 Task: Detailed project timeline brown modern simple.
Action: Mouse moved to (171, 227)
Screenshot: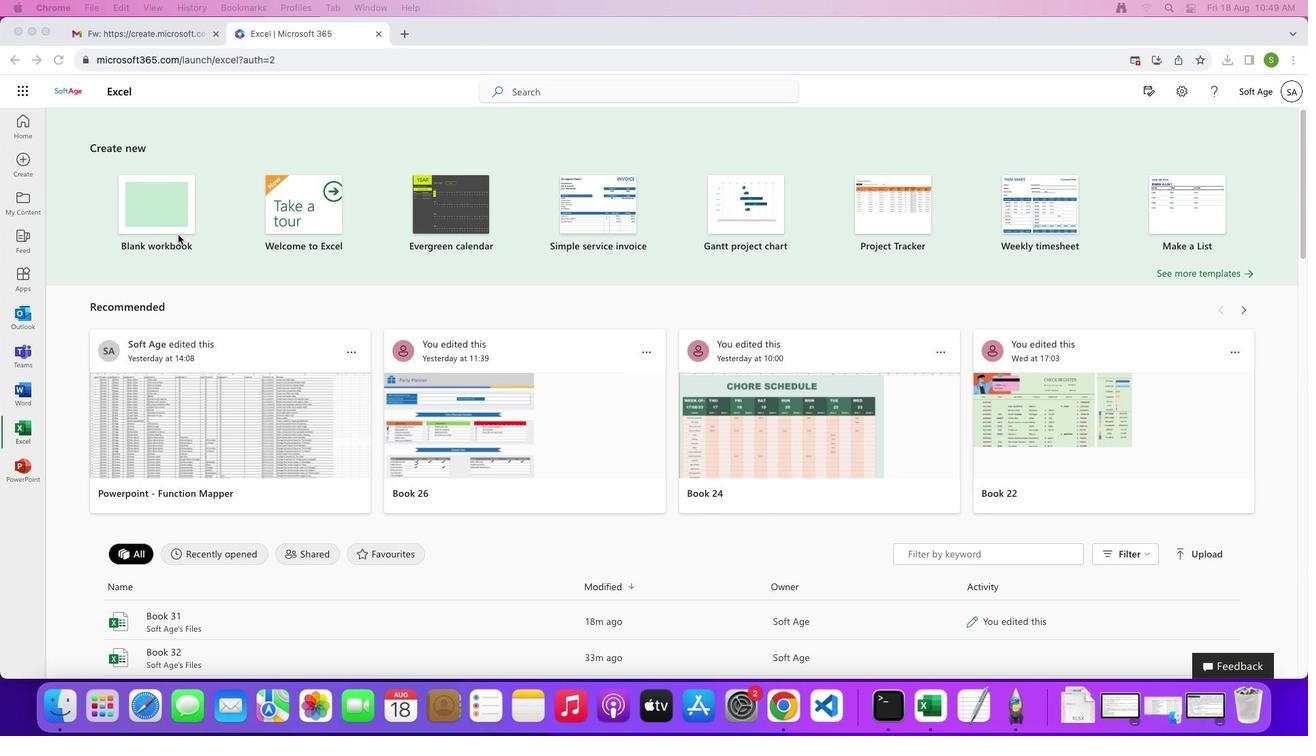 
Action: Mouse pressed left at (171, 227)
Screenshot: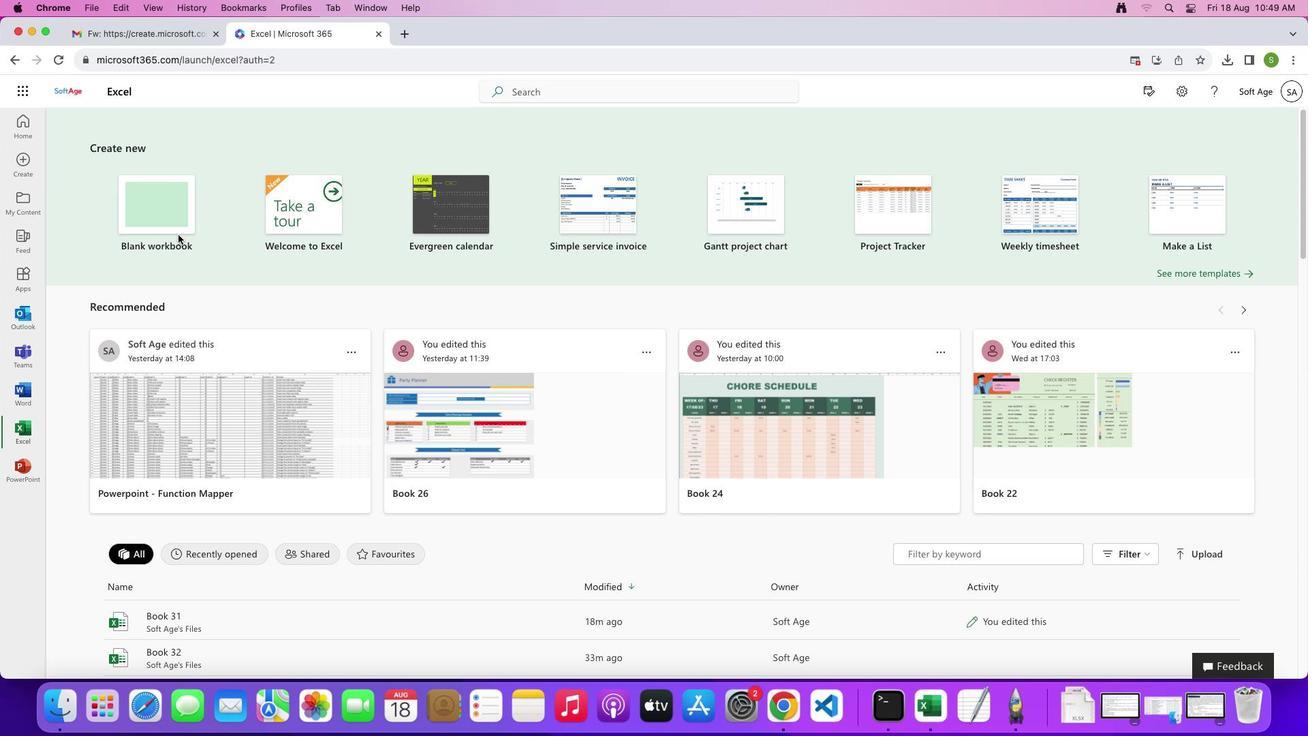 
Action: Mouse moved to (160, 218)
Screenshot: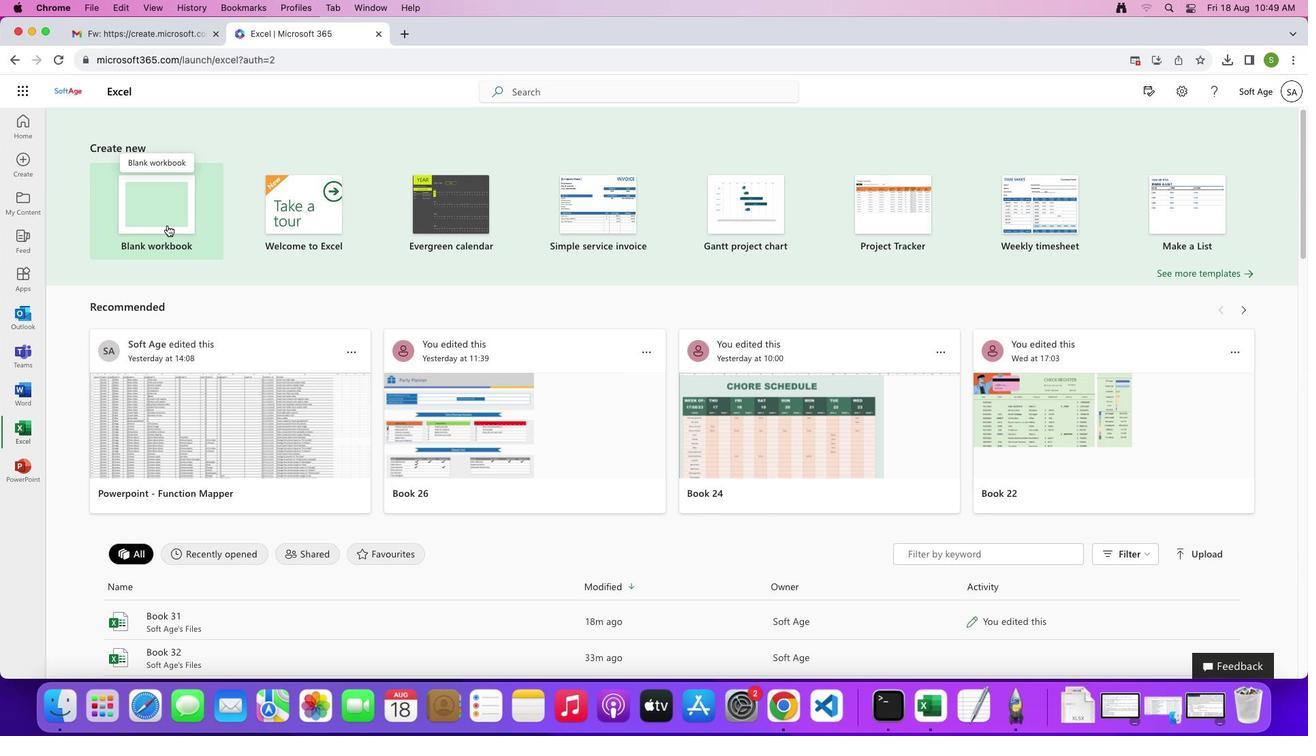 
Action: Mouse pressed left at (160, 218)
Screenshot: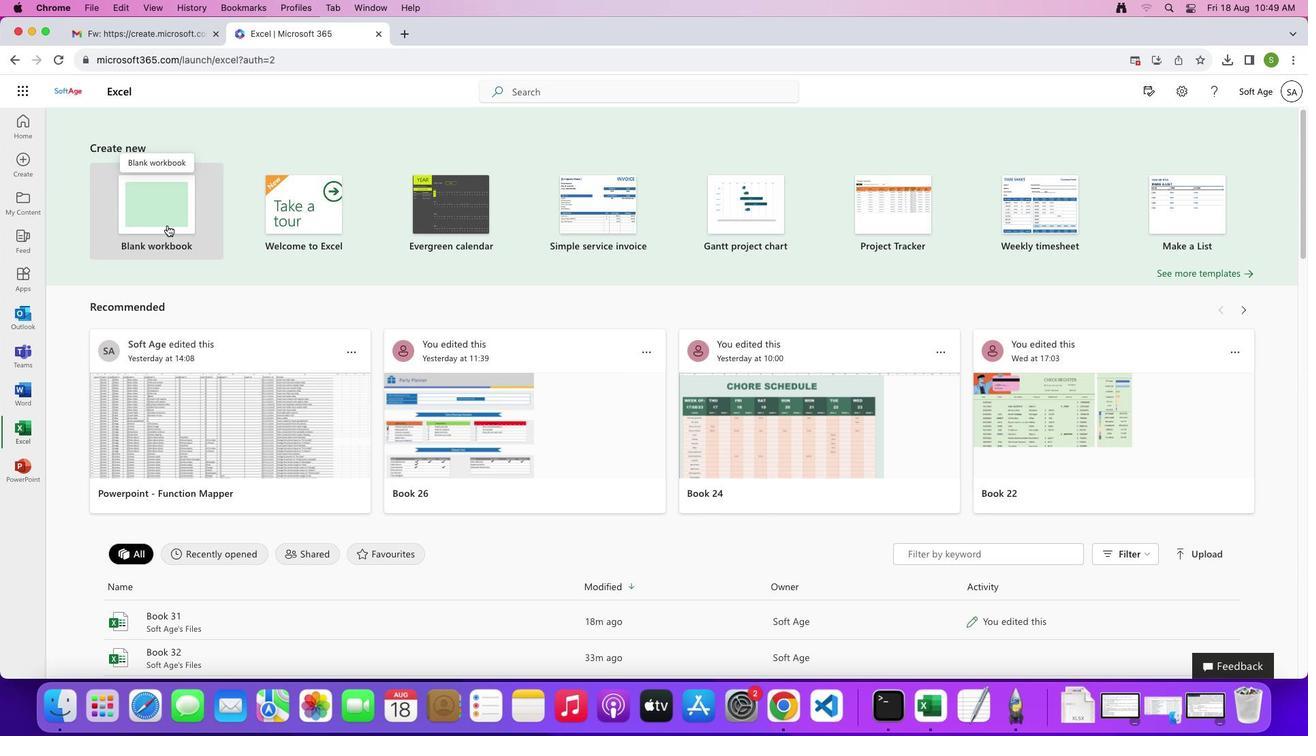 
Action: Mouse moved to (2, 217)
Screenshot: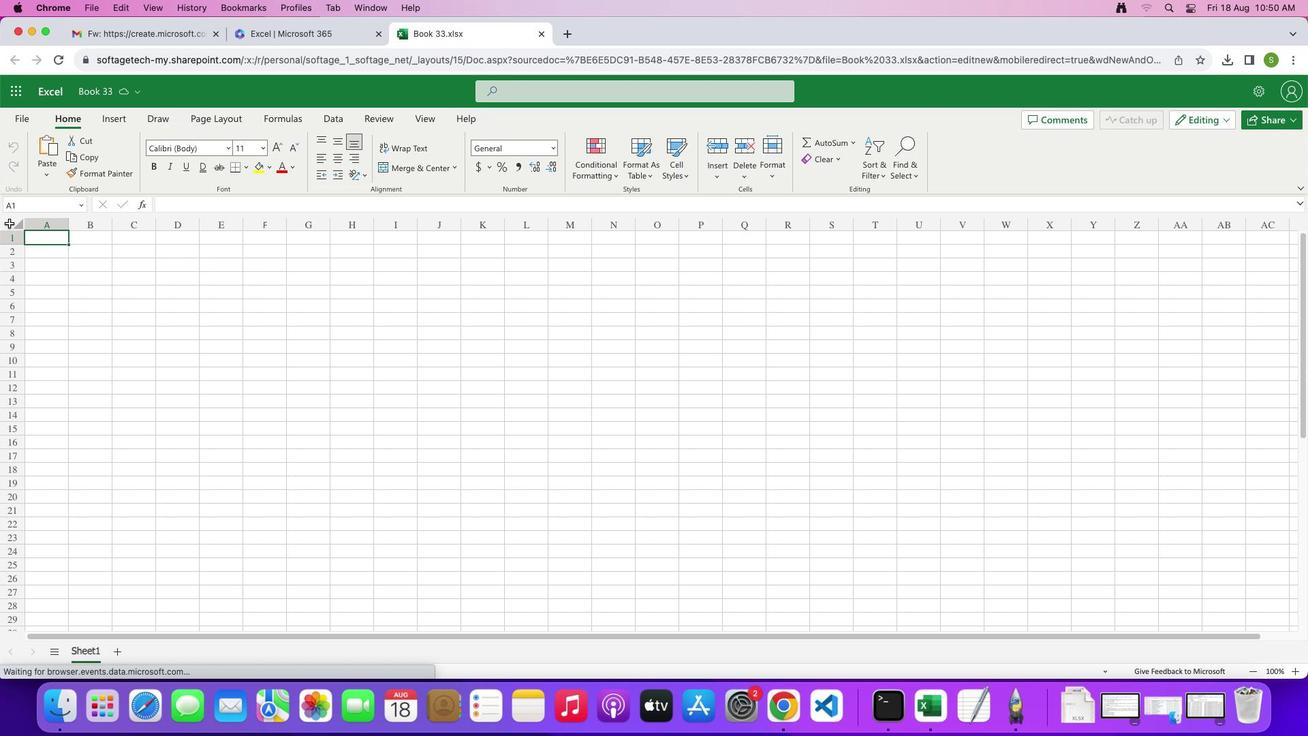 
Action: Mouse pressed left at (2, 217)
Screenshot: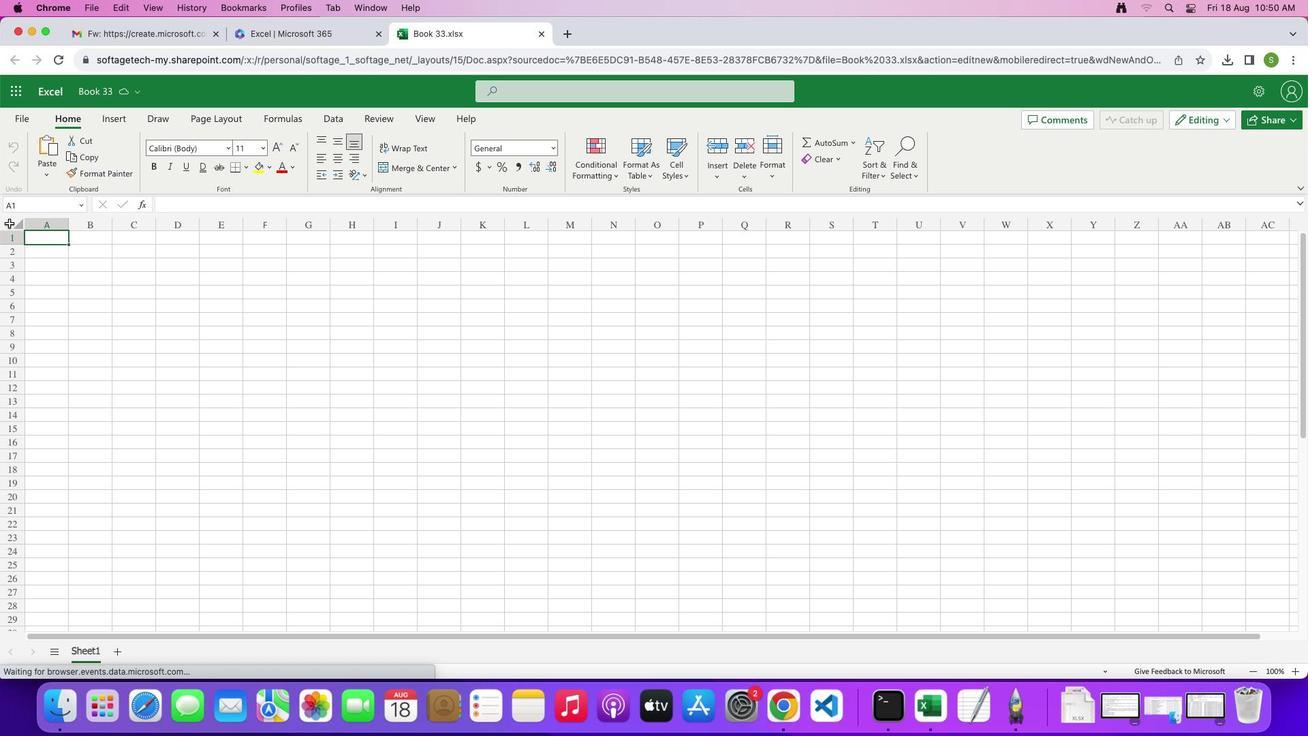 
Action: Mouse moved to (103, 248)
Screenshot: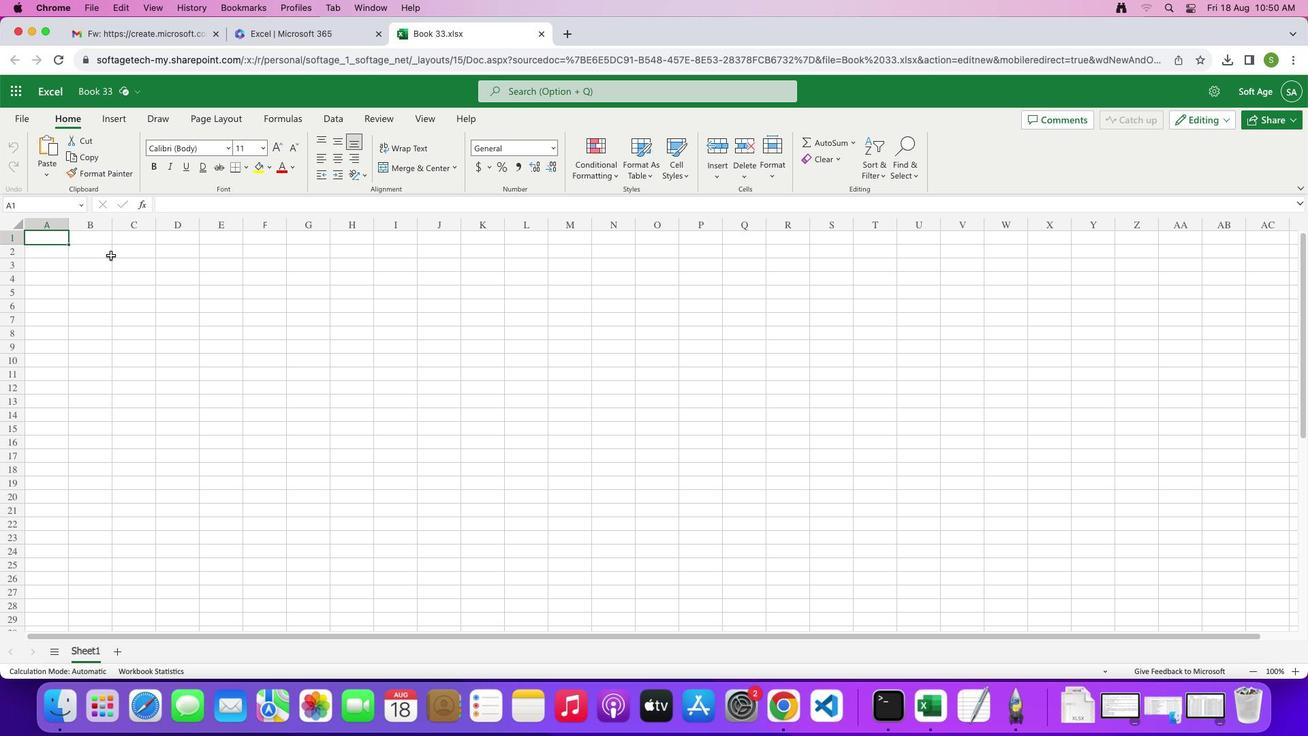 
Action: Mouse pressed left at (103, 248)
Screenshot: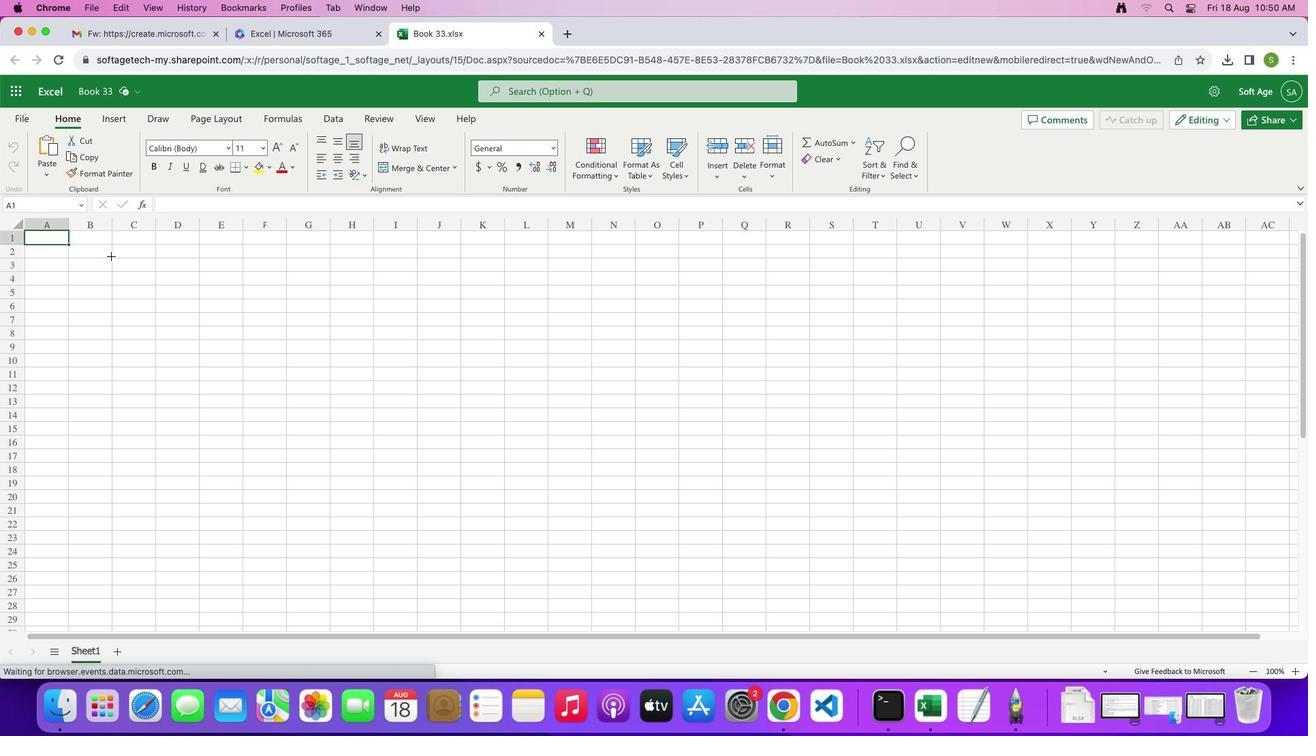 
Action: Mouse moved to (10, 218)
Screenshot: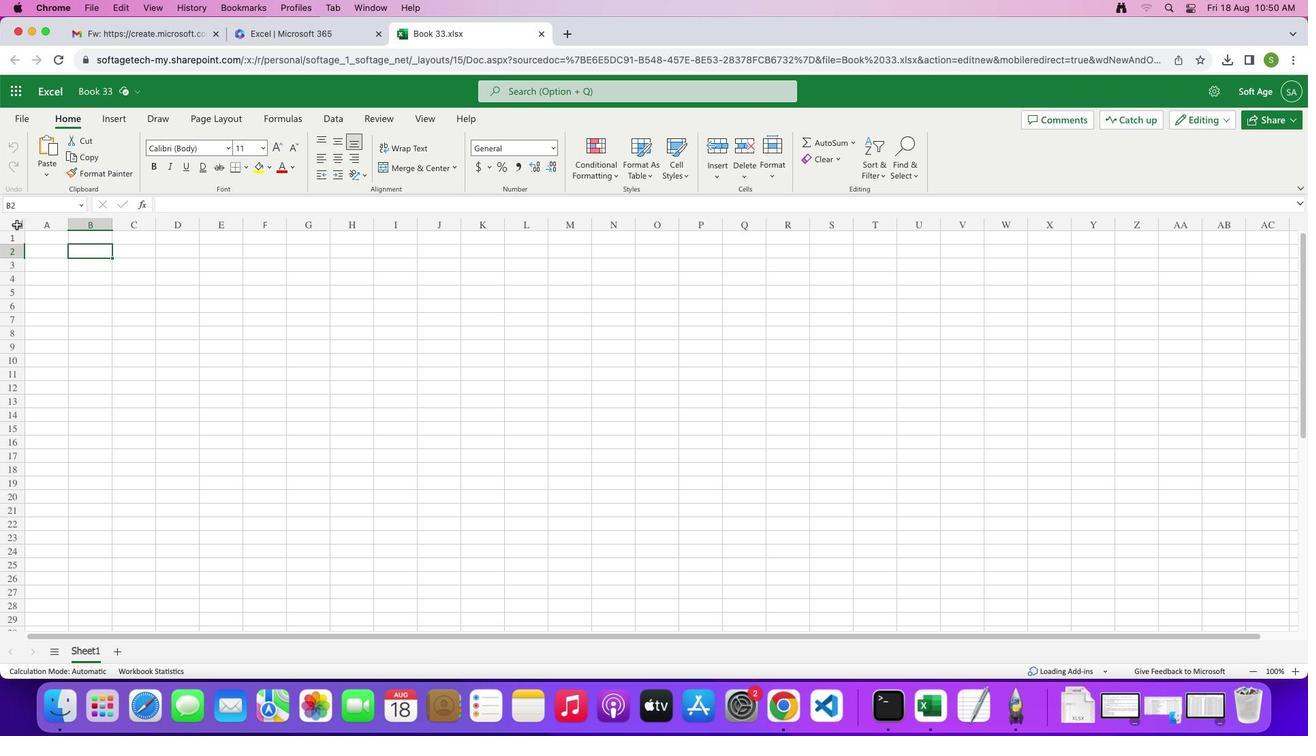
Action: Mouse pressed left at (10, 218)
Screenshot: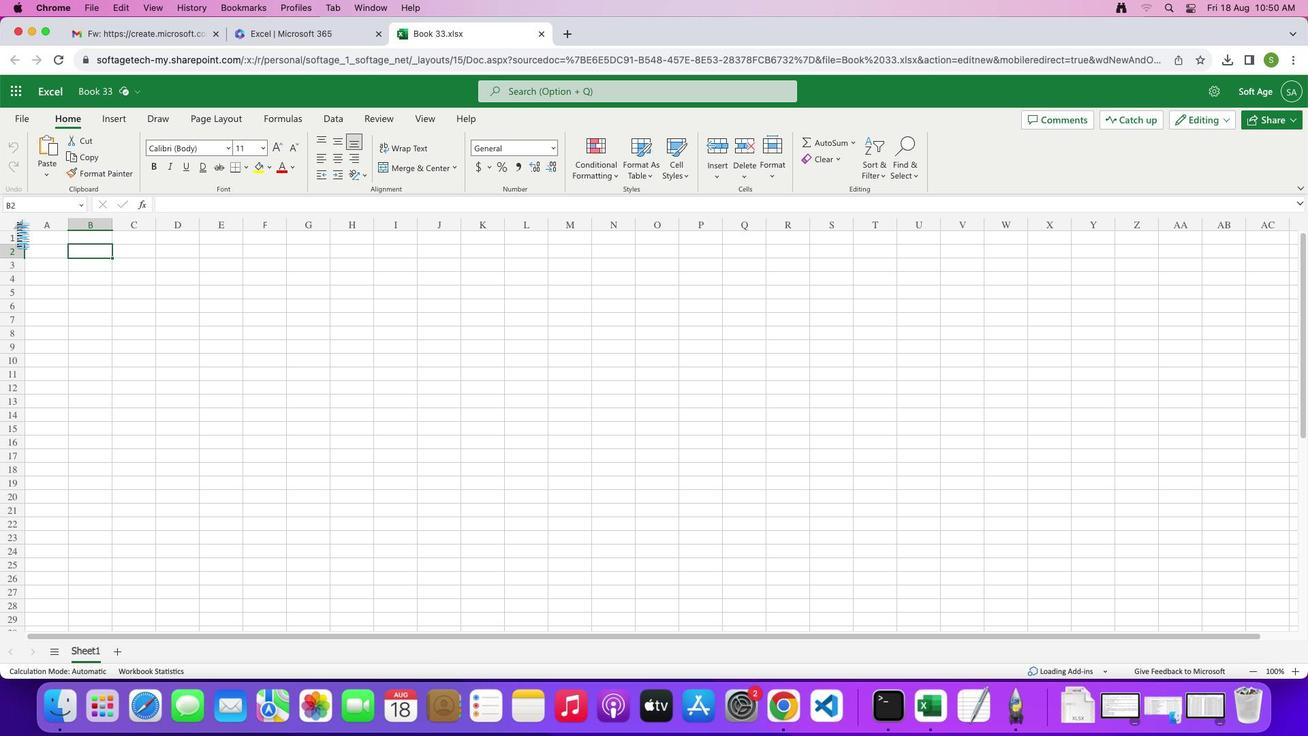 
Action: Mouse moved to (261, 159)
Screenshot: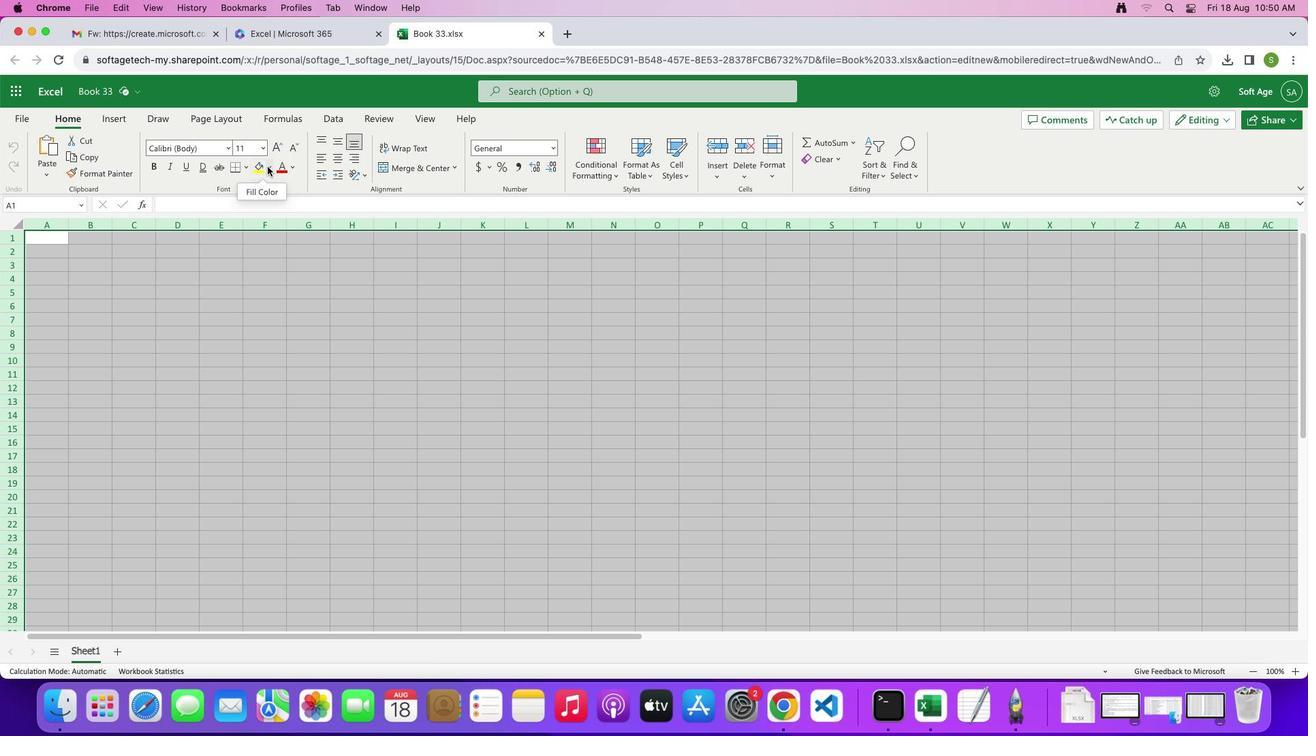 
Action: Mouse pressed left at (261, 159)
Screenshot: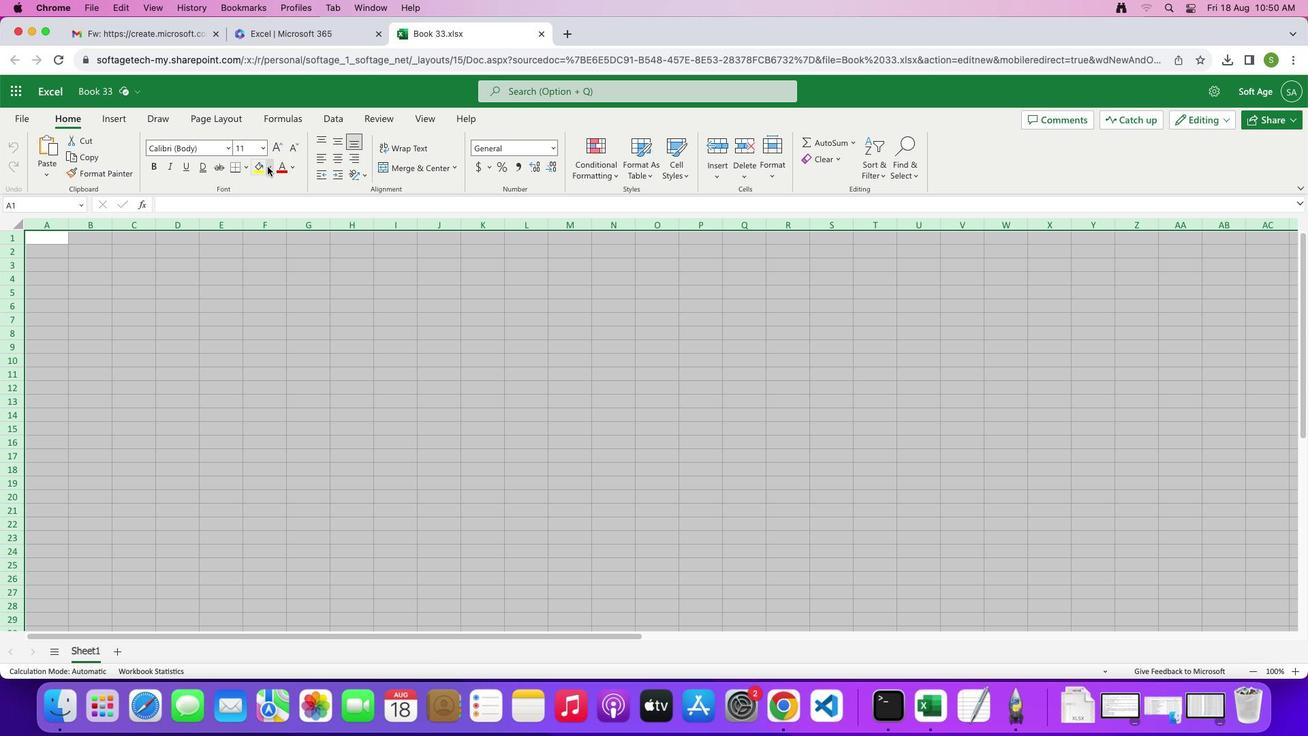 
Action: Mouse moved to (276, 369)
Screenshot: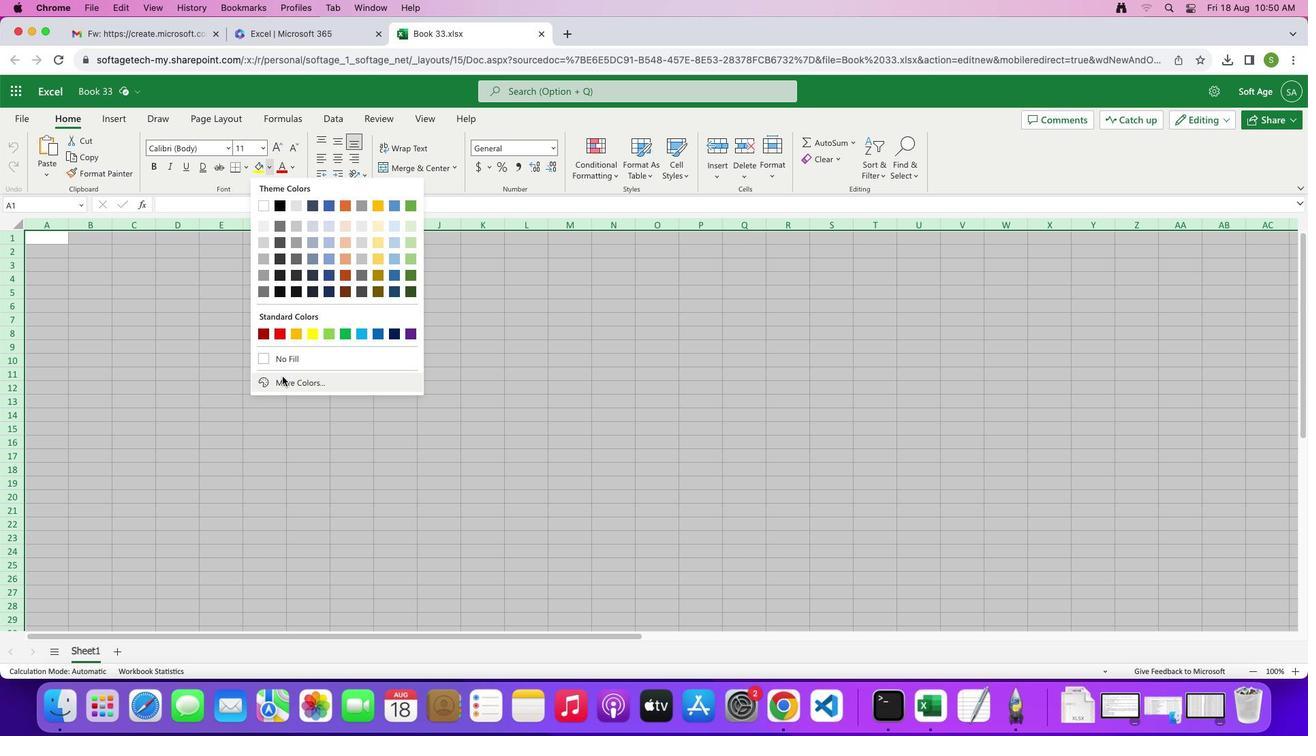 
Action: Mouse pressed left at (276, 369)
Screenshot: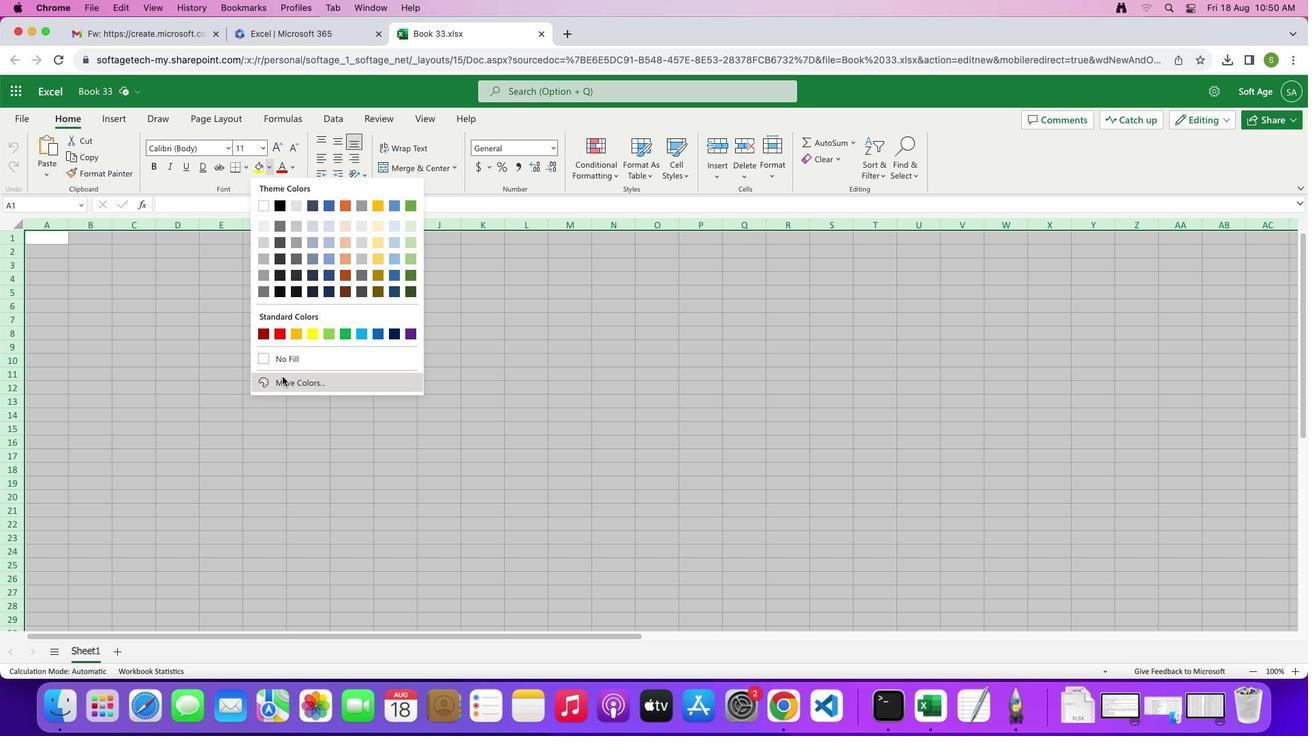 
Action: Mouse moved to (565, 434)
Screenshot: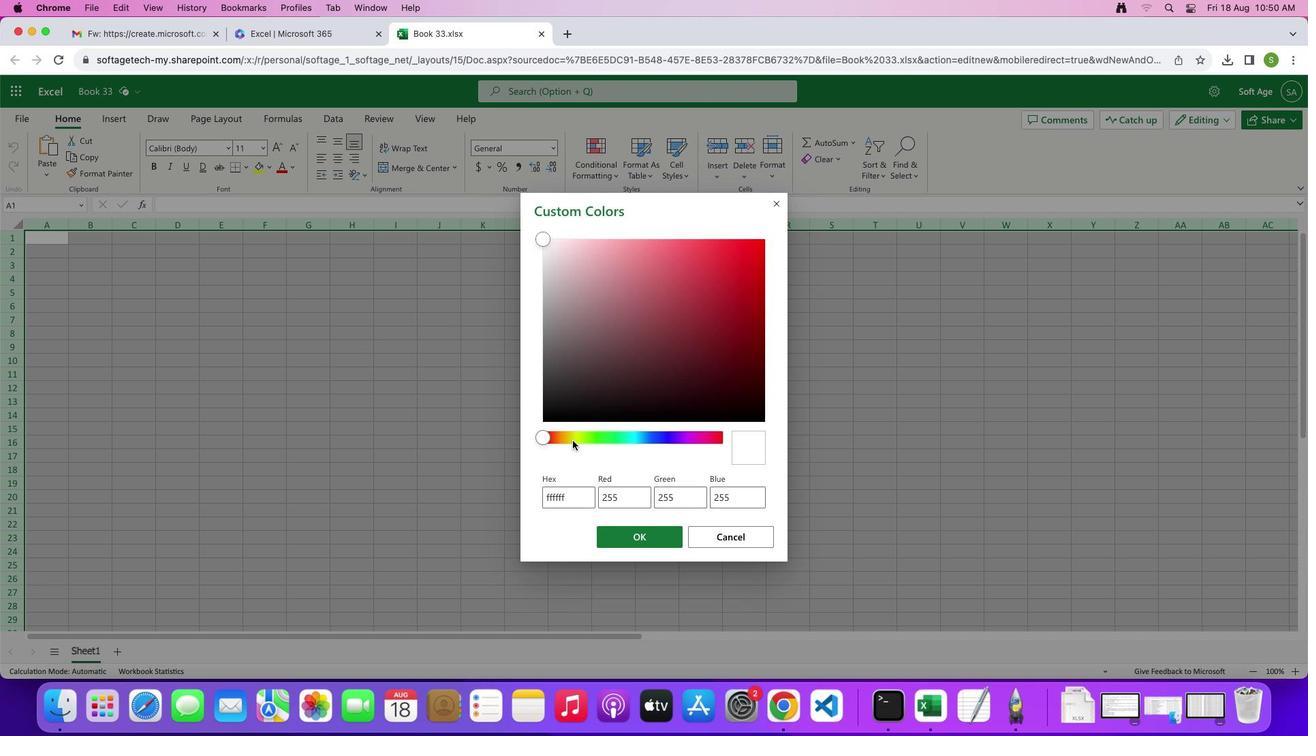 
Action: Mouse pressed left at (565, 434)
Screenshot: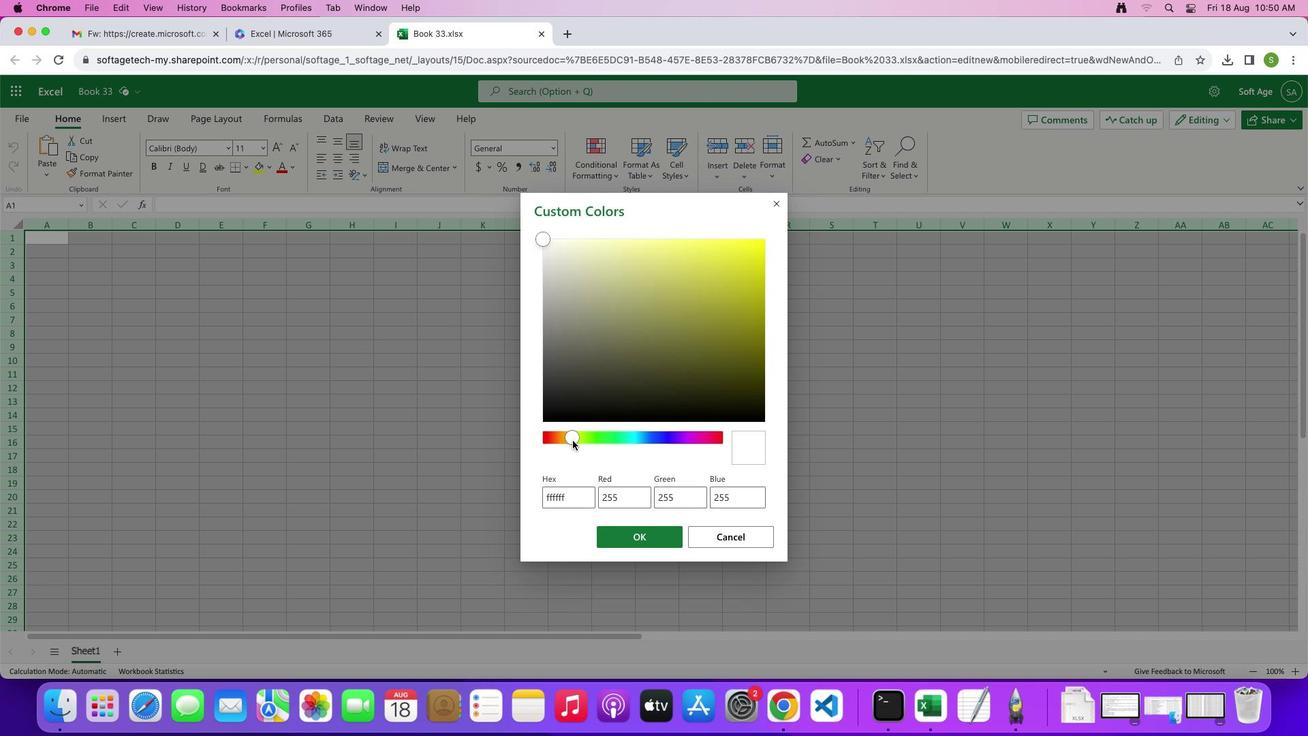 
Action: Mouse moved to (560, 432)
Screenshot: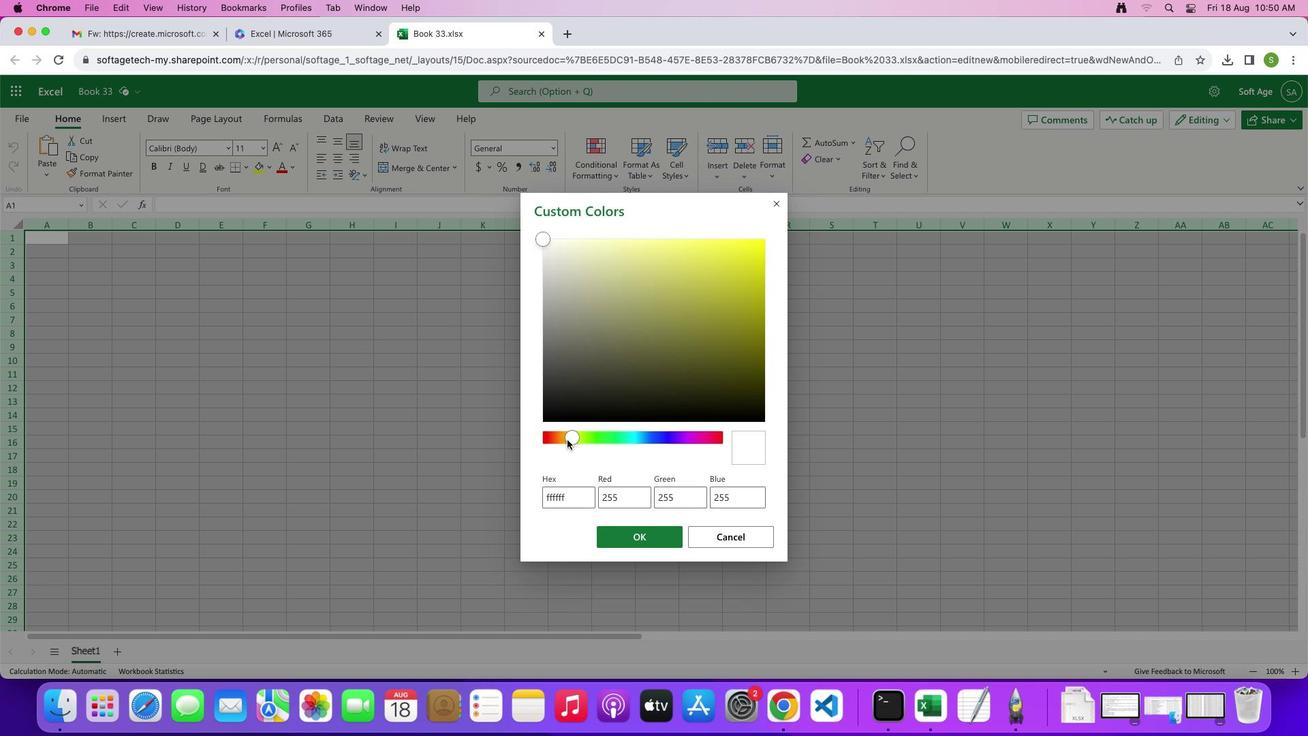 
Action: Mouse pressed left at (560, 432)
Screenshot: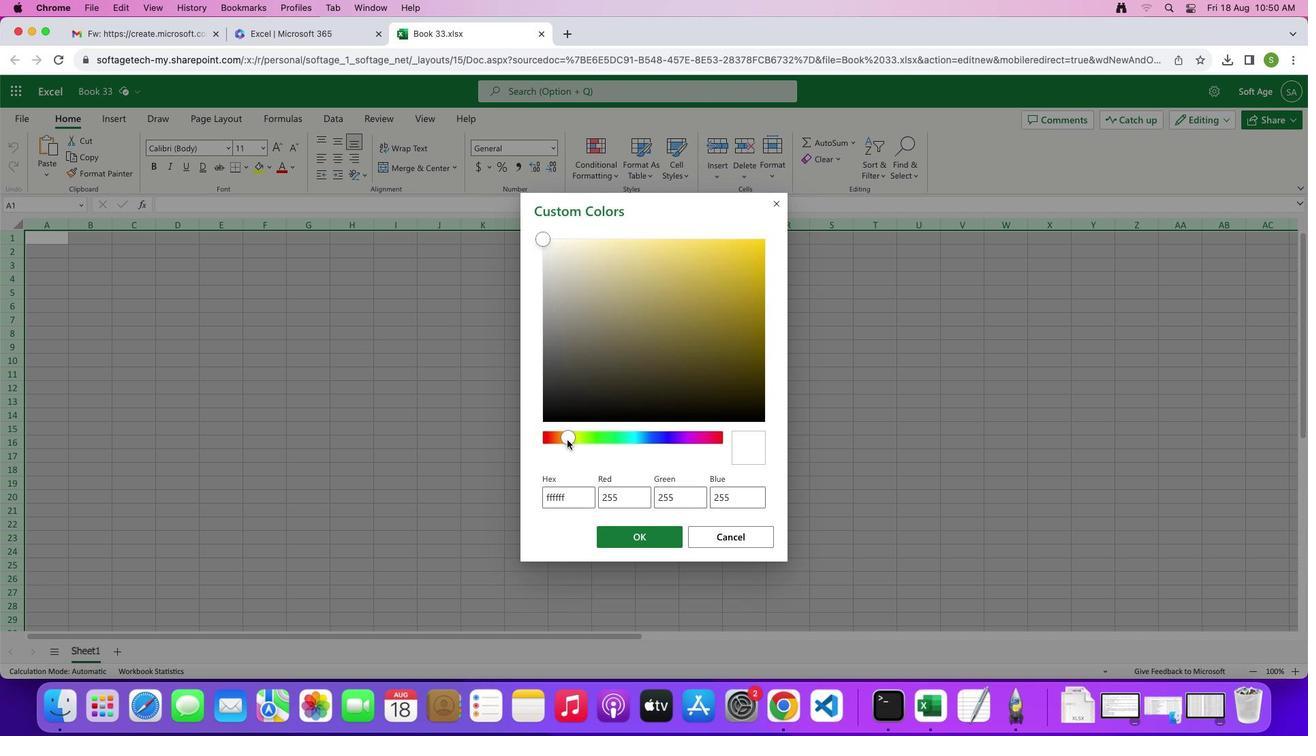 
Action: Mouse moved to (552, 434)
Screenshot: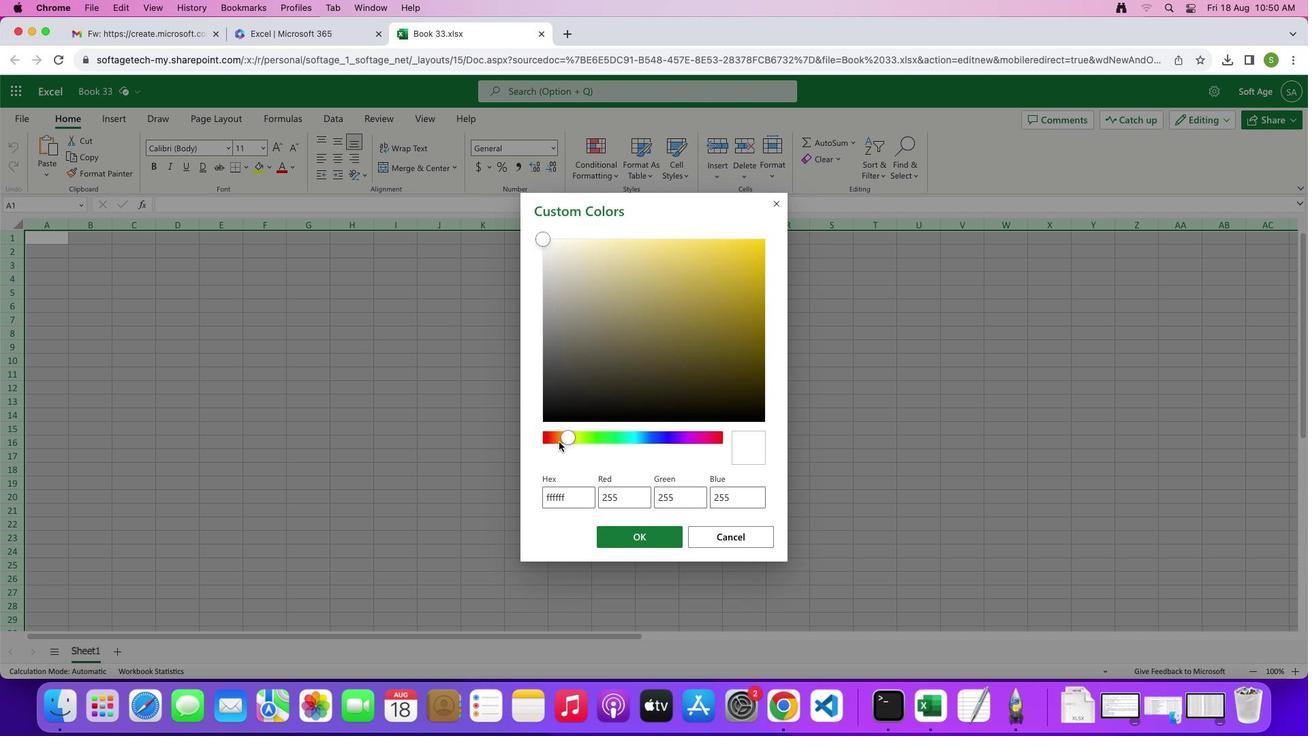 
Action: Mouse pressed left at (552, 434)
Screenshot: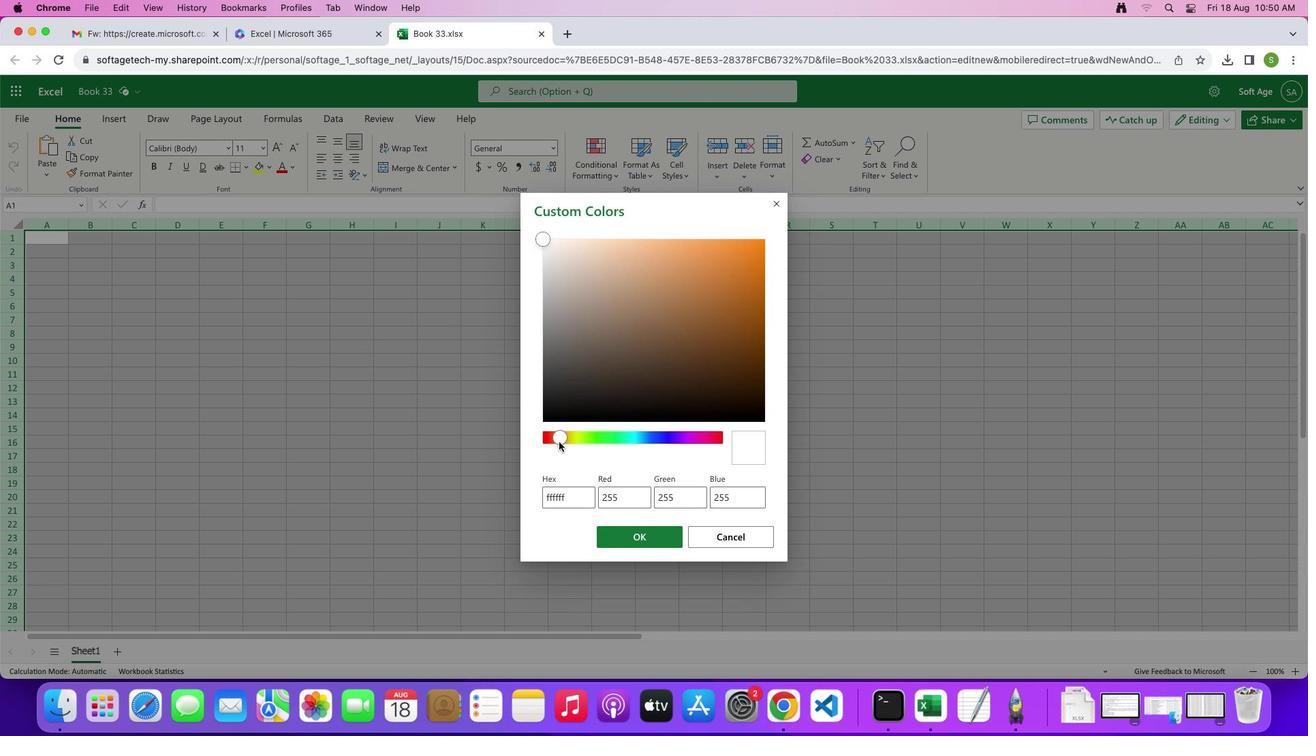 
Action: Mouse moved to (571, 243)
Screenshot: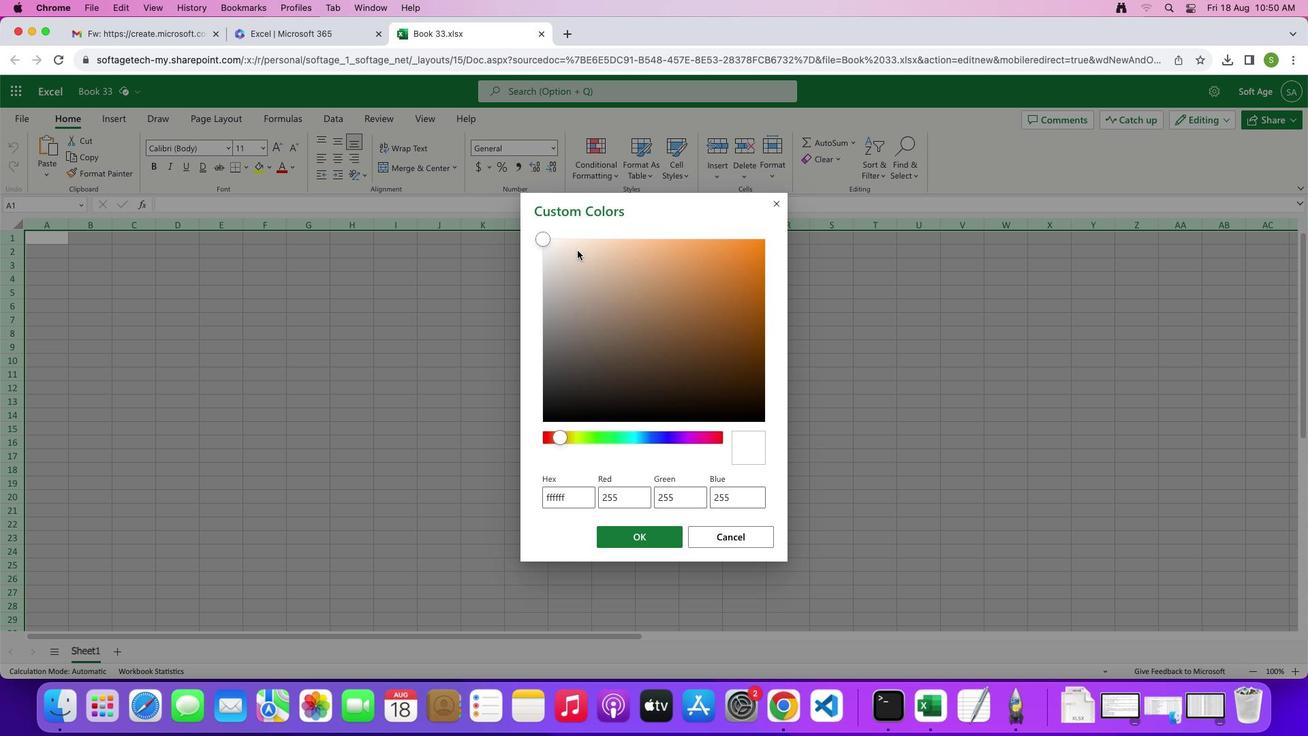 
Action: Mouse pressed left at (571, 243)
Screenshot: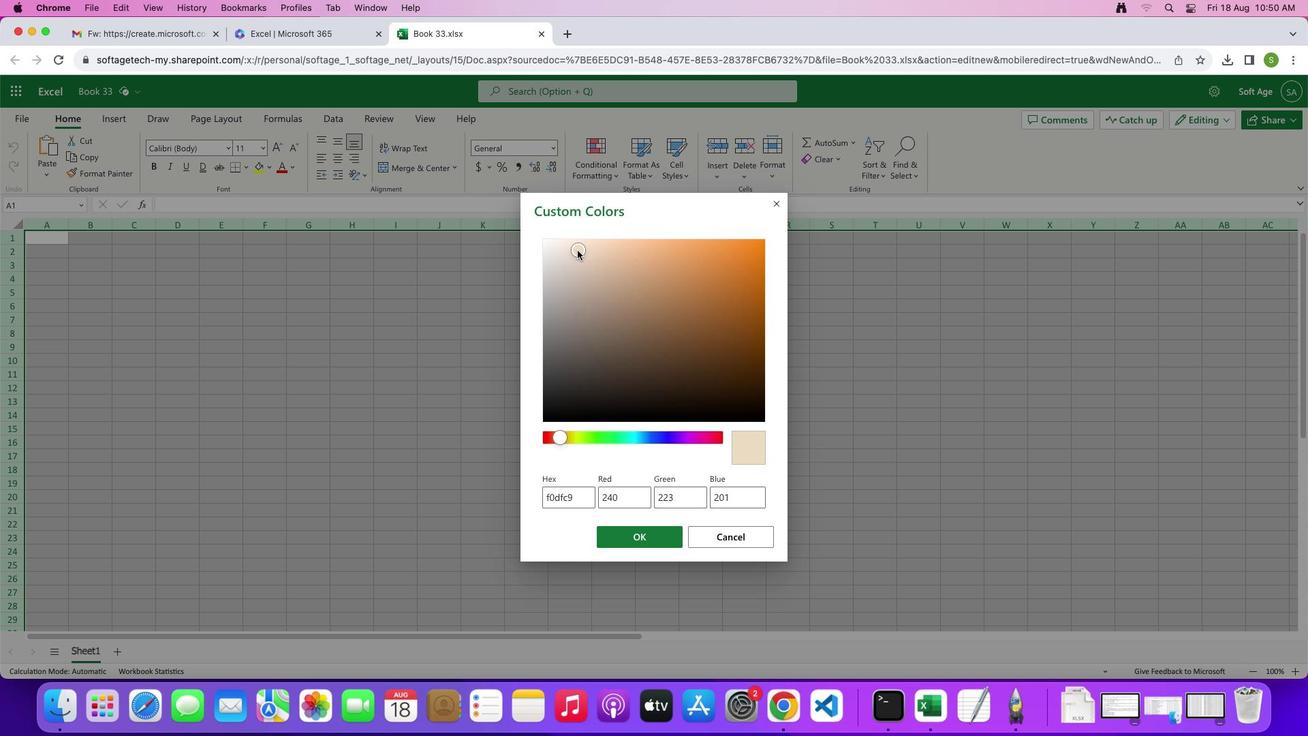 
Action: Mouse moved to (554, 233)
Screenshot: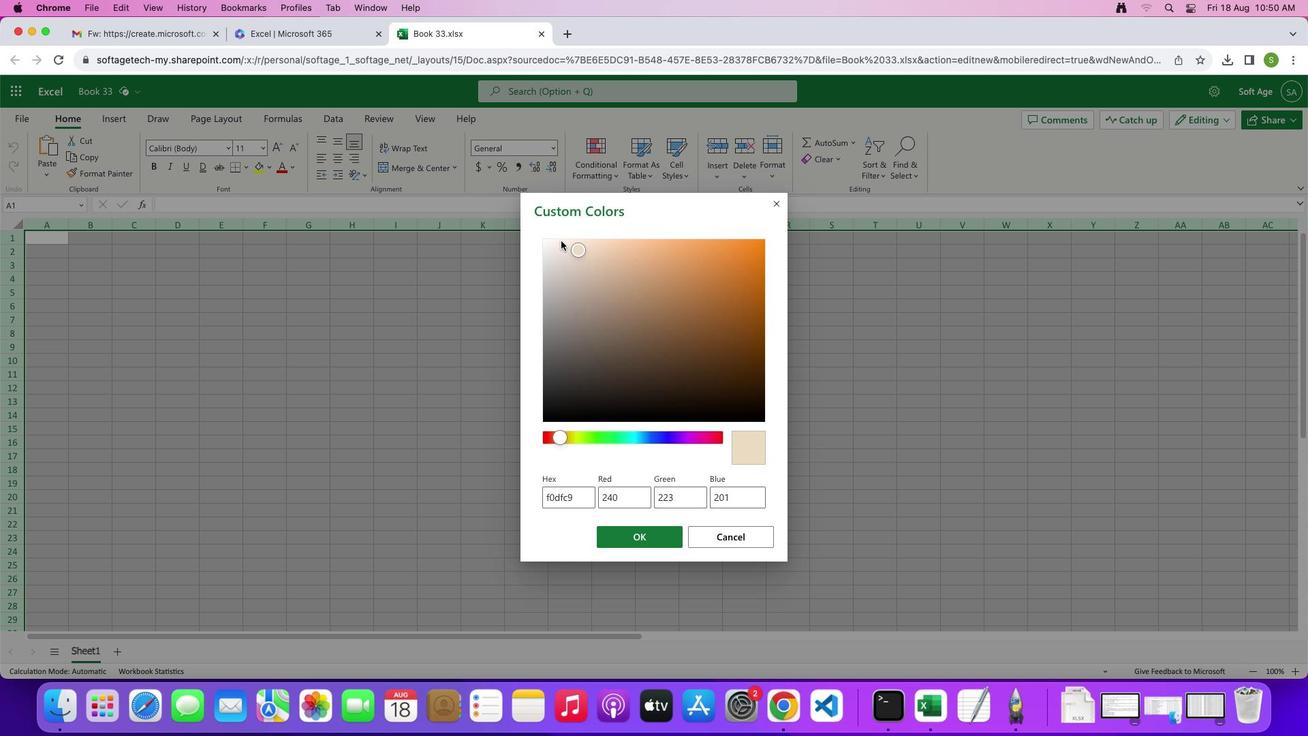 
Action: Mouse pressed left at (554, 233)
Screenshot: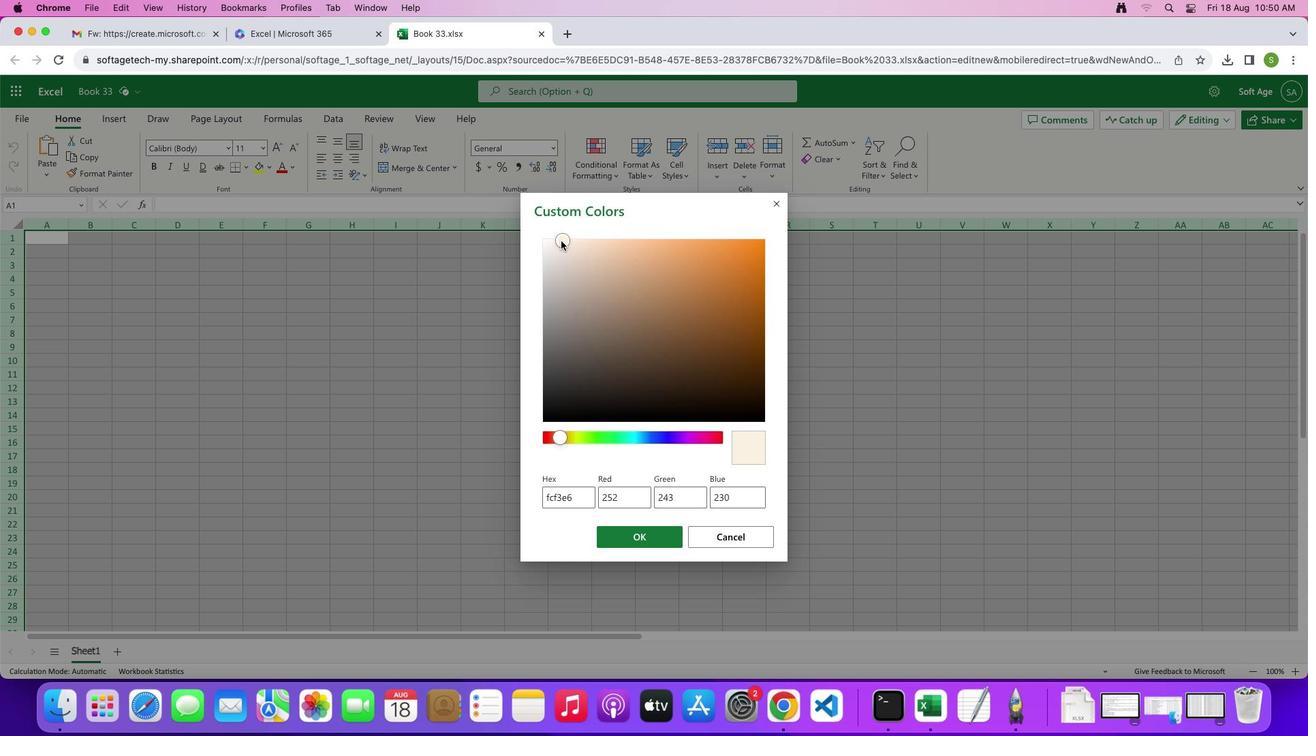 
Action: Mouse moved to (547, 237)
Screenshot: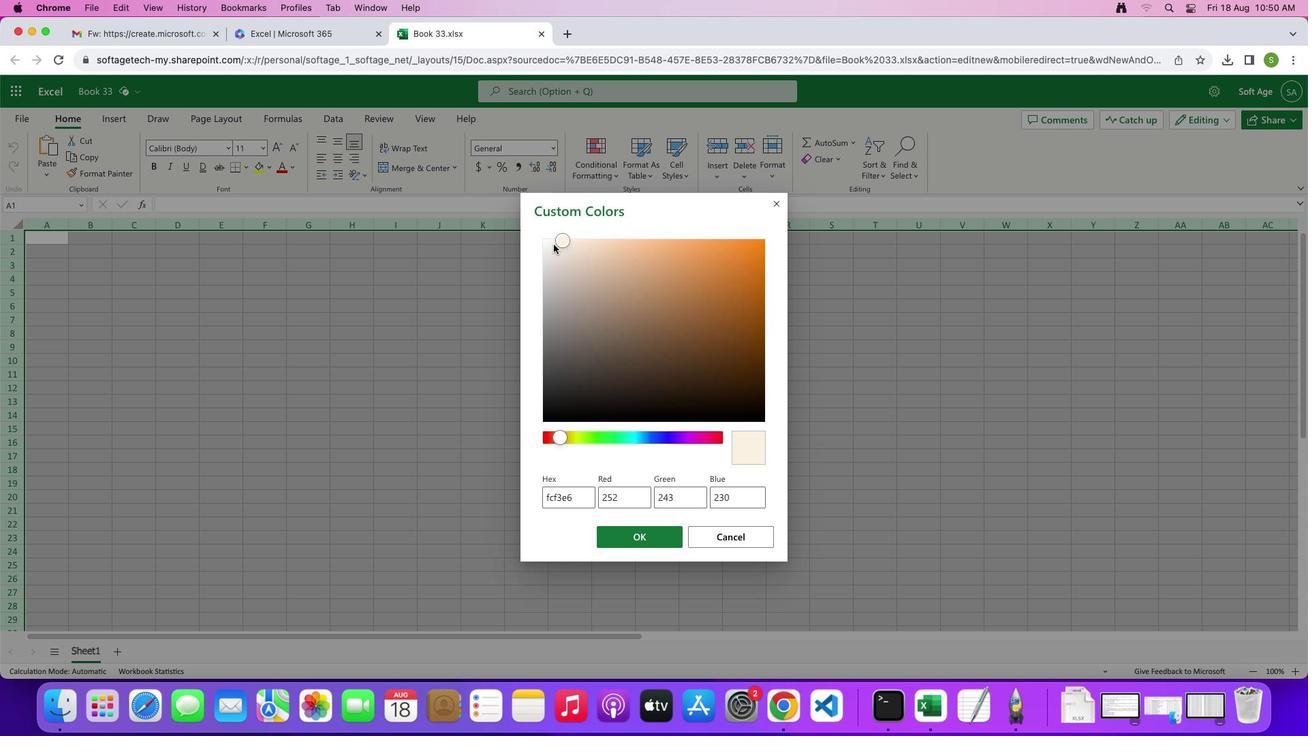 
Action: Mouse pressed left at (547, 237)
Screenshot: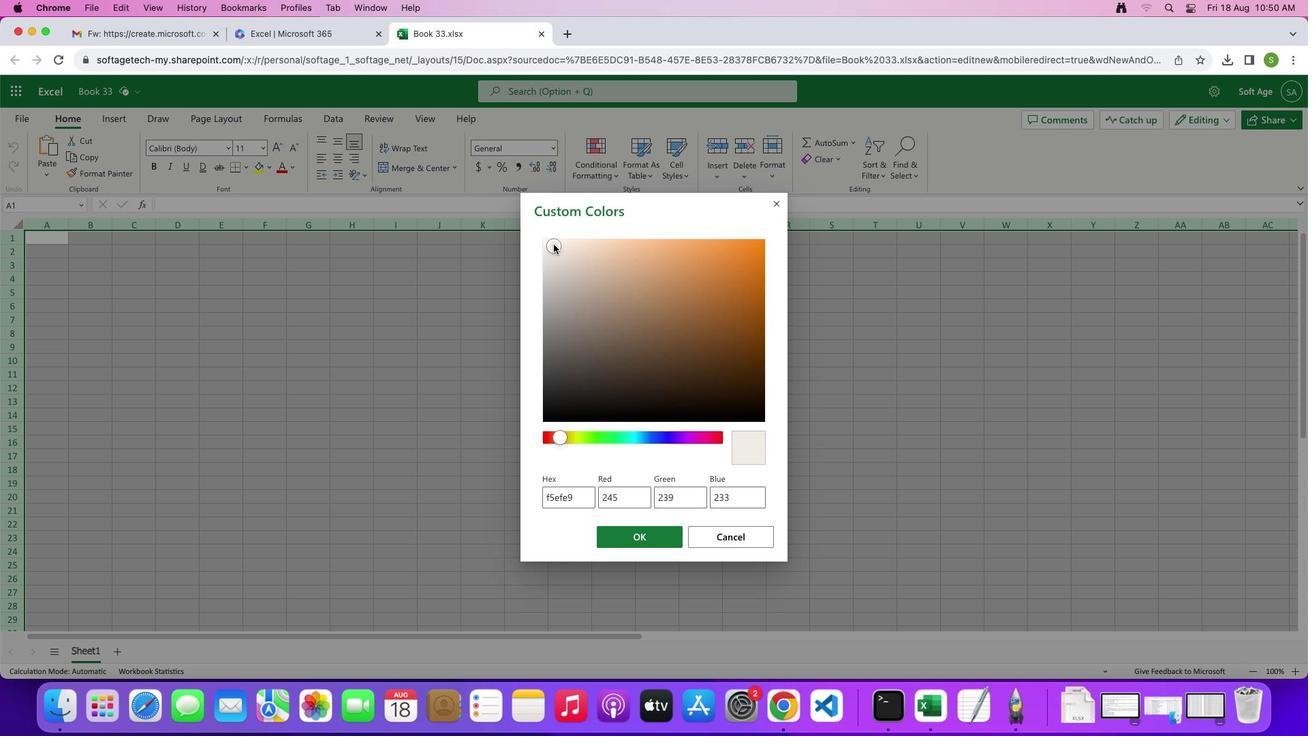 
Action: Mouse moved to (554, 233)
Screenshot: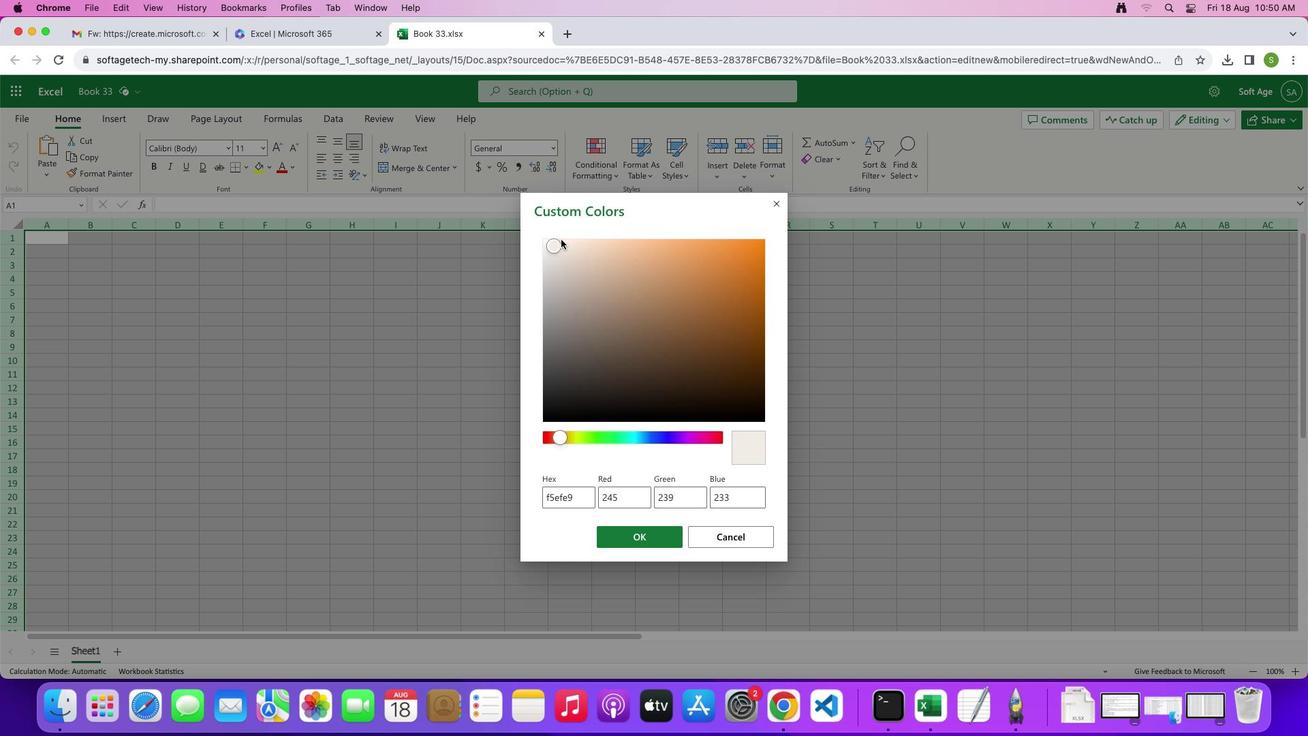 
Action: Mouse pressed left at (554, 233)
Screenshot: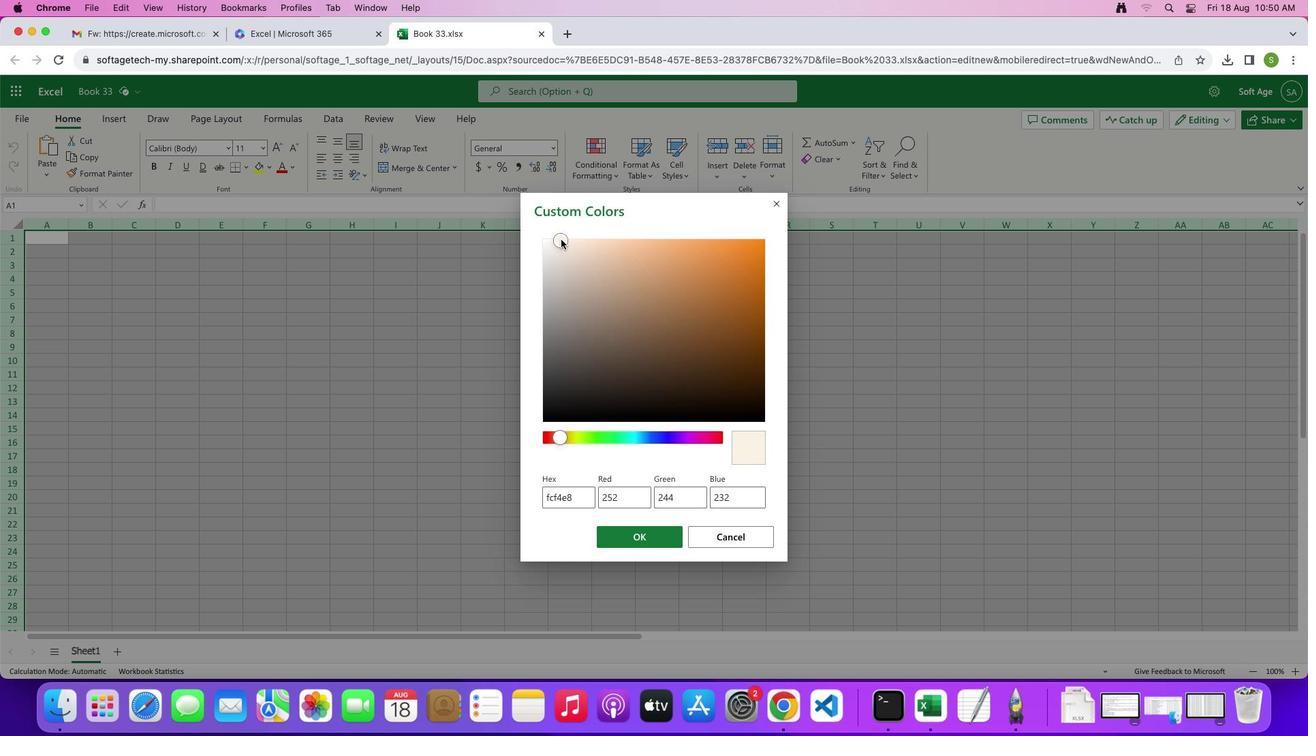 
Action: Mouse moved to (630, 528)
Screenshot: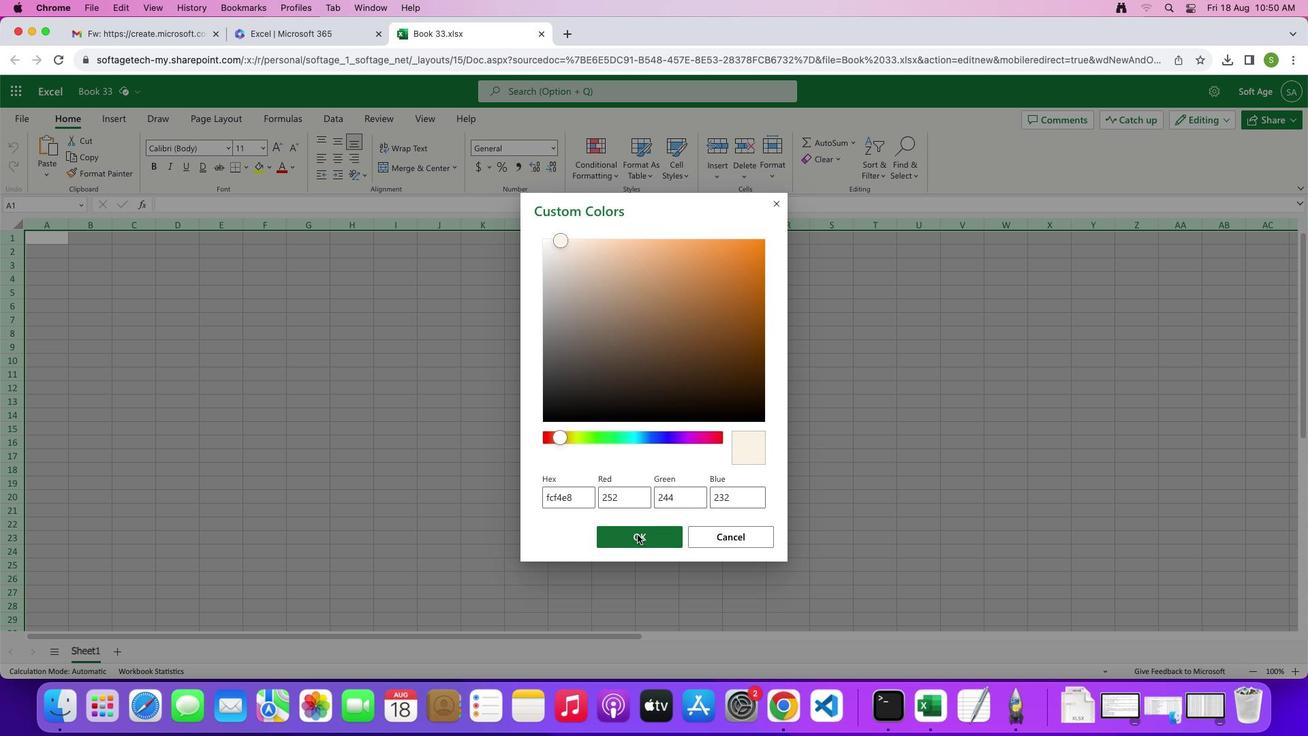
Action: Mouse pressed left at (630, 528)
Screenshot: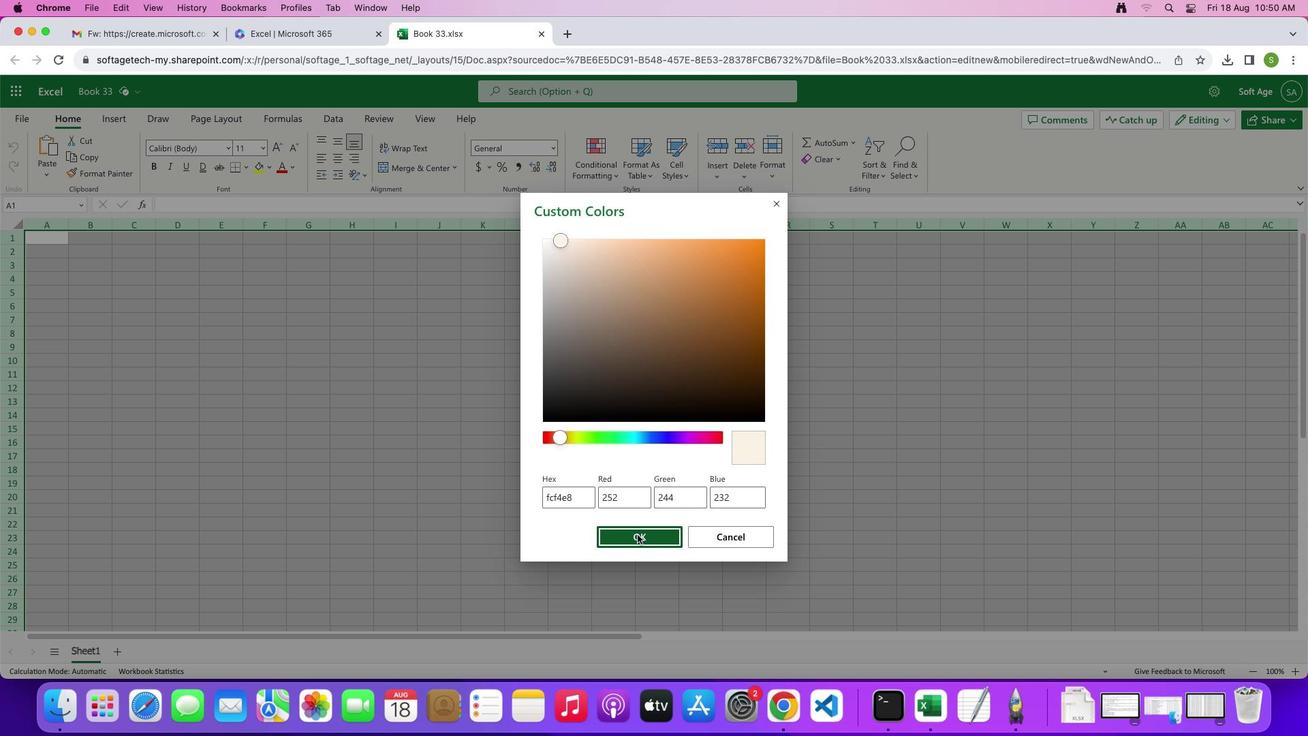 
Action: Mouse pressed left at (630, 528)
Screenshot: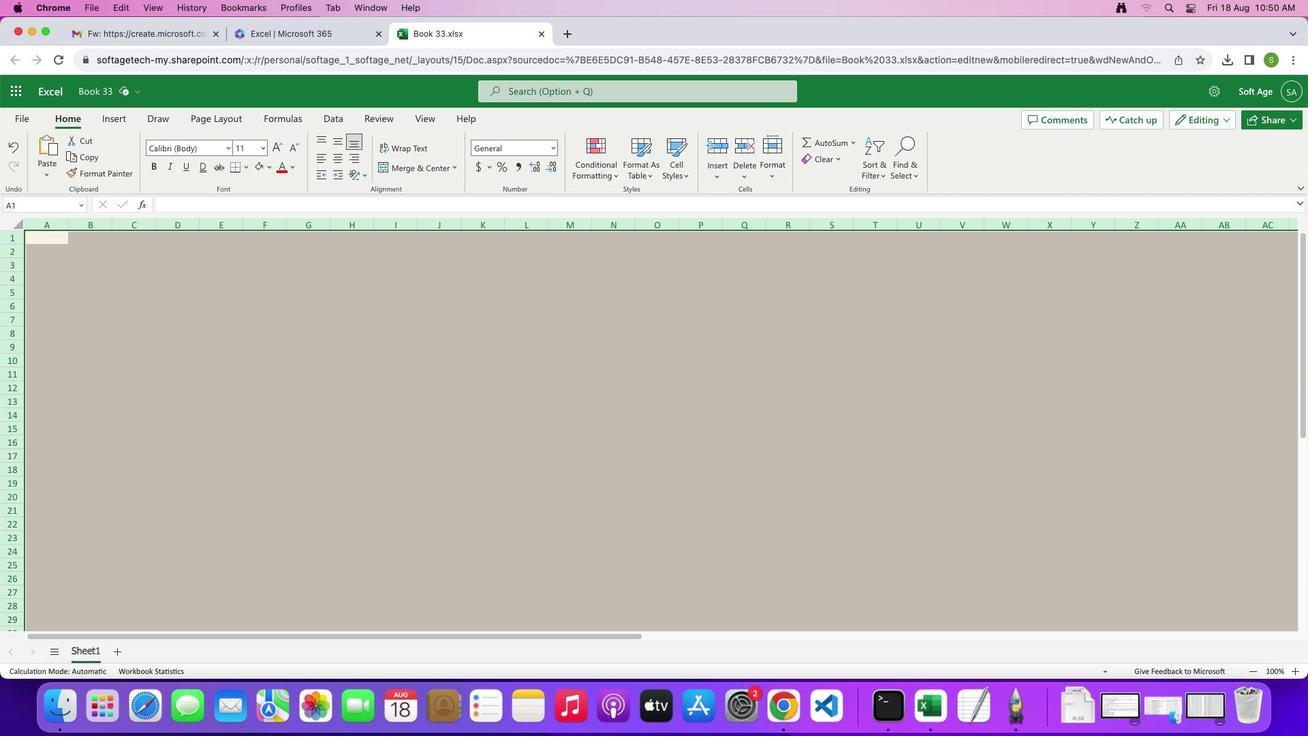 
Action: Mouse moved to (139, 265)
Screenshot: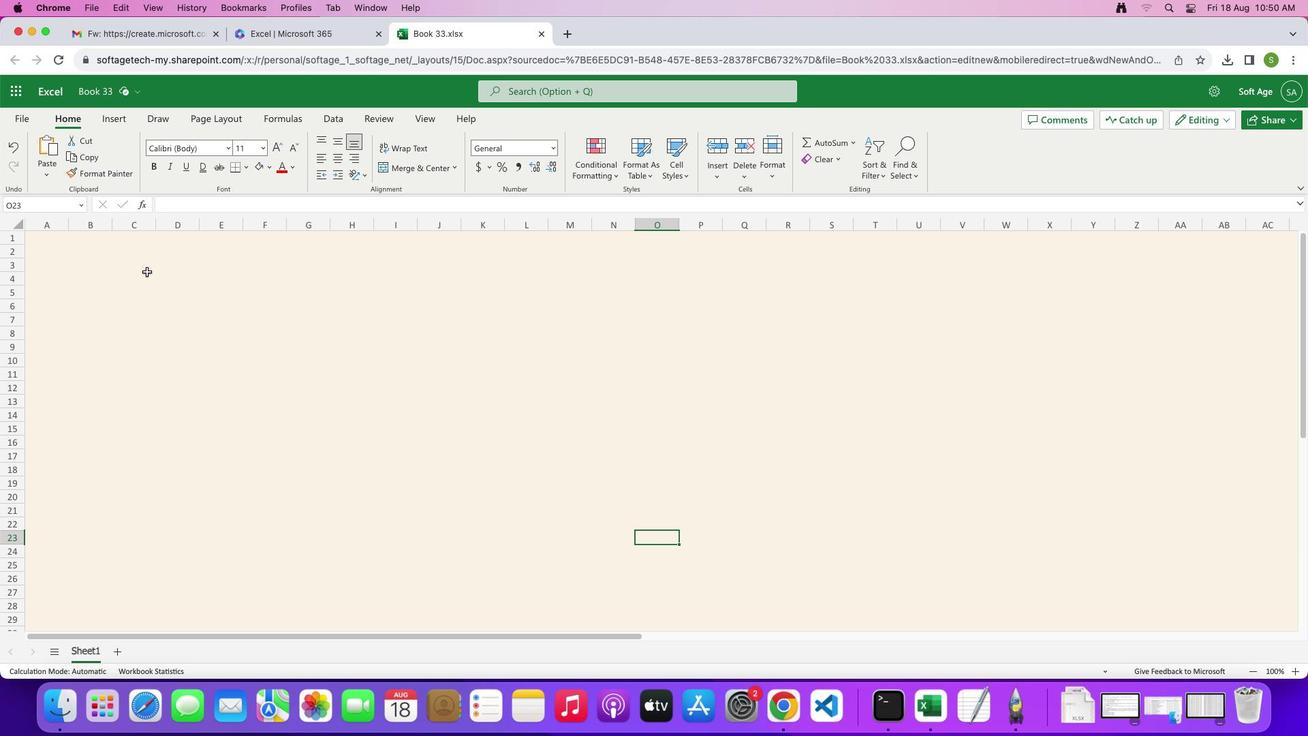
Action: Mouse pressed left at (139, 265)
Screenshot: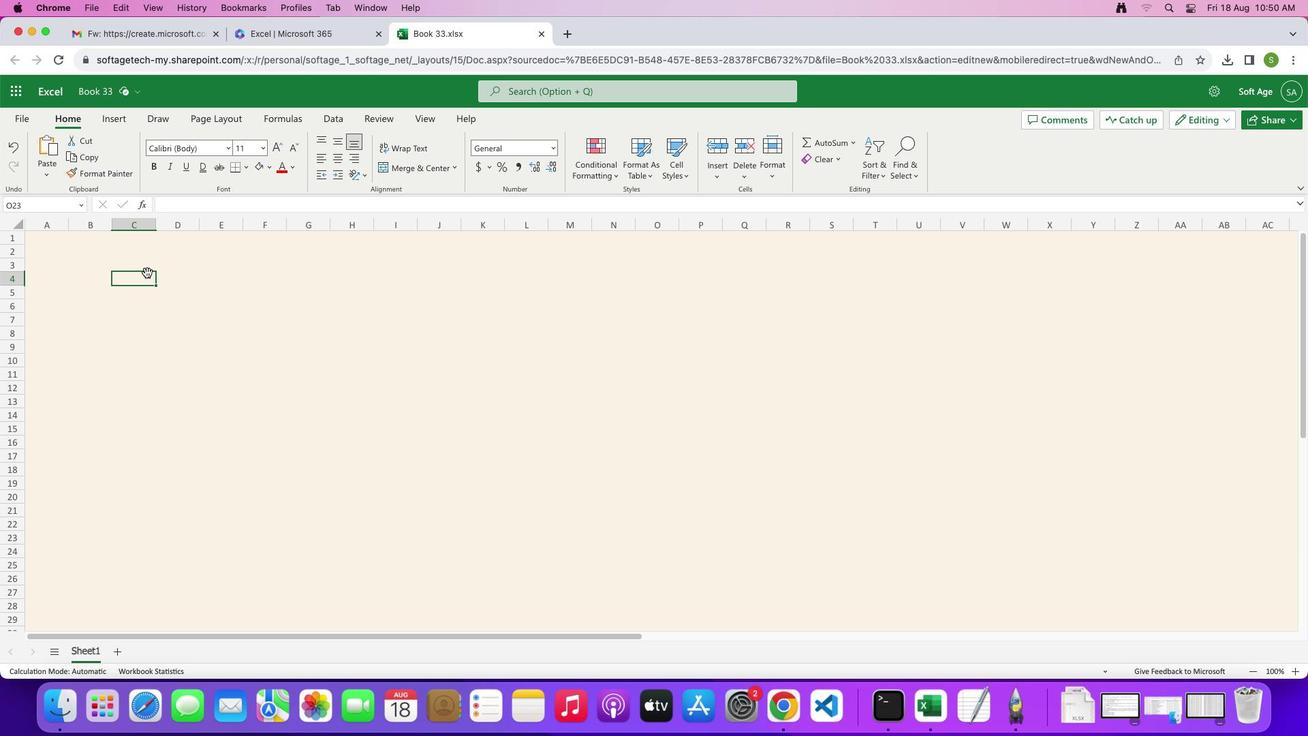
Action: Mouse moved to (6, 237)
Screenshot: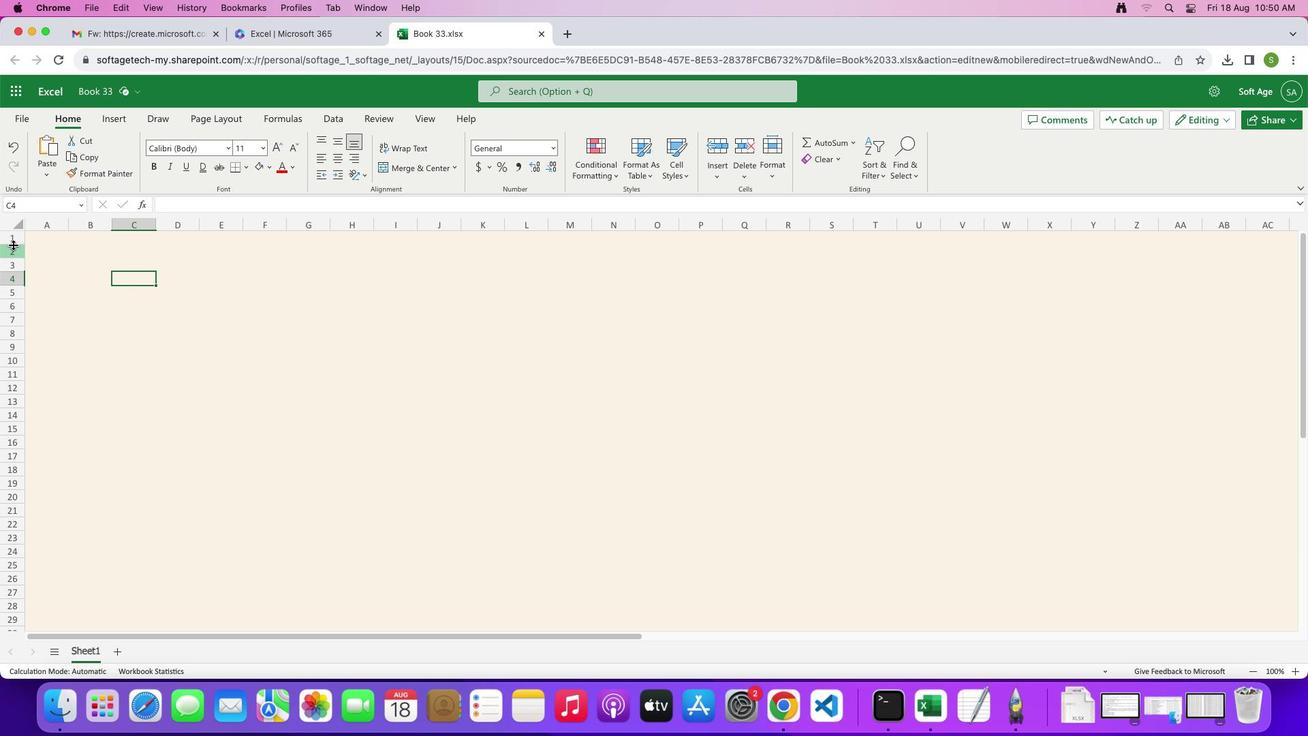 
Action: Mouse pressed left at (6, 237)
Screenshot: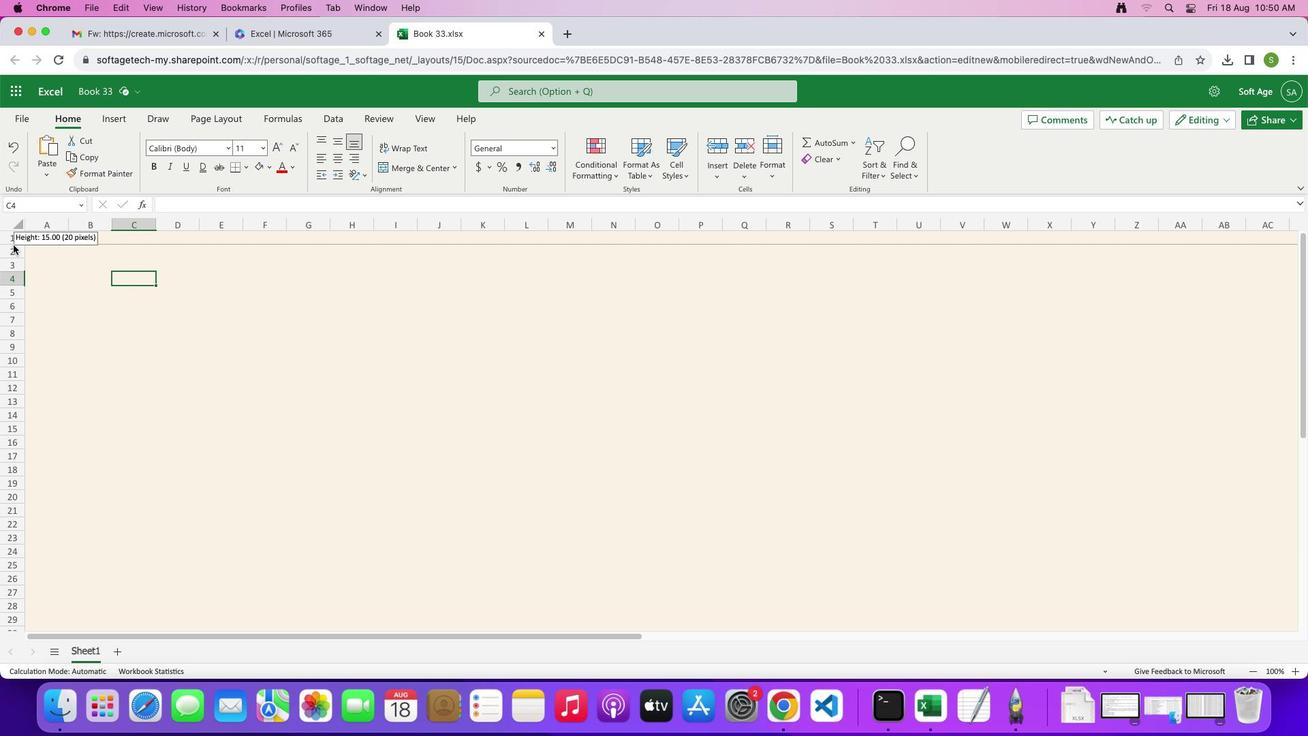 
Action: Mouse moved to (62, 219)
Screenshot: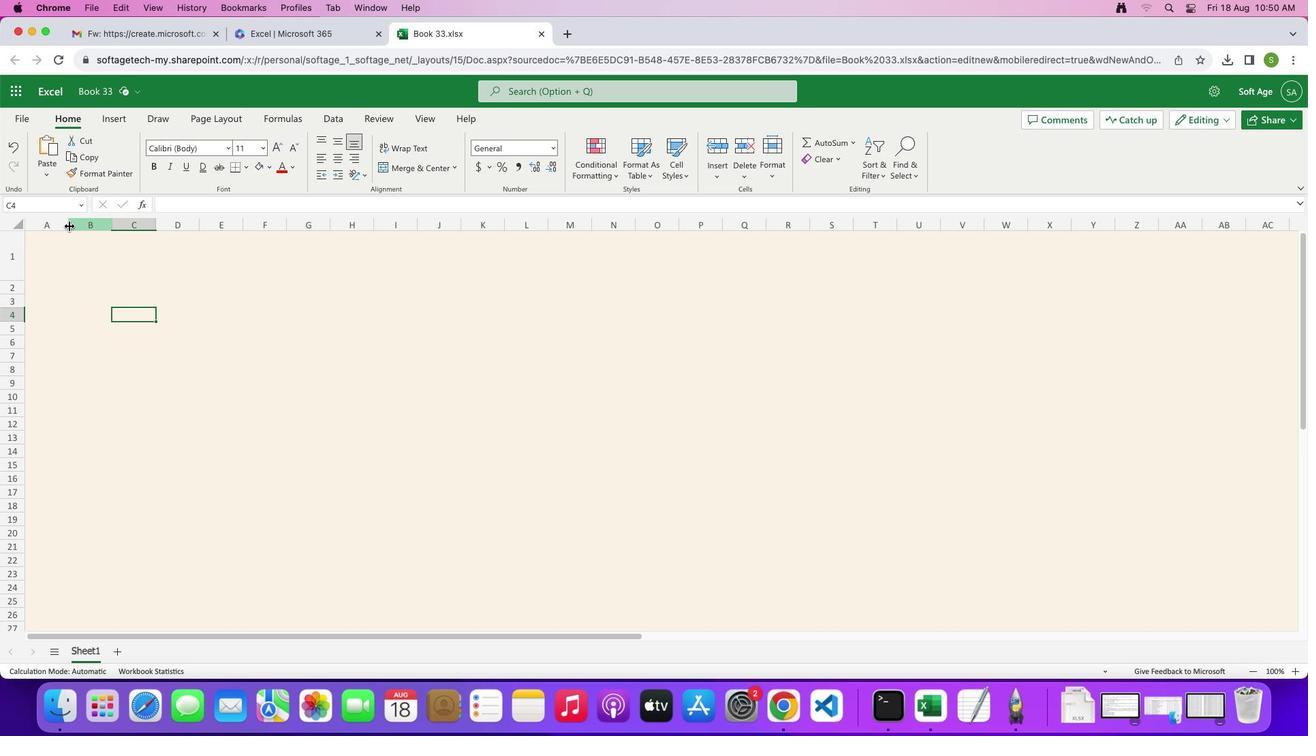 
Action: Mouse pressed left at (62, 219)
Screenshot: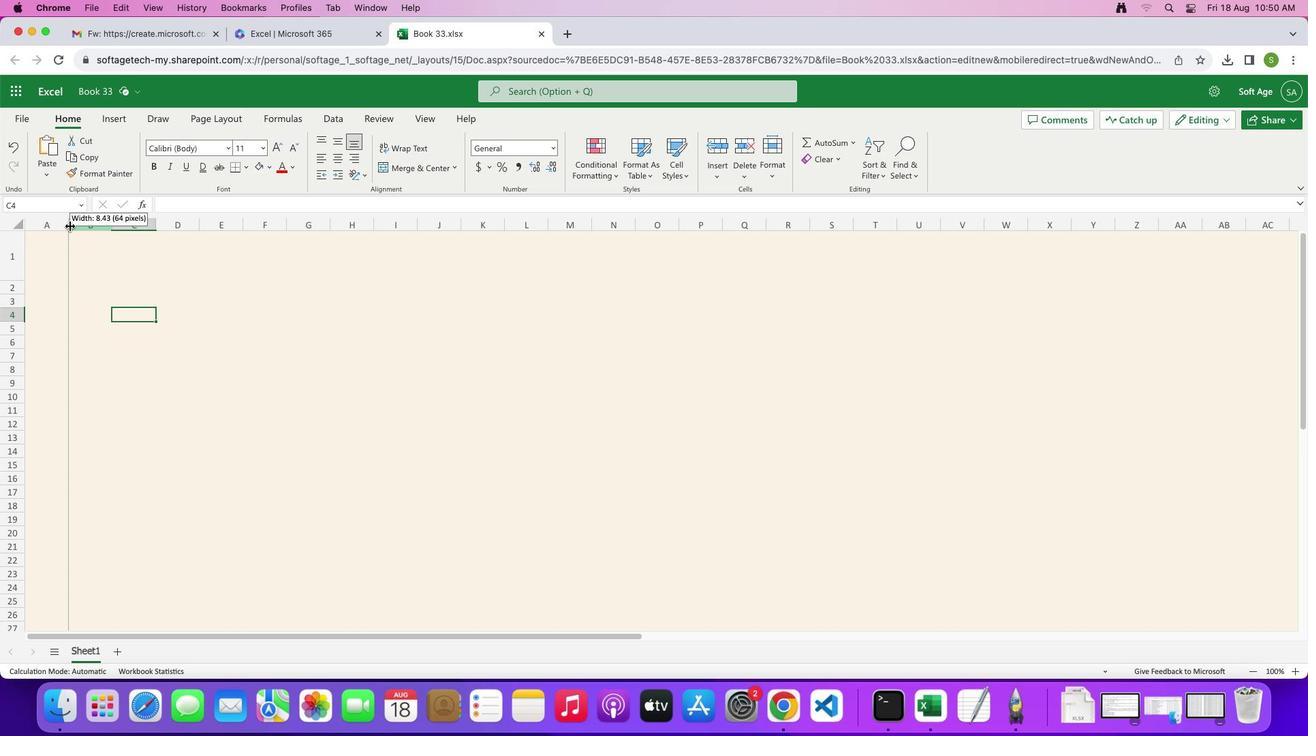 
Action: Mouse moved to (55, 256)
Screenshot: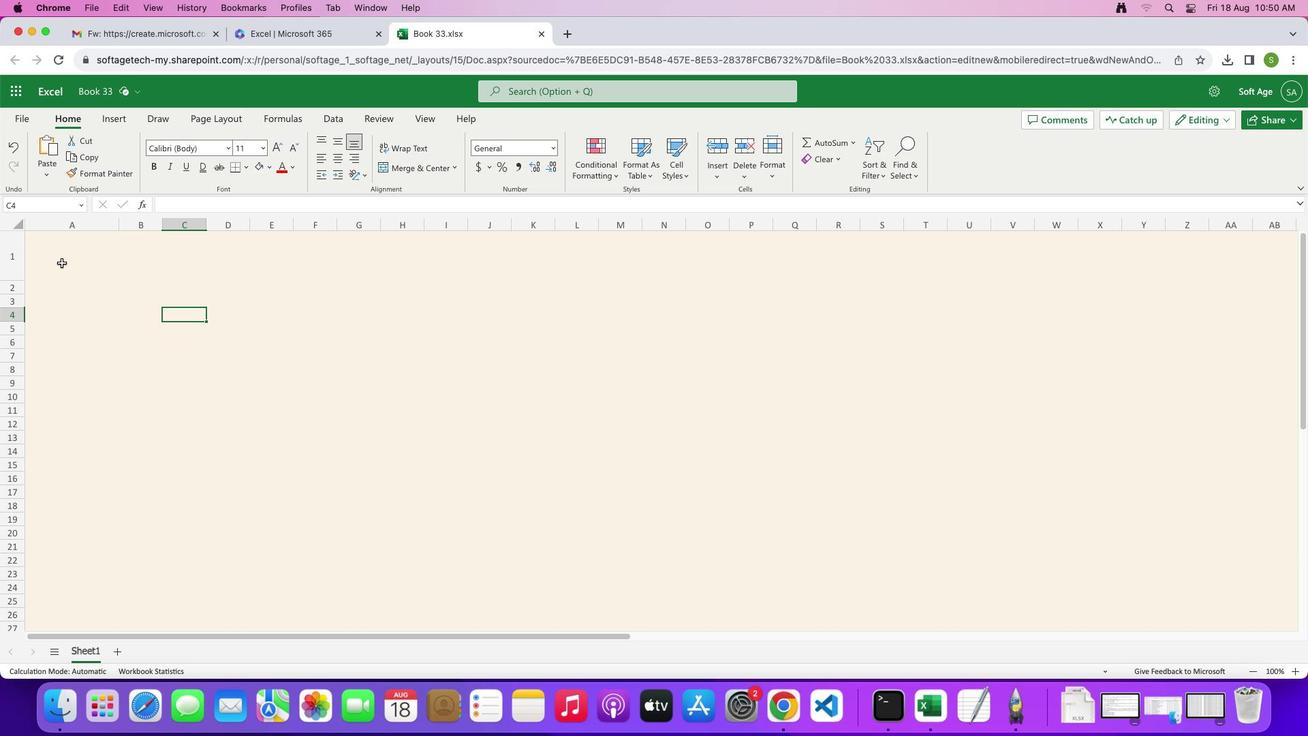 
Action: Mouse pressed left at (55, 256)
Screenshot: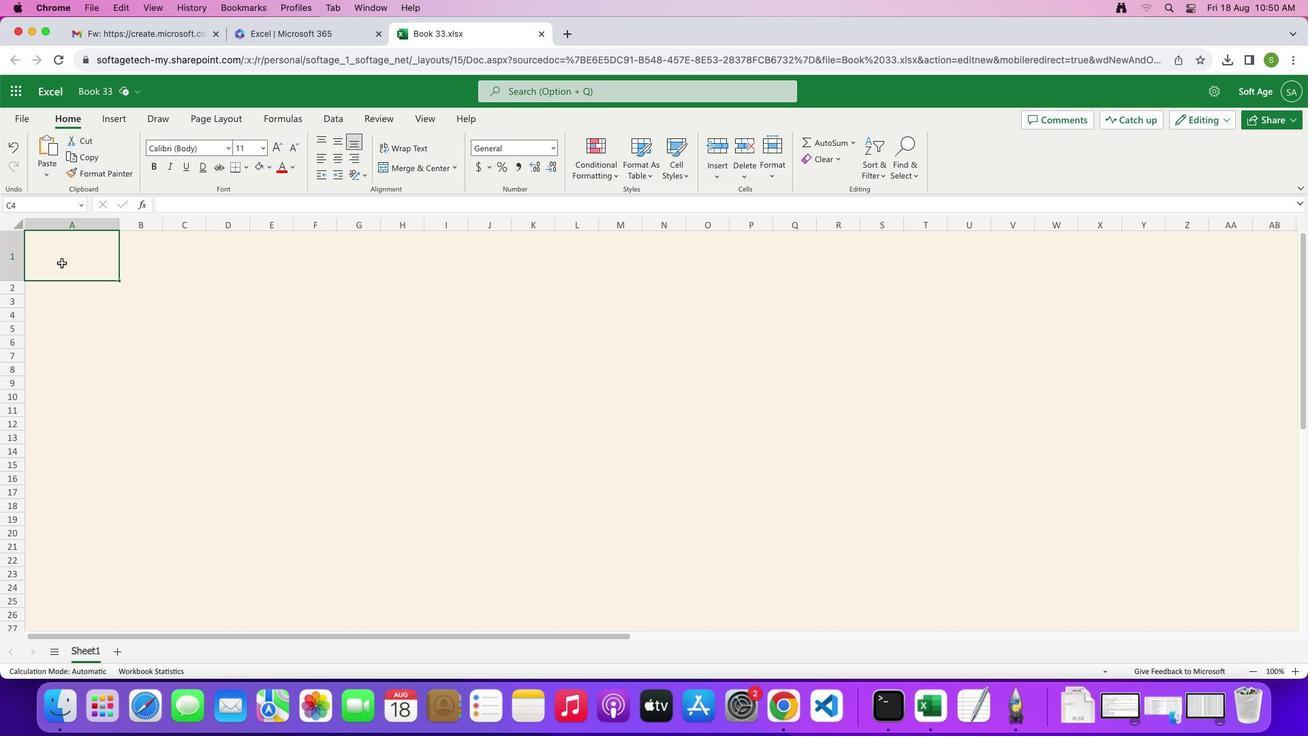 
Action: Mouse moved to (108, 113)
Screenshot: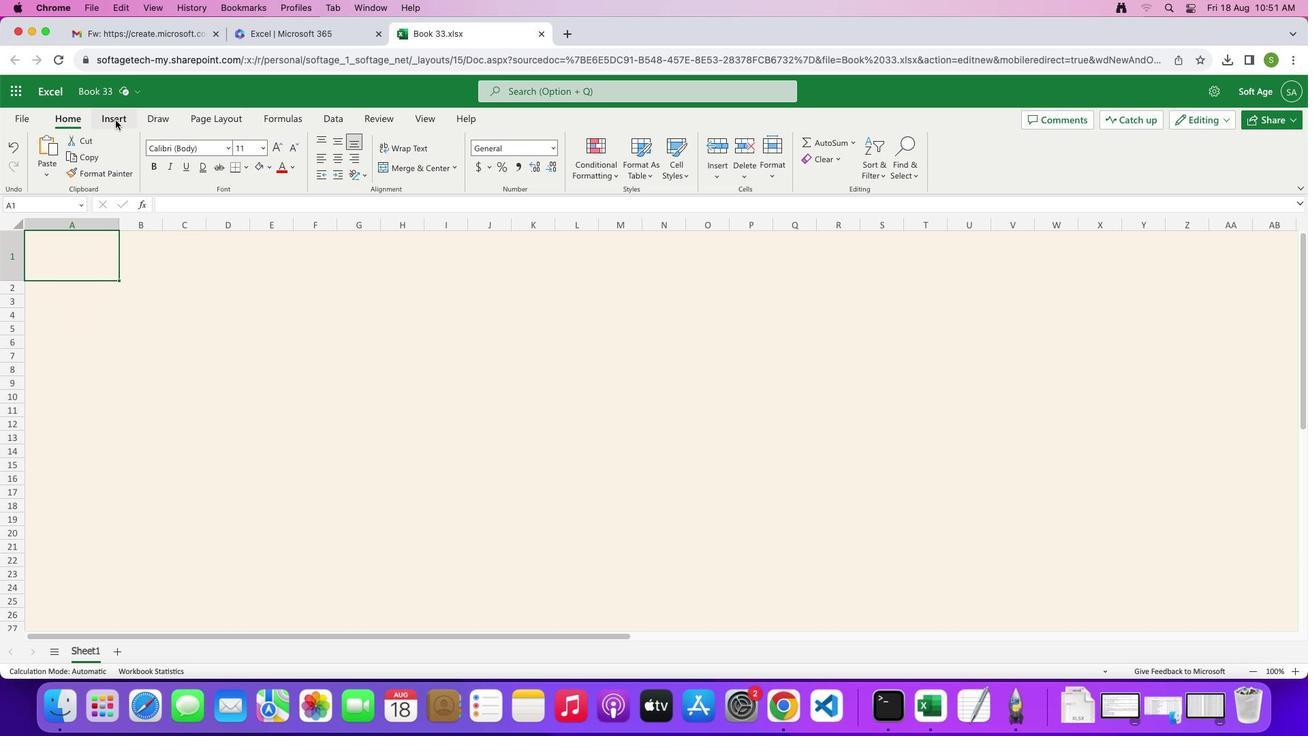 
Action: Mouse pressed left at (108, 113)
Screenshot: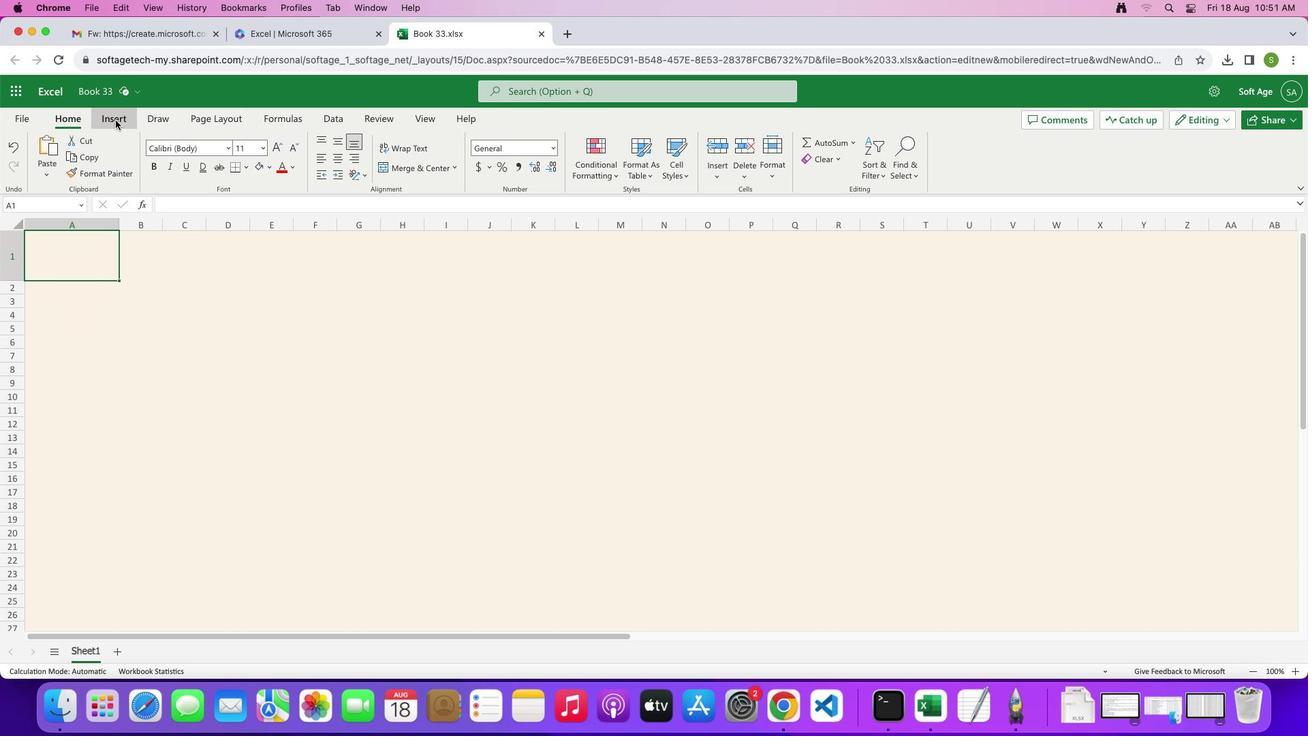 
Action: Mouse pressed left at (108, 113)
Screenshot: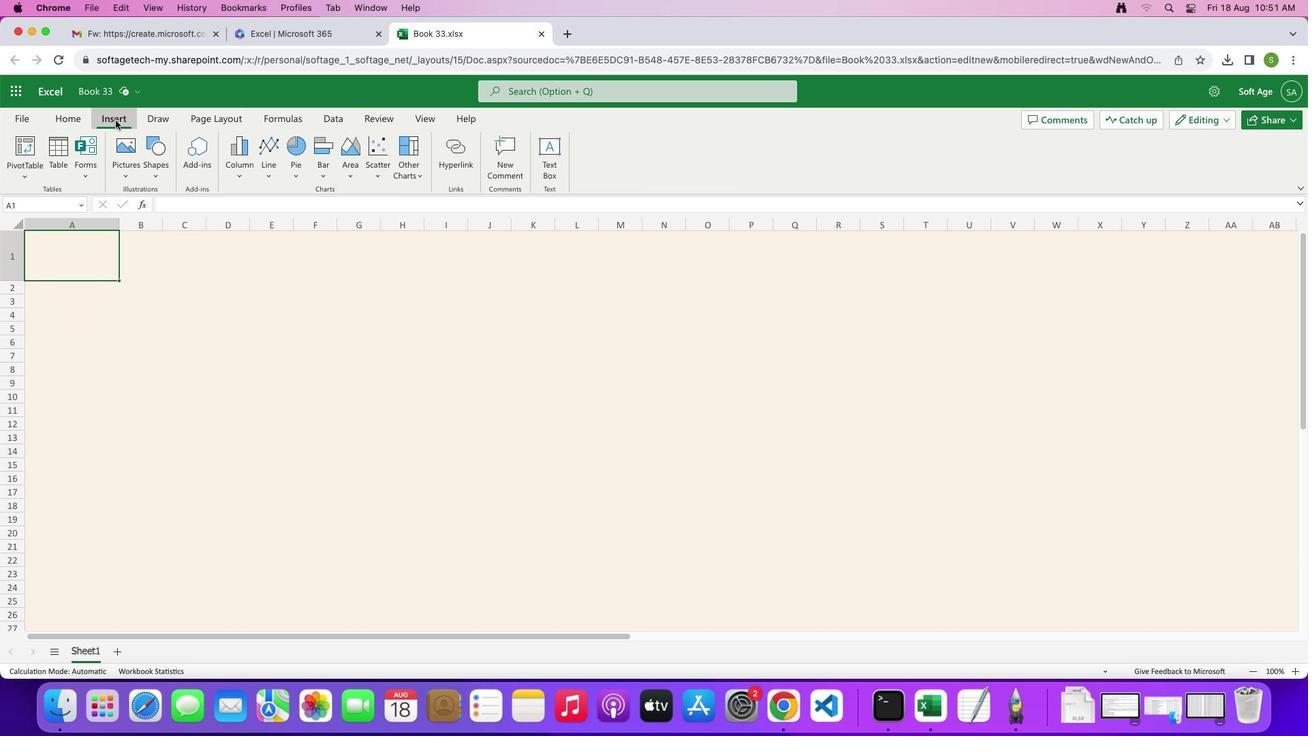 
Action: Mouse moved to (132, 151)
Screenshot: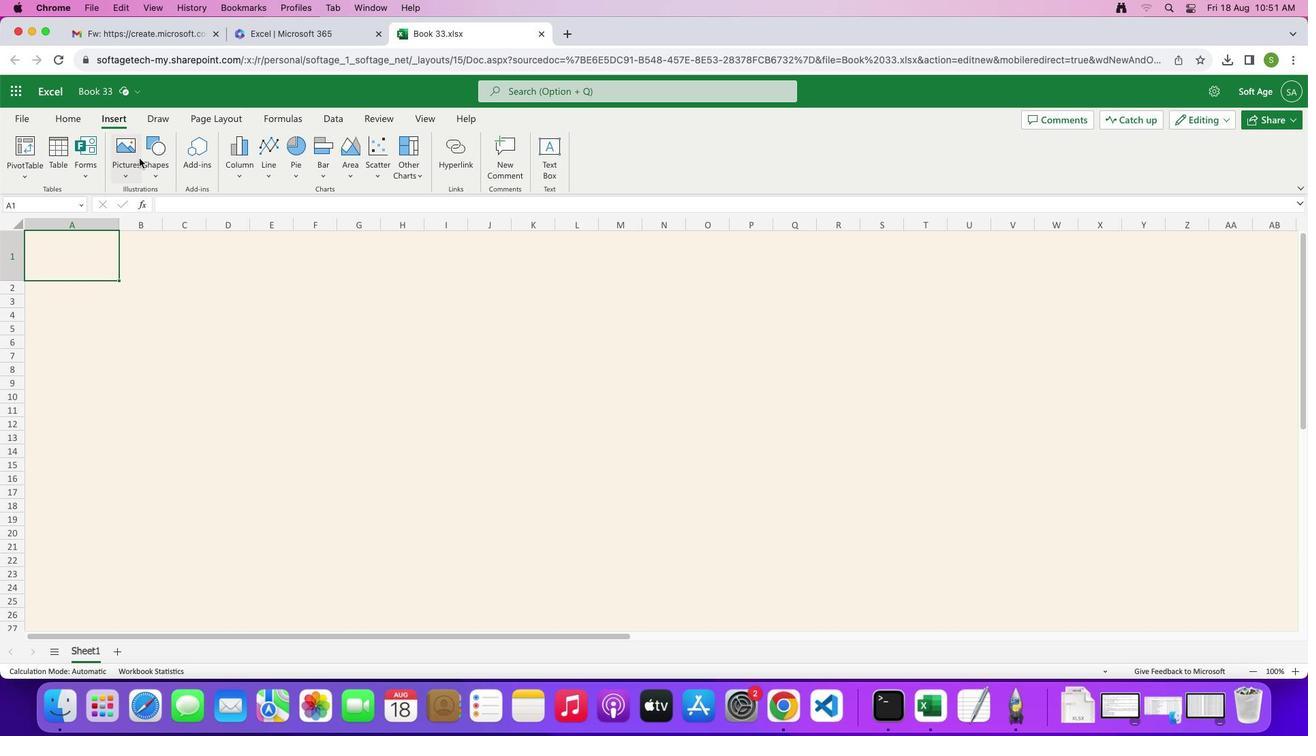 
Action: Mouse pressed left at (132, 151)
Screenshot: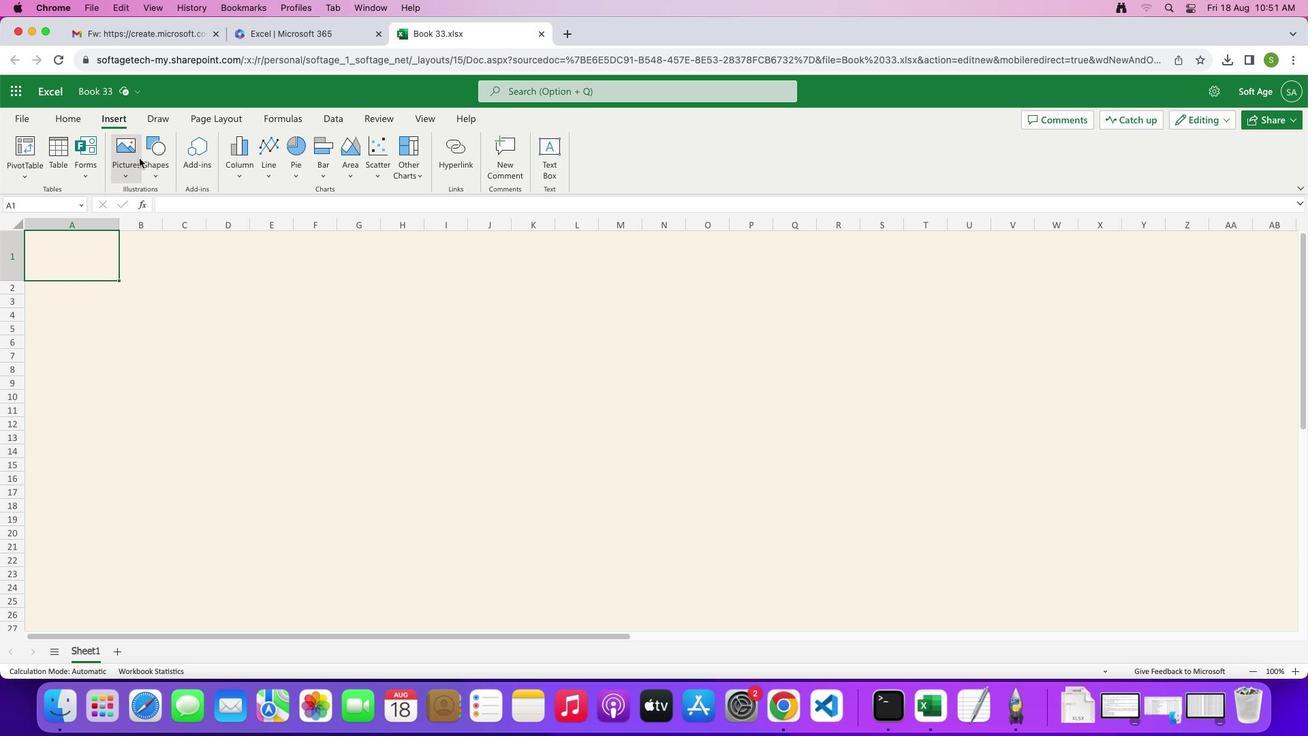 
Action: Mouse moved to (144, 207)
Screenshot: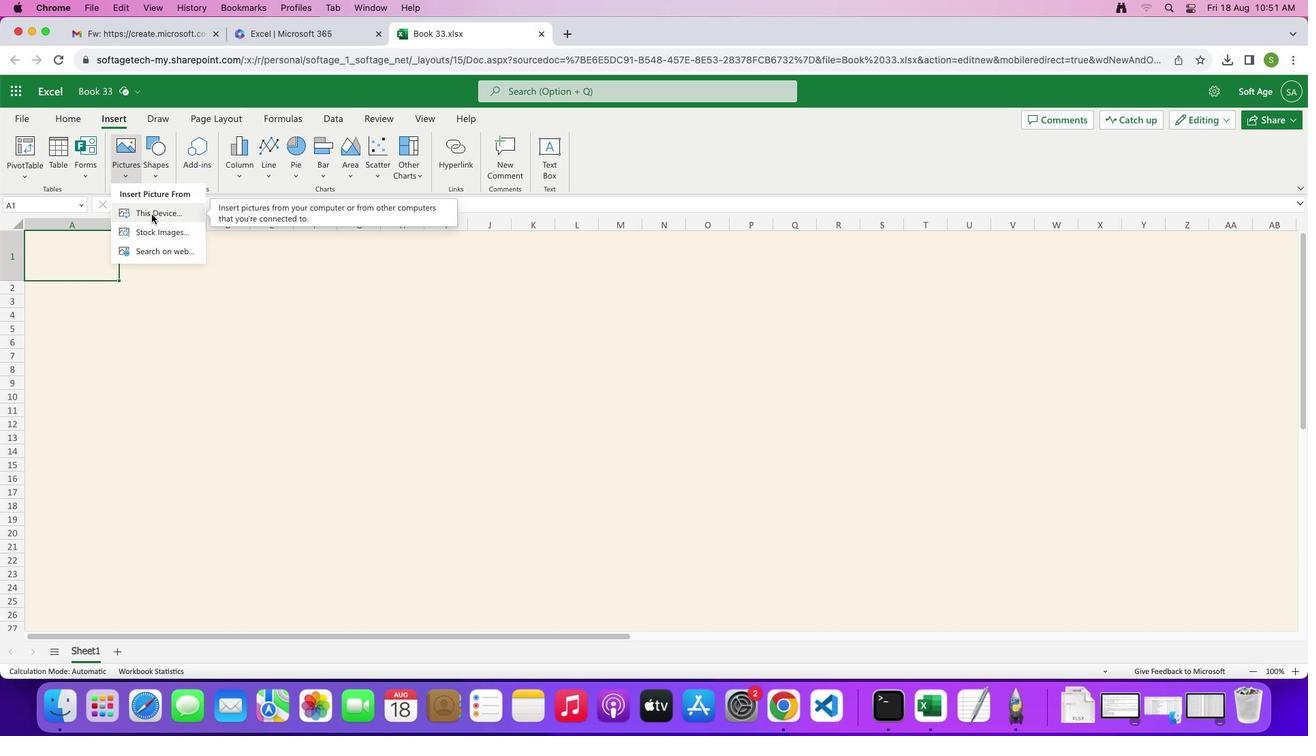 
Action: Mouse pressed left at (144, 207)
Screenshot: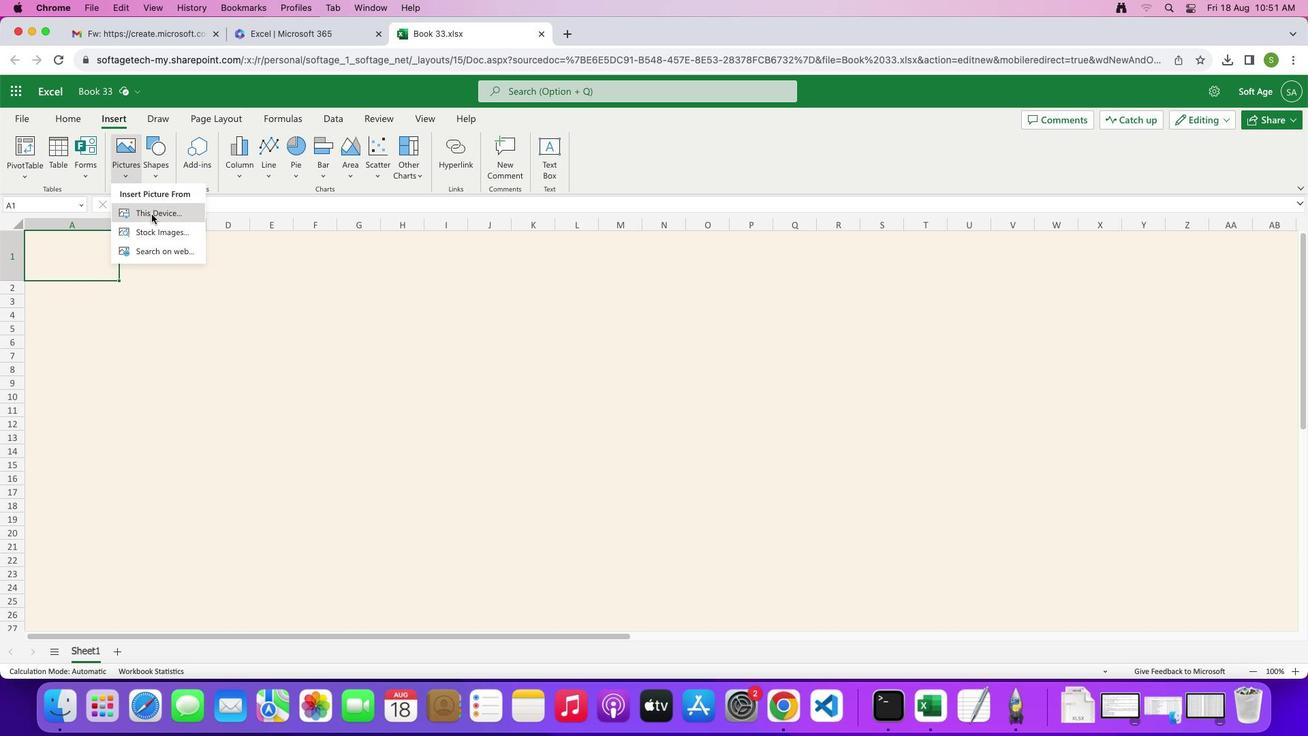 
Action: Mouse moved to (504, 439)
Screenshot: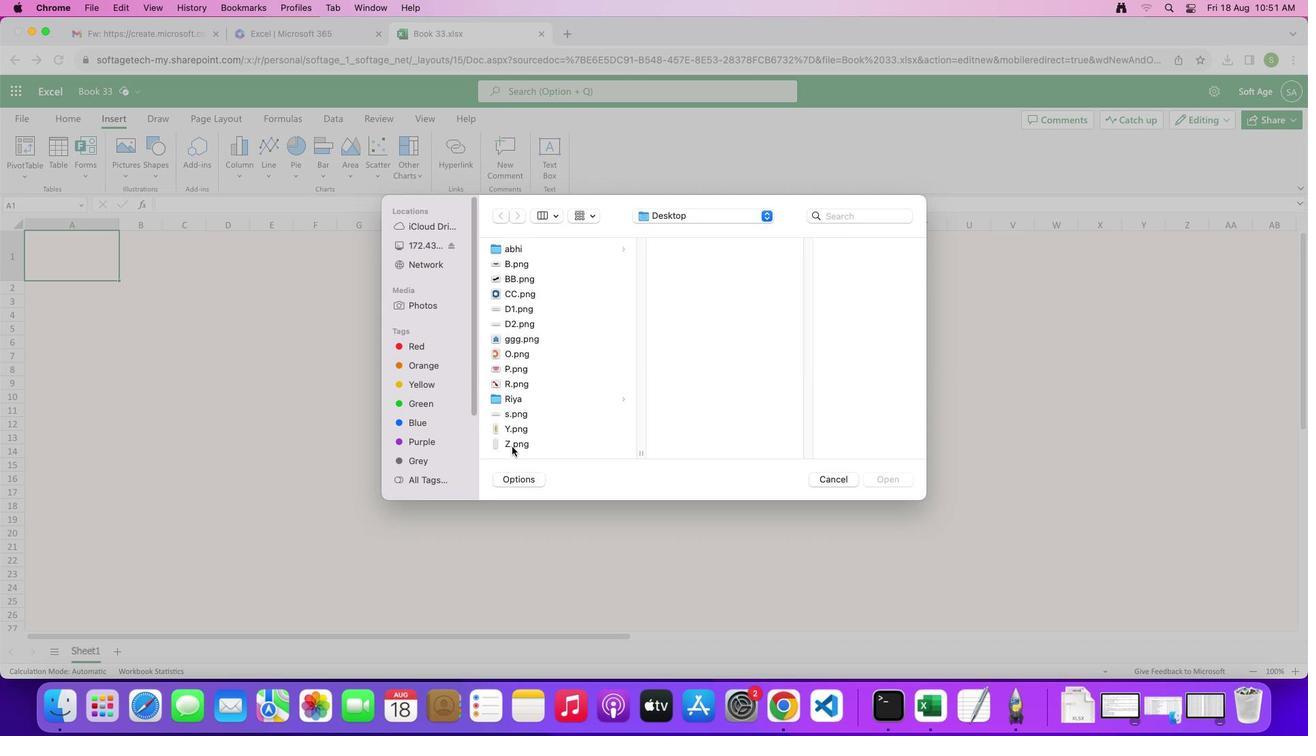 
Action: Mouse pressed left at (504, 439)
Screenshot: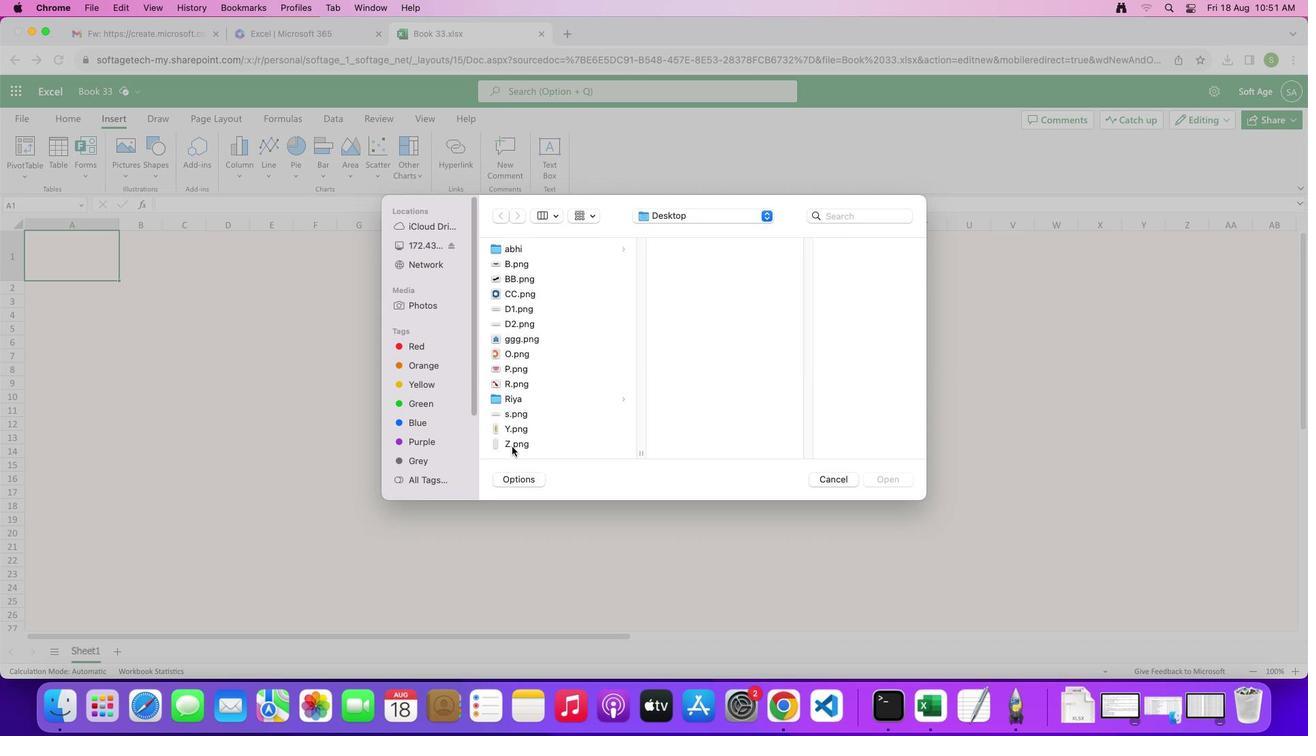 
Action: Mouse moved to (873, 472)
Screenshot: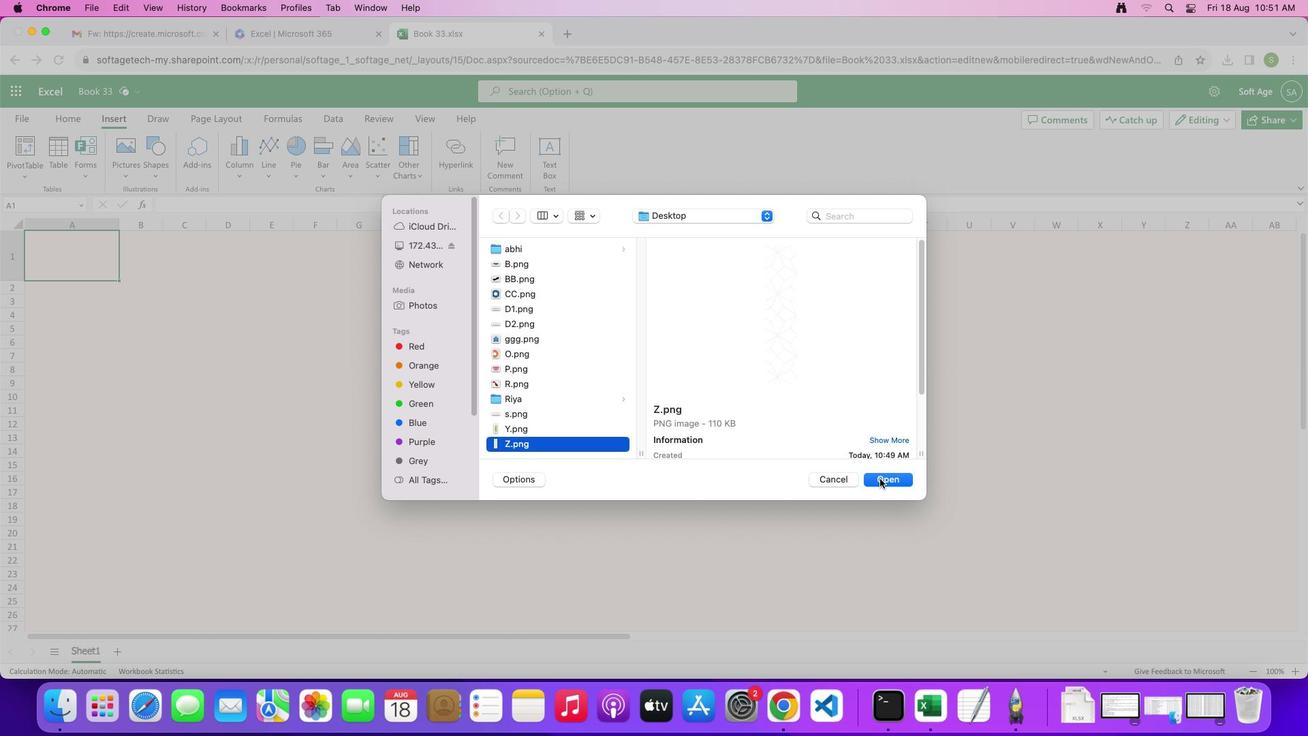 
Action: Mouse pressed left at (873, 472)
Screenshot: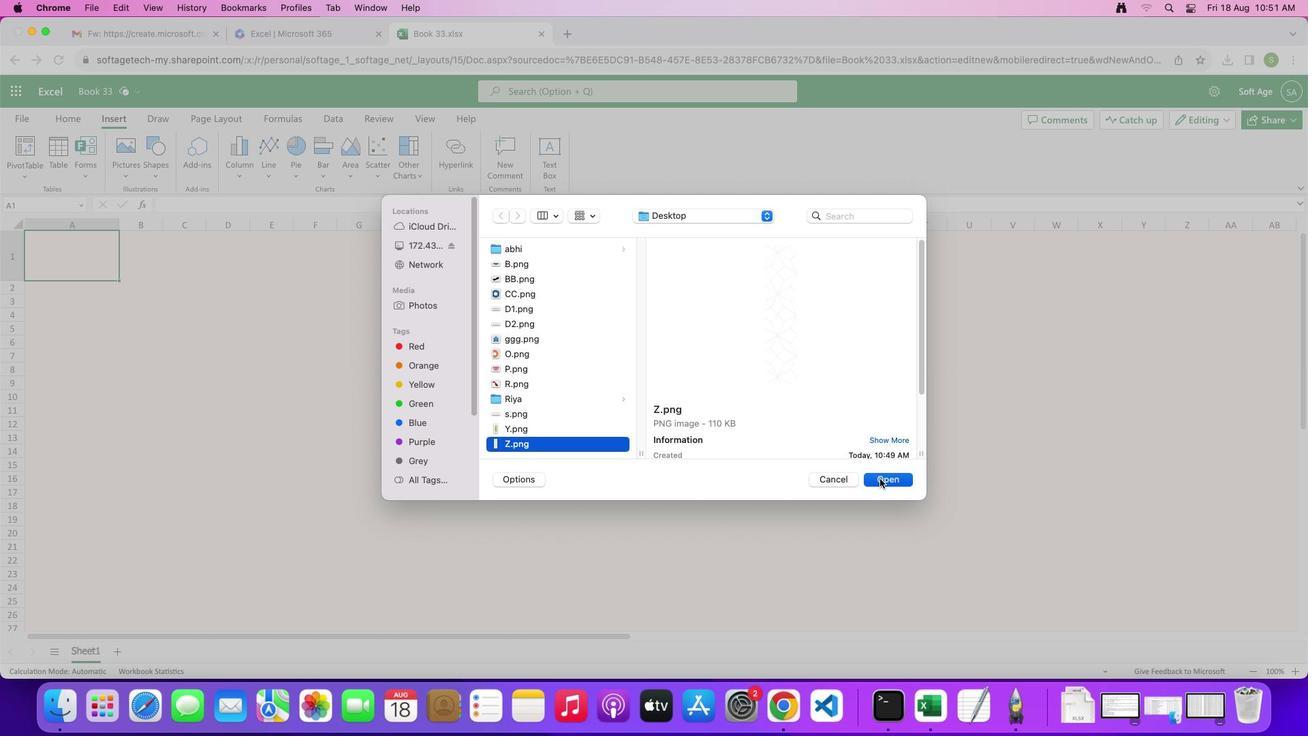 
Action: Mouse moved to (156, 348)
Screenshot: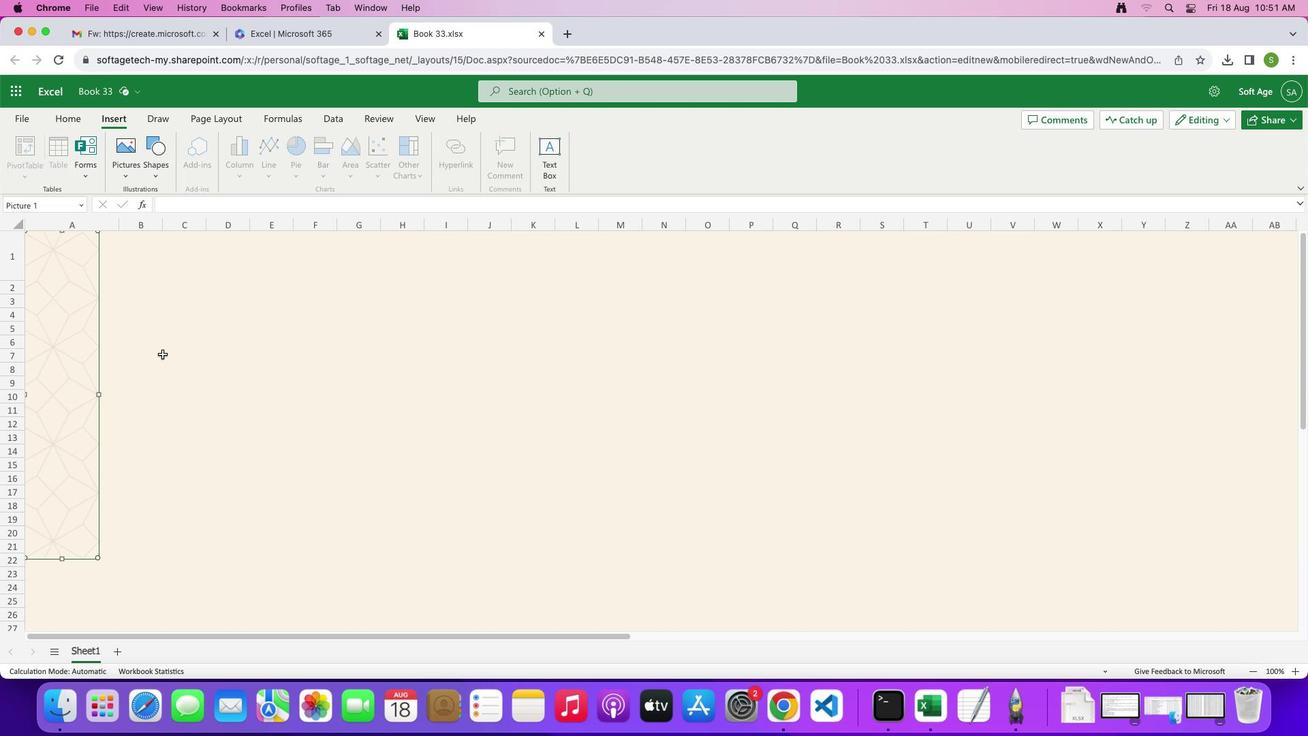 
Action: Mouse scrolled (156, 348) with delta (-6, -6)
Screenshot: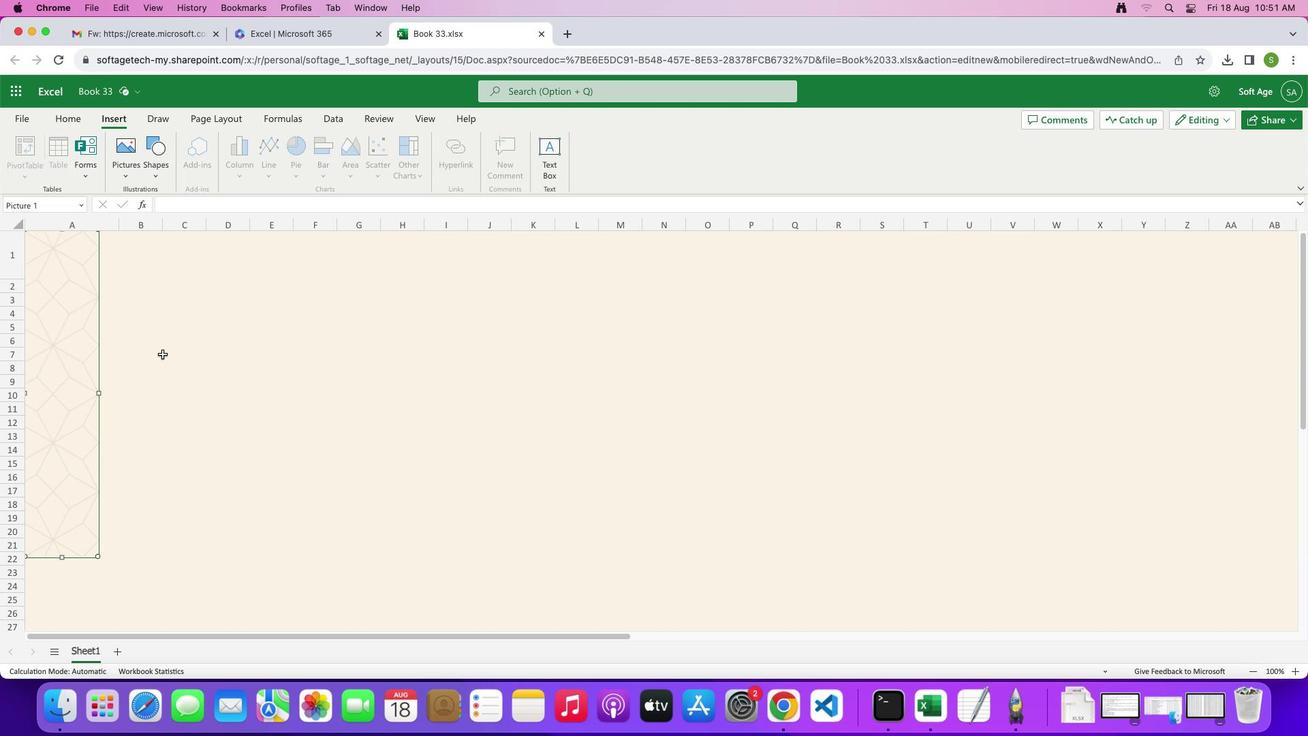 
Action: Mouse scrolled (156, 348) with delta (-6, -6)
Screenshot: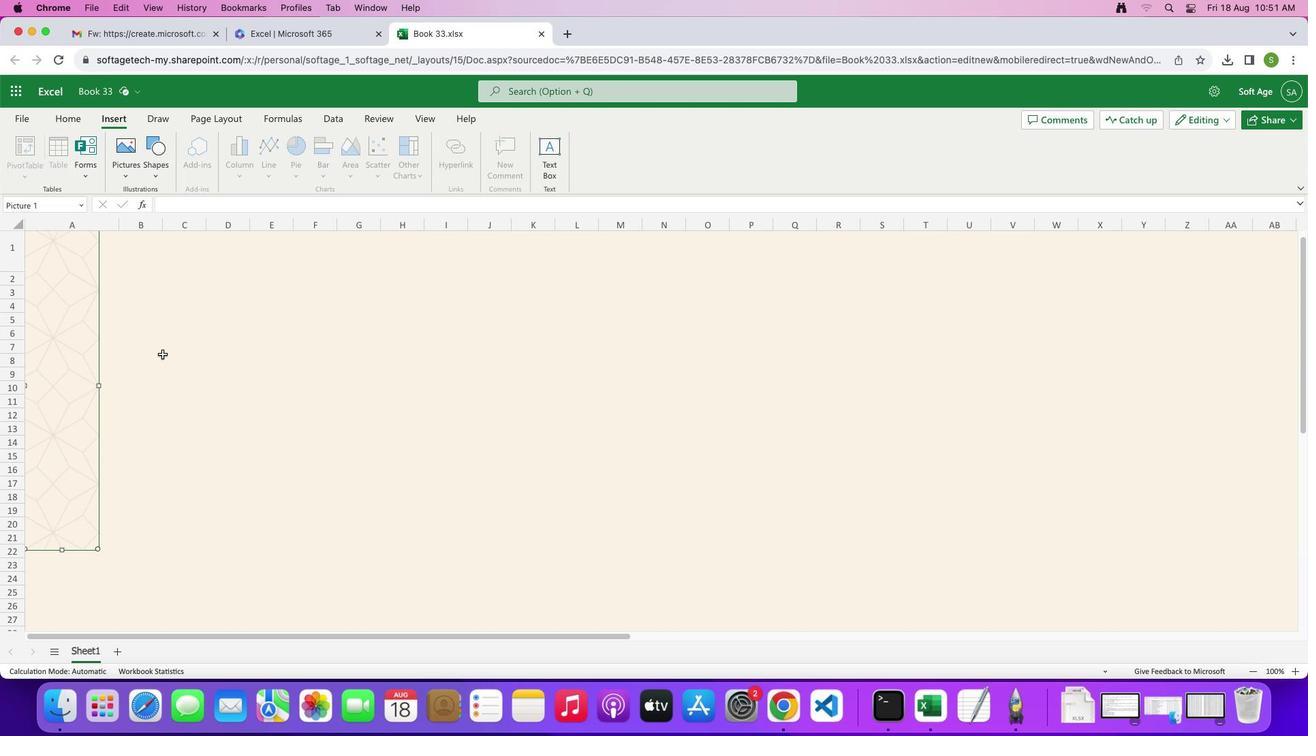 
Action: Mouse scrolled (156, 348) with delta (-6, -6)
Screenshot: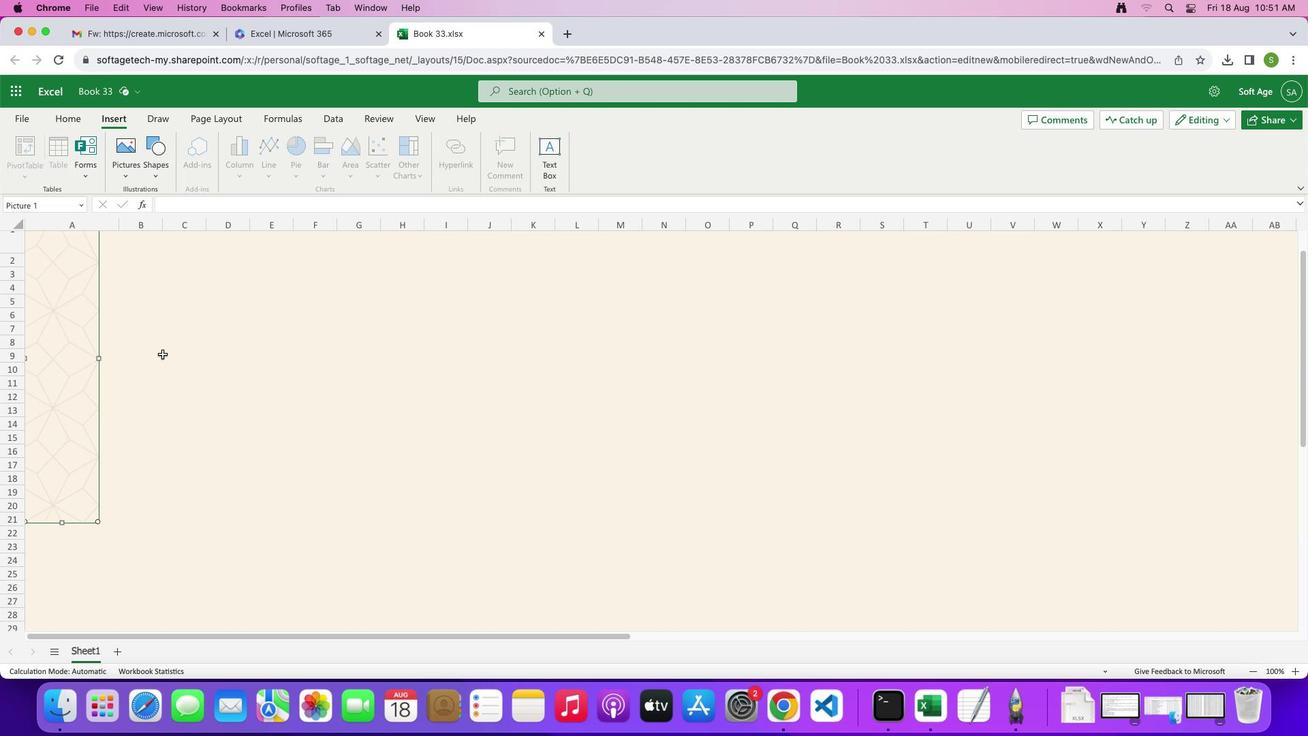 
Action: Mouse moved to (155, 348)
Screenshot: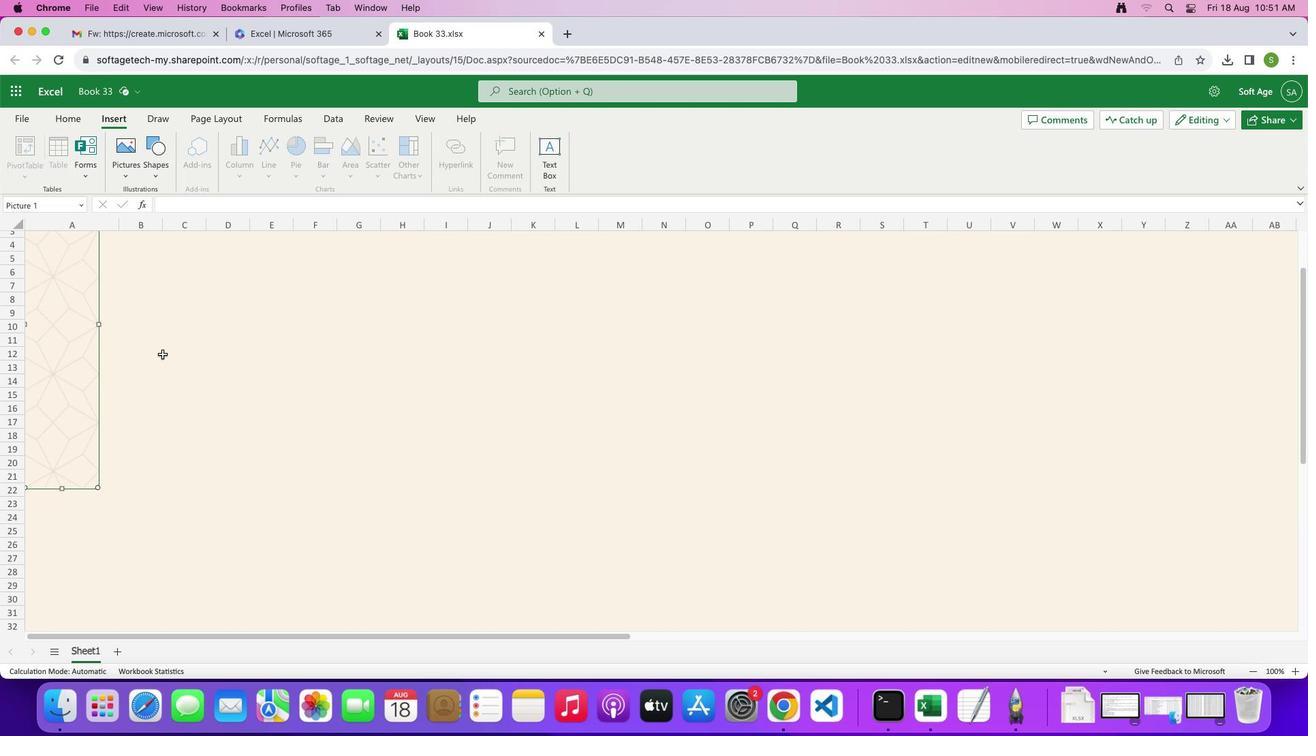 
Action: Mouse scrolled (155, 348) with delta (-6, -6)
Screenshot: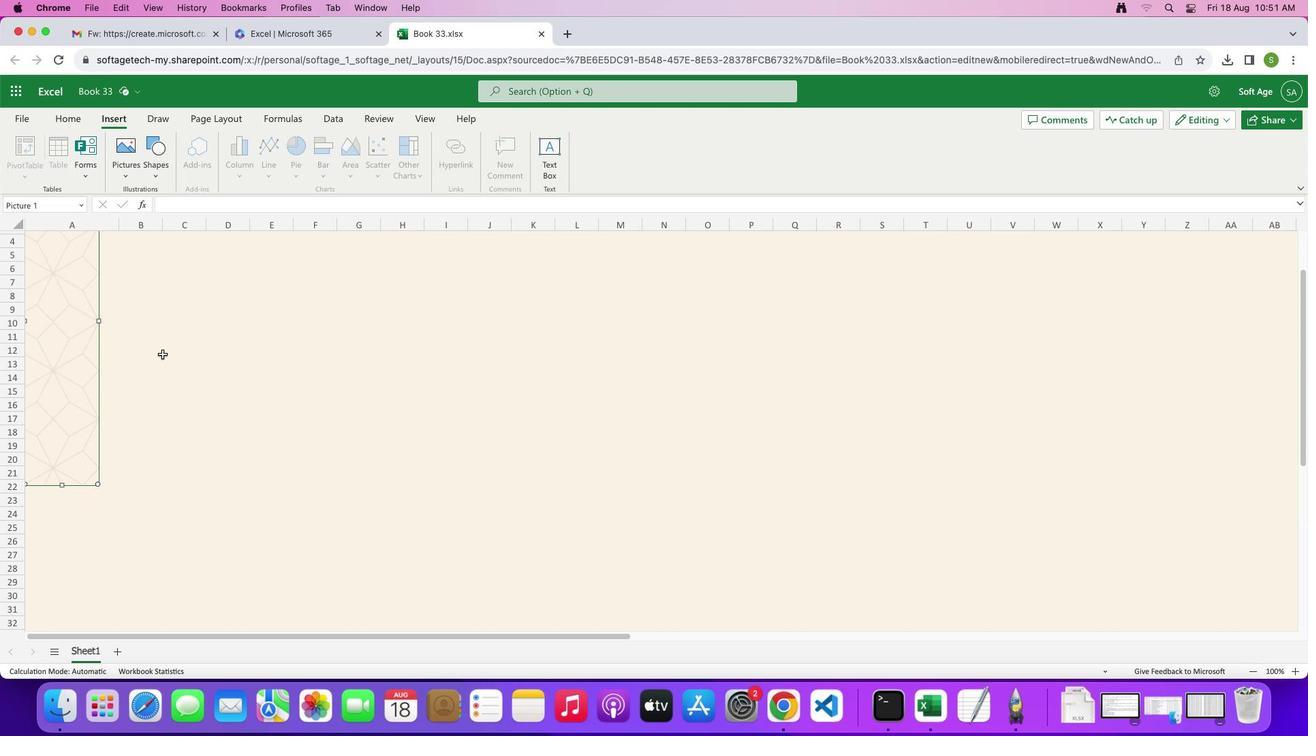 
Action: Mouse scrolled (155, 348) with delta (-6, -6)
Screenshot: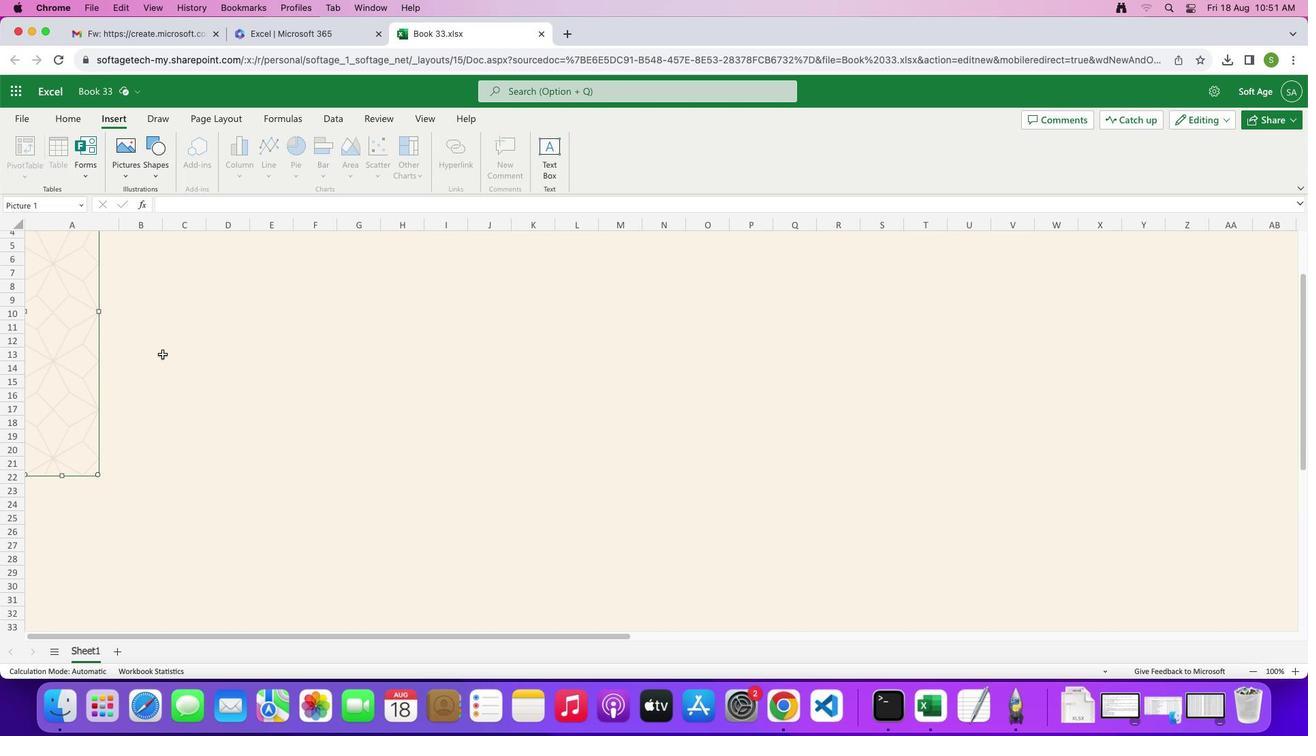
Action: Mouse scrolled (155, 348) with delta (-6, -7)
Screenshot: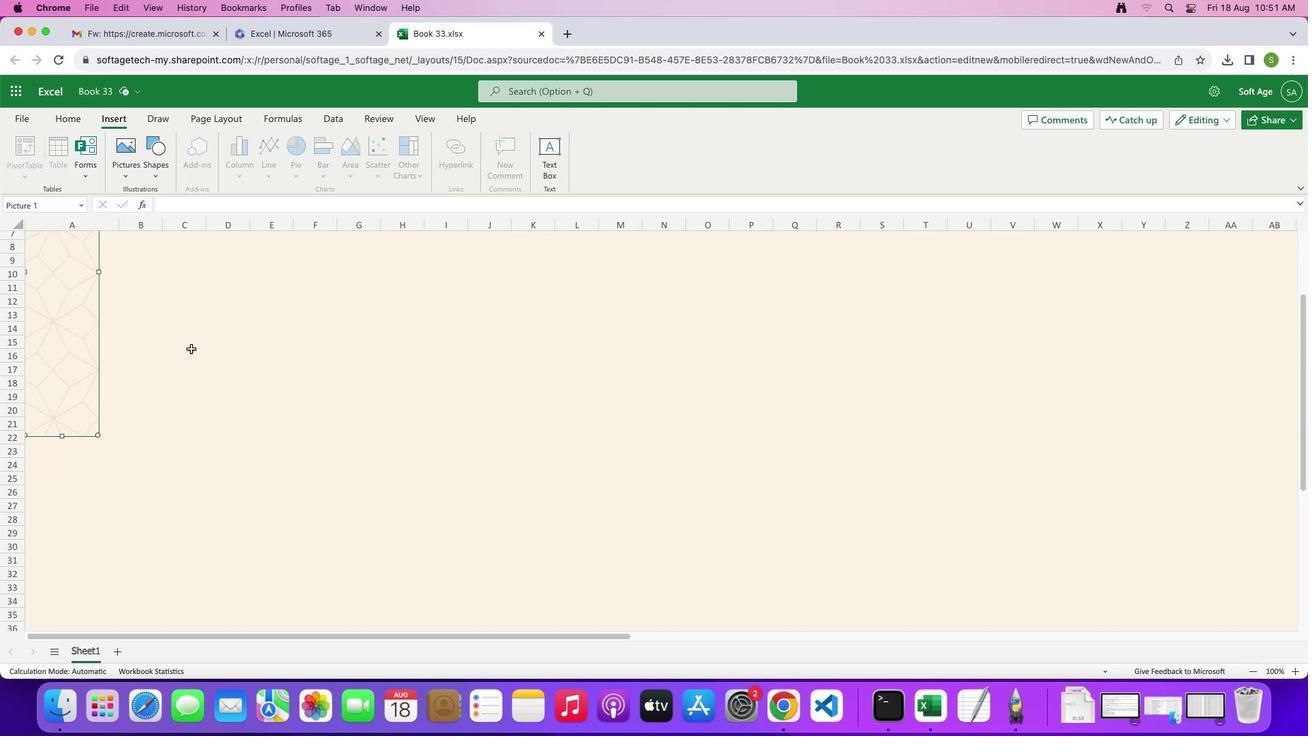 
Action: Mouse moved to (243, 335)
Screenshot: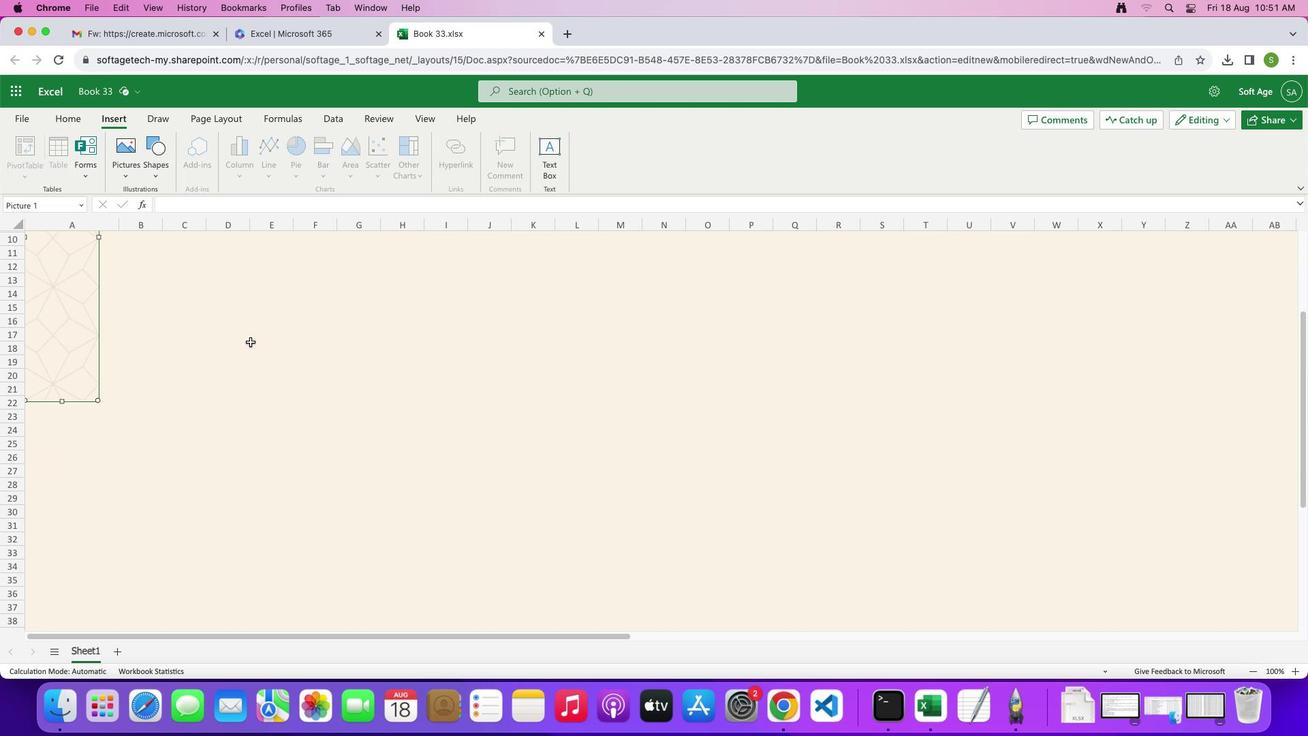 
Action: Mouse scrolled (243, 335) with delta (-6, -6)
Screenshot: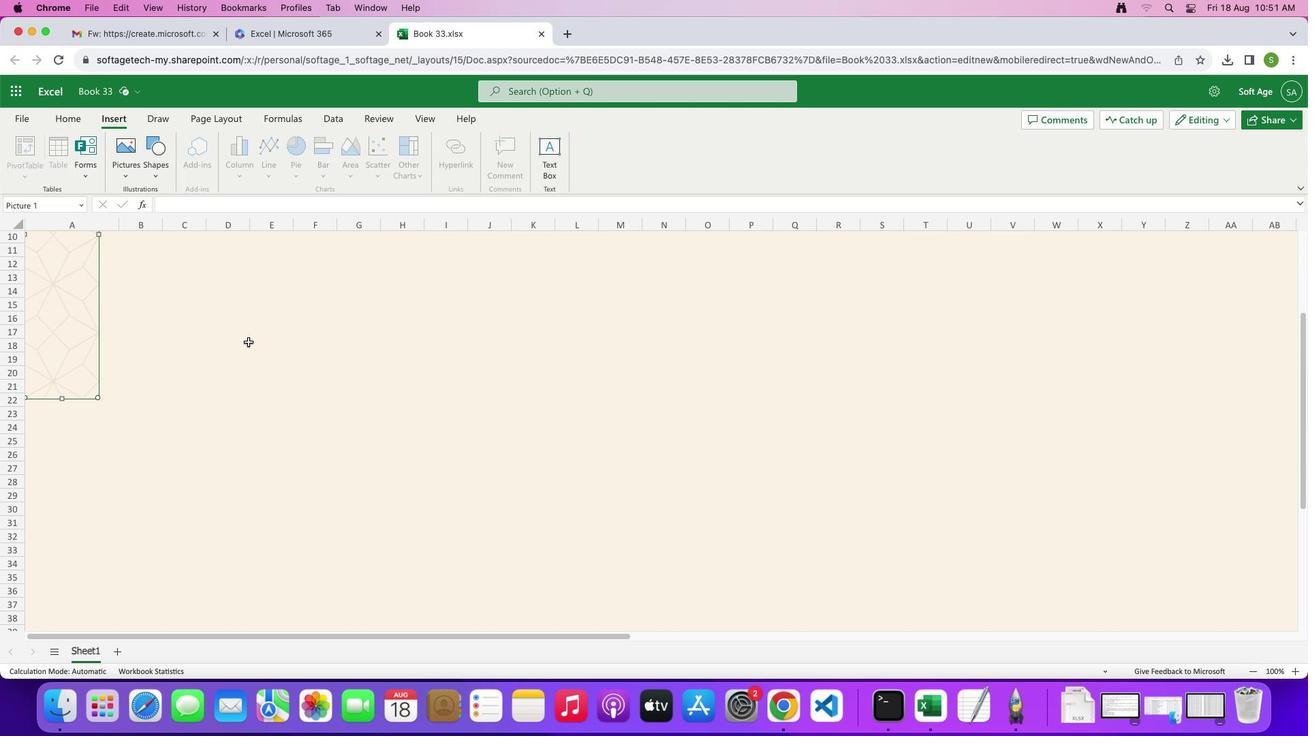 
Action: Mouse scrolled (243, 335) with delta (-6, -6)
Screenshot: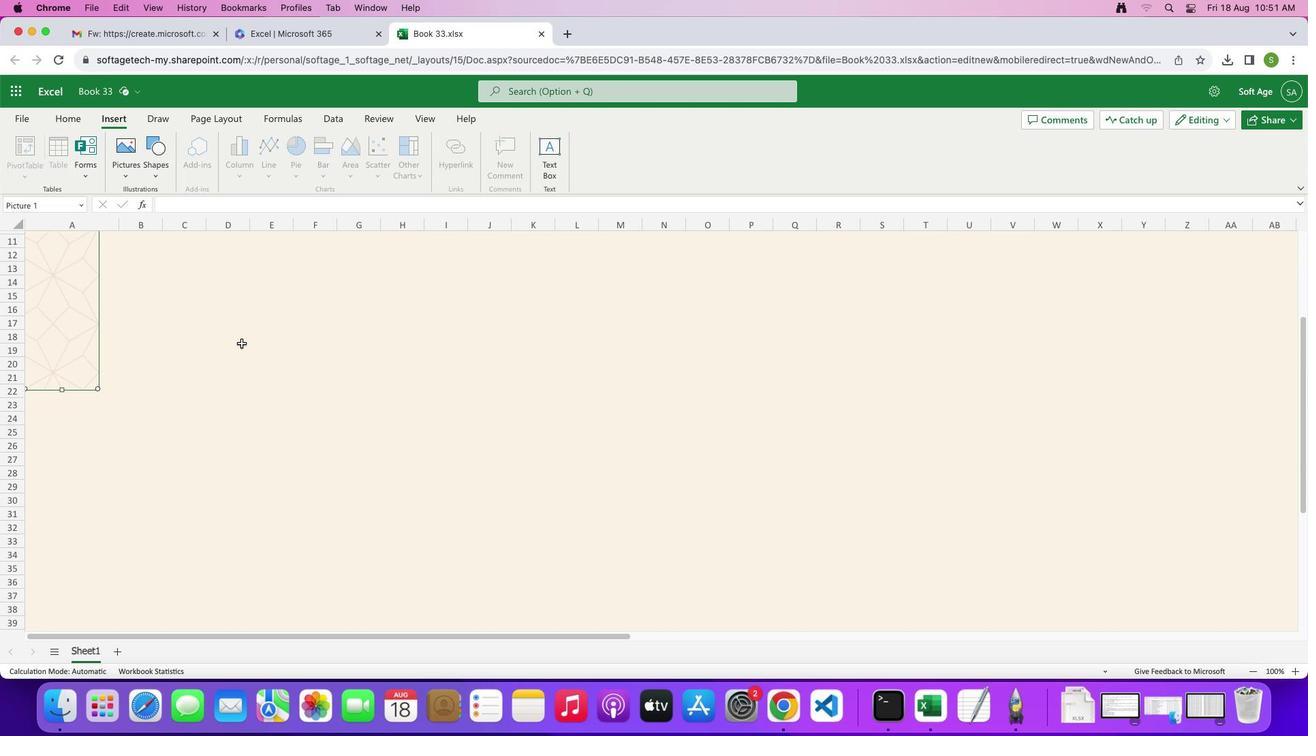 
Action: Mouse moved to (55, 374)
Screenshot: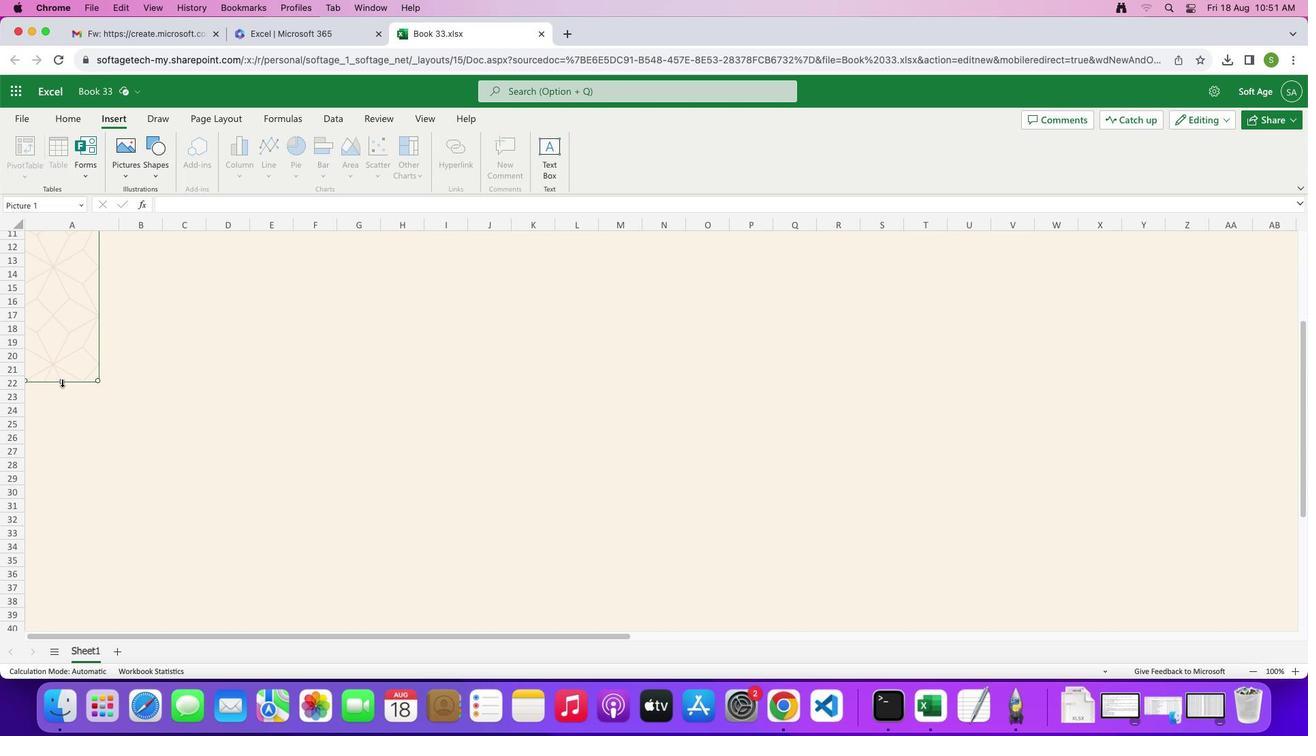 
Action: Mouse pressed left at (55, 374)
Screenshot: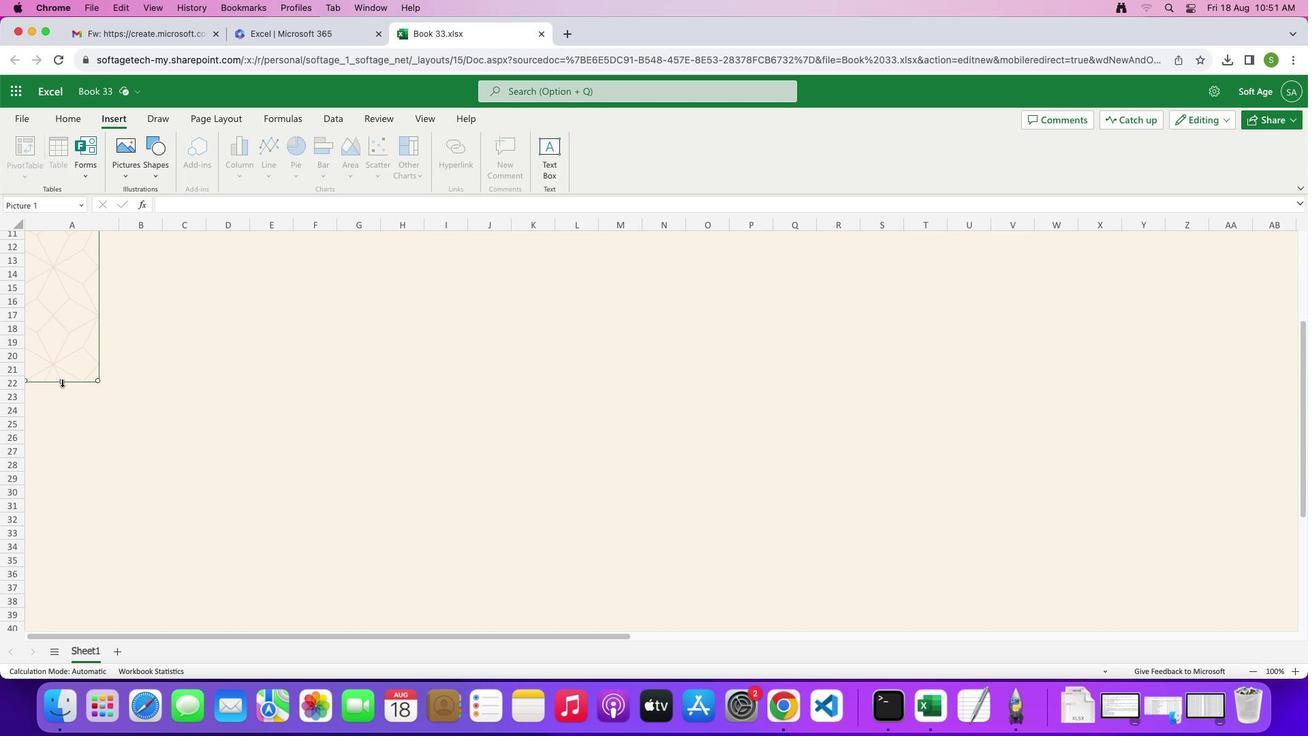 
Action: Mouse moved to (269, 356)
Screenshot: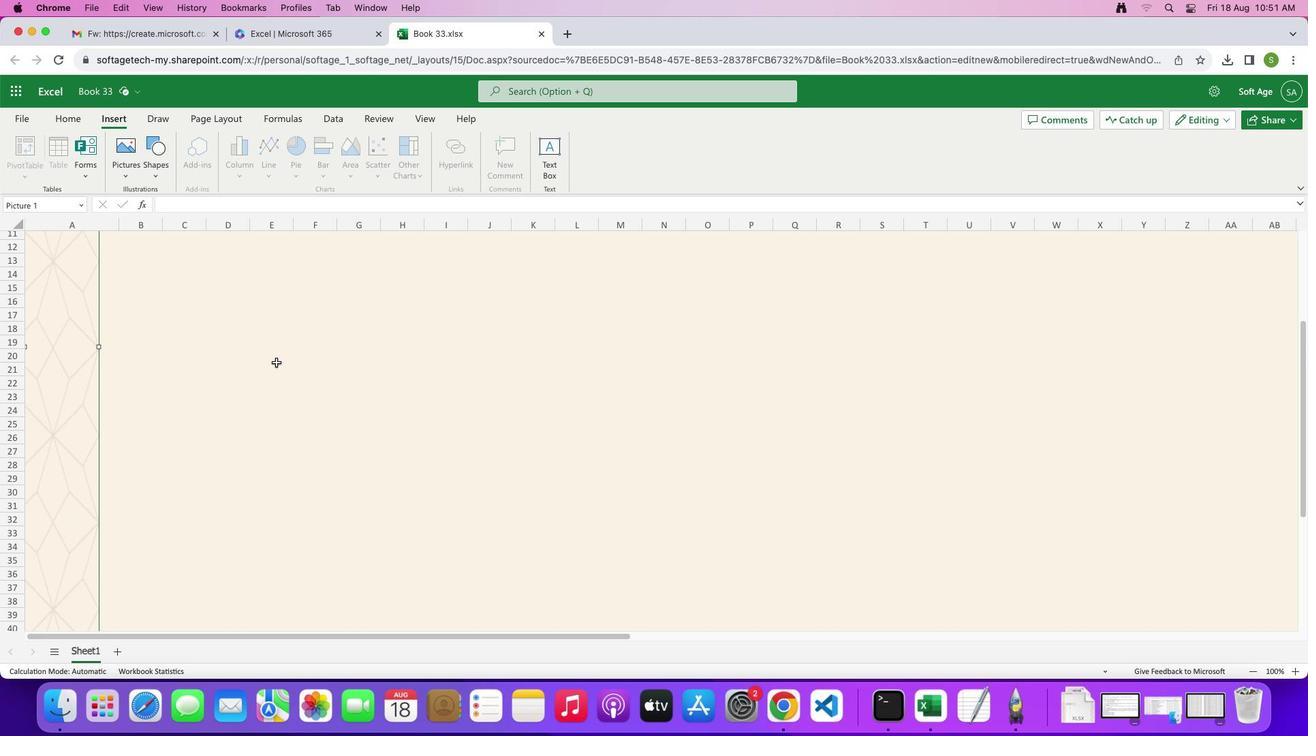 
Action: Mouse pressed left at (269, 356)
Screenshot: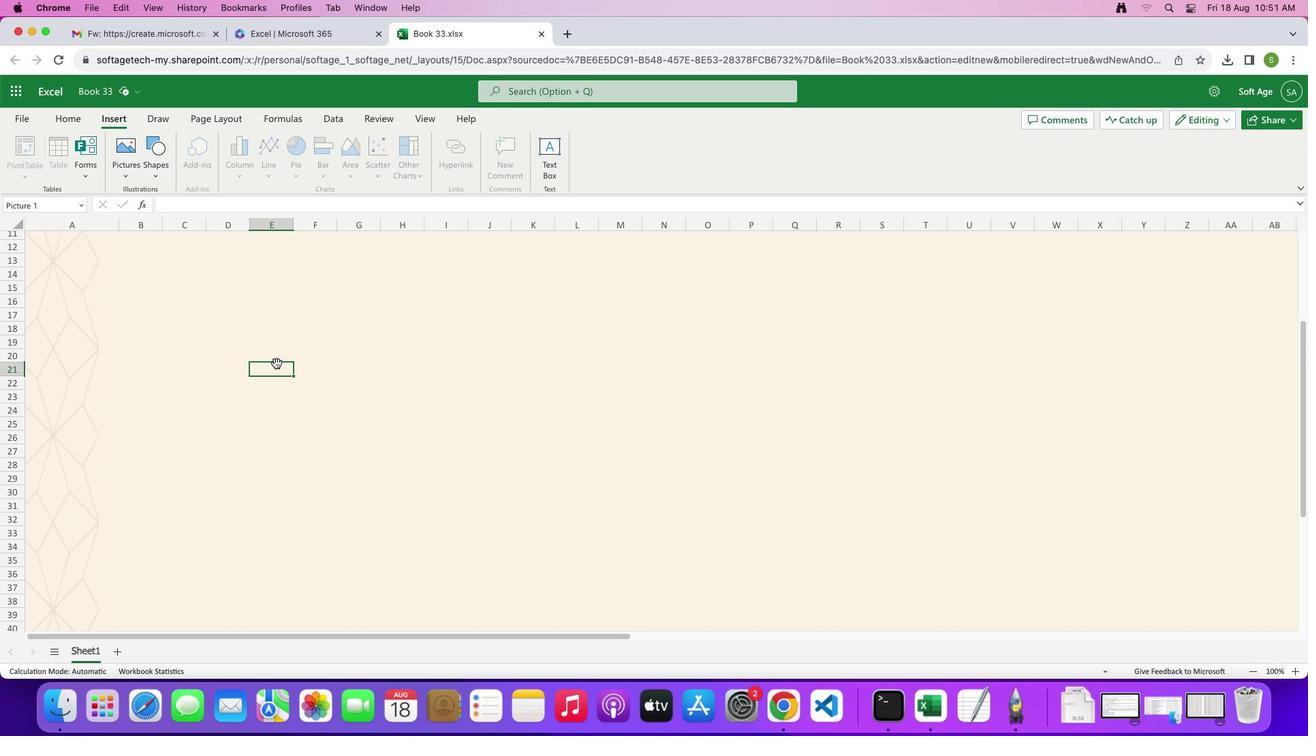 
Action: Mouse moved to (270, 354)
Screenshot: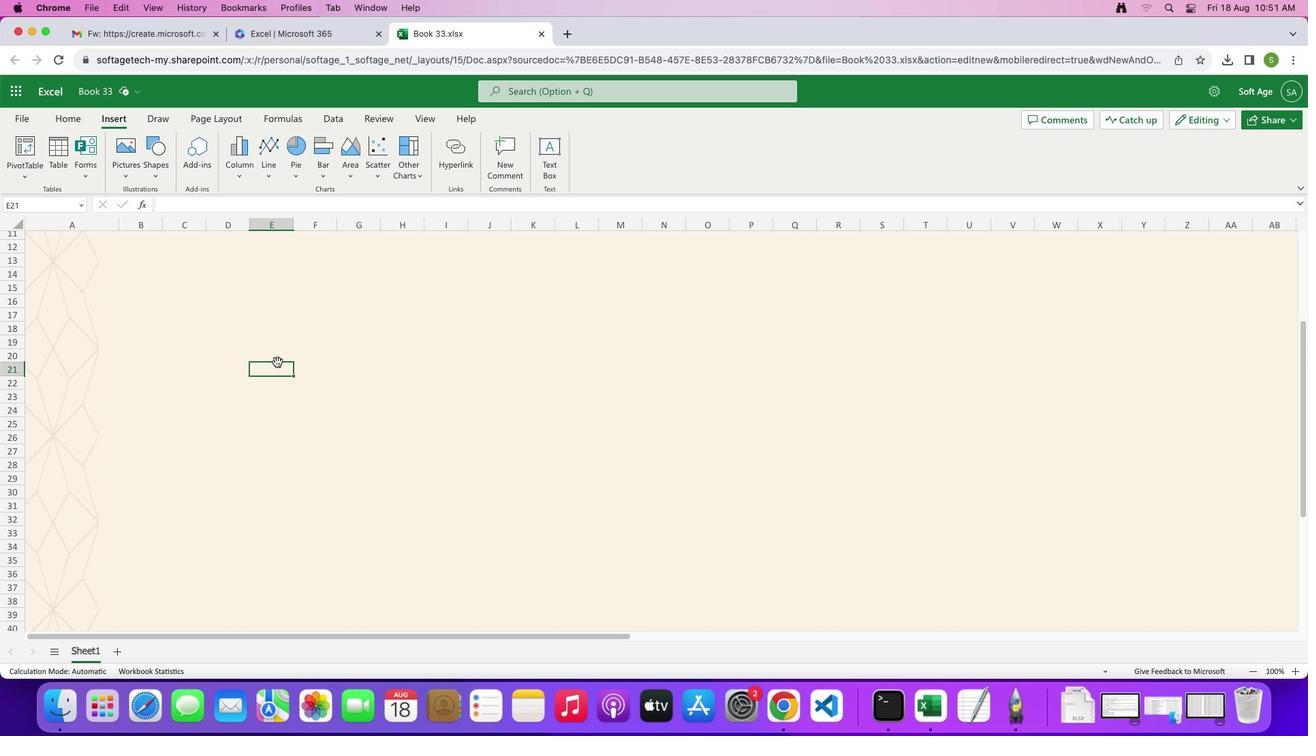 
Action: Mouse scrolled (270, 354) with delta (-6, -5)
Screenshot: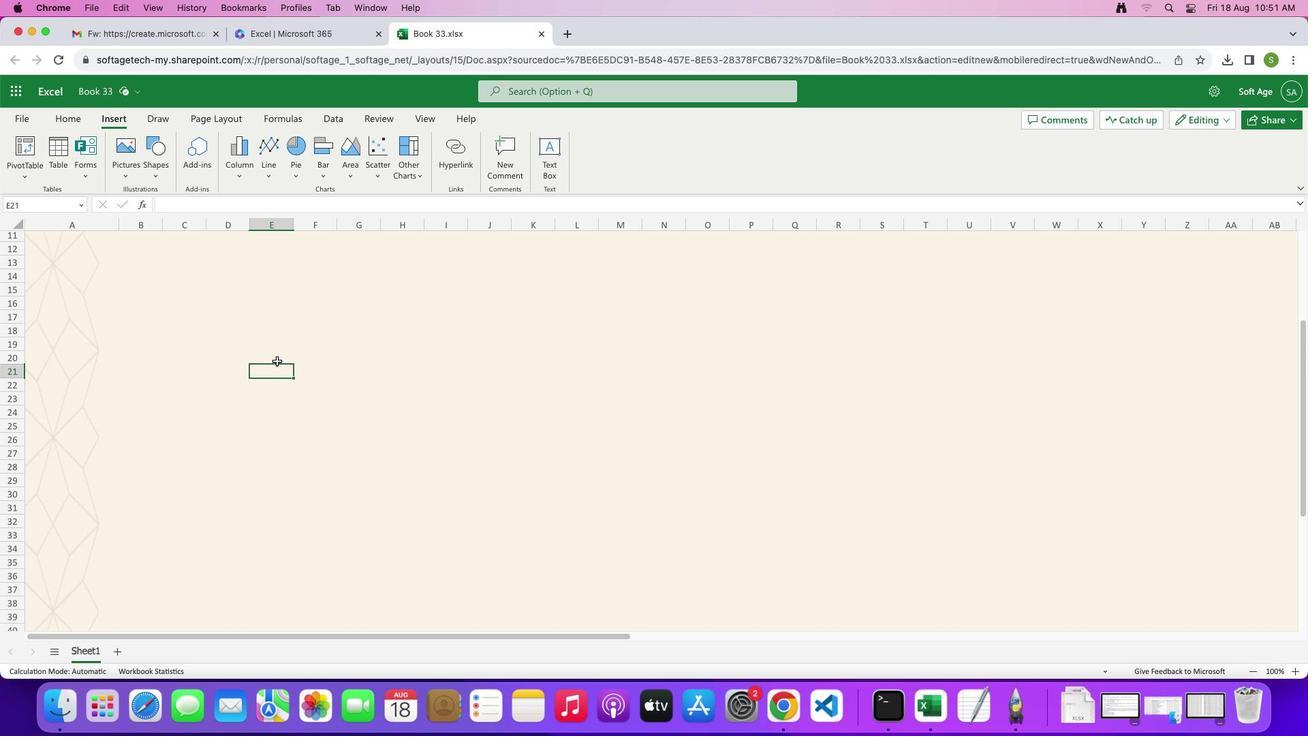 
Action: Mouse scrolled (270, 354) with delta (-6, -5)
Screenshot: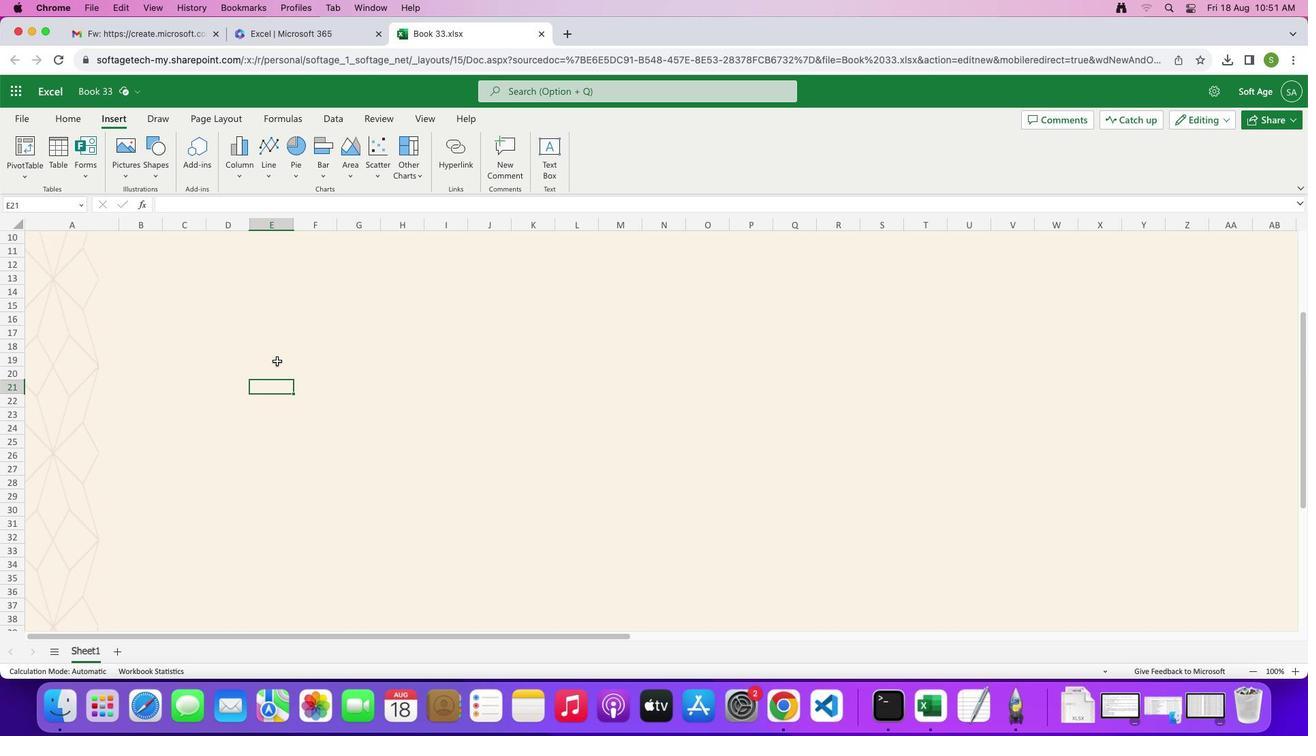 
Action: Mouse scrolled (270, 354) with delta (-6, -4)
Screenshot: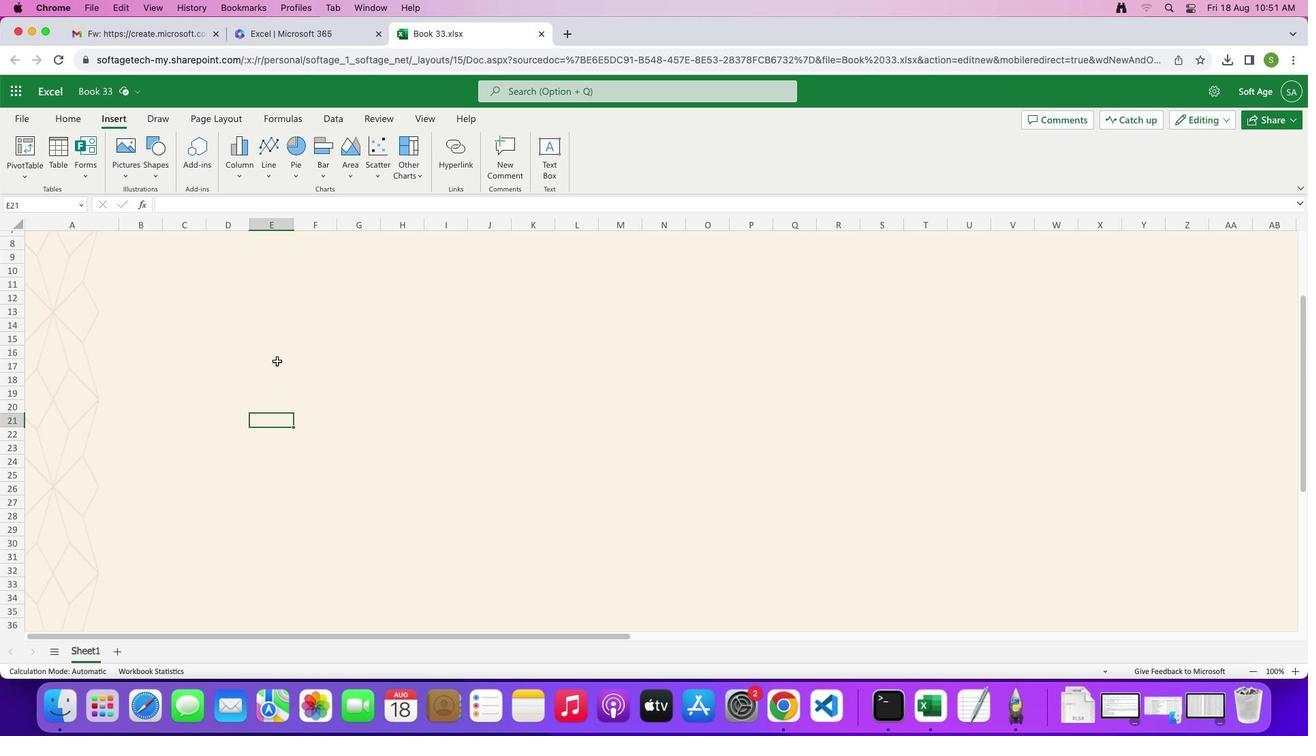 
Action: Mouse moved to (270, 350)
Screenshot: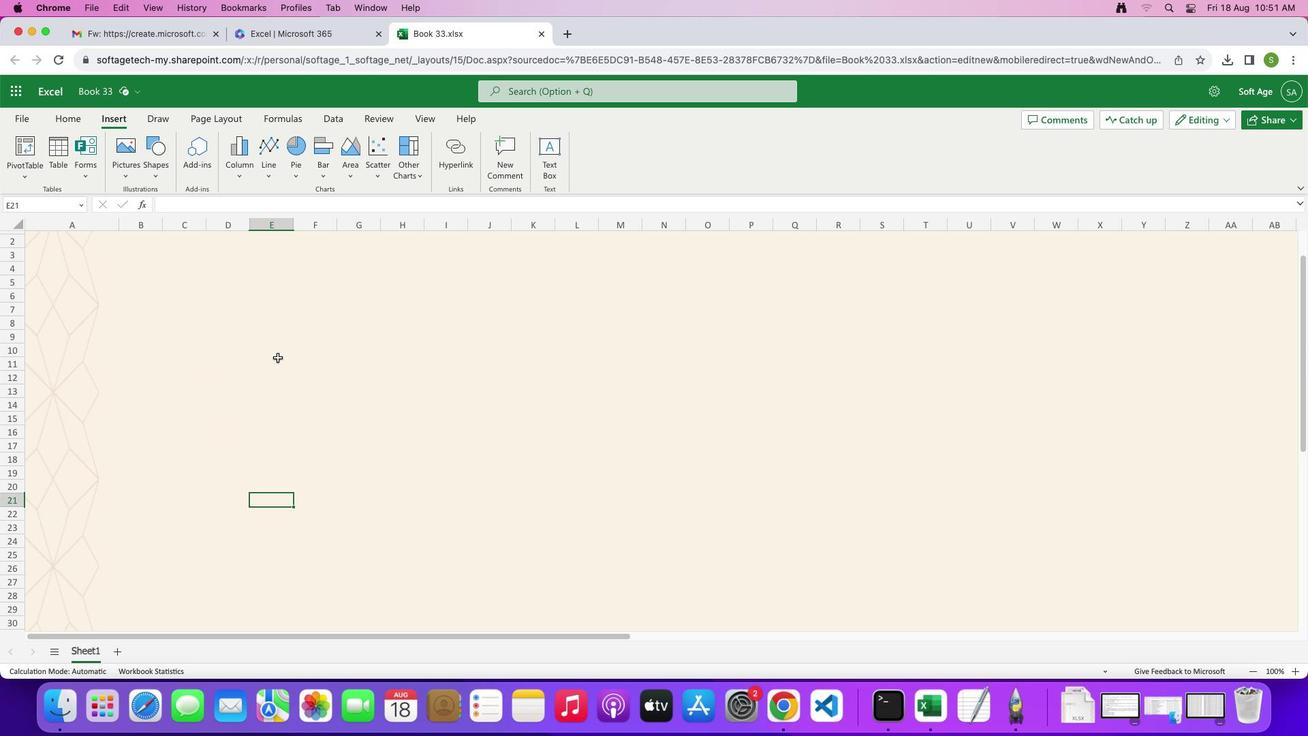 
Action: Mouse scrolled (270, 350) with delta (-6, -5)
Screenshot: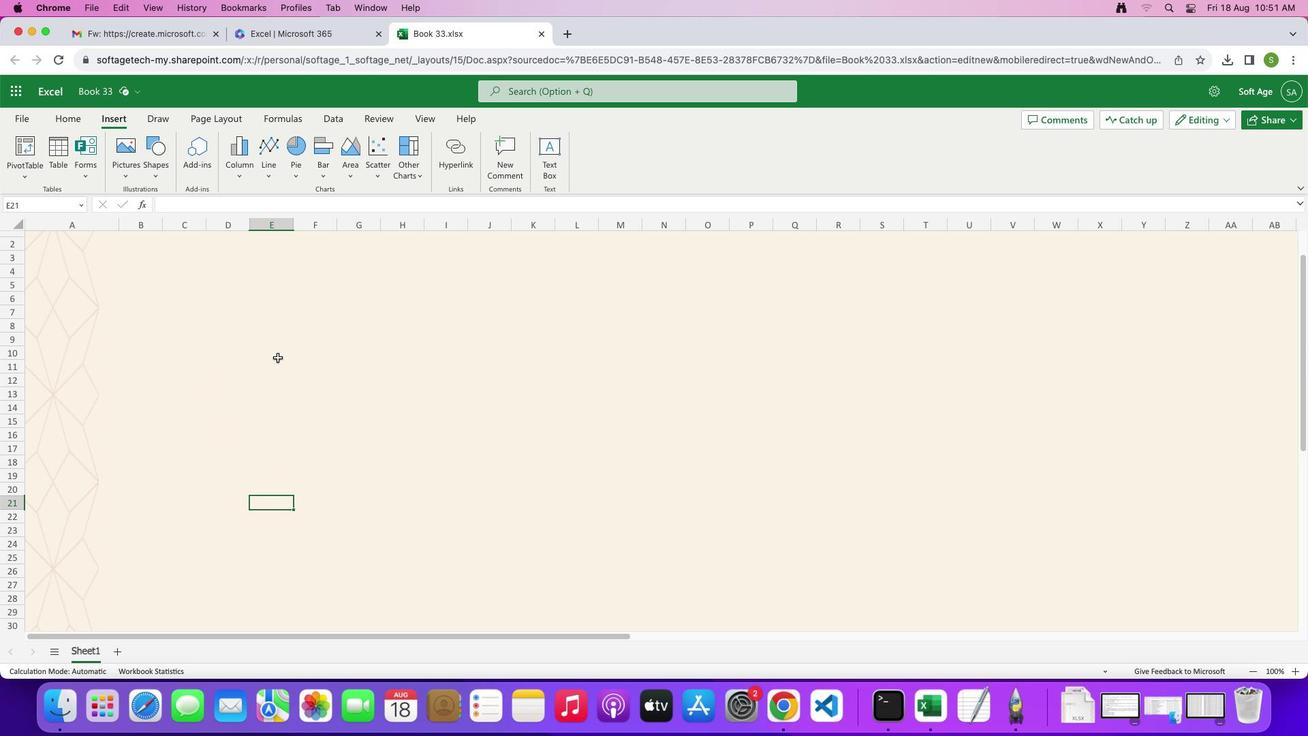 
Action: Mouse scrolled (270, 350) with delta (-6, -5)
Screenshot: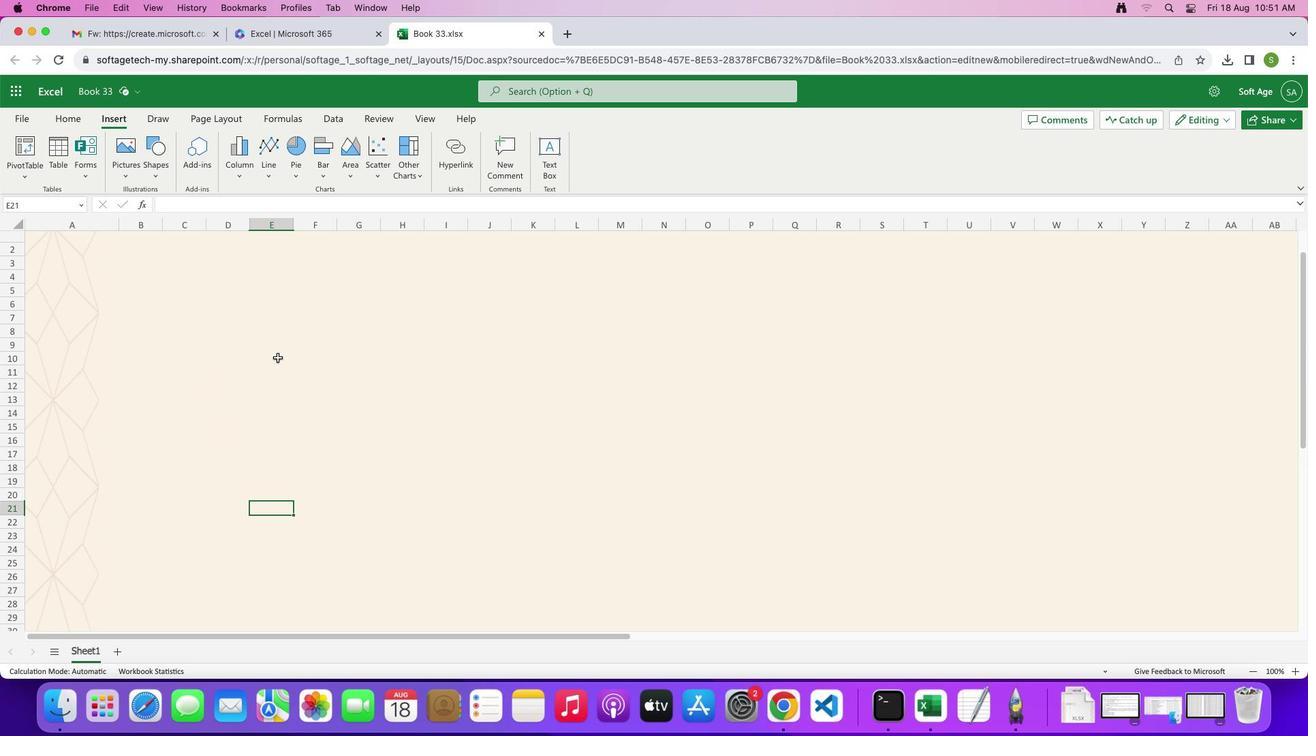 
Action: Mouse scrolled (270, 350) with delta (-6, -5)
Screenshot: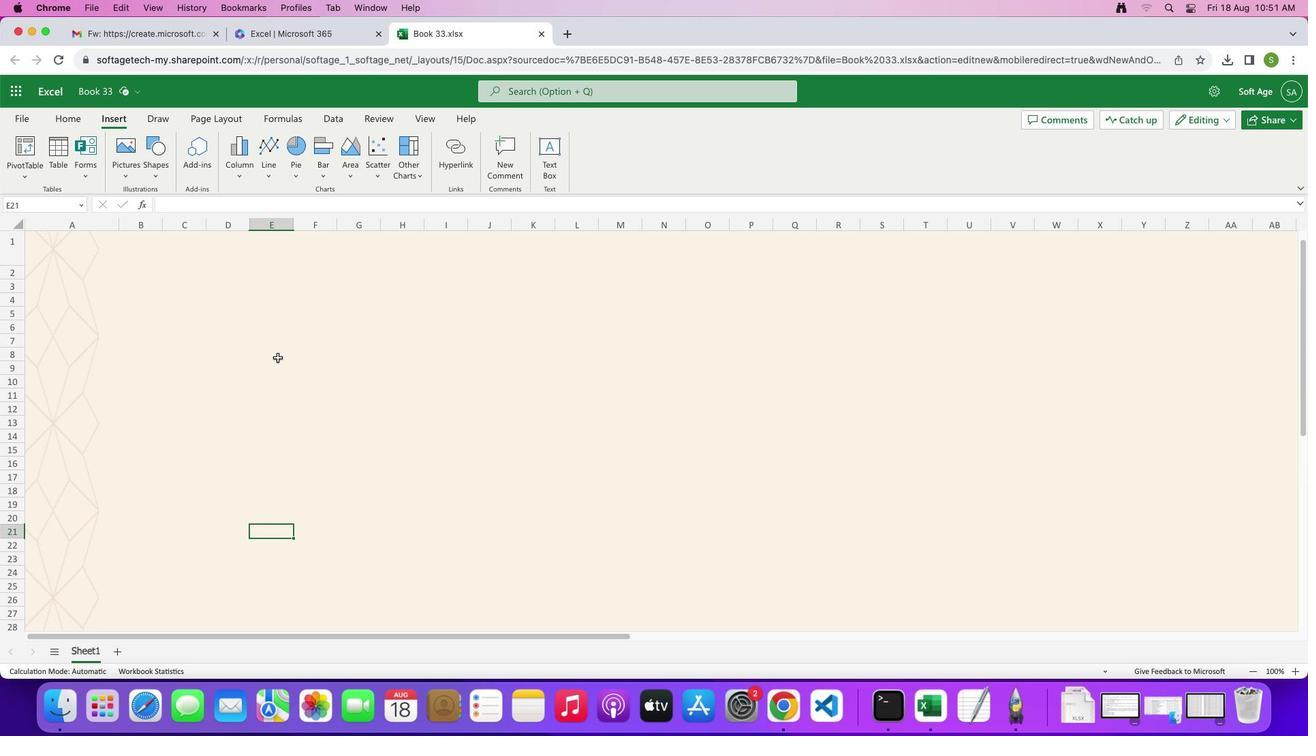 
Action: Mouse scrolled (270, 350) with delta (-6, -5)
Screenshot: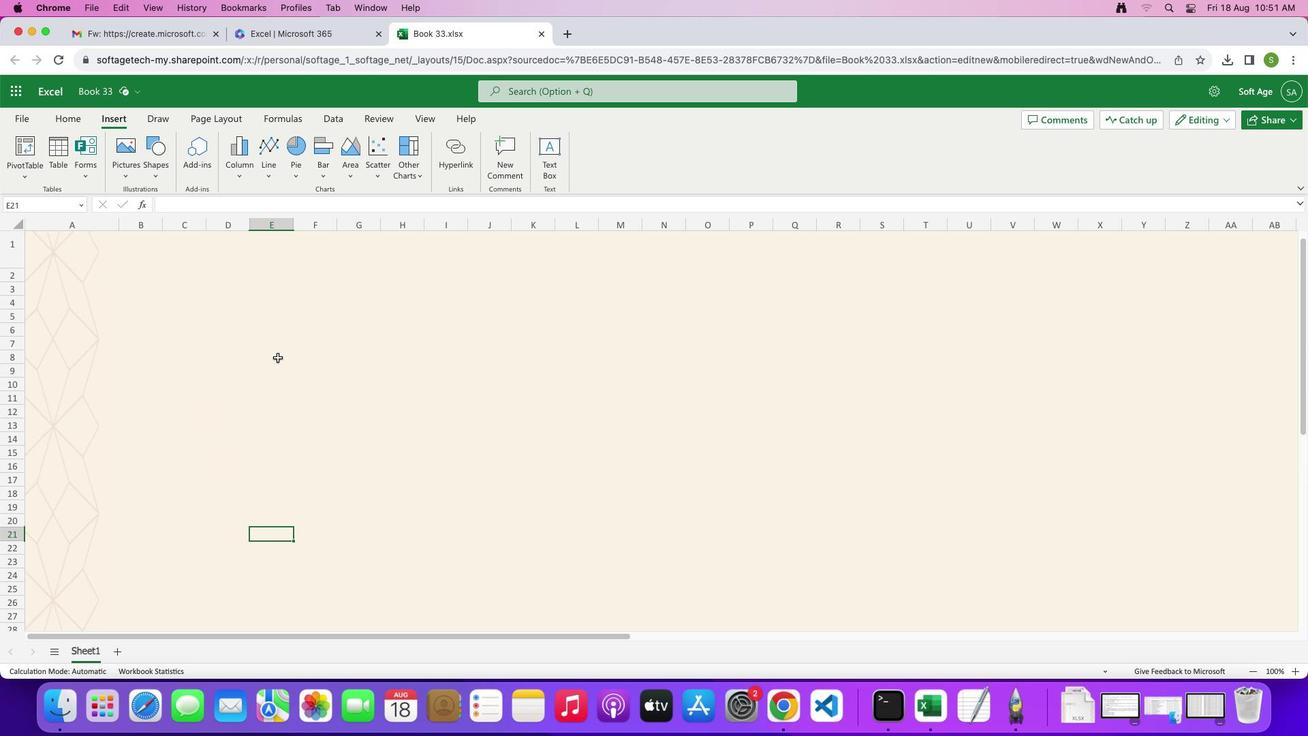 
Action: Mouse scrolled (270, 350) with delta (-6, -4)
Screenshot: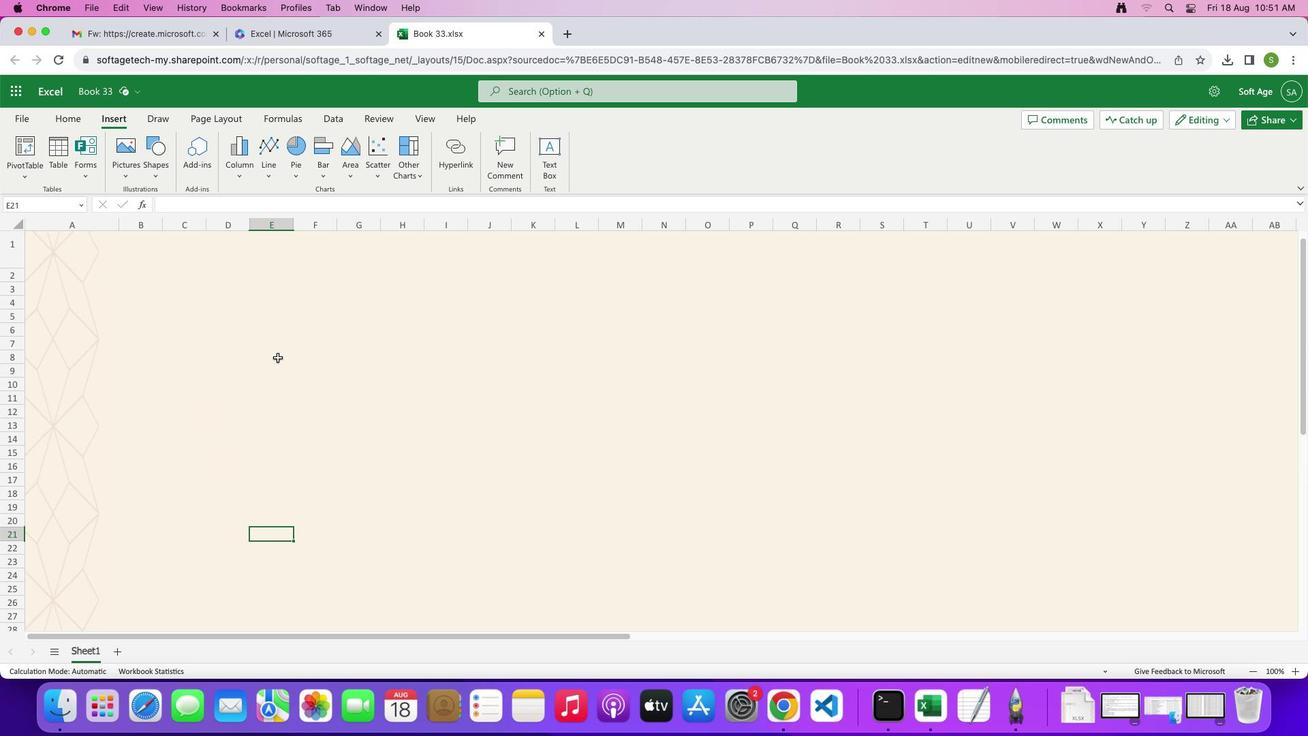 
Action: Mouse moved to (264, 346)
Screenshot: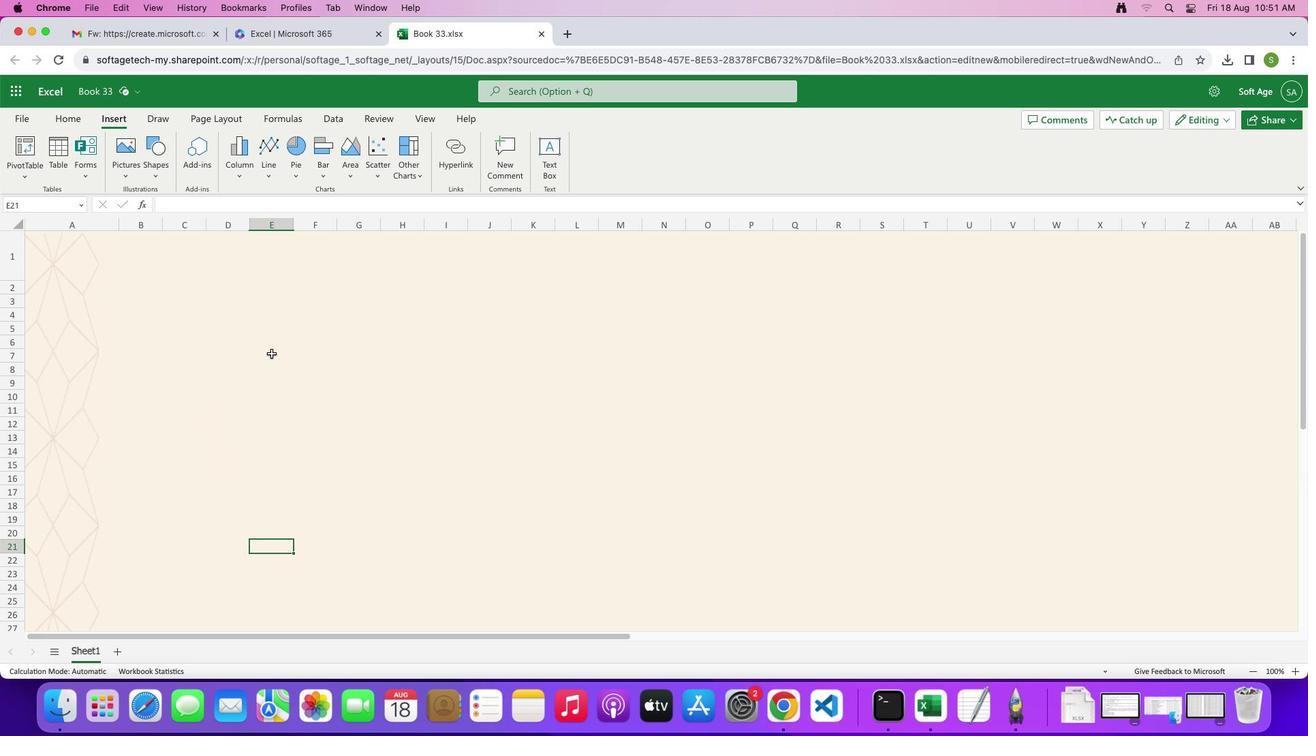 
Action: Mouse scrolled (264, 346) with delta (-6, -5)
Screenshot: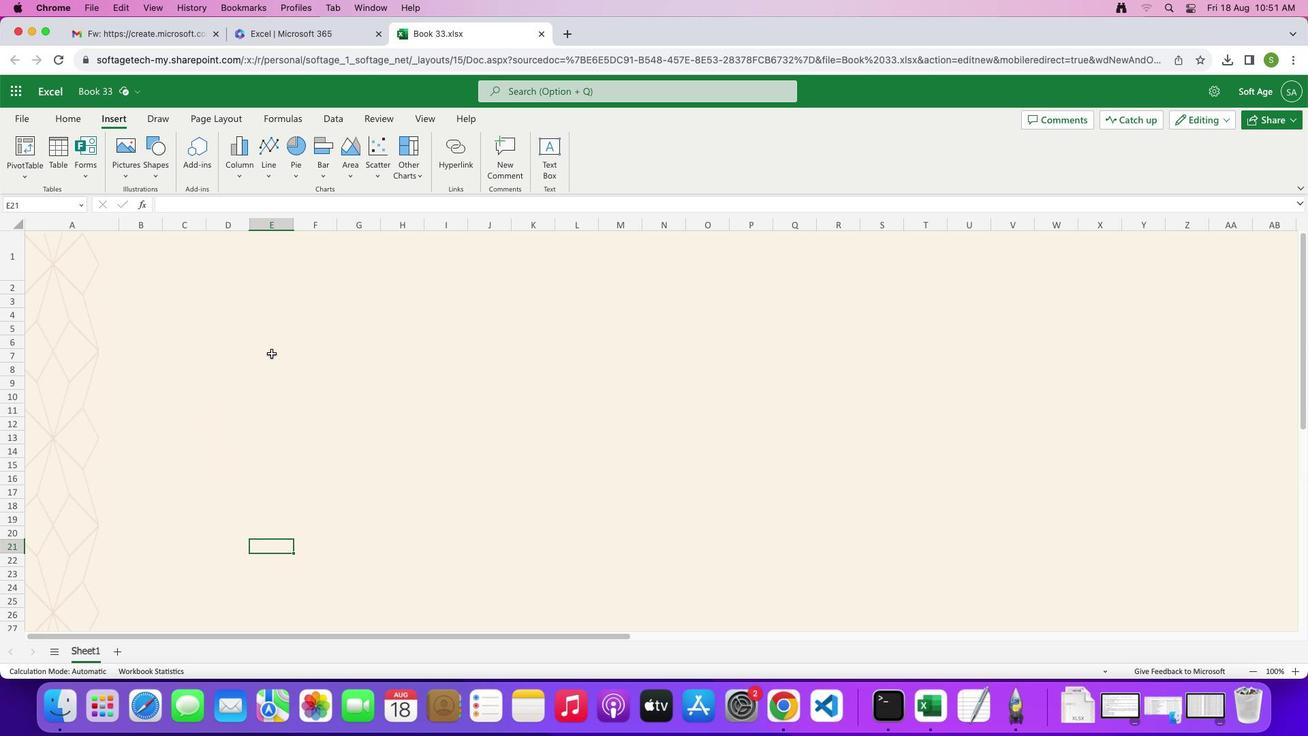 
Action: Mouse scrolled (264, 346) with delta (-6, -5)
Screenshot: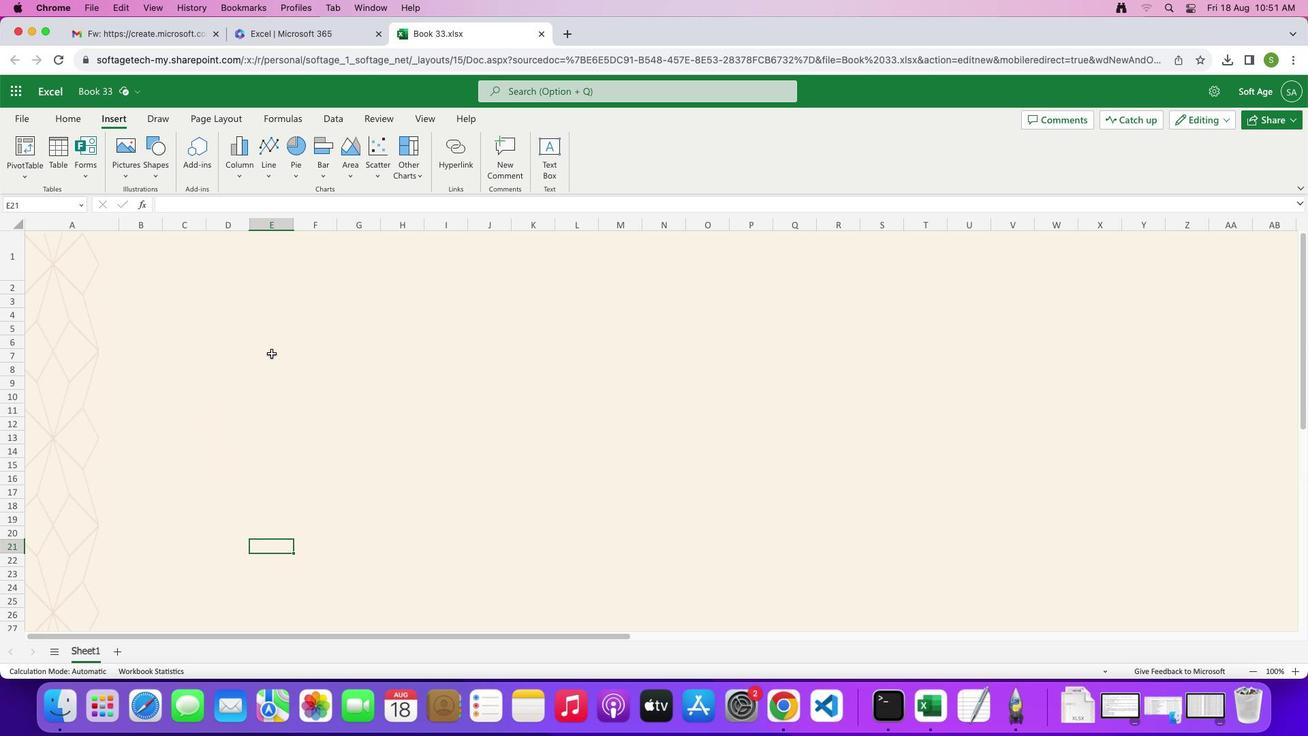 
Action: Mouse scrolled (264, 346) with delta (-6, -4)
Screenshot: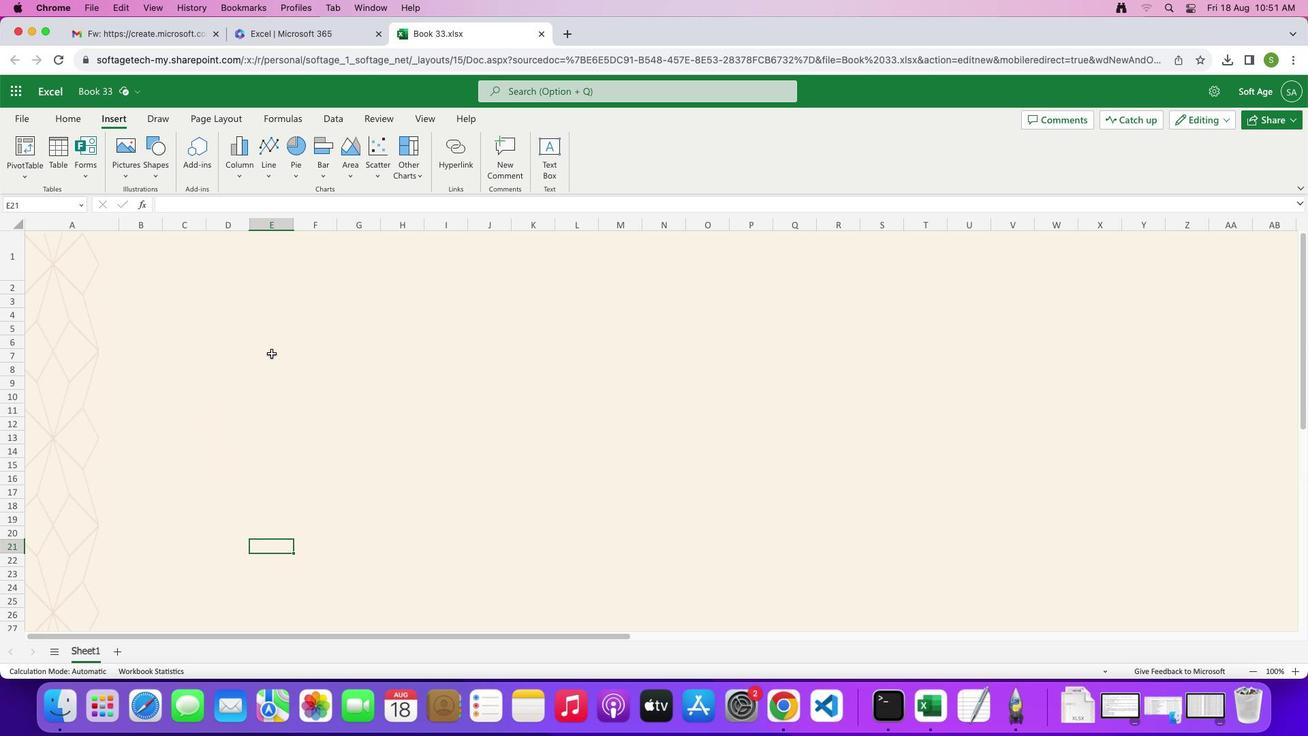 
Action: Mouse moved to (46, 331)
Screenshot: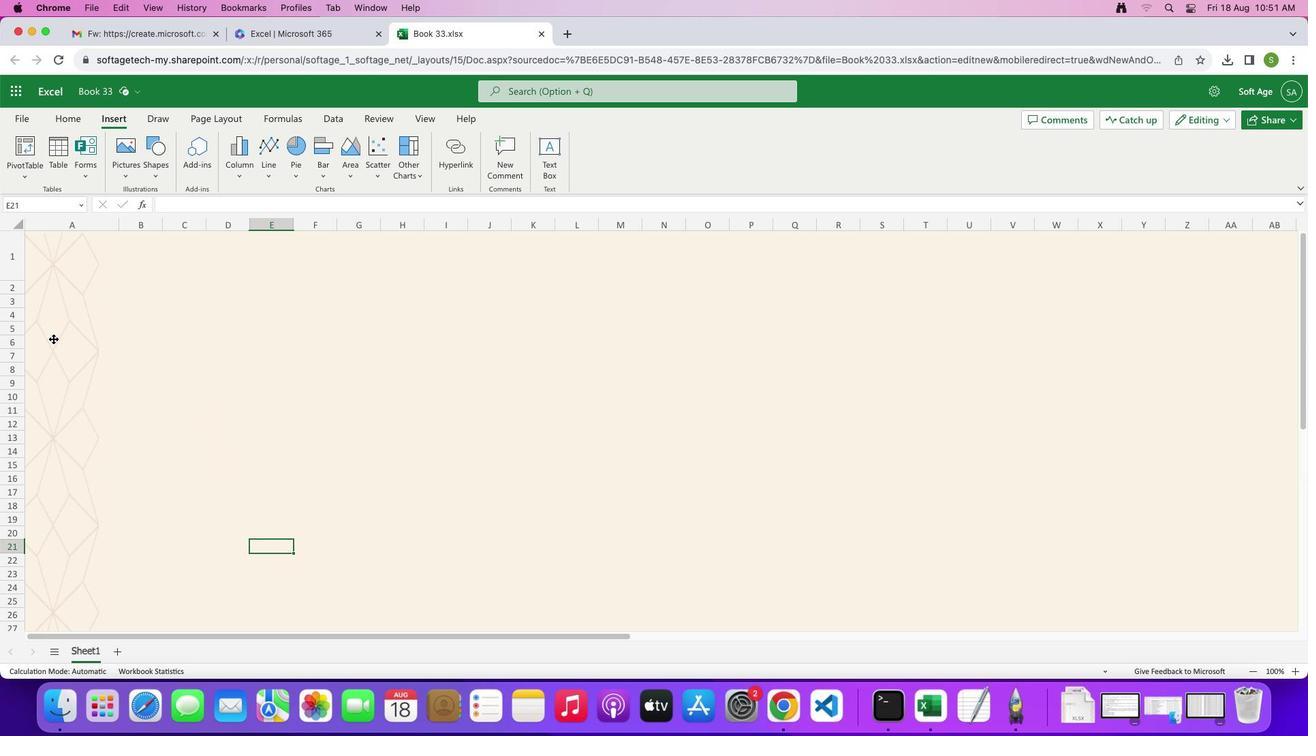 
Action: Mouse pressed left at (46, 331)
Screenshot: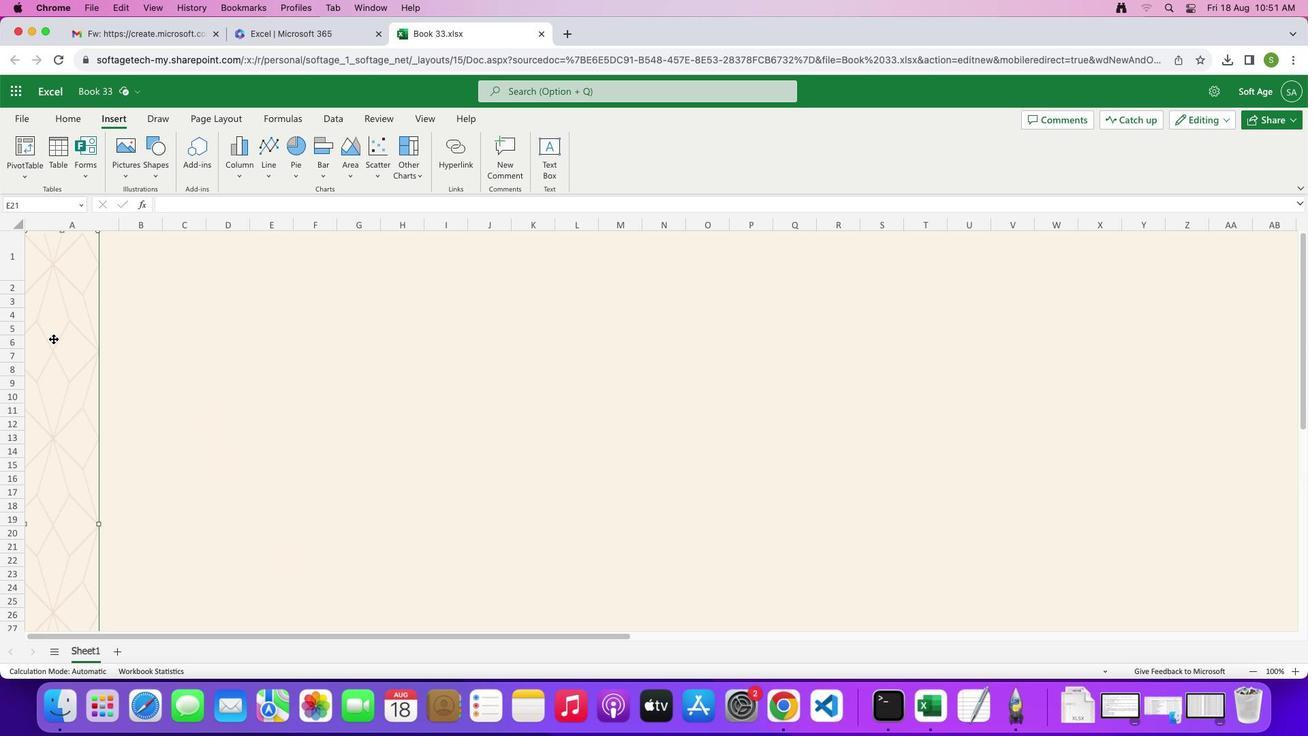 
Action: Mouse moved to (218, 333)
Screenshot: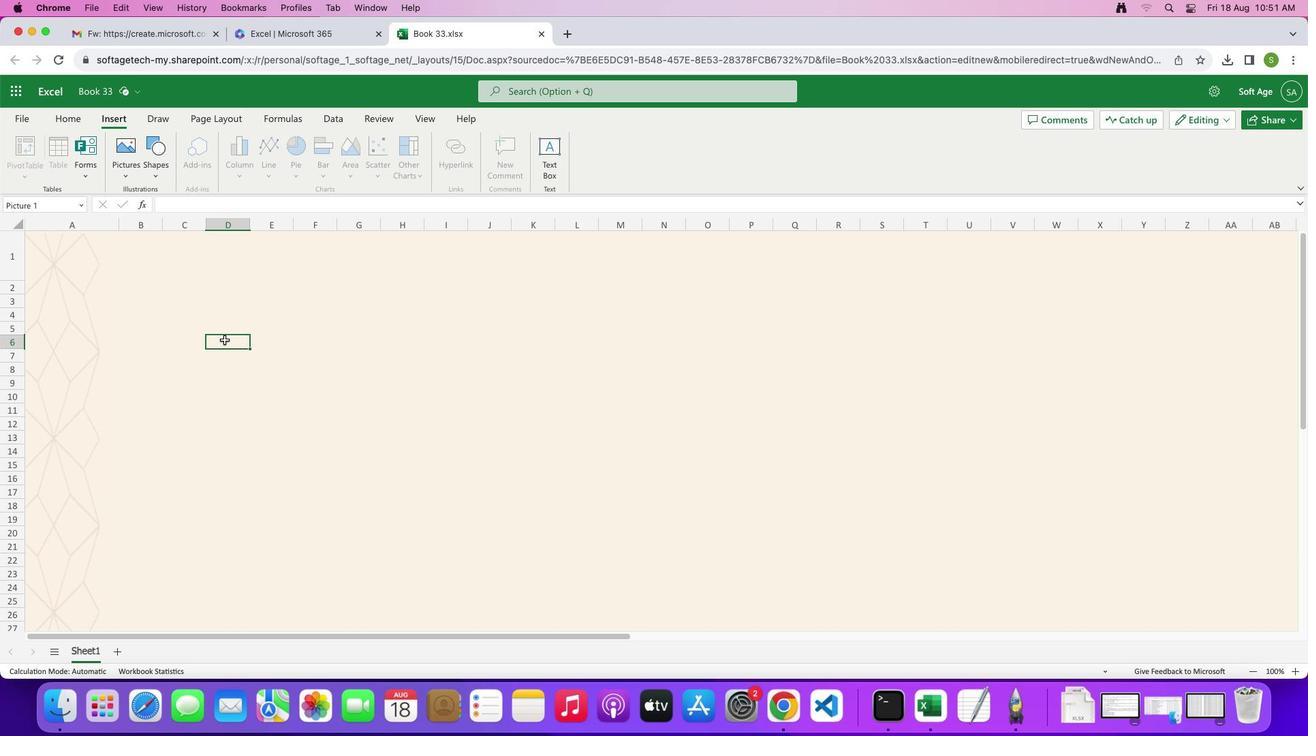 
Action: Mouse pressed left at (218, 333)
Screenshot: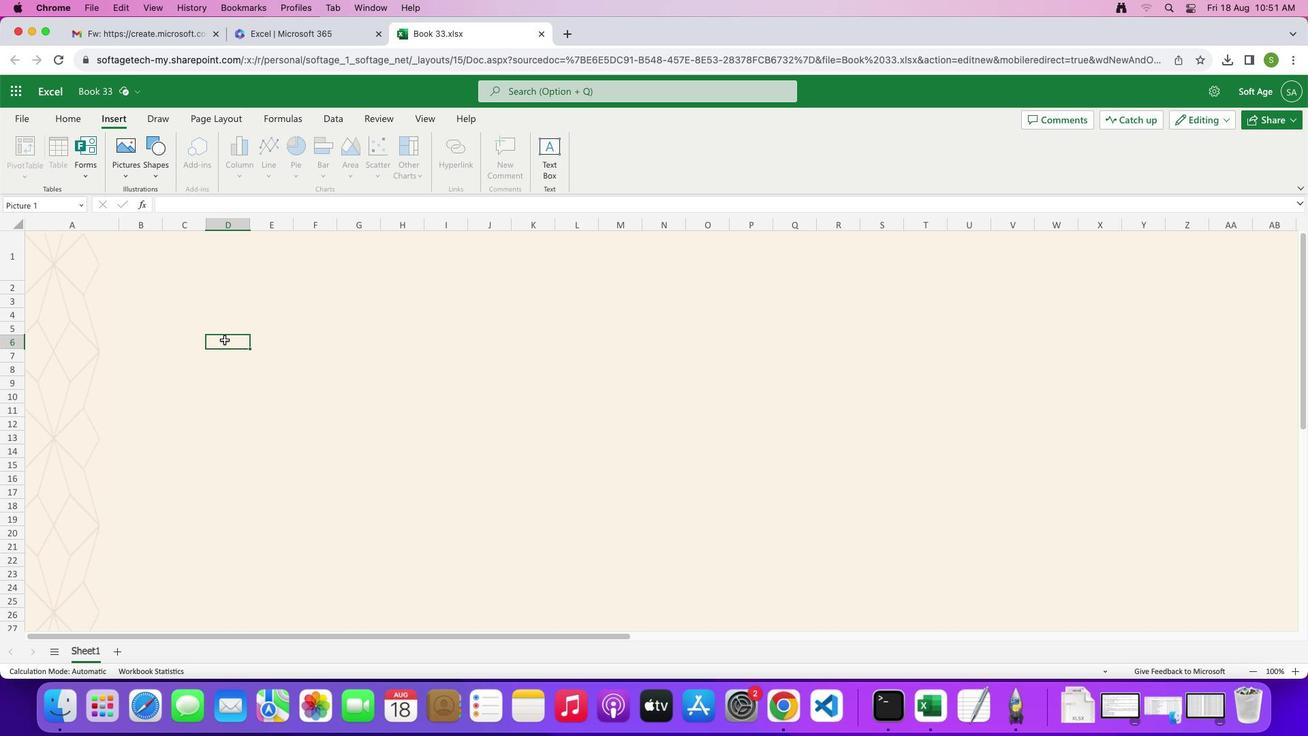 
Action: Mouse moved to (146, 434)
Screenshot: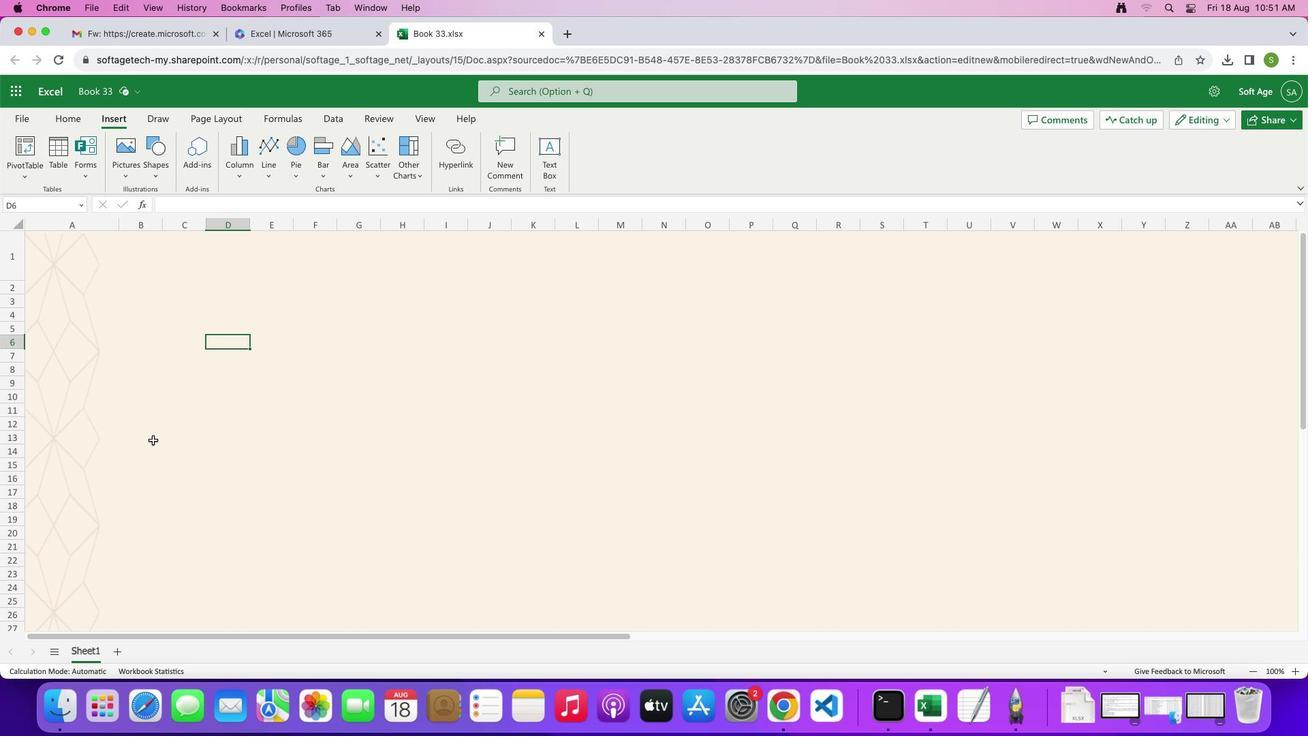 
Action: Mouse pressed left at (146, 434)
Screenshot: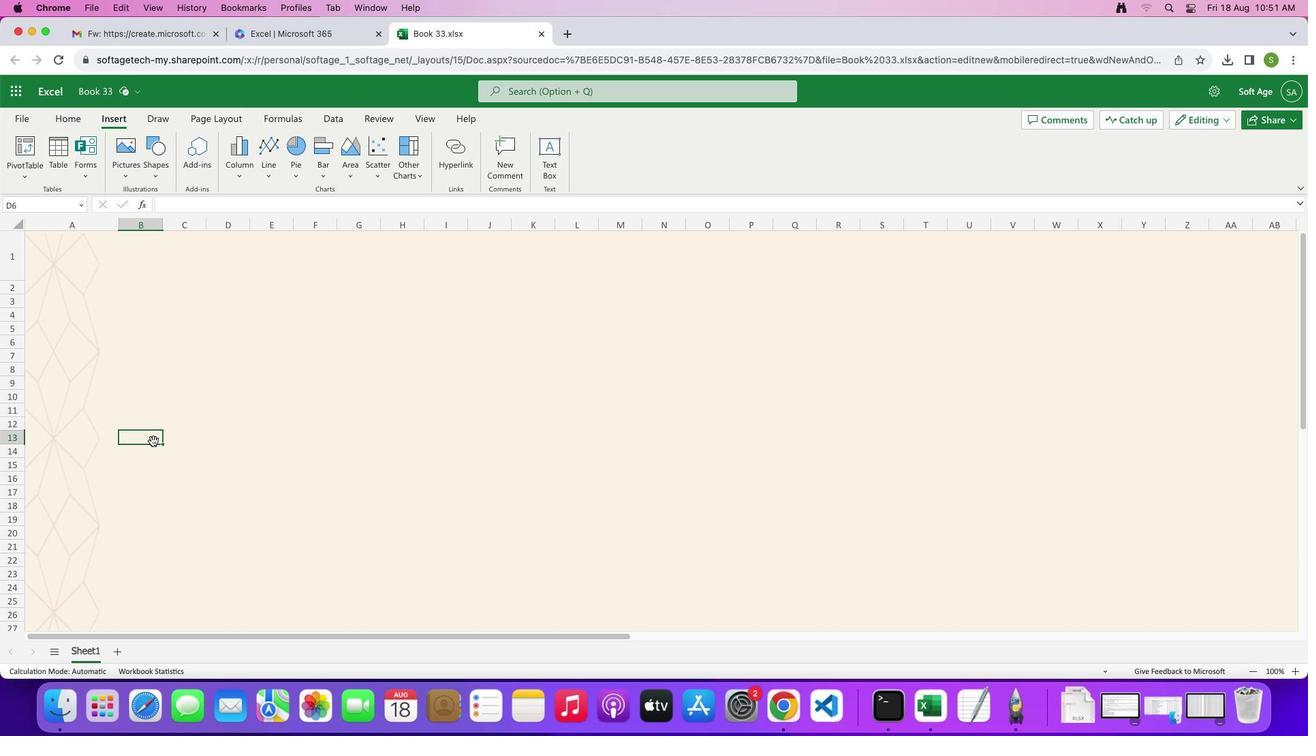
Action: Mouse moved to (8, 219)
Screenshot: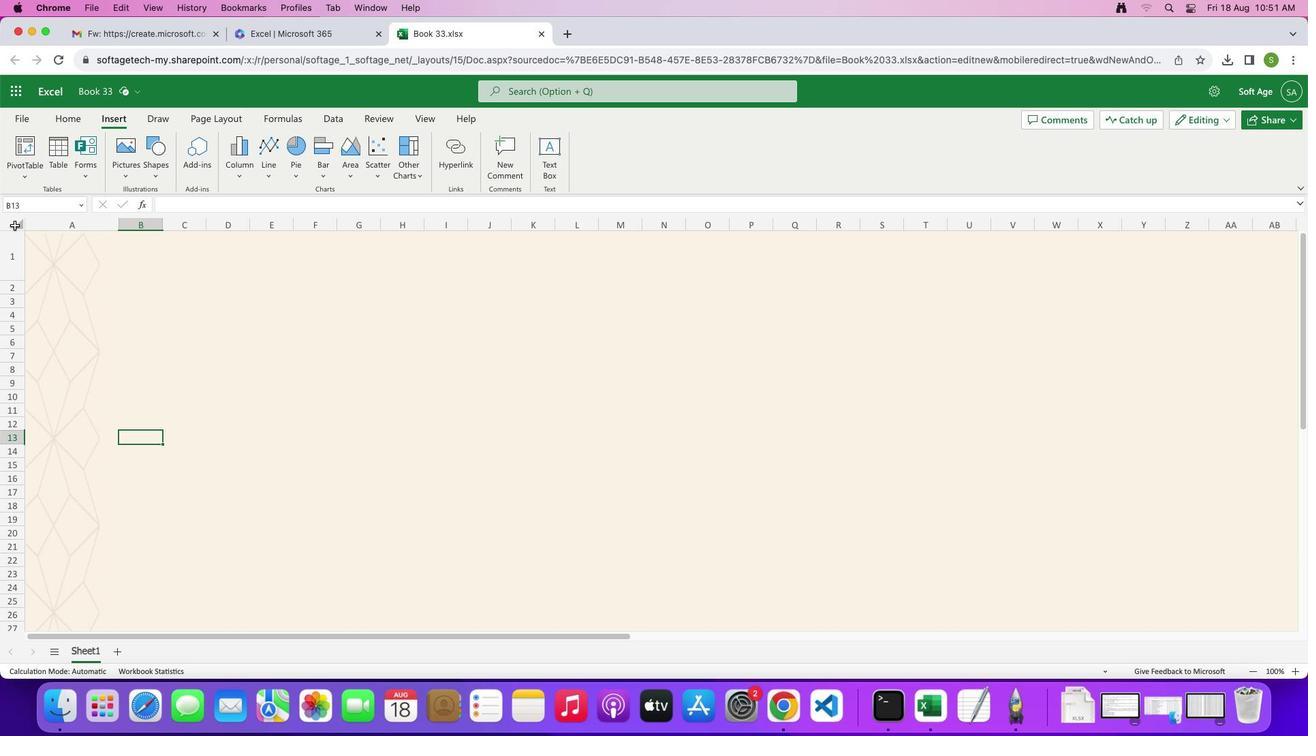 
Action: Mouse pressed left at (8, 219)
Screenshot: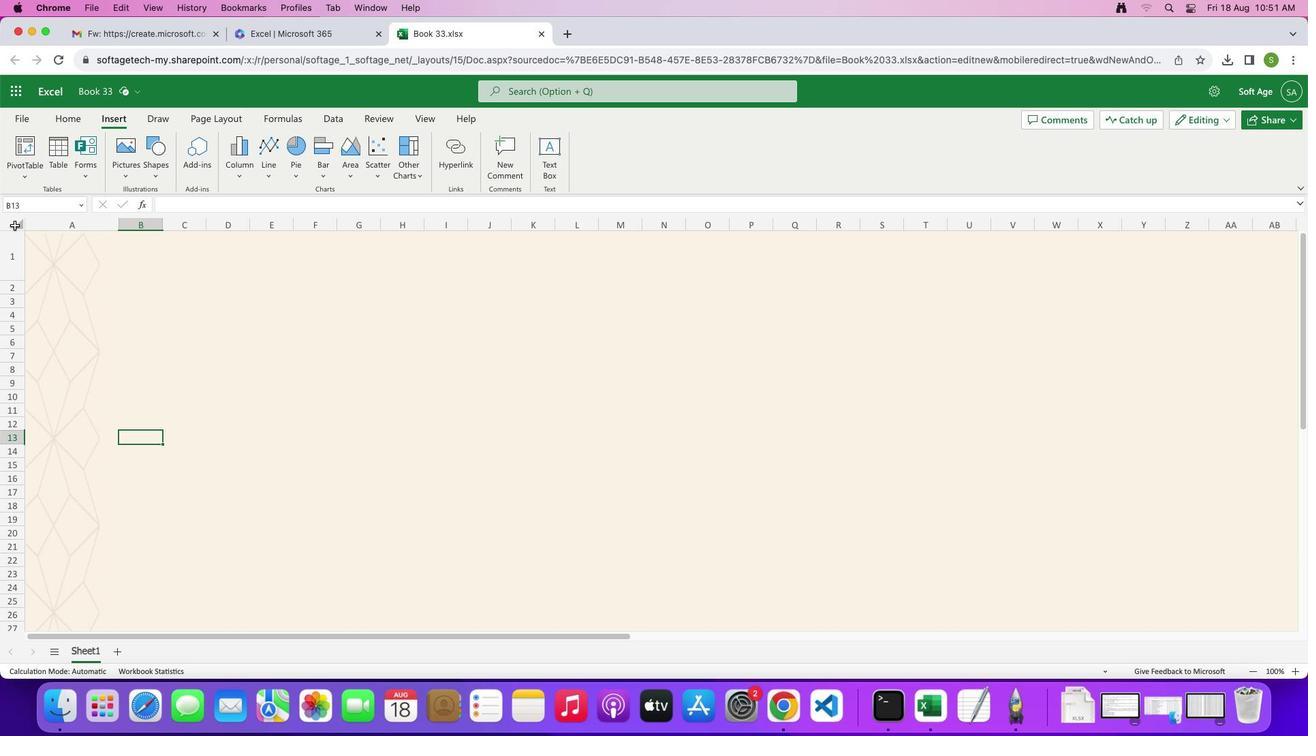
Action: Mouse moved to (47, 108)
Screenshot: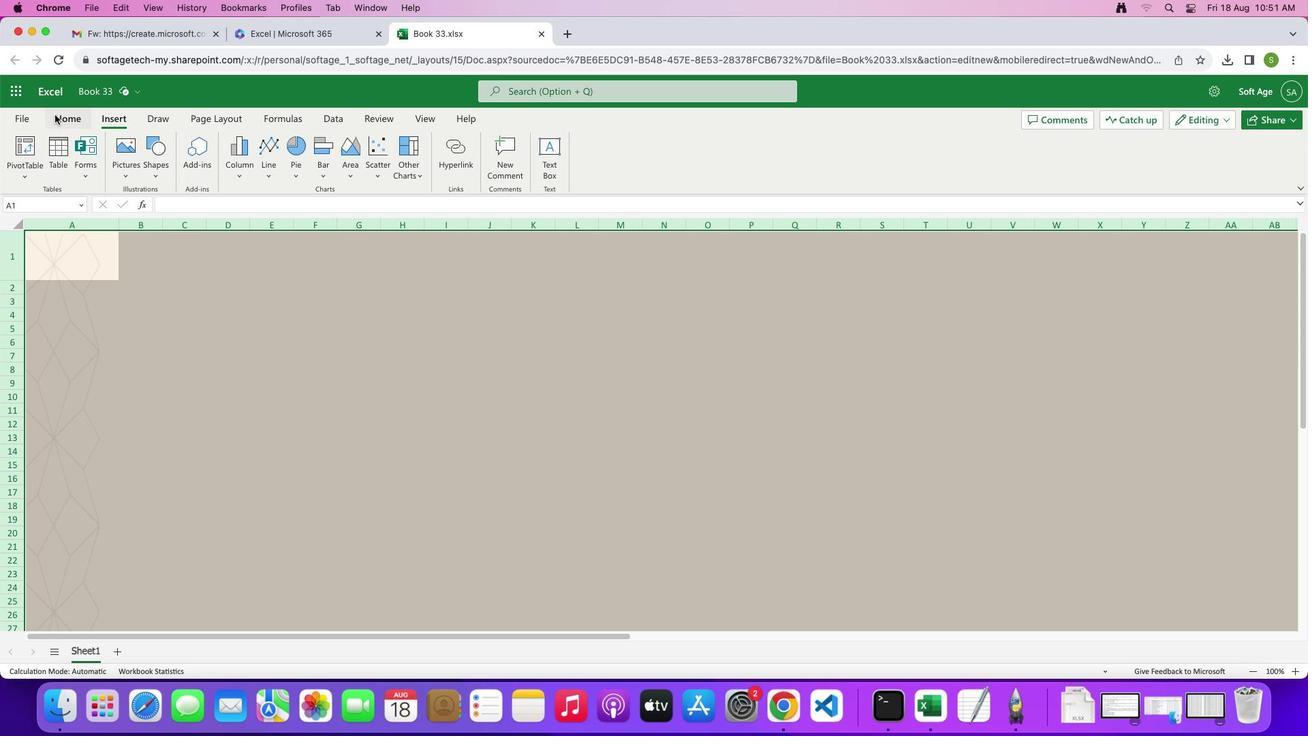 
Action: Mouse pressed left at (47, 108)
Screenshot: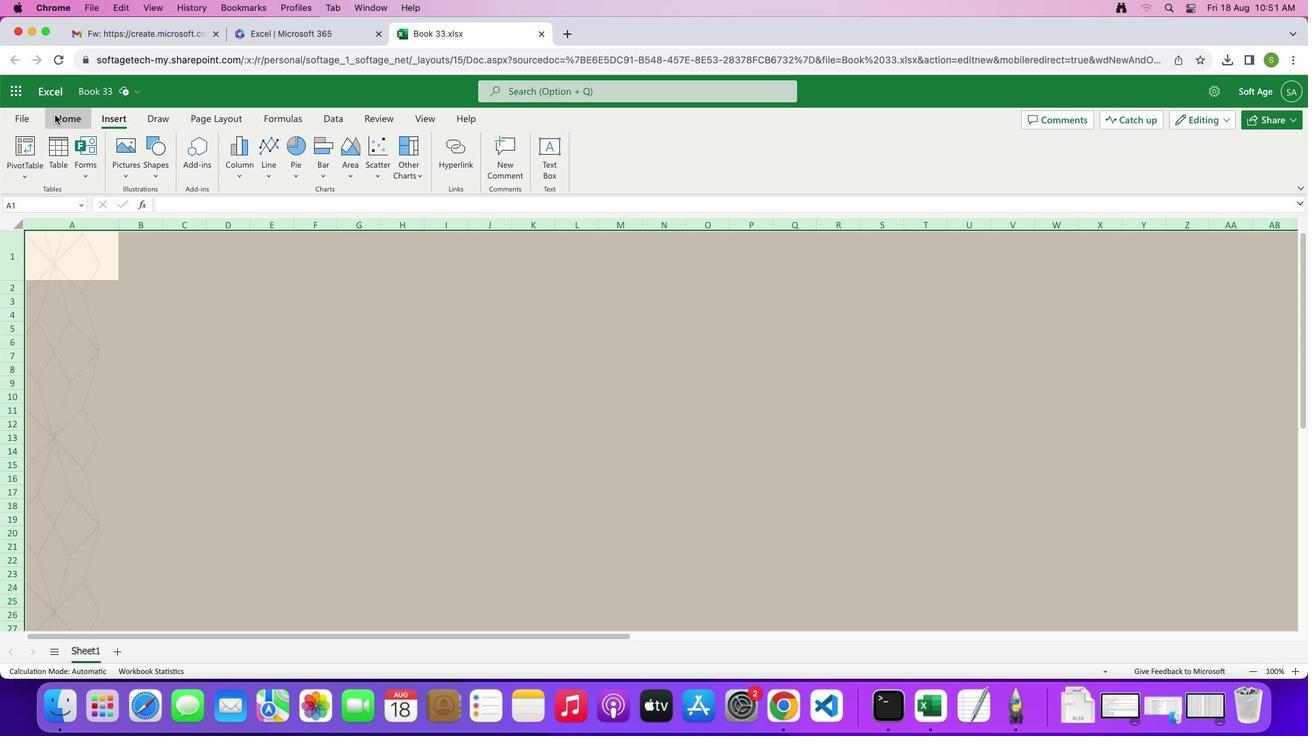 
Action: Mouse moved to (263, 161)
Screenshot: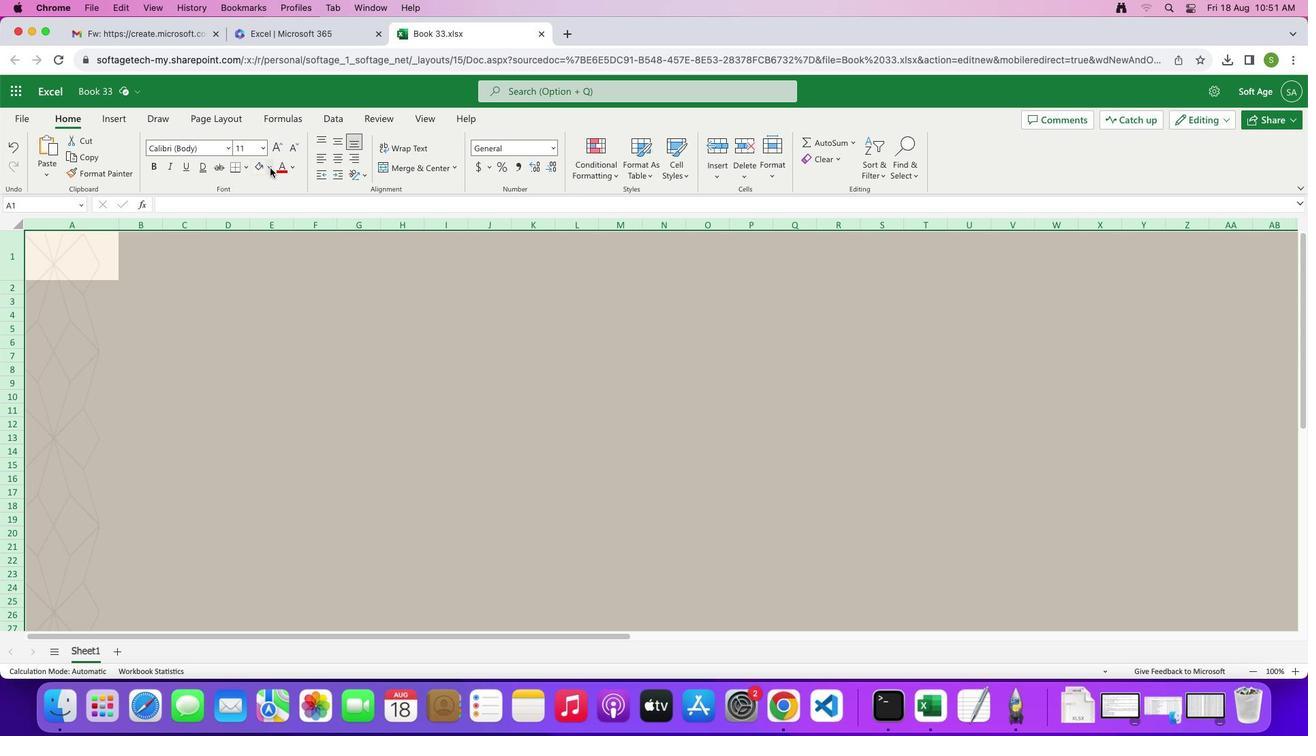 
Action: Mouse pressed left at (263, 161)
Screenshot: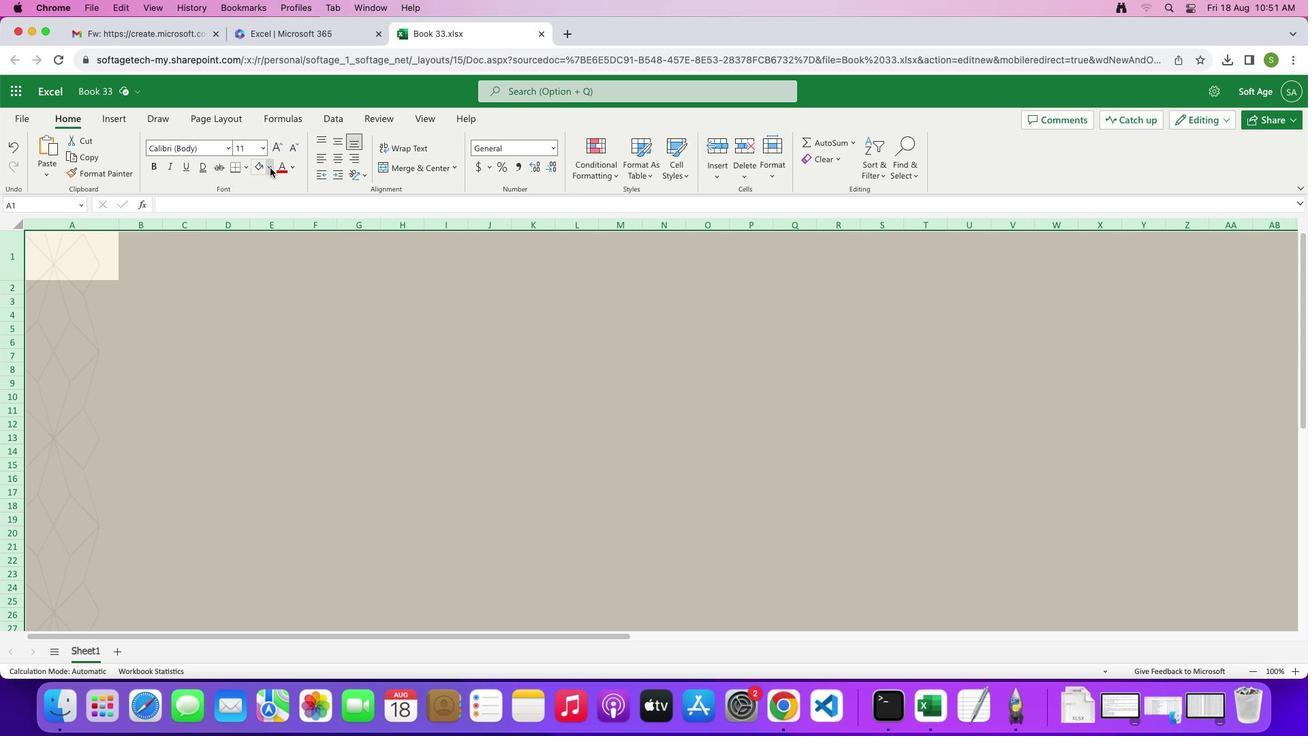 
Action: Mouse moved to (287, 416)
Screenshot: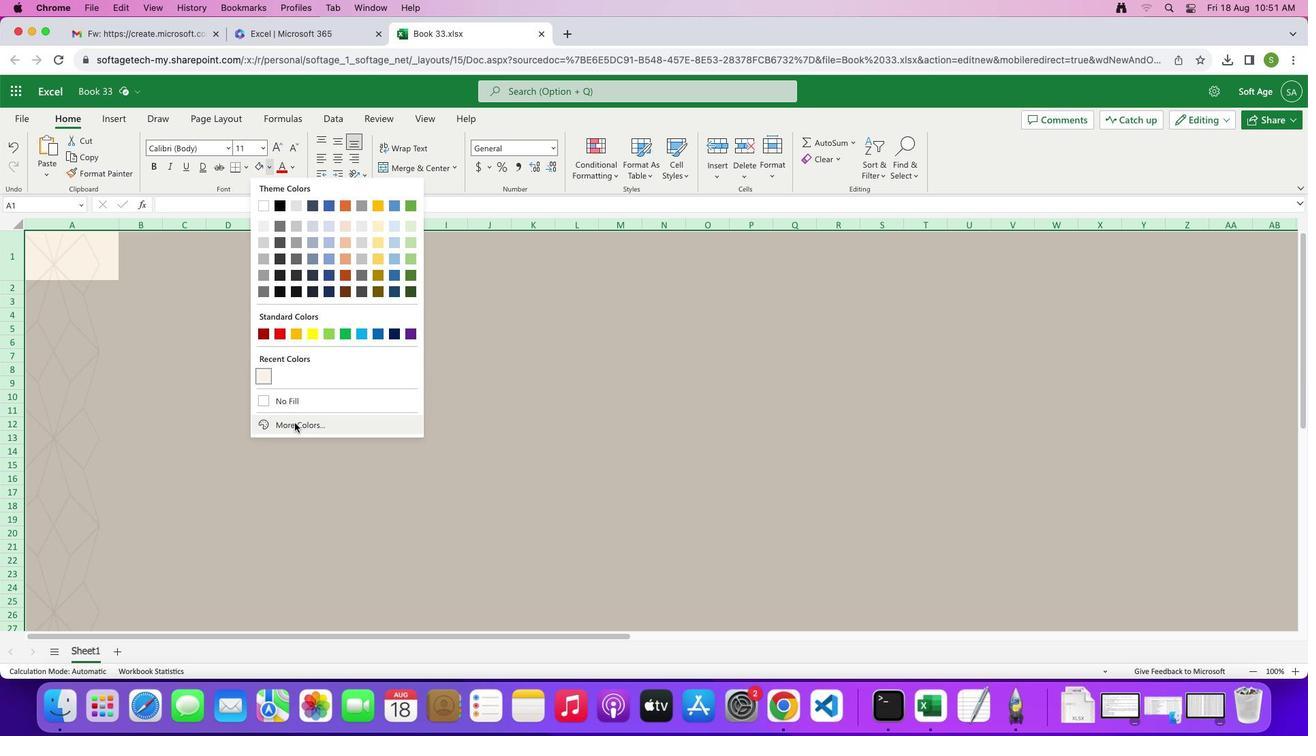 
Action: Mouse pressed left at (287, 416)
Screenshot: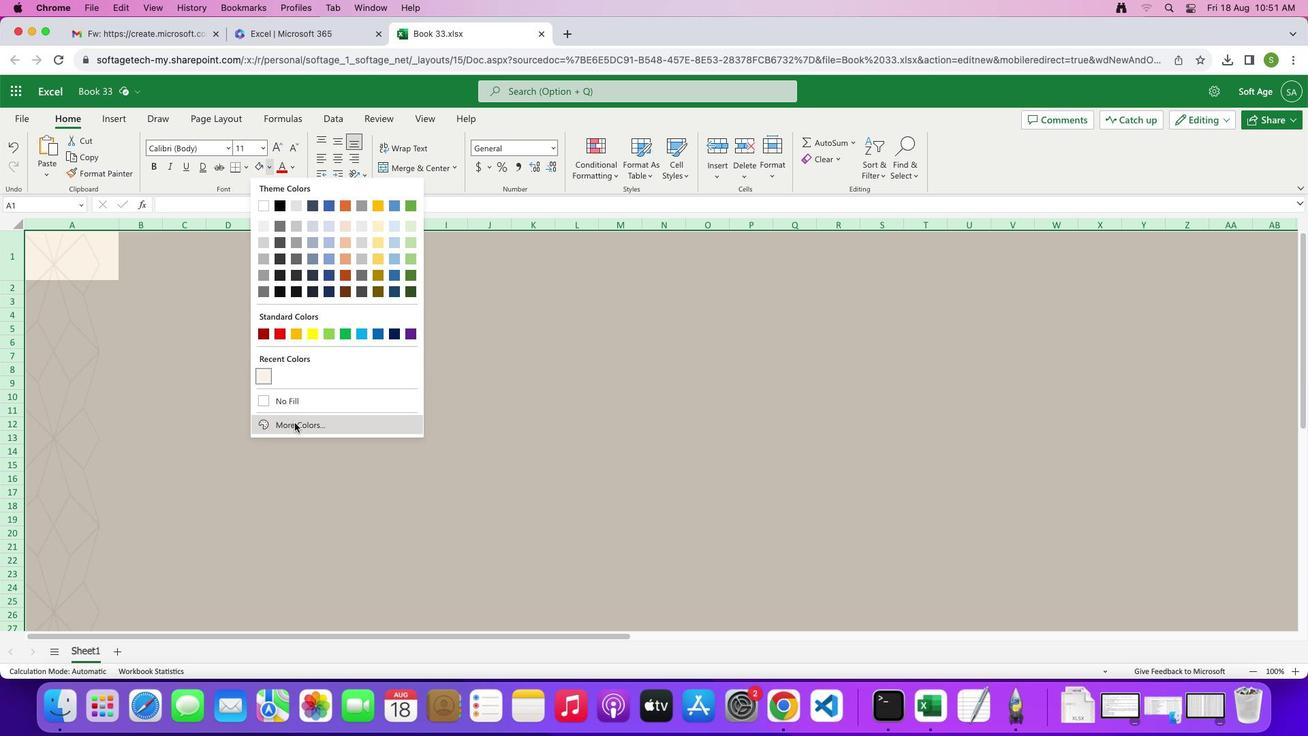 
Action: Mouse moved to (566, 250)
Screenshot: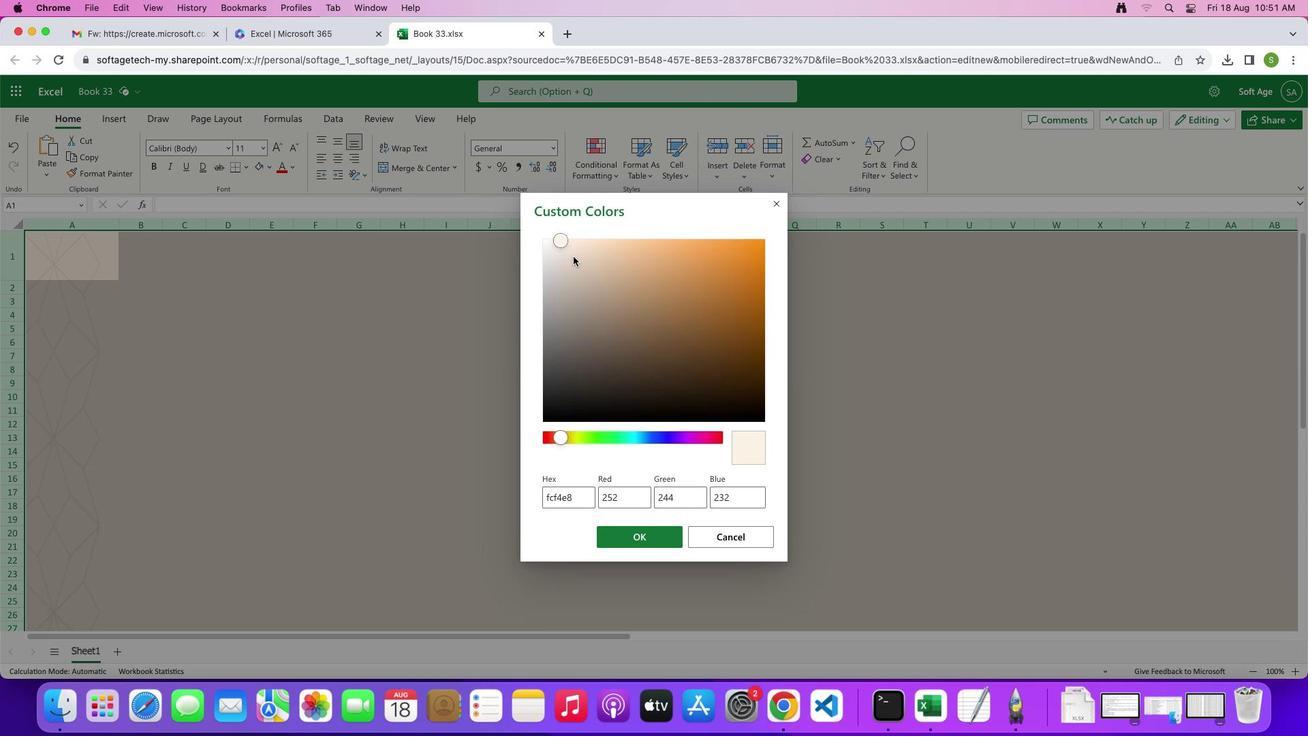 
Action: Mouse pressed left at (566, 250)
Screenshot: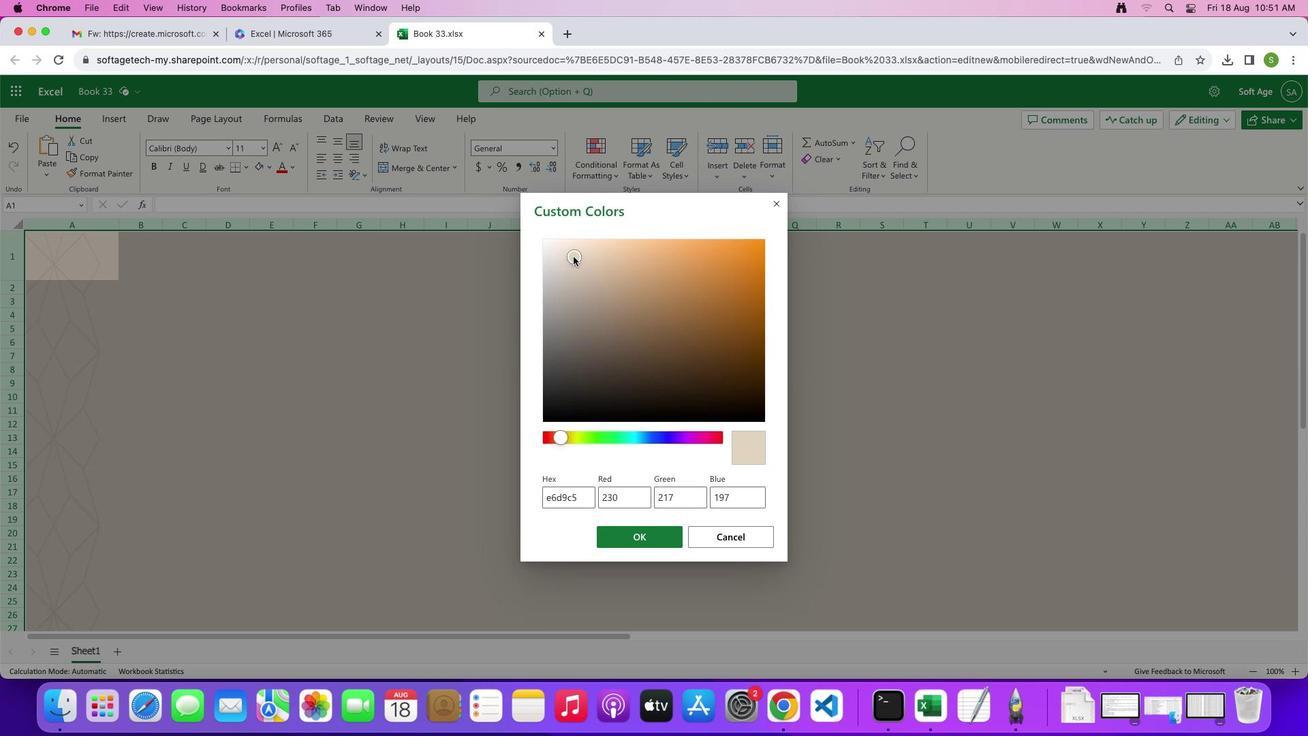 
Action: Mouse moved to (650, 537)
Screenshot: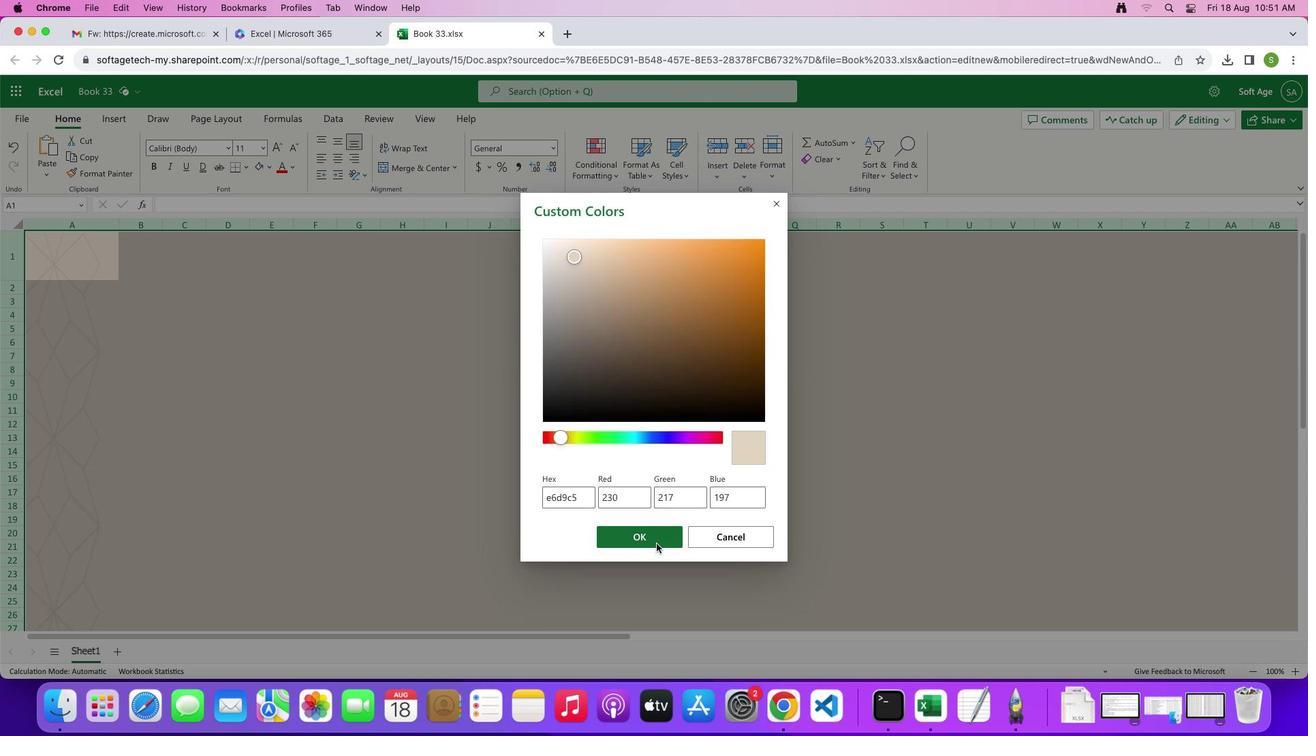 
Action: Mouse pressed left at (650, 537)
Screenshot: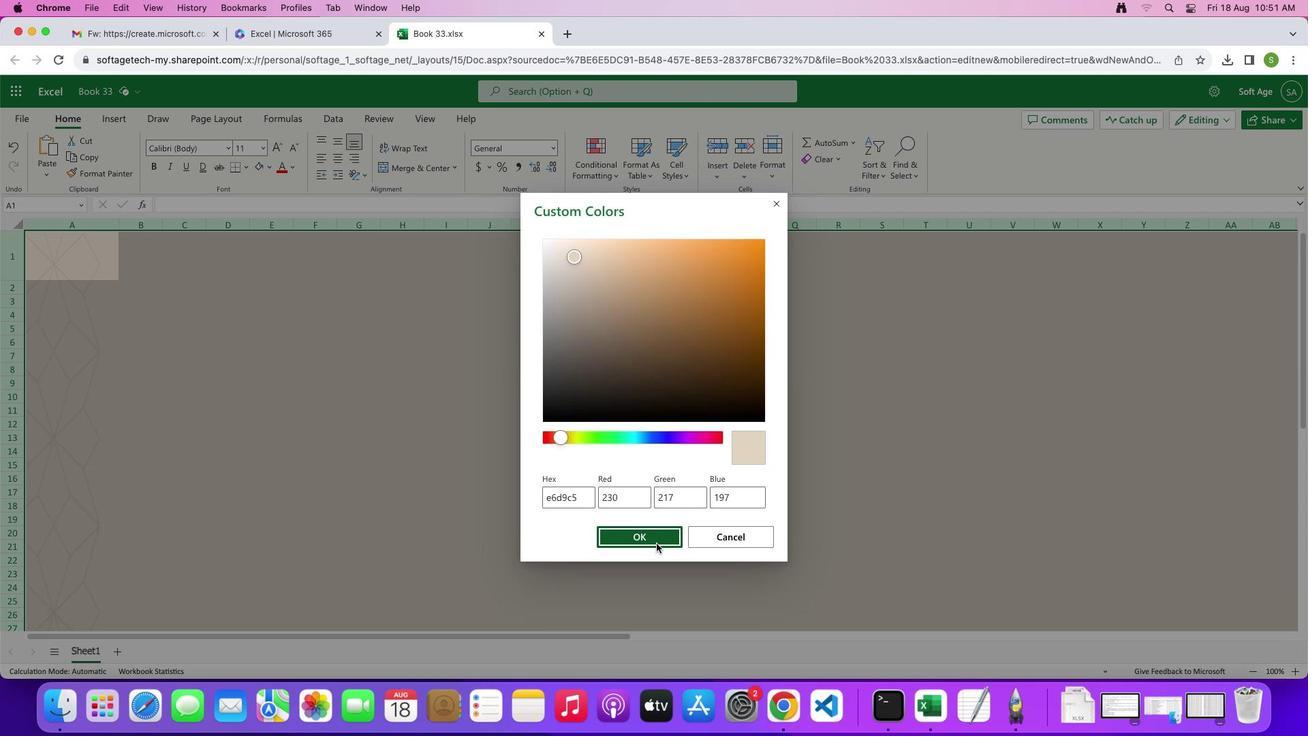 
Action: Mouse moved to (402, 380)
Screenshot: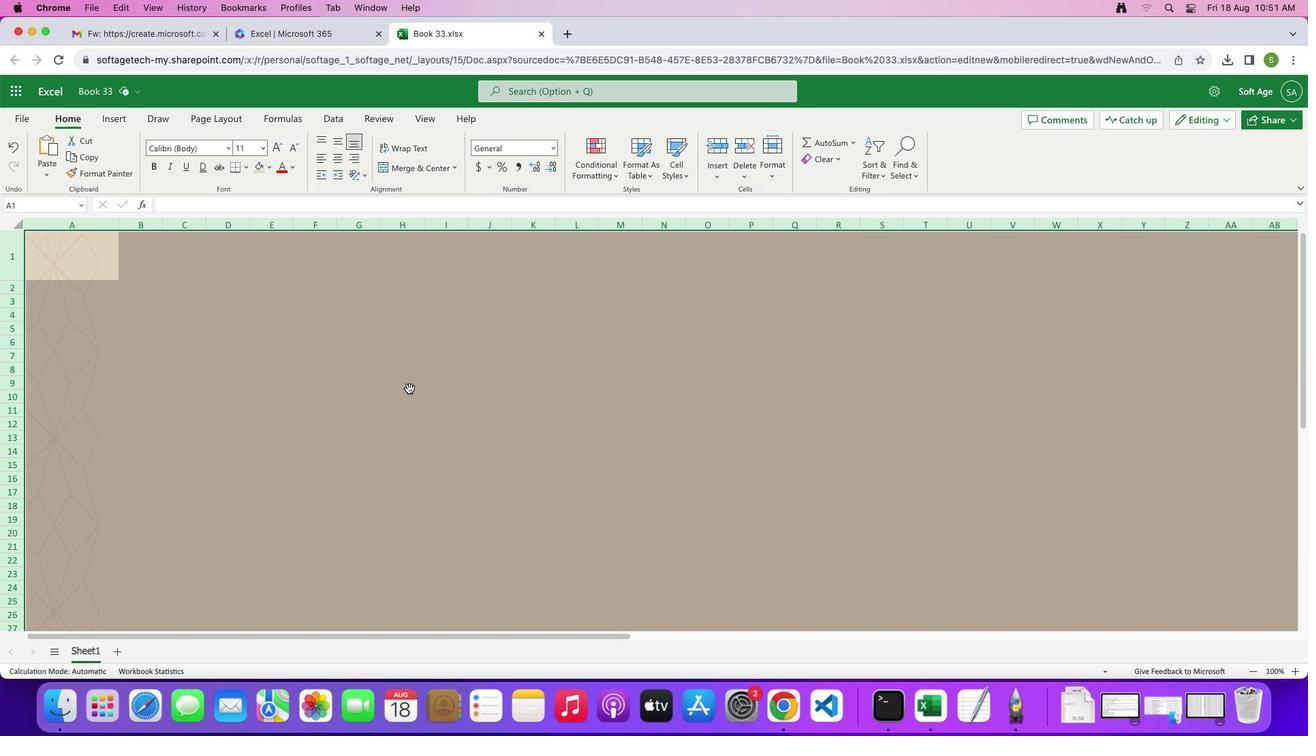 
Action: Mouse pressed left at (402, 380)
Screenshot: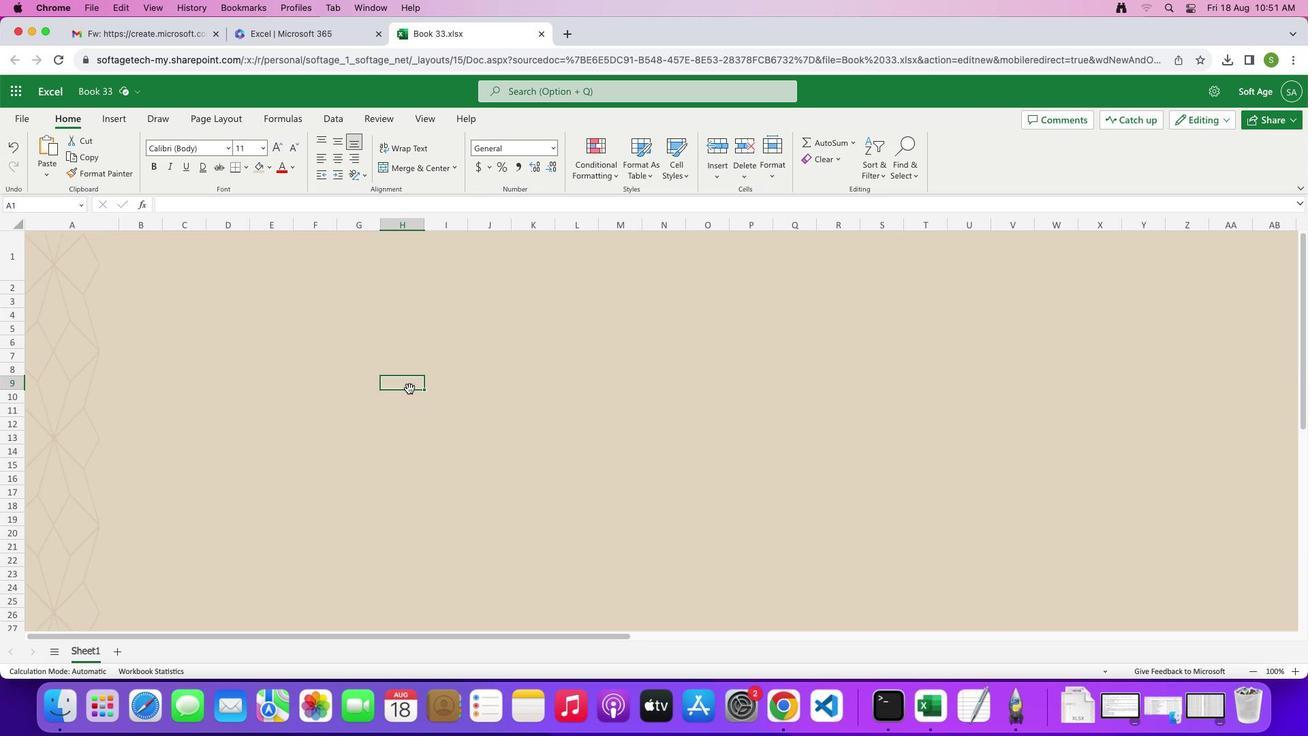 
Action: Mouse moved to (128, 219)
Screenshot: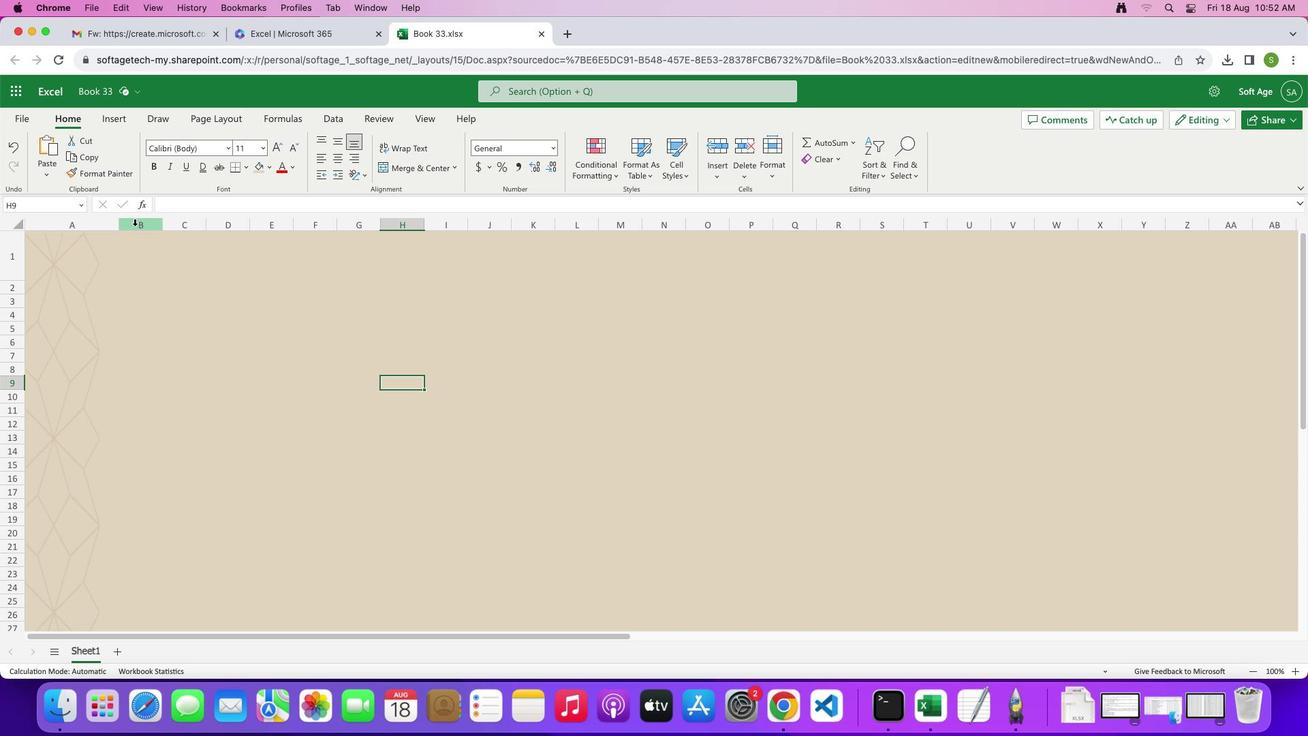 
Action: Mouse pressed left at (128, 219)
Screenshot: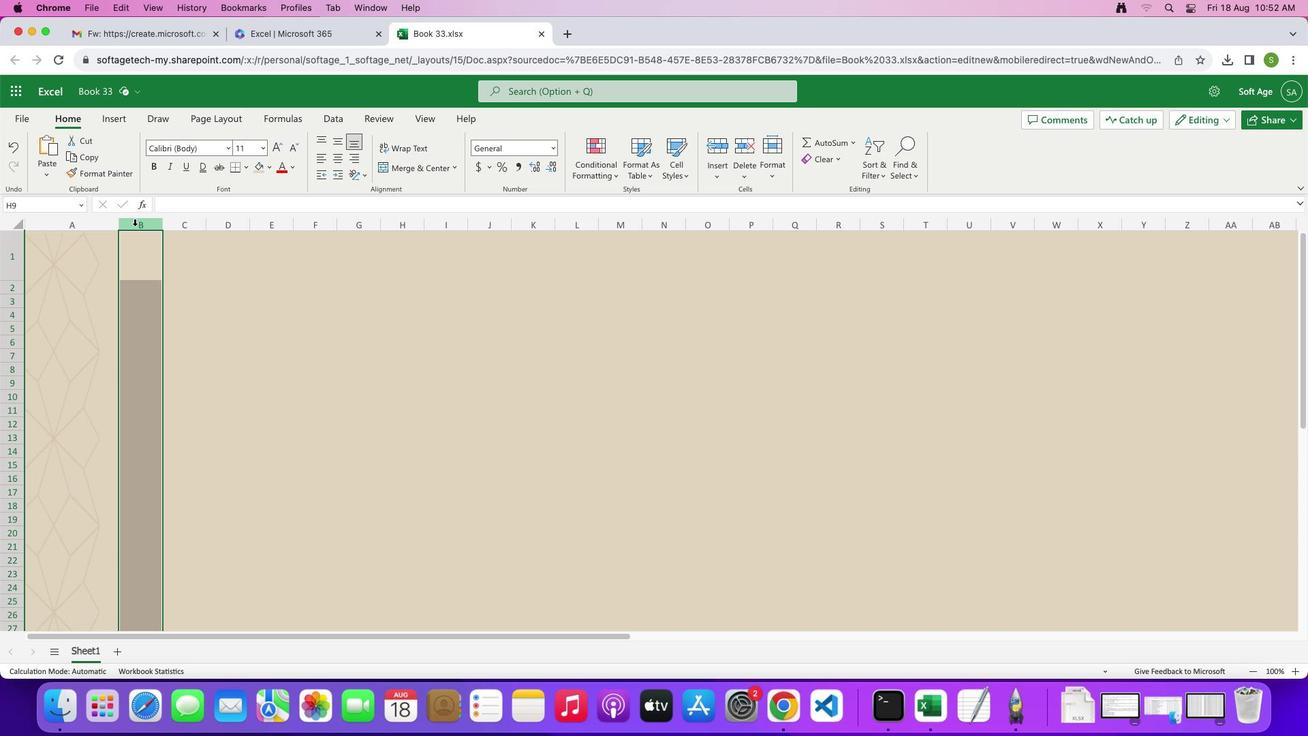 
Action: Mouse moved to (164, 219)
Screenshot: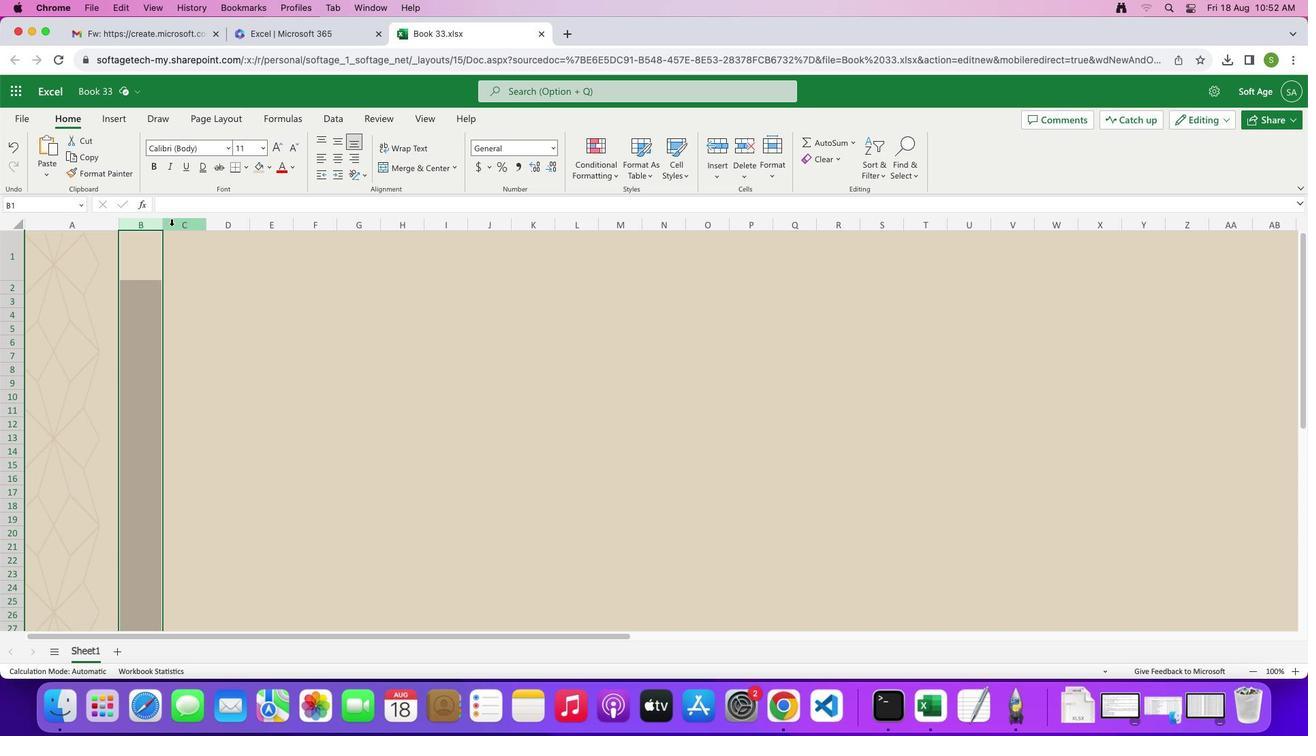 
Action: Mouse pressed left at (164, 219)
Screenshot: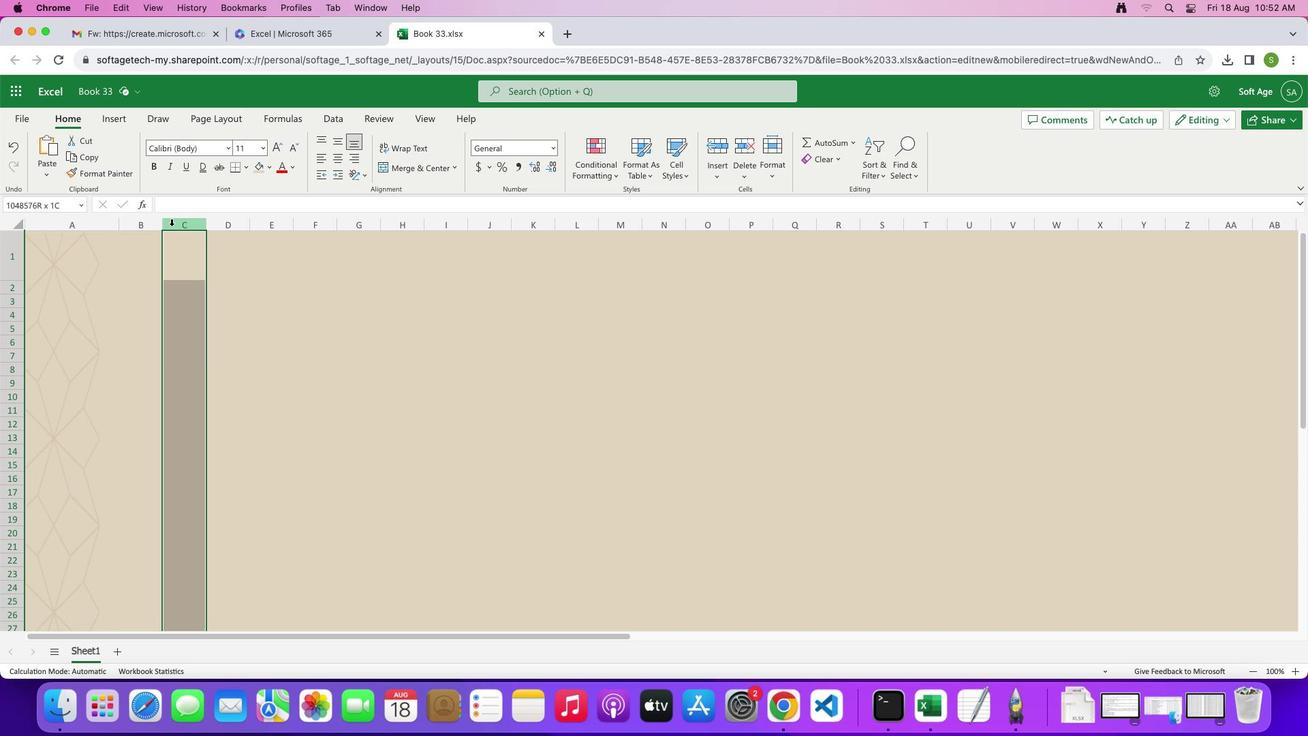 
Action: Mouse moved to (329, 218)
Screenshot: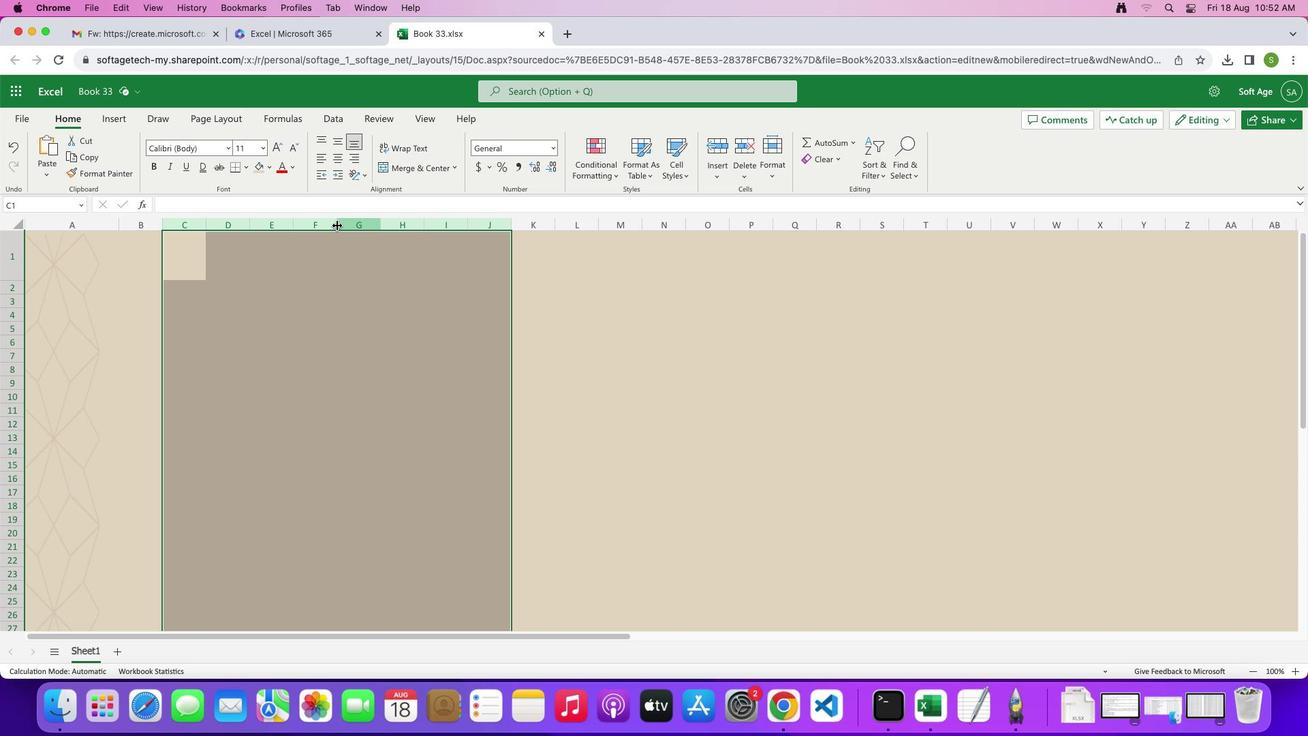 
Action: Mouse pressed left at (329, 218)
Screenshot: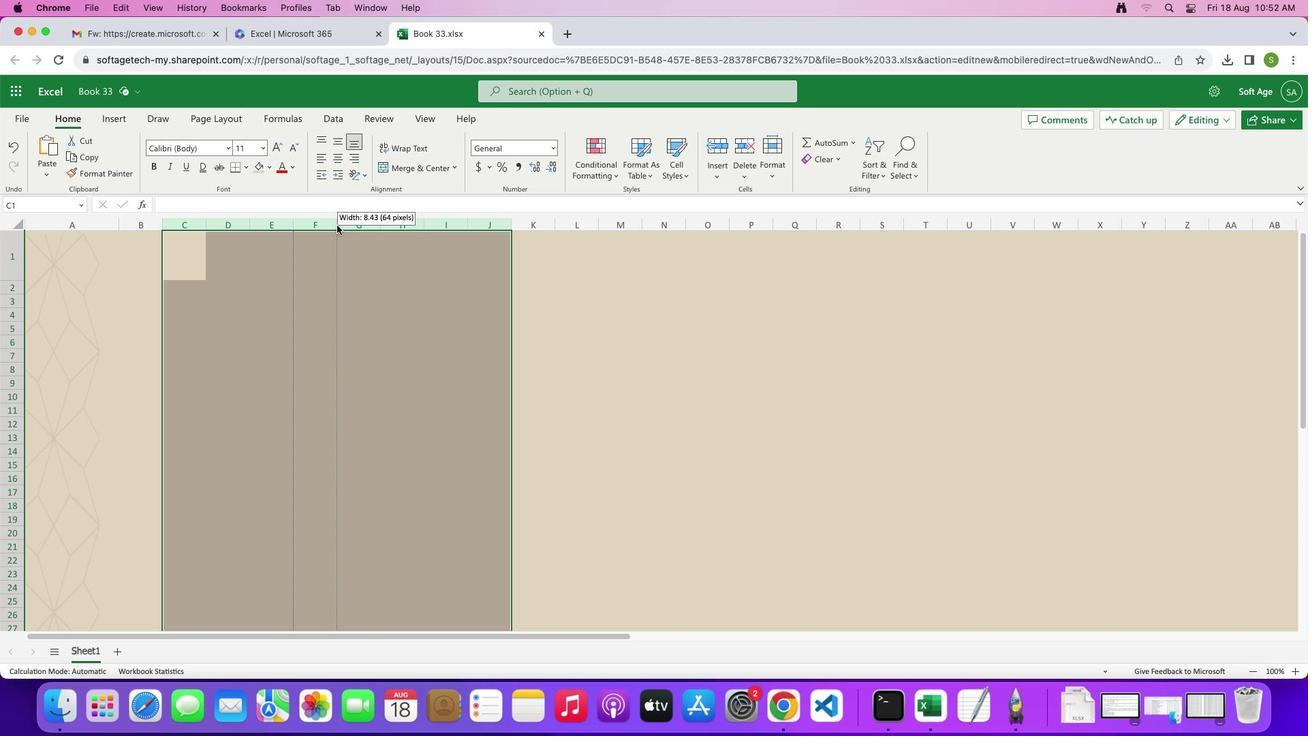 
Action: Mouse moved to (540, 217)
Screenshot: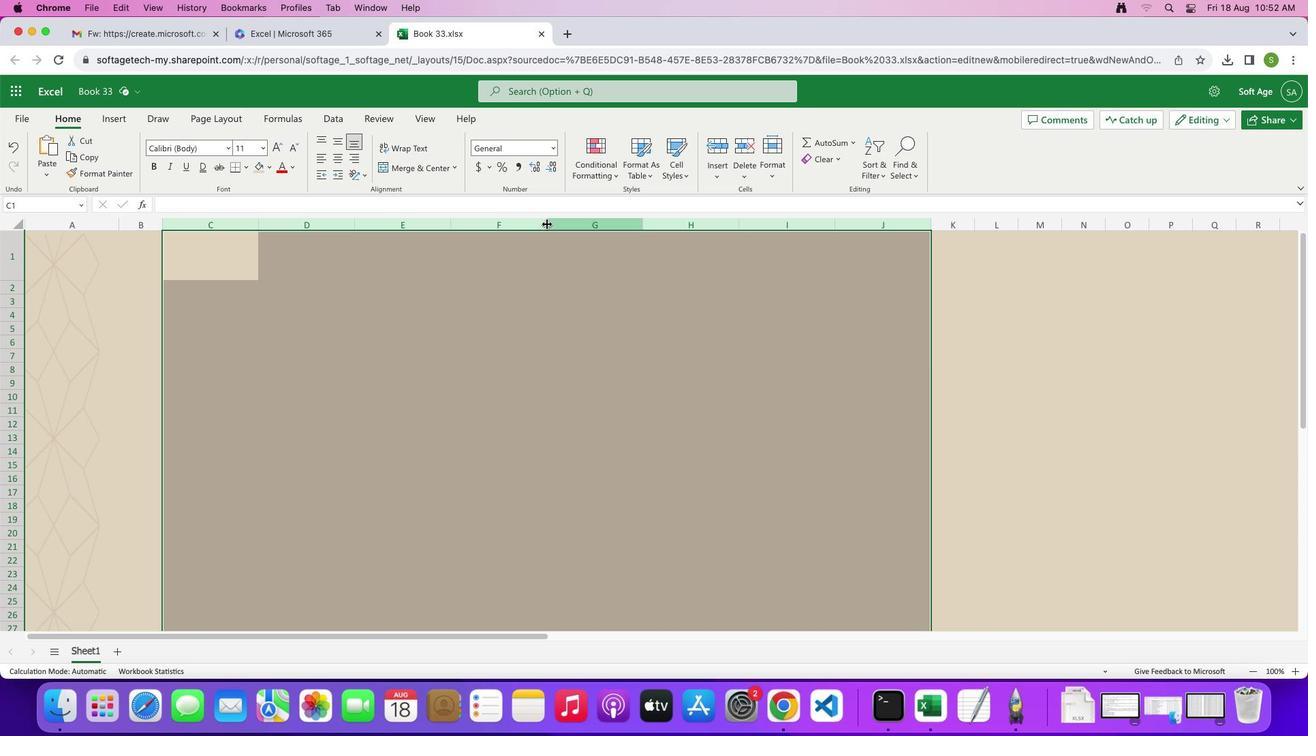 
Action: Mouse pressed left at (540, 217)
Screenshot: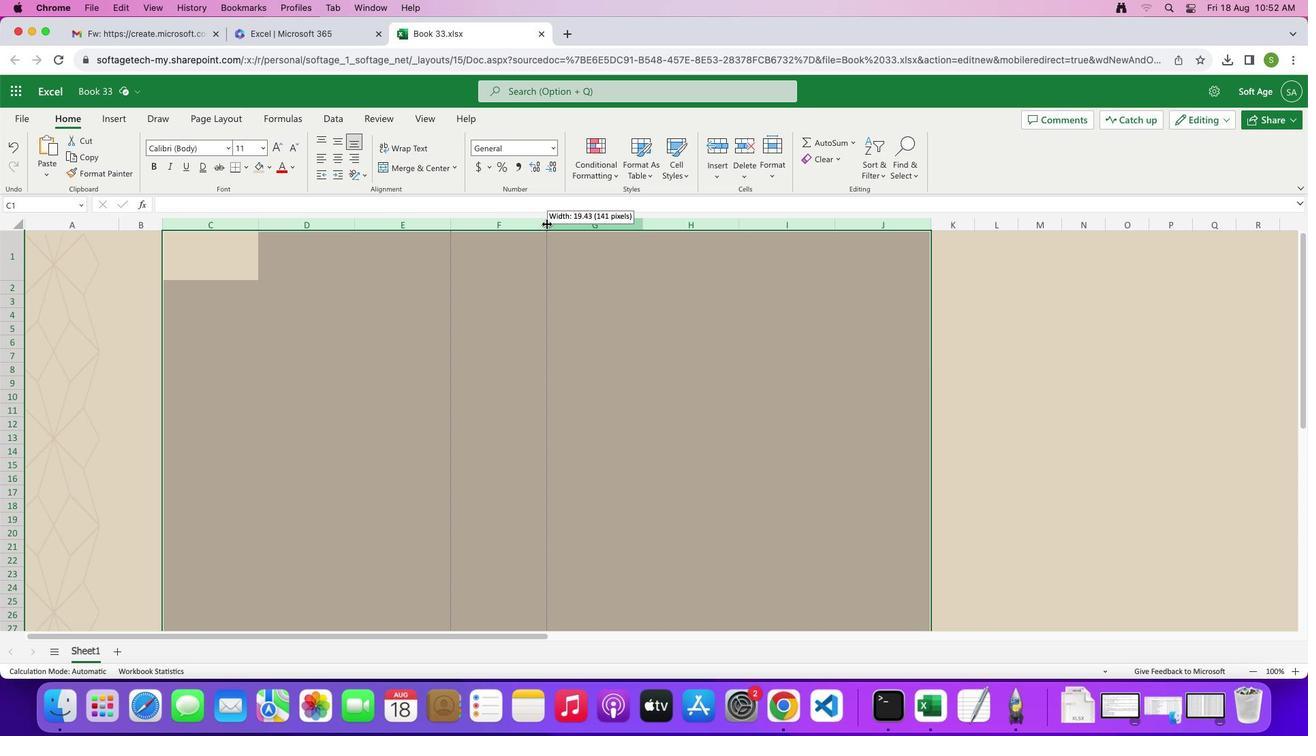 
Action: Mouse moved to (814, 256)
Screenshot: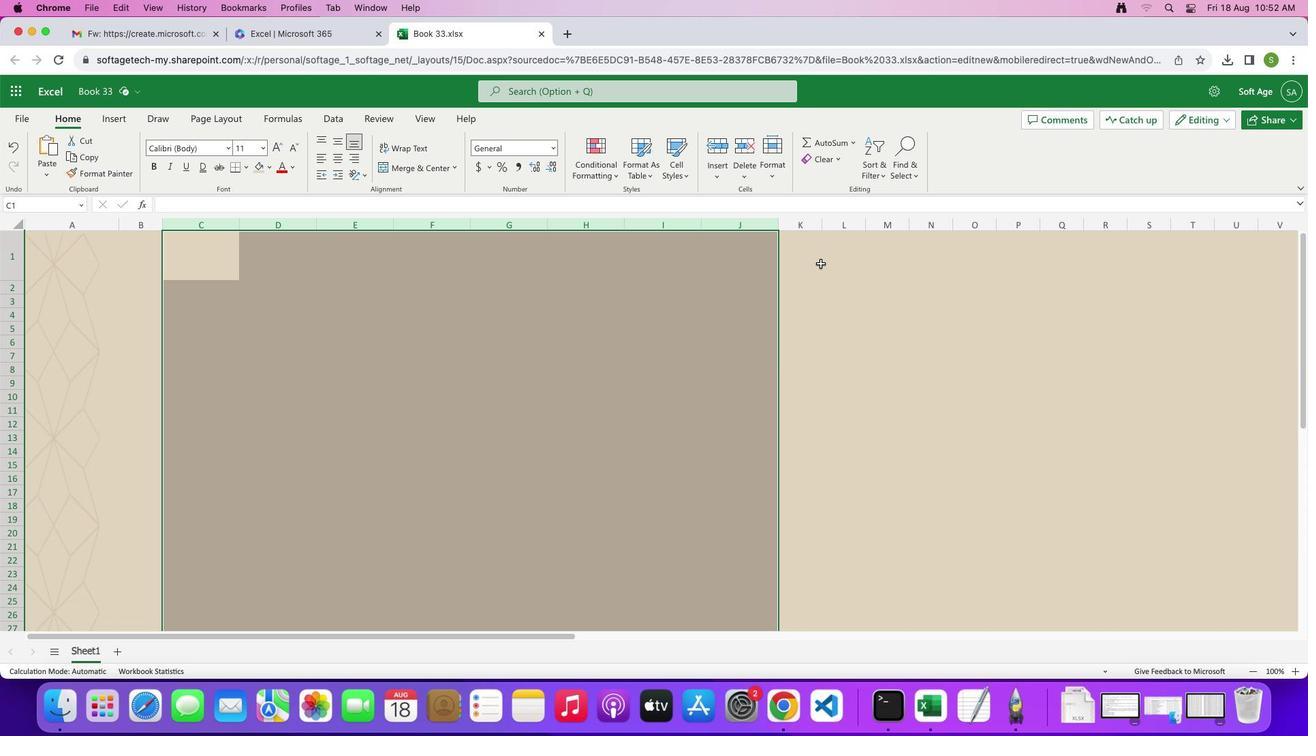 
Action: Mouse pressed left at (814, 256)
Screenshot: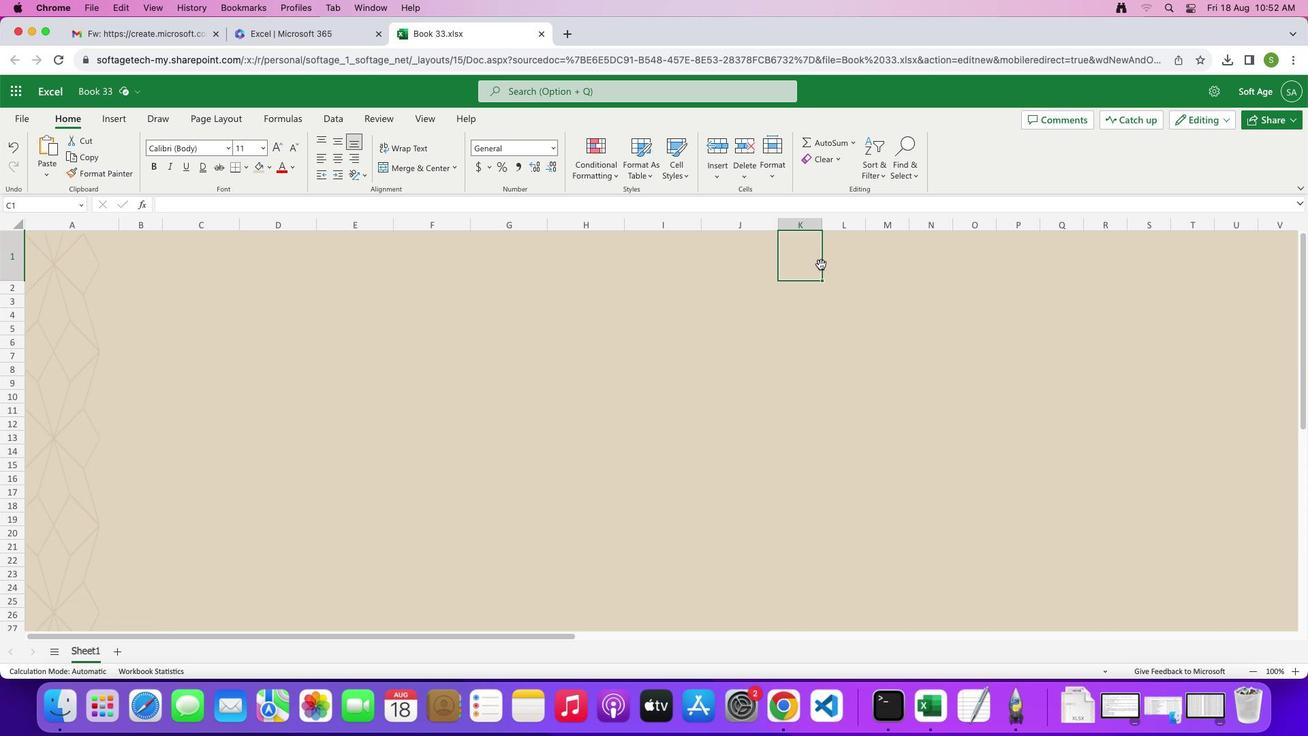 
Action: Mouse moved to (728, 235)
Screenshot: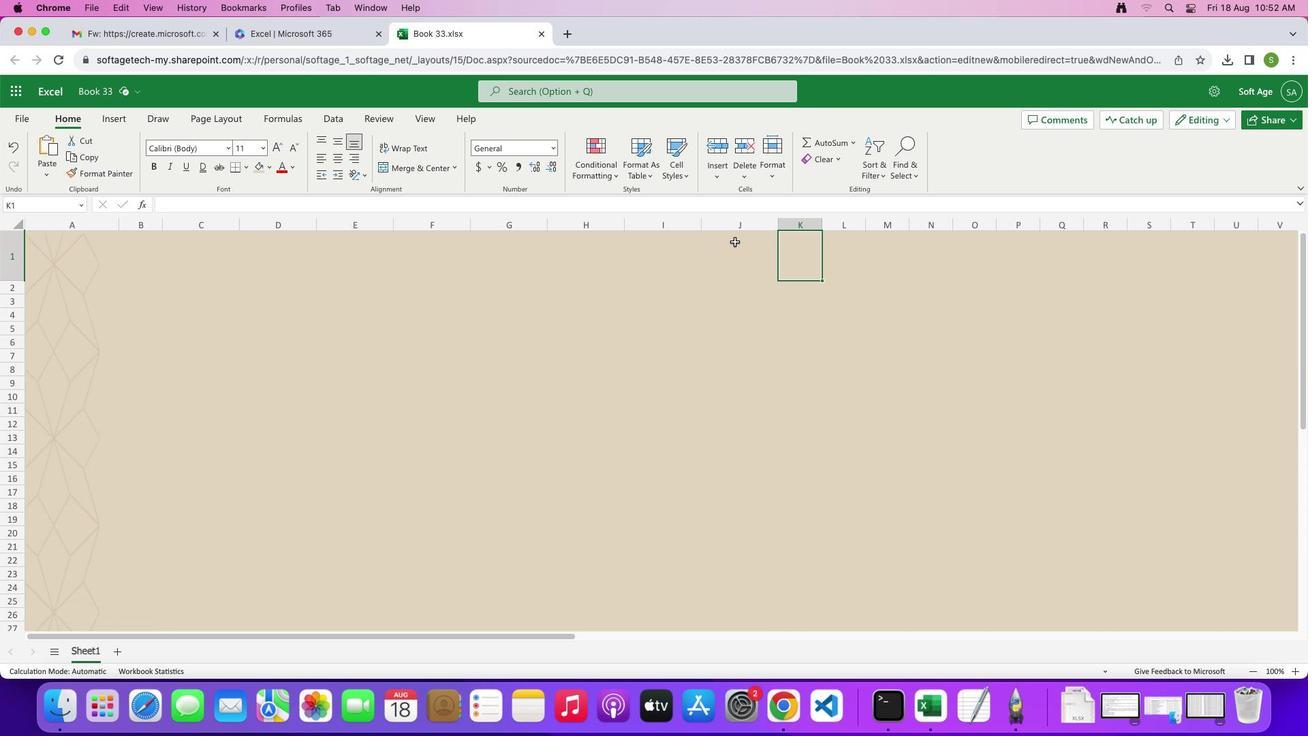 
Action: Mouse pressed left at (728, 235)
Screenshot: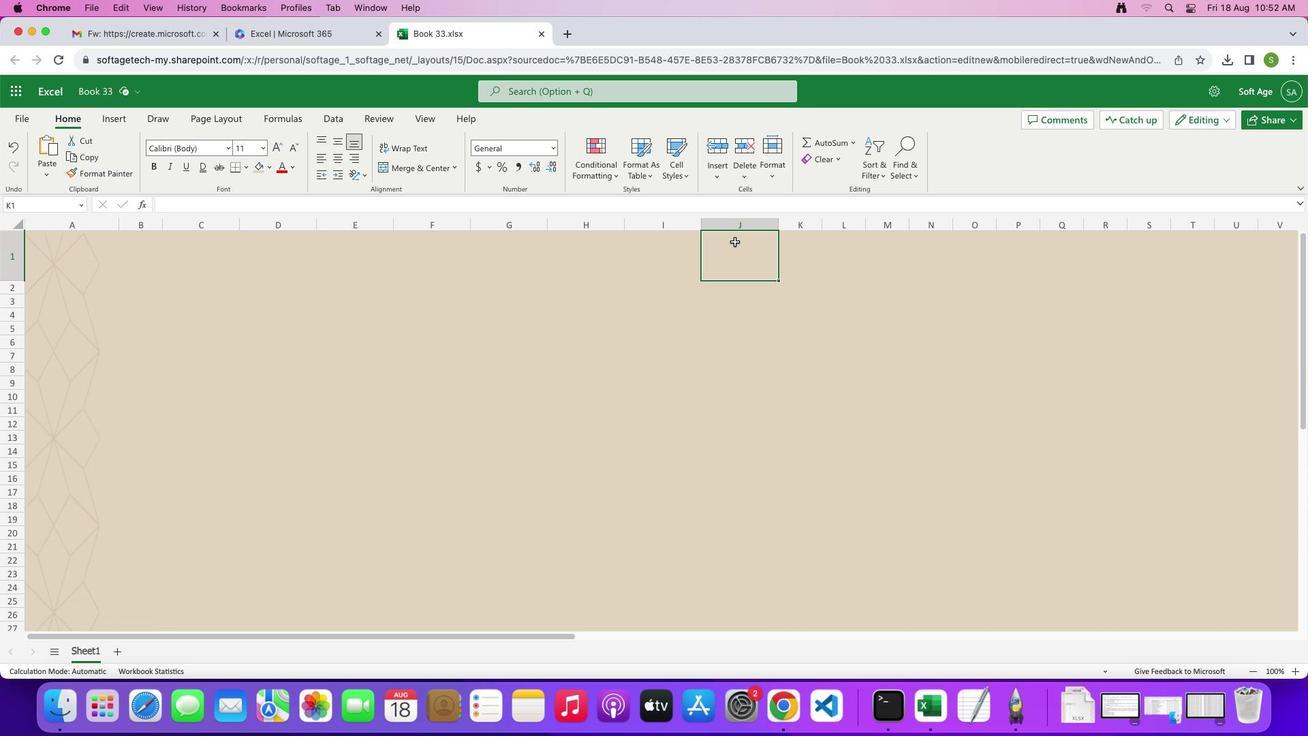 
Action: Mouse moved to (113, 113)
Screenshot: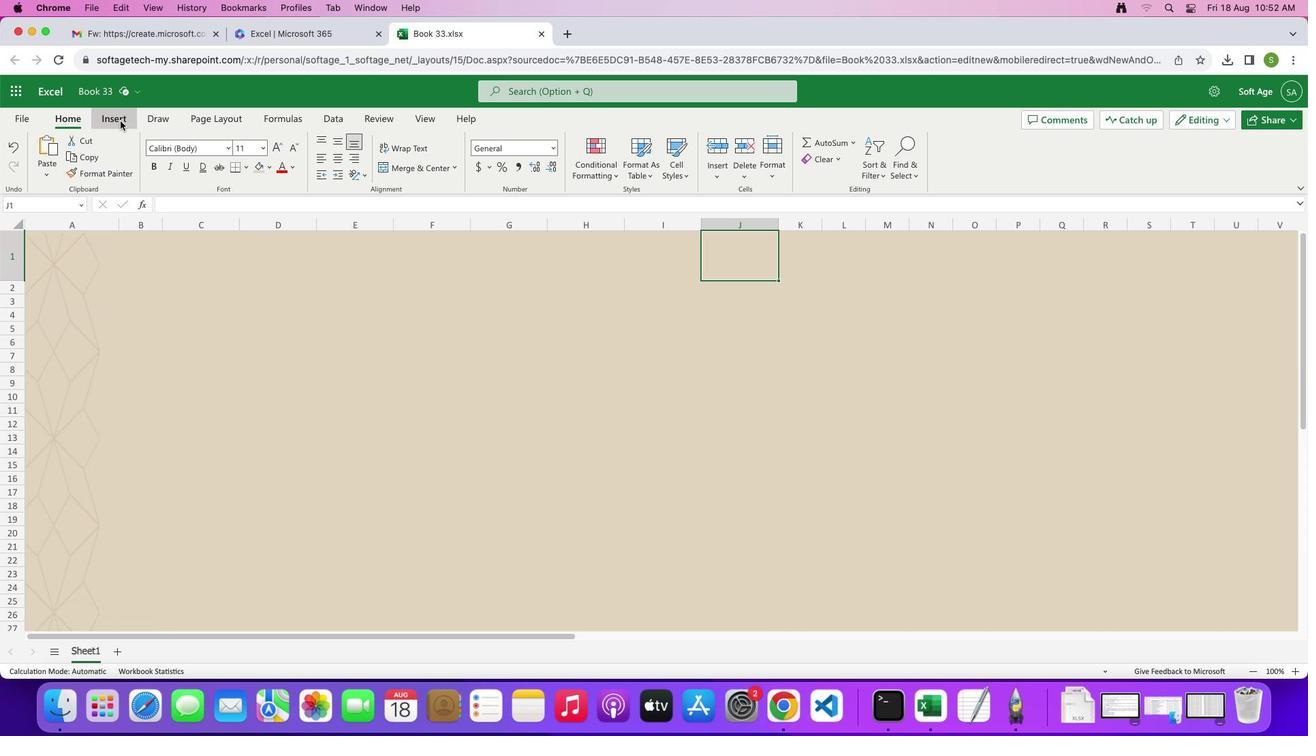 
Action: Mouse pressed left at (113, 113)
Screenshot: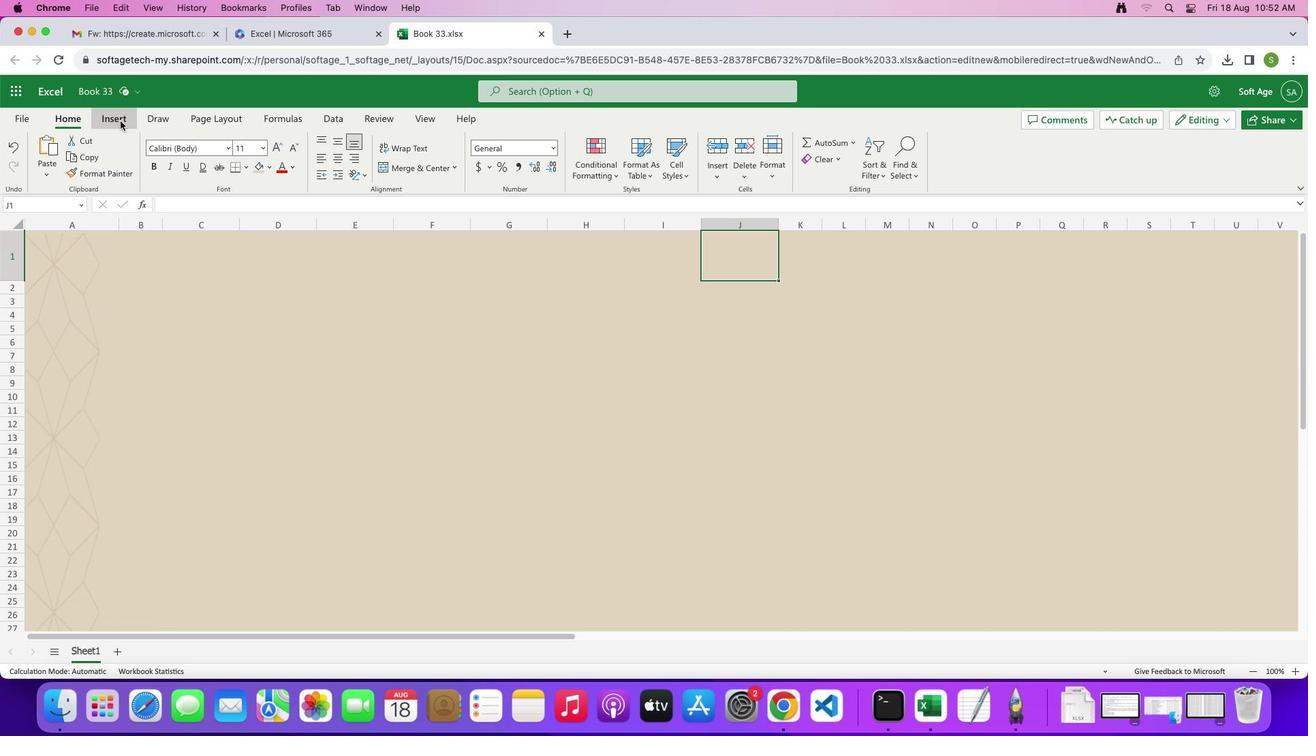 
Action: Mouse moved to (114, 149)
Screenshot: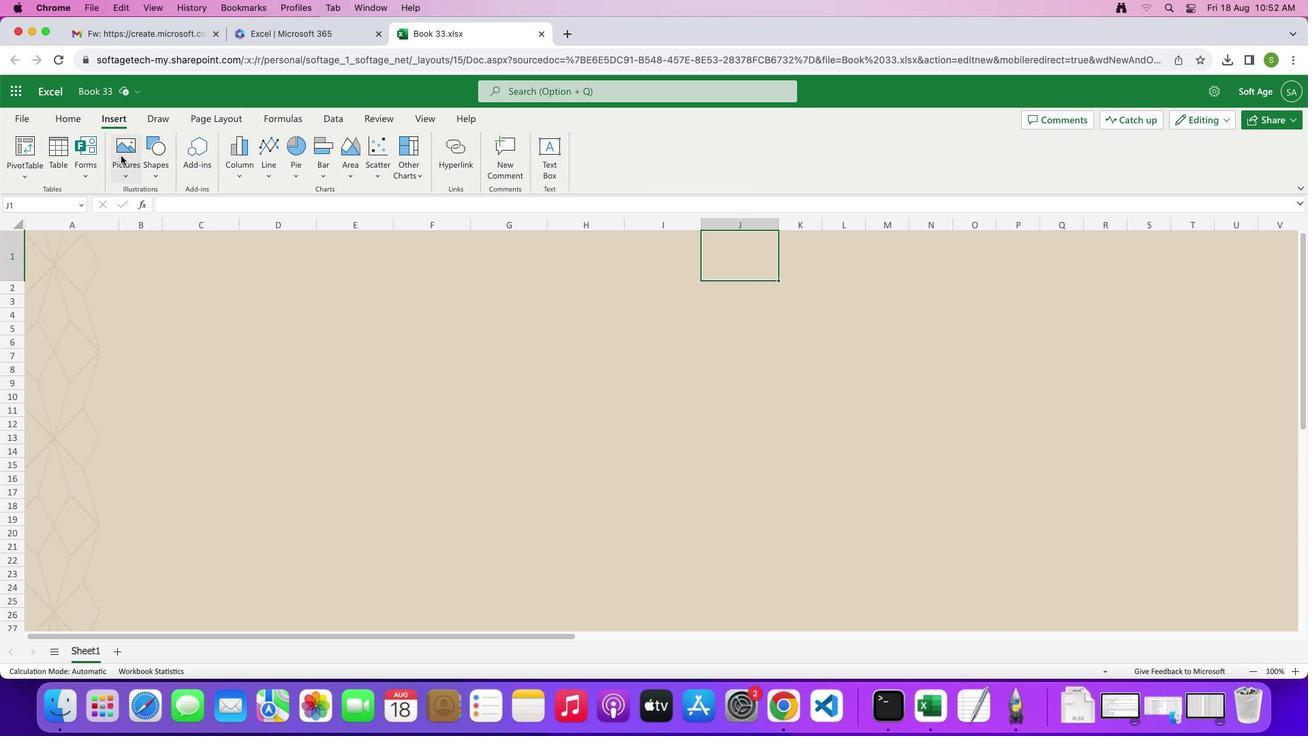 
Action: Mouse pressed left at (114, 149)
Screenshot: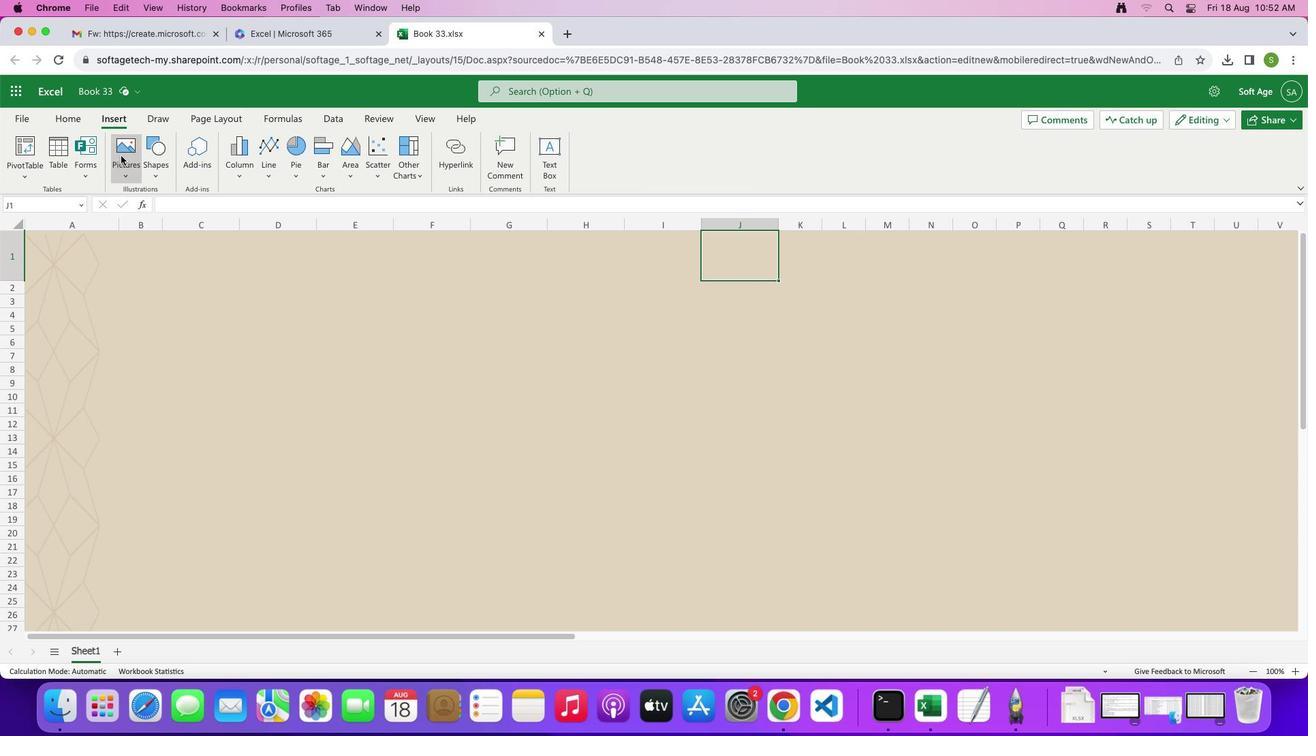 
Action: Mouse moved to (138, 205)
Screenshot: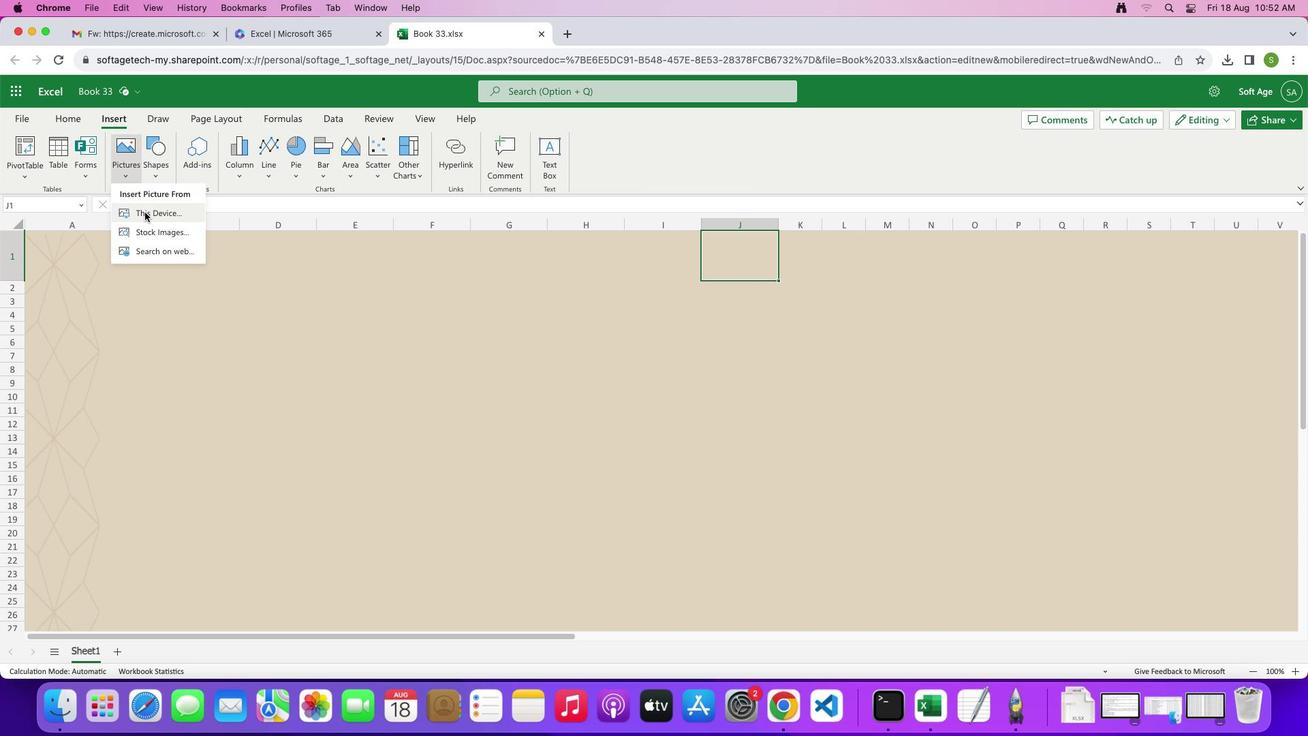 
Action: Mouse pressed left at (138, 205)
Screenshot: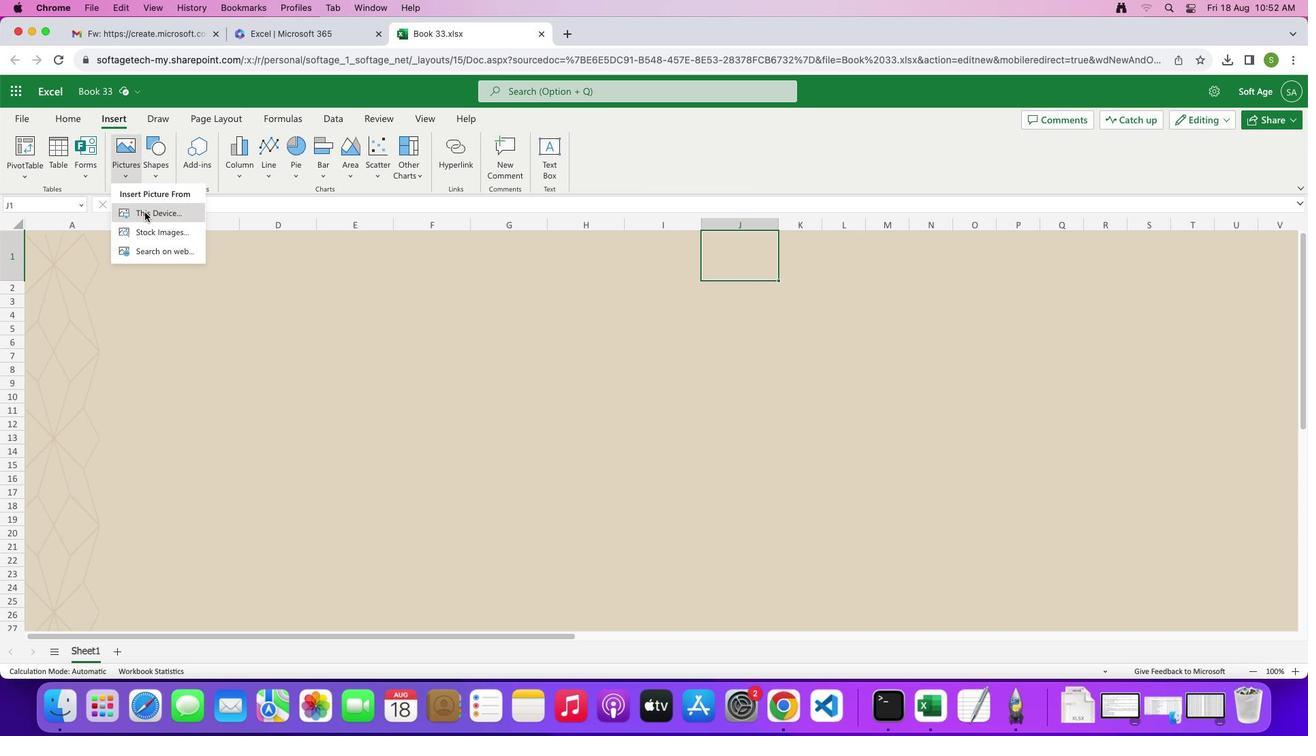 
Action: Mouse moved to (509, 440)
Screenshot: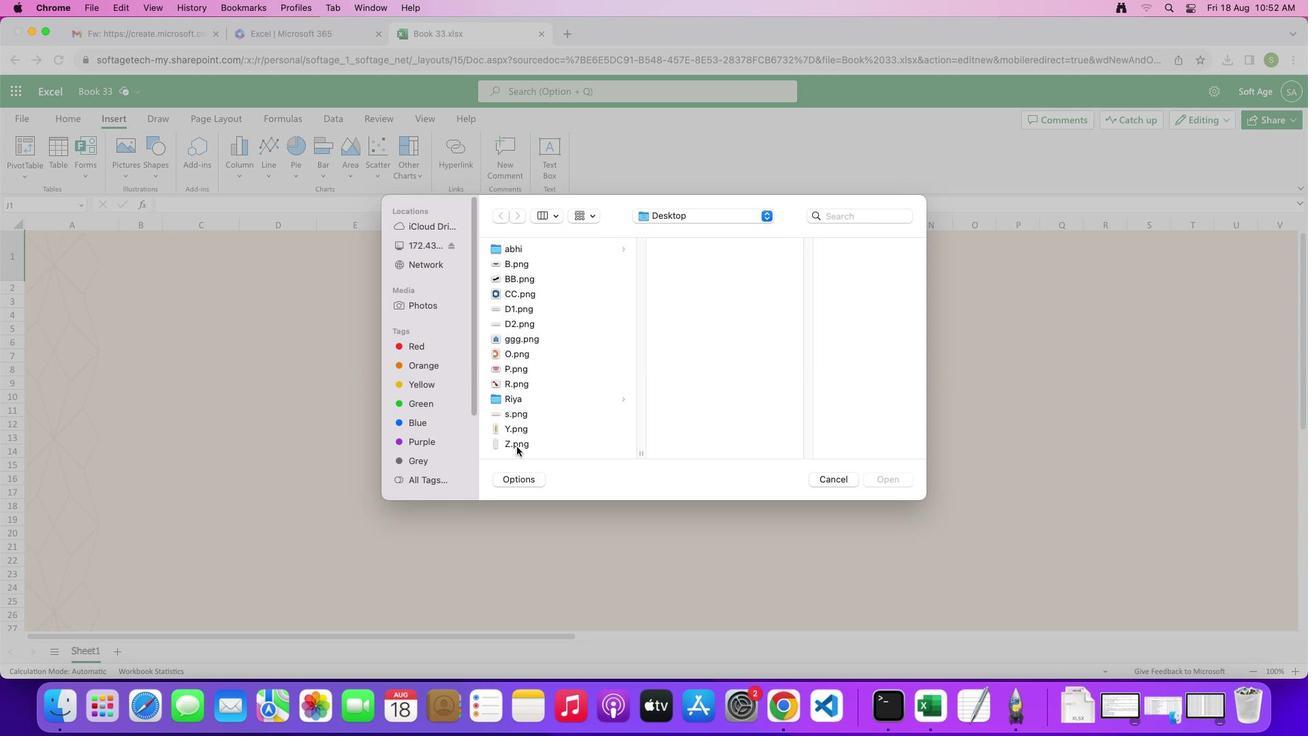 
Action: Mouse pressed left at (509, 440)
Screenshot: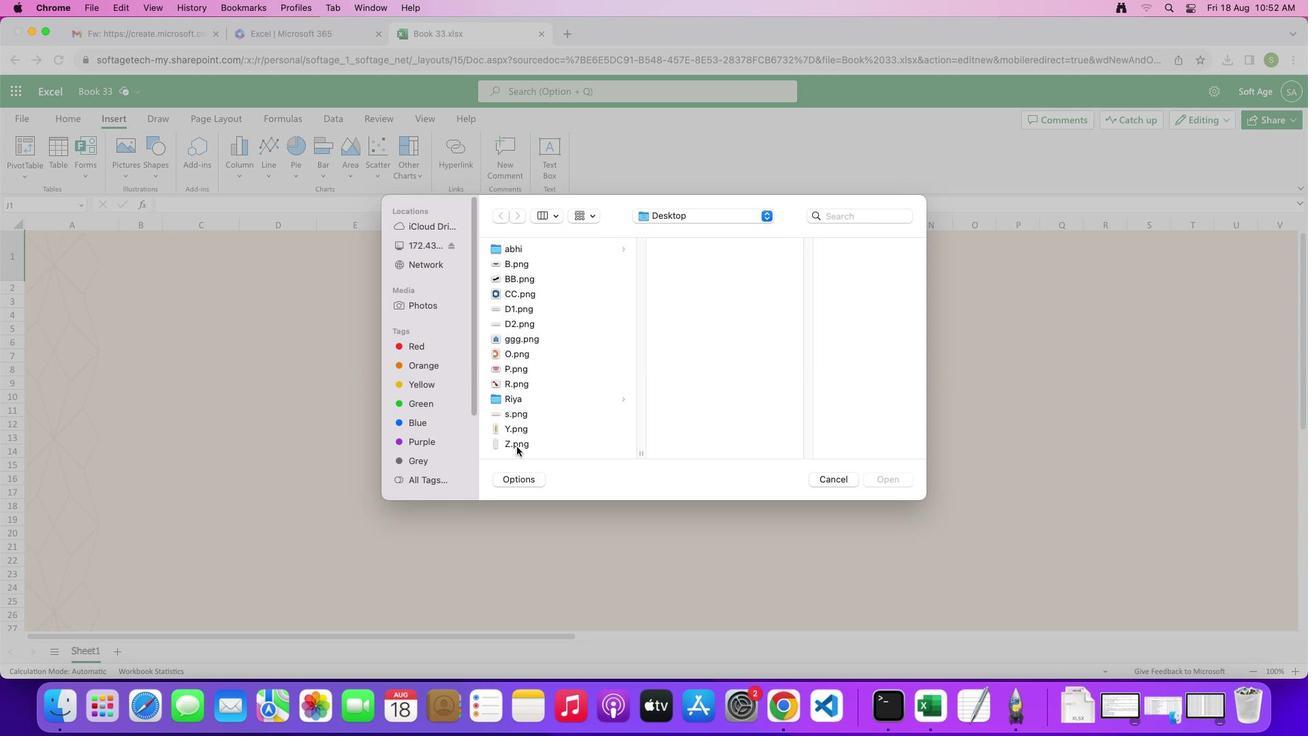 
Action: Mouse moved to (884, 472)
Screenshot: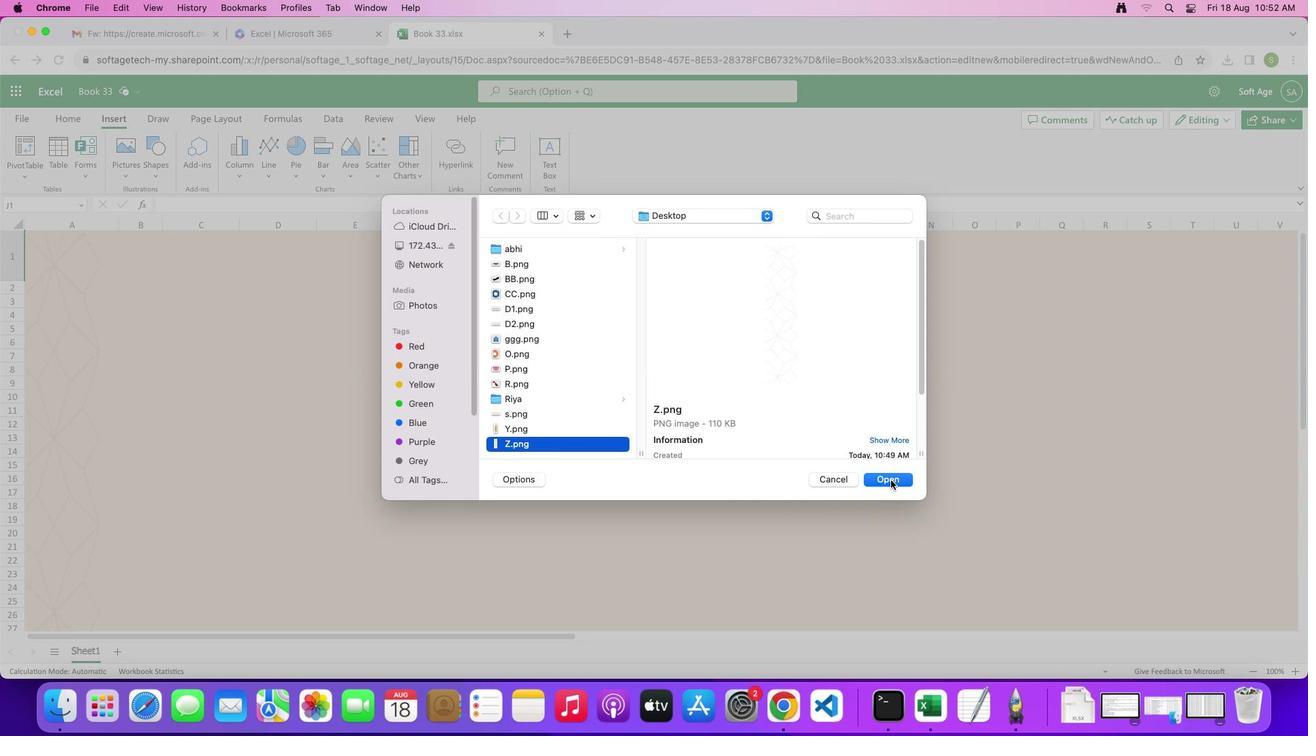 
Action: Mouse pressed left at (884, 472)
Screenshot: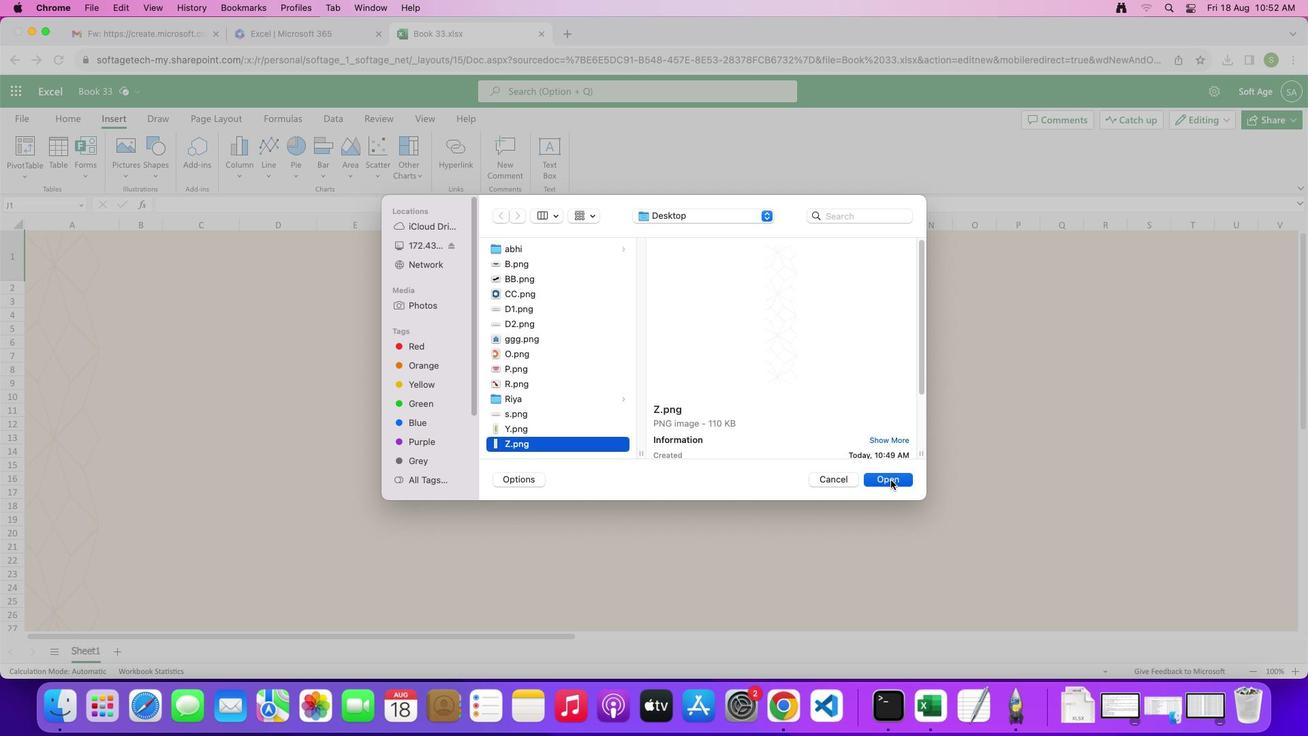 
Action: Mouse moved to (731, 481)
Screenshot: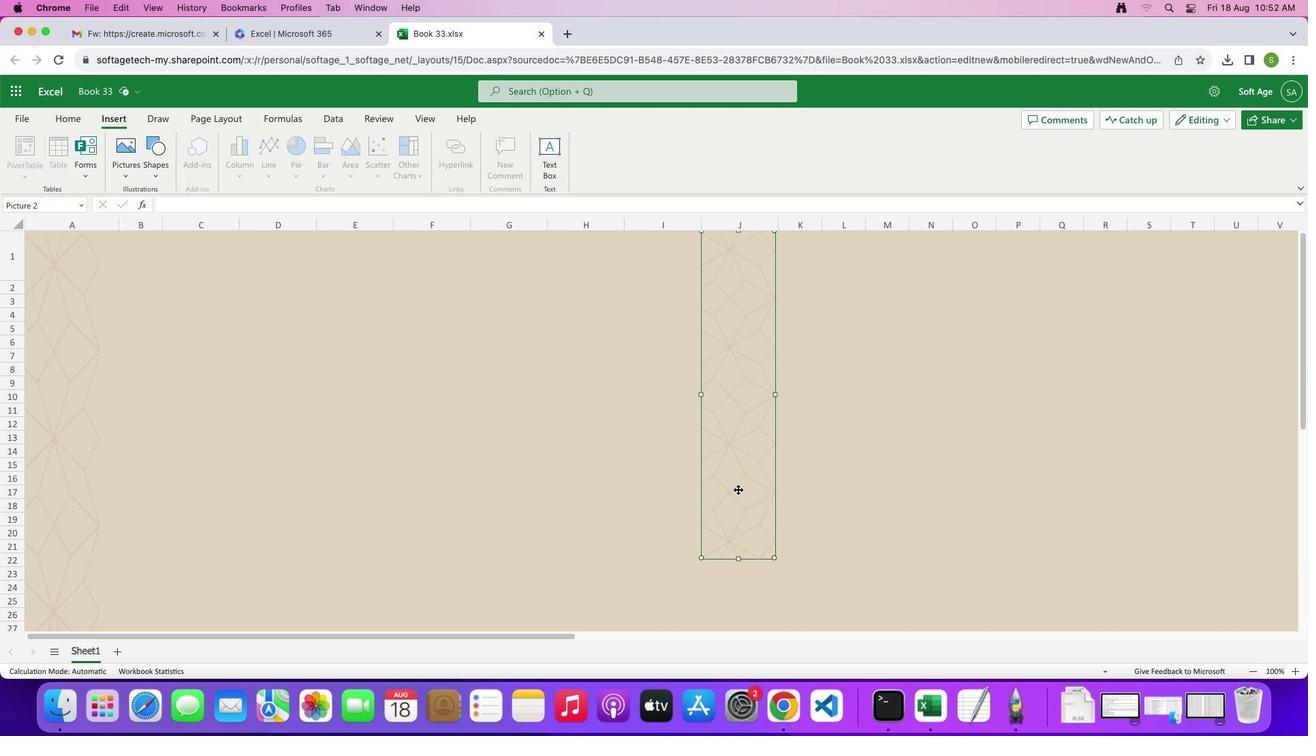 
Action: Mouse scrolled (731, 481) with delta (-6, -6)
Screenshot: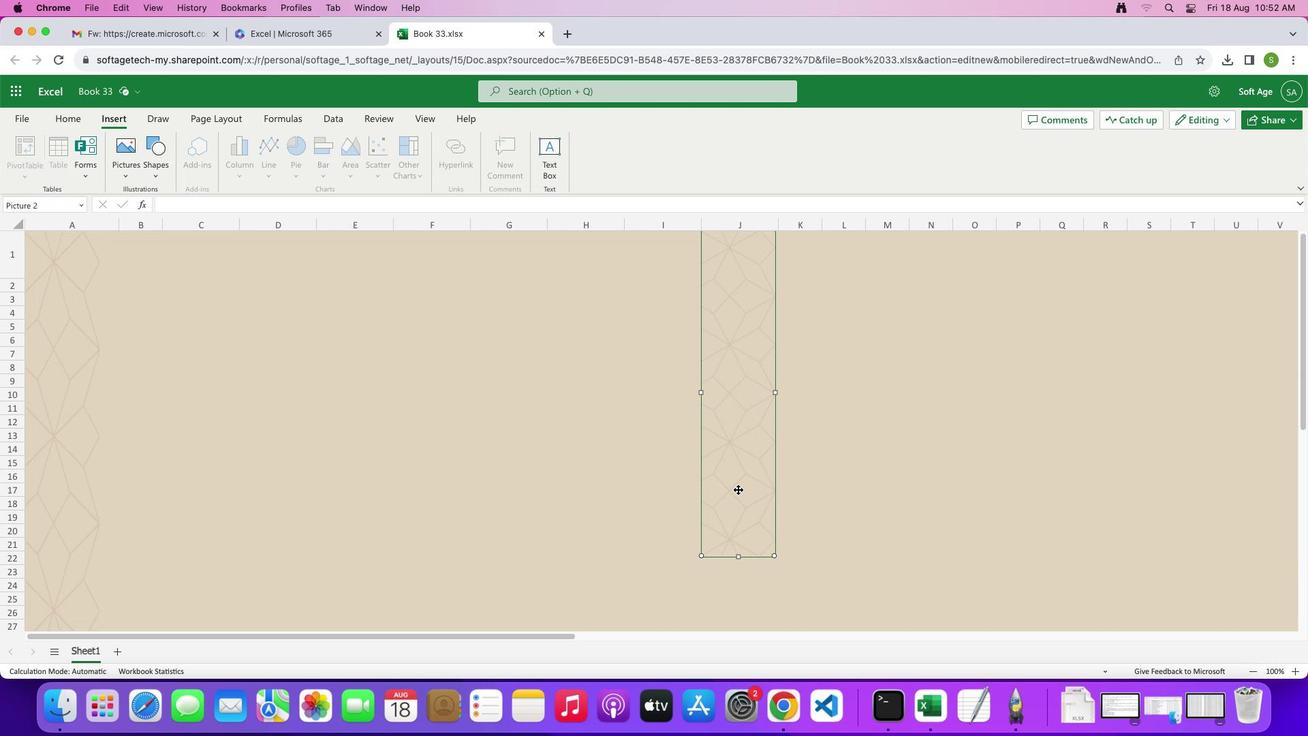 
Action: Mouse scrolled (731, 481) with delta (-6, -6)
Screenshot: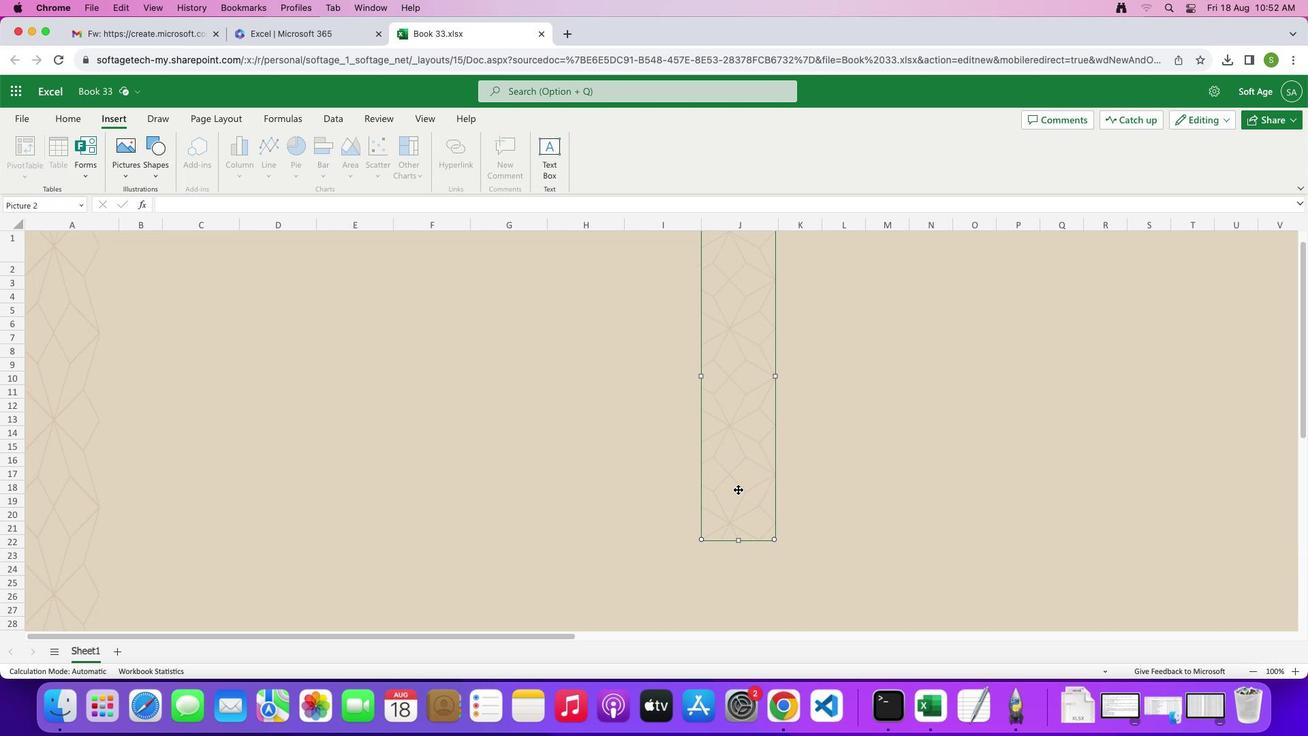 
Action: Mouse scrolled (731, 481) with delta (-6, -7)
Screenshot: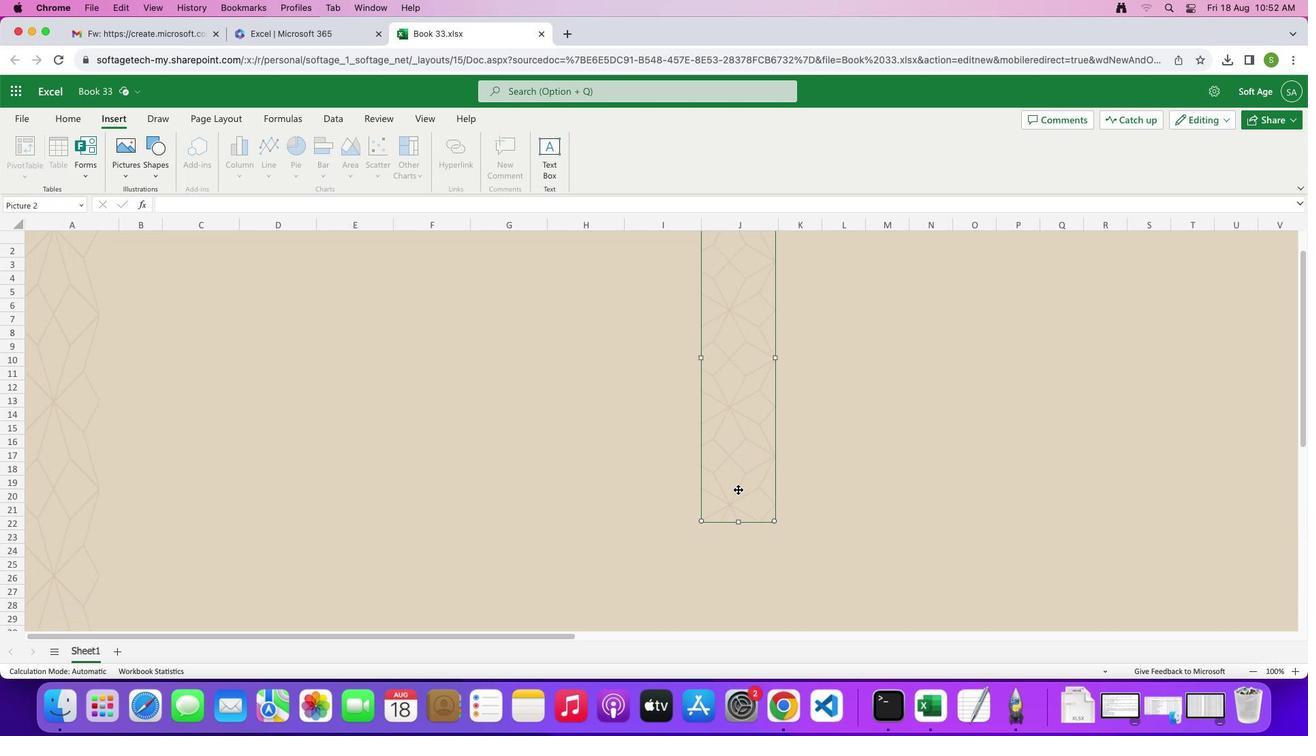 
Action: Mouse scrolled (731, 481) with delta (-6, -6)
Screenshot: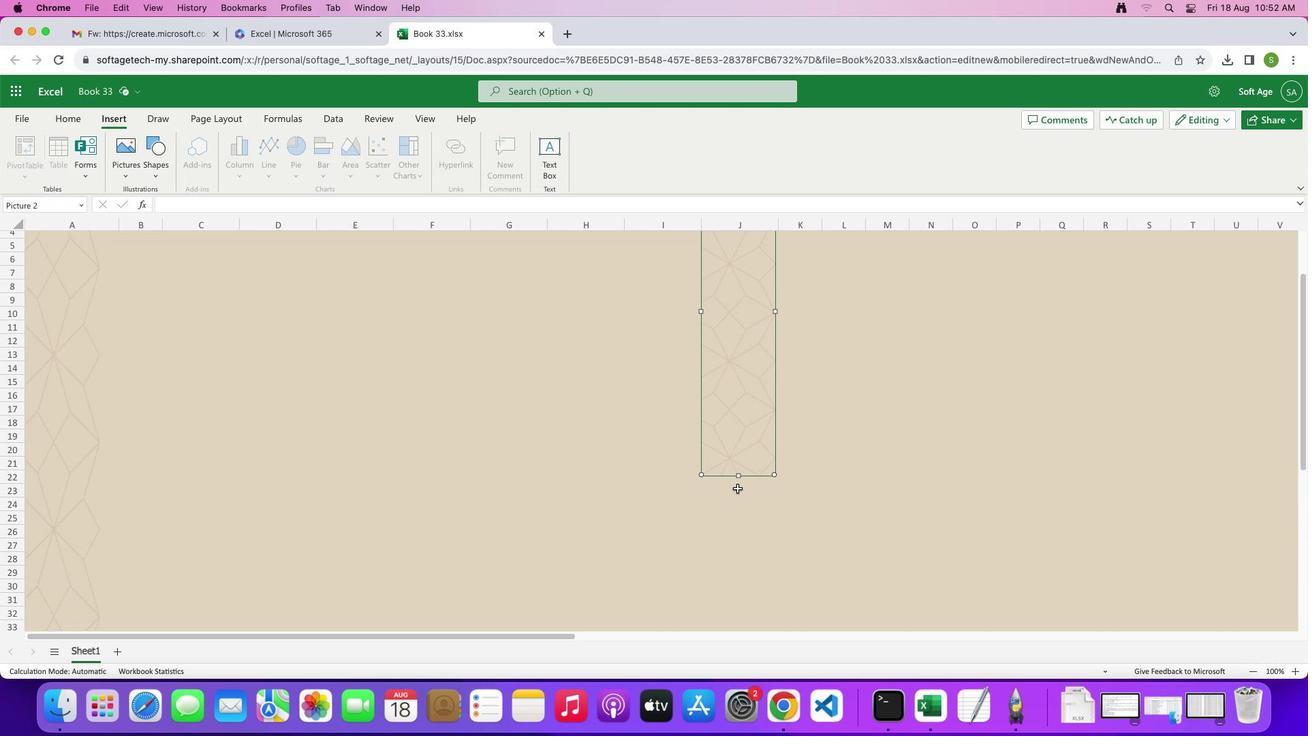 
Action: Mouse scrolled (731, 481) with delta (-6, -6)
Screenshot: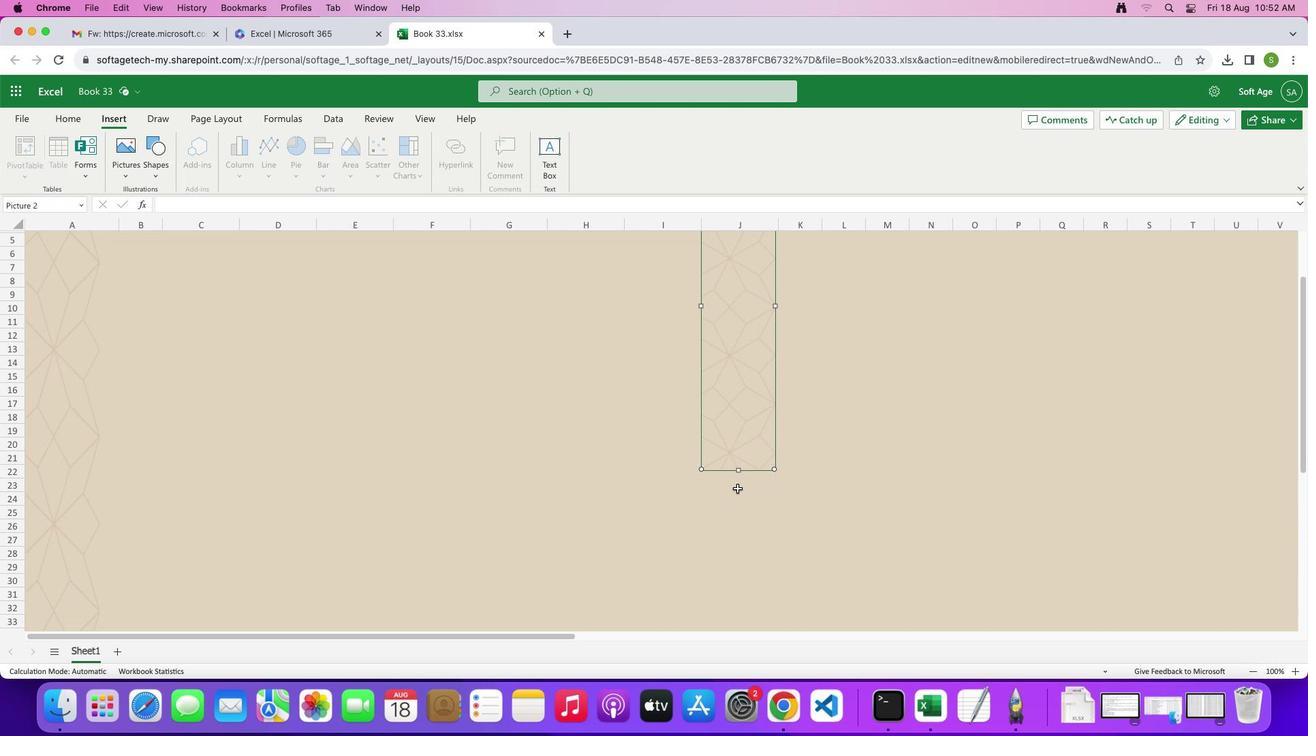 
Action: Mouse scrolled (731, 481) with delta (-6, -6)
Screenshot: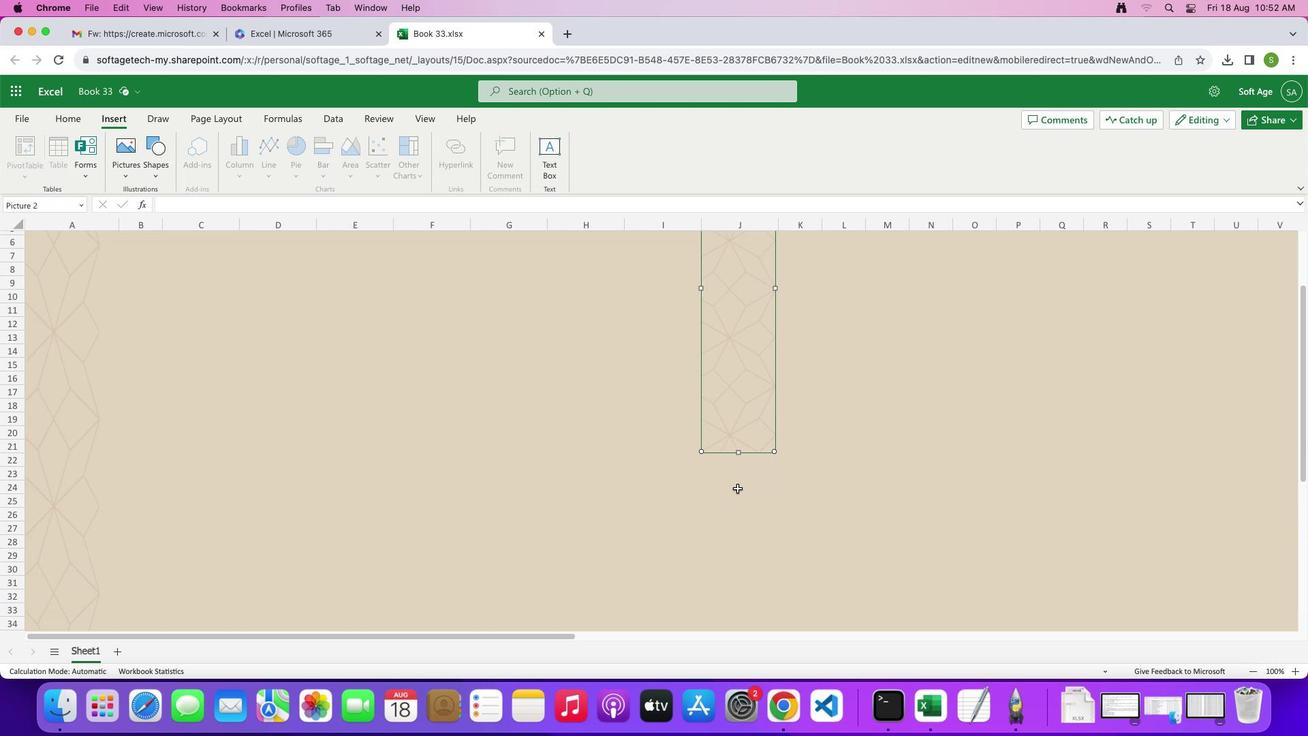 
Action: Mouse moved to (732, 419)
Screenshot: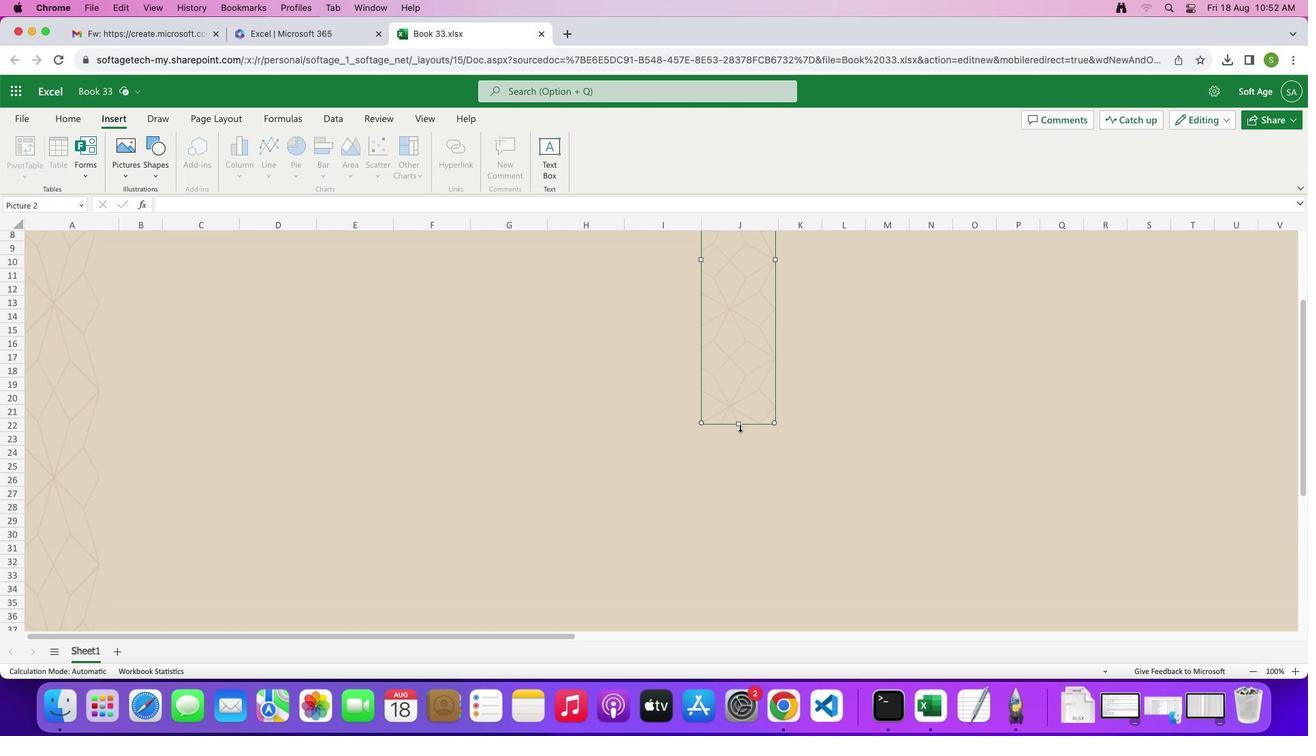
Action: Mouse pressed left at (732, 419)
Screenshot: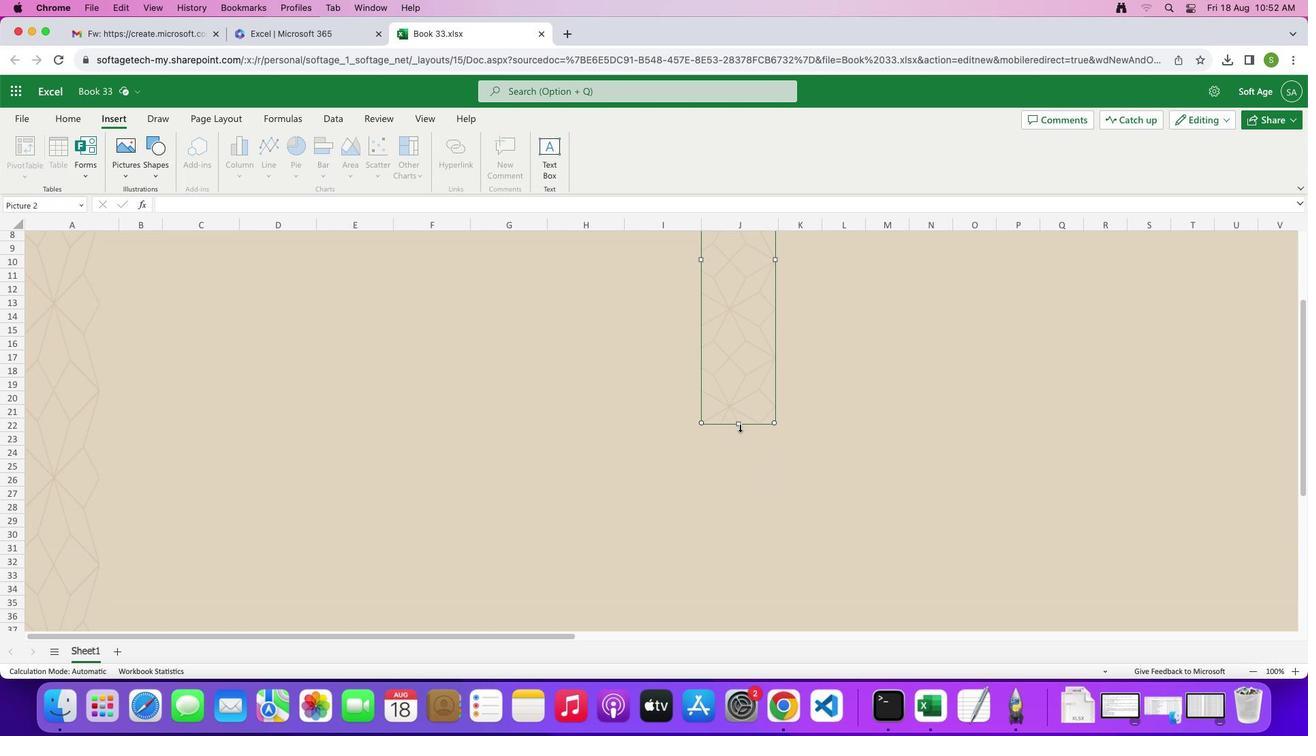 
Action: Mouse moved to (713, 528)
Screenshot: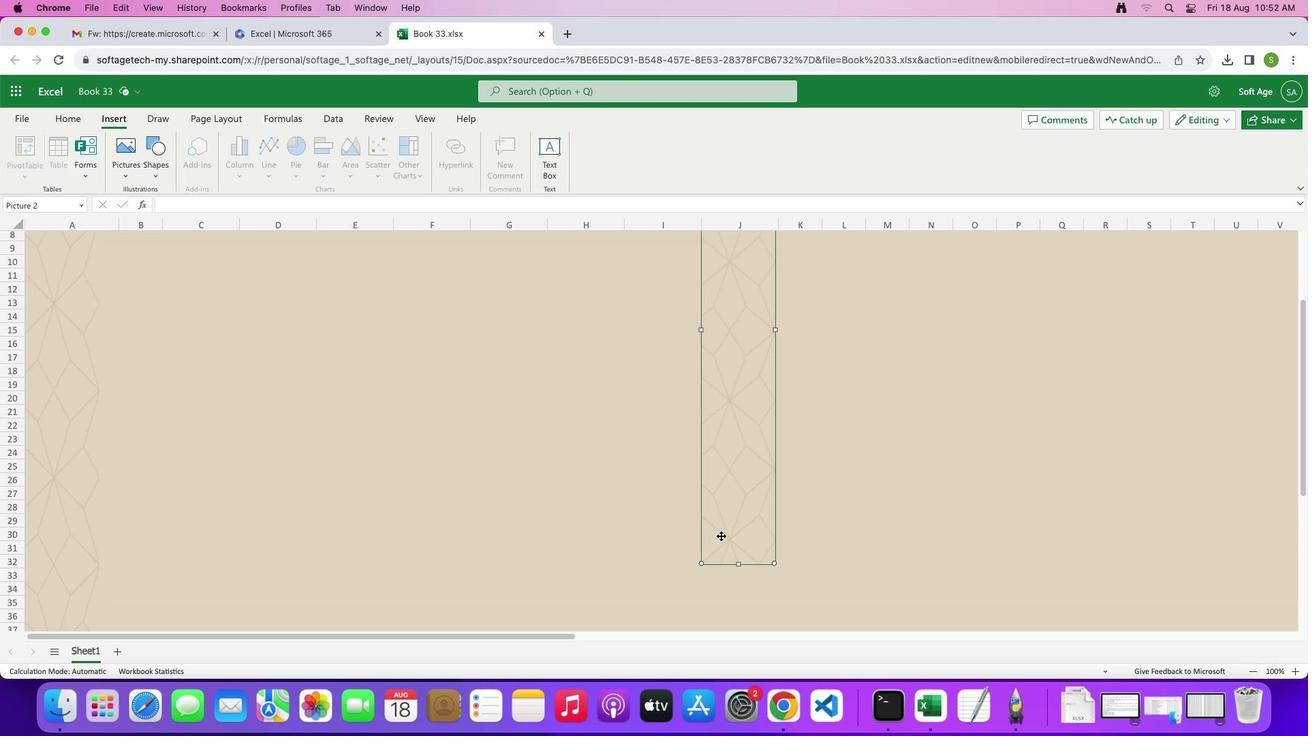 
Action: Mouse scrolled (713, 528) with delta (-6, -6)
Screenshot: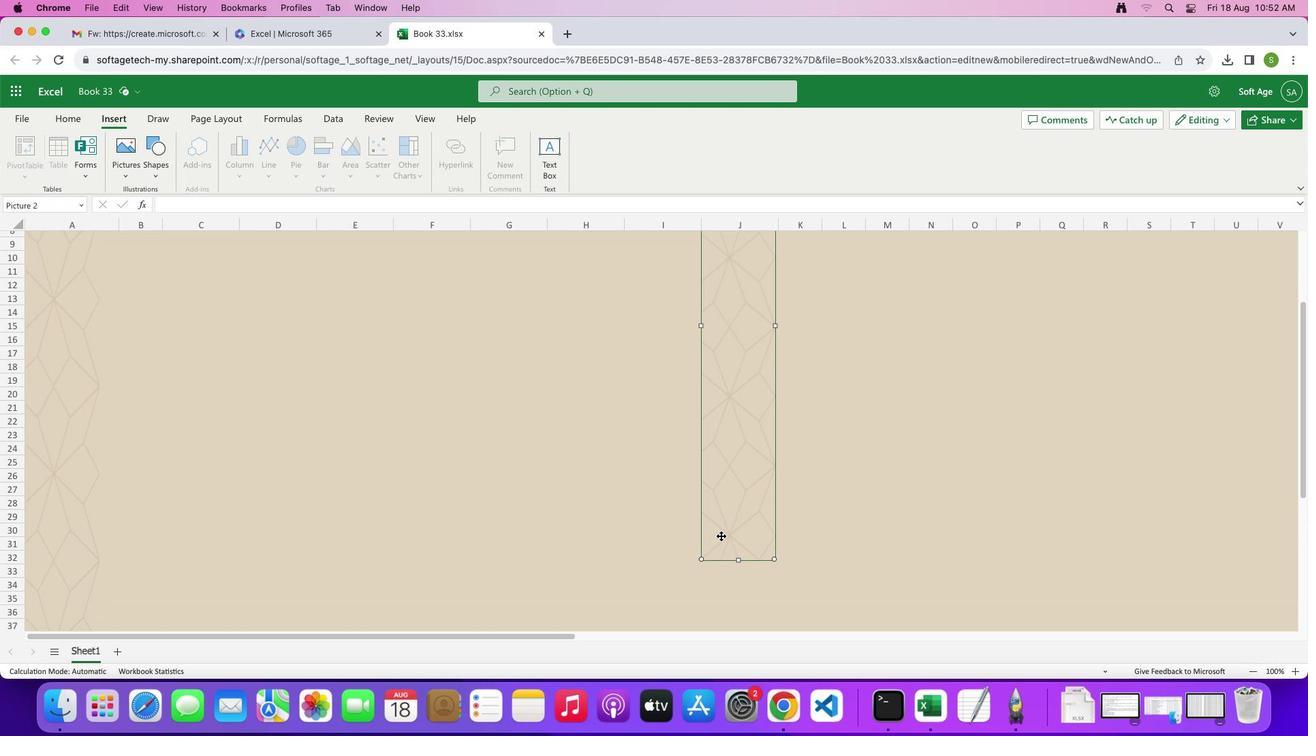 
Action: Mouse scrolled (713, 528) with delta (-6, -6)
Screenshot: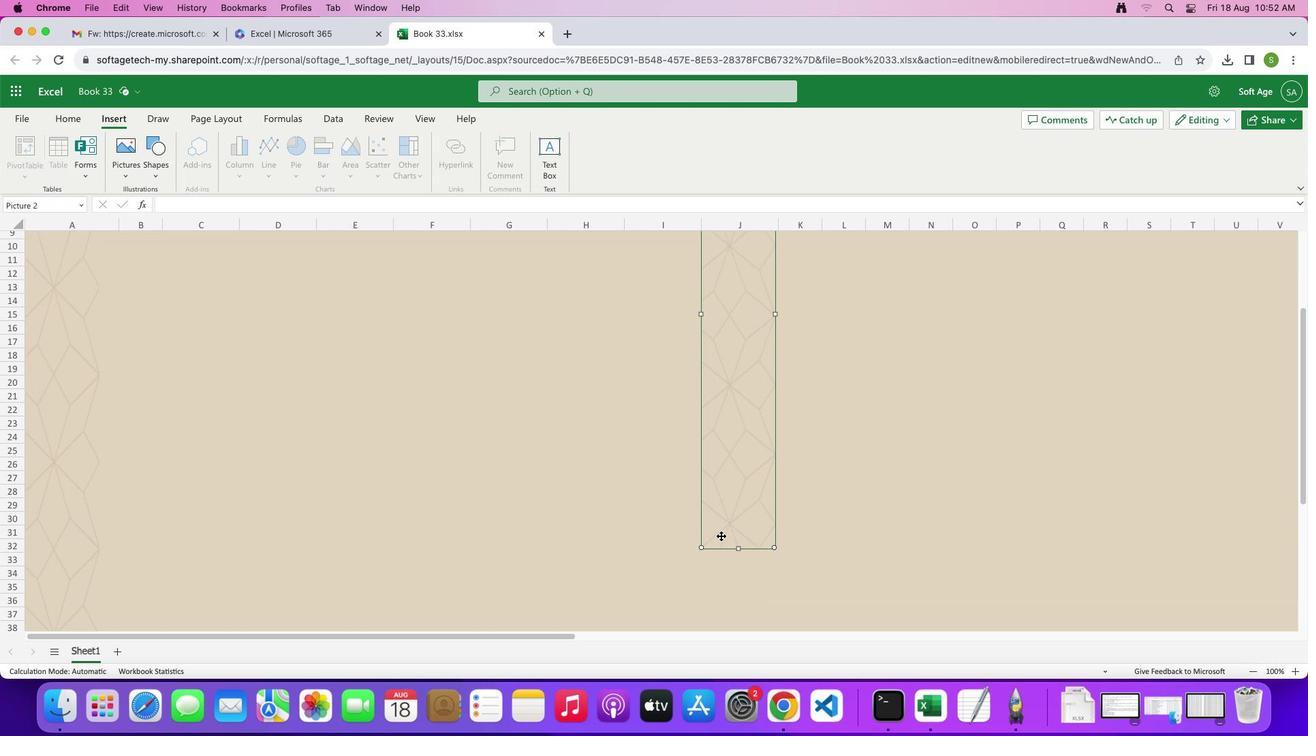 
Action: Mouse scrolled (713, 528) with delta (-6, -7)
Screenshot: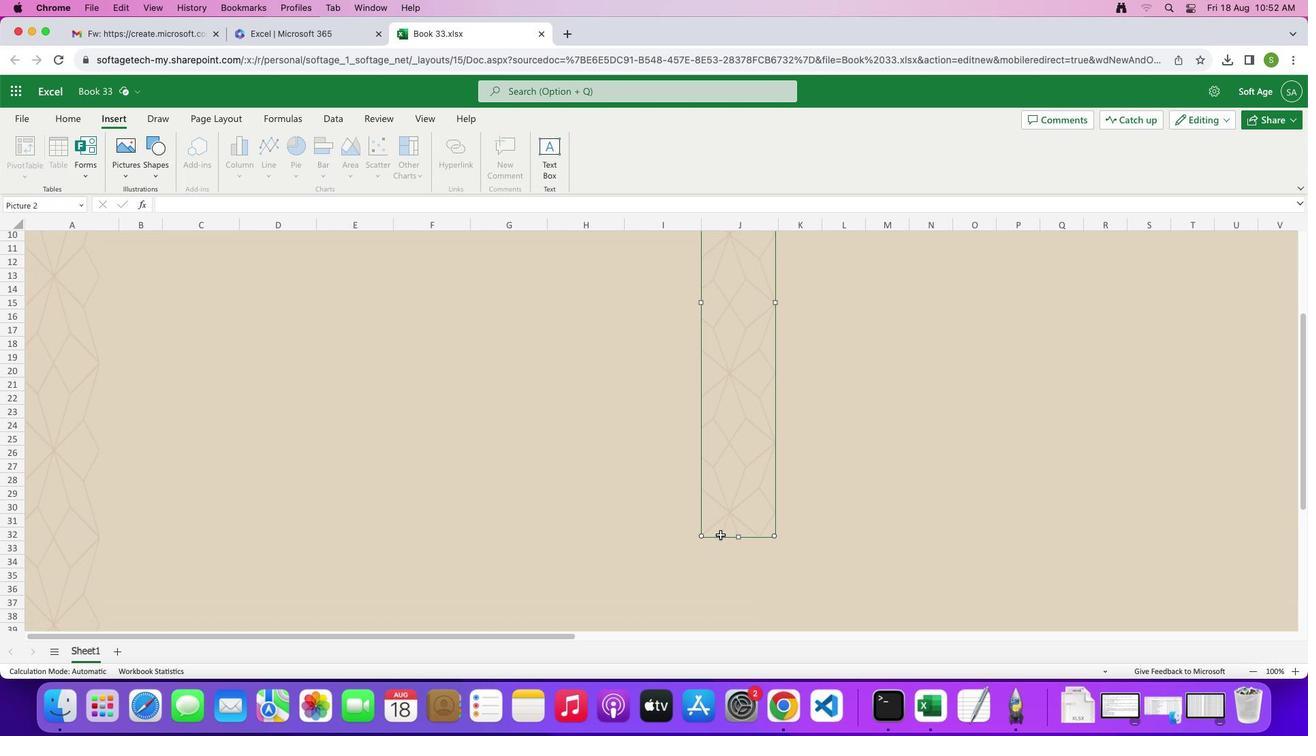 
Action: Mouse scrolled (713, 528) with delta (-6, -8)
Screenshot: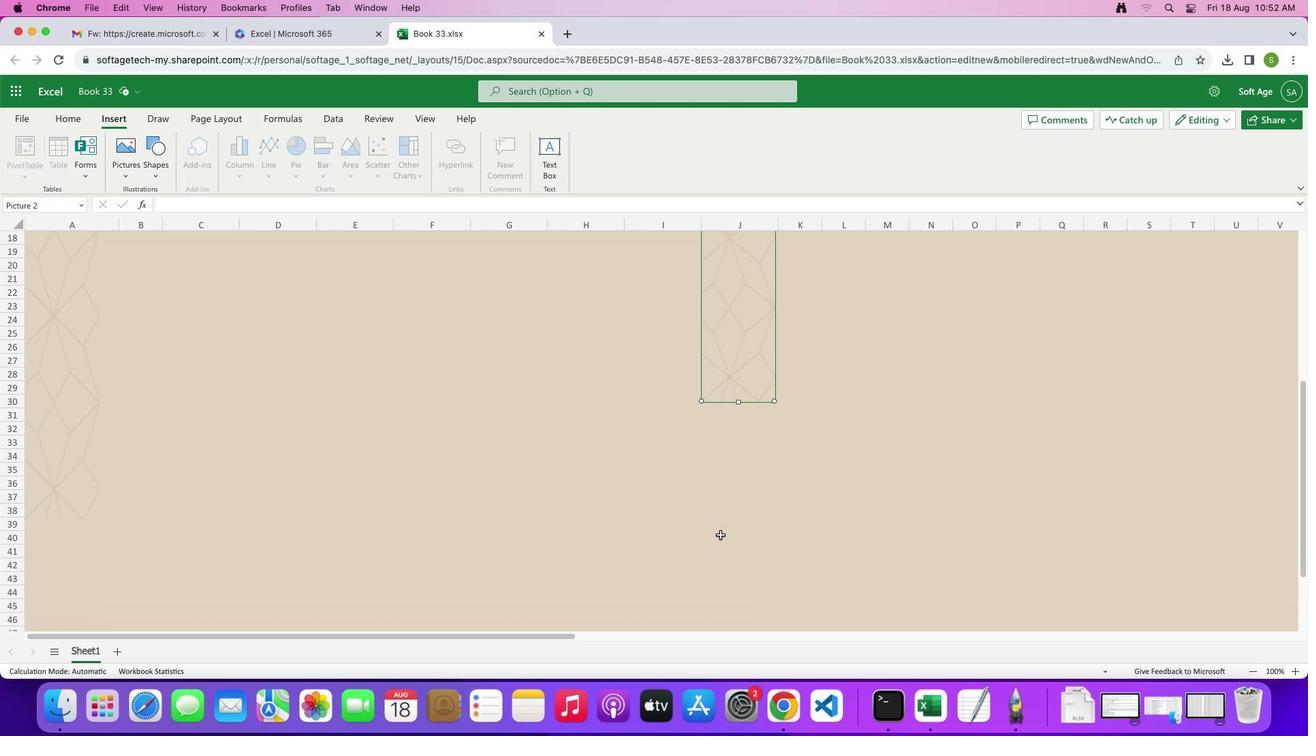 
Action: Mouse scrolled (713, 528) with delta (-6, -6)
Screenshot: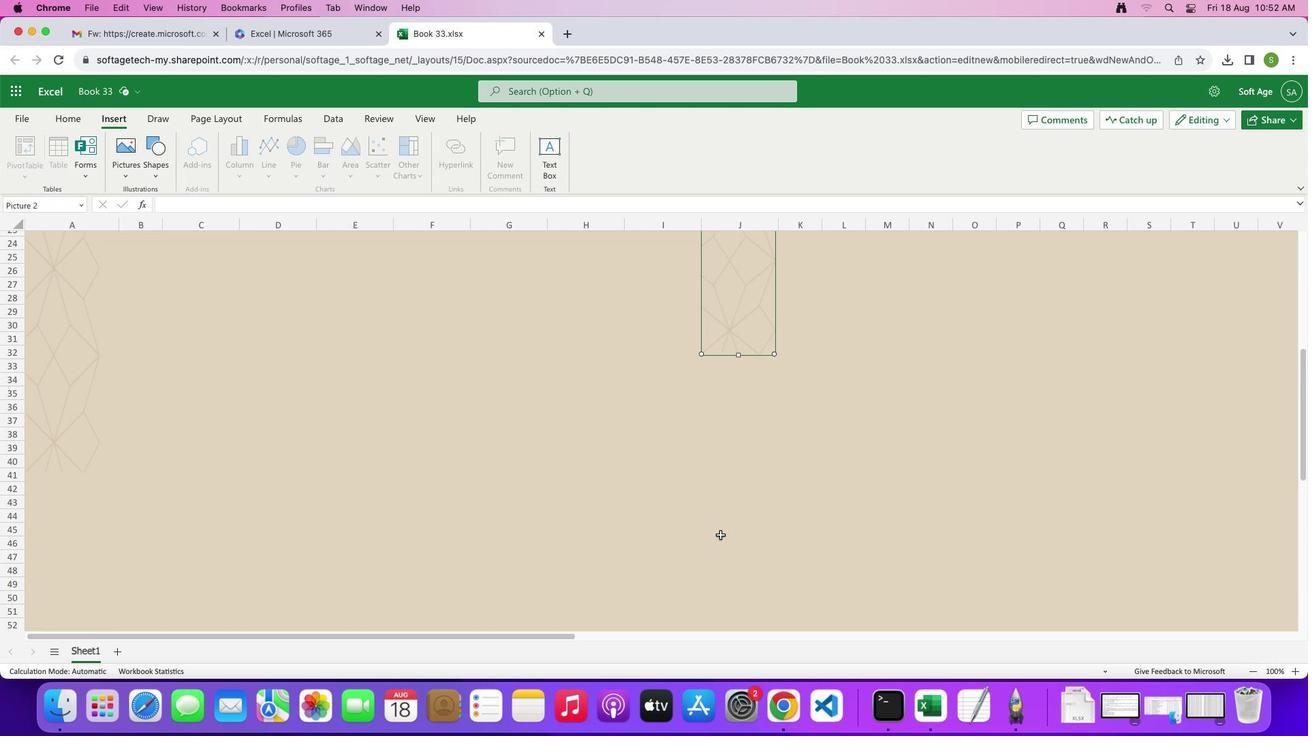 
Action: Mouse scrolled (713, 528) with delta (-6, -6)
Screenshot: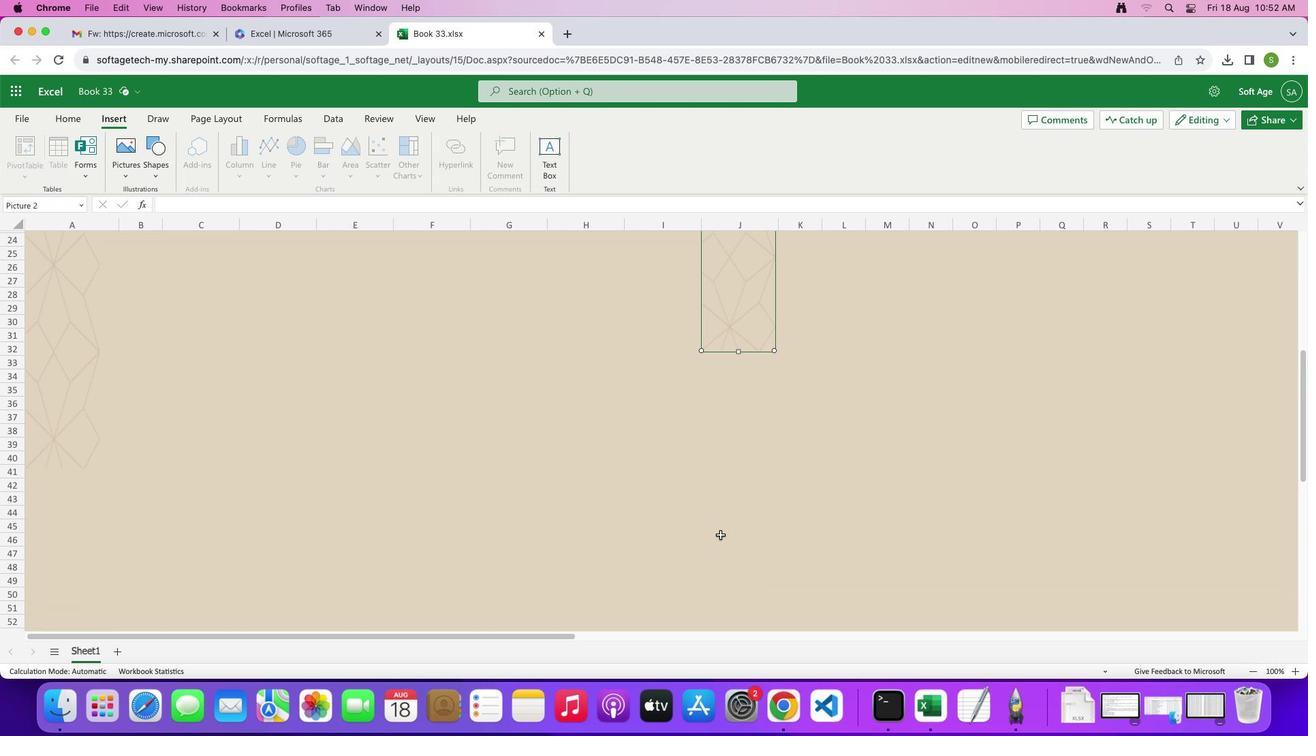 
Action: Mouse scrolled (713, 528) with delta (-6, -6)
Screenshot: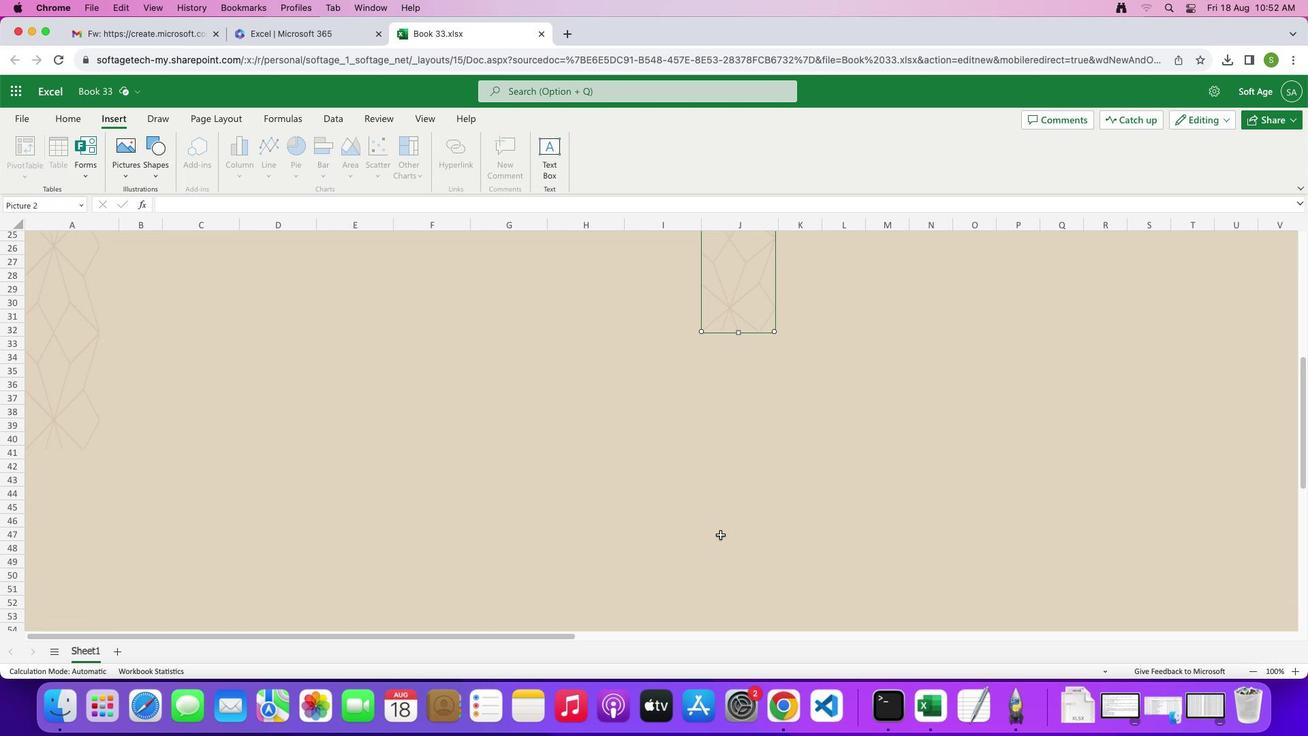 
Action: Mouse moved to (733, 286)
Screenshot: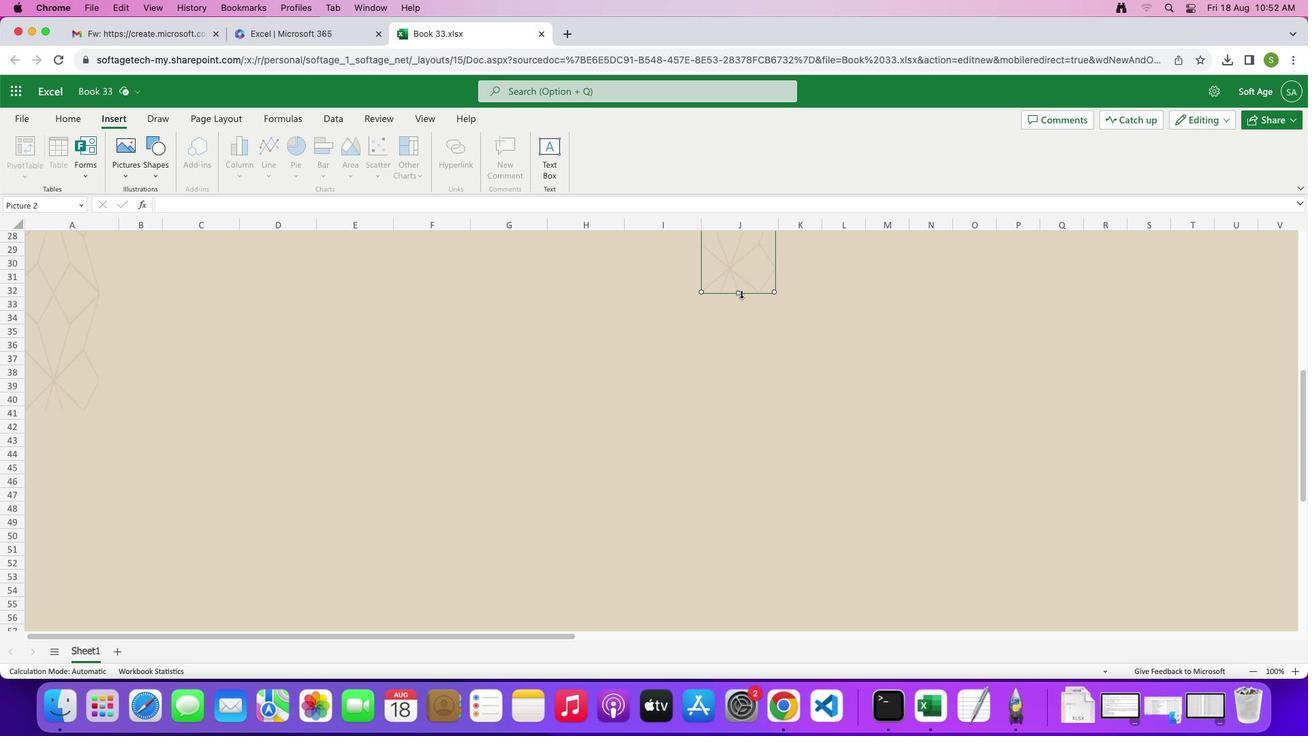 
Action: Mouse pressed left at (733, 286)
Screenshot: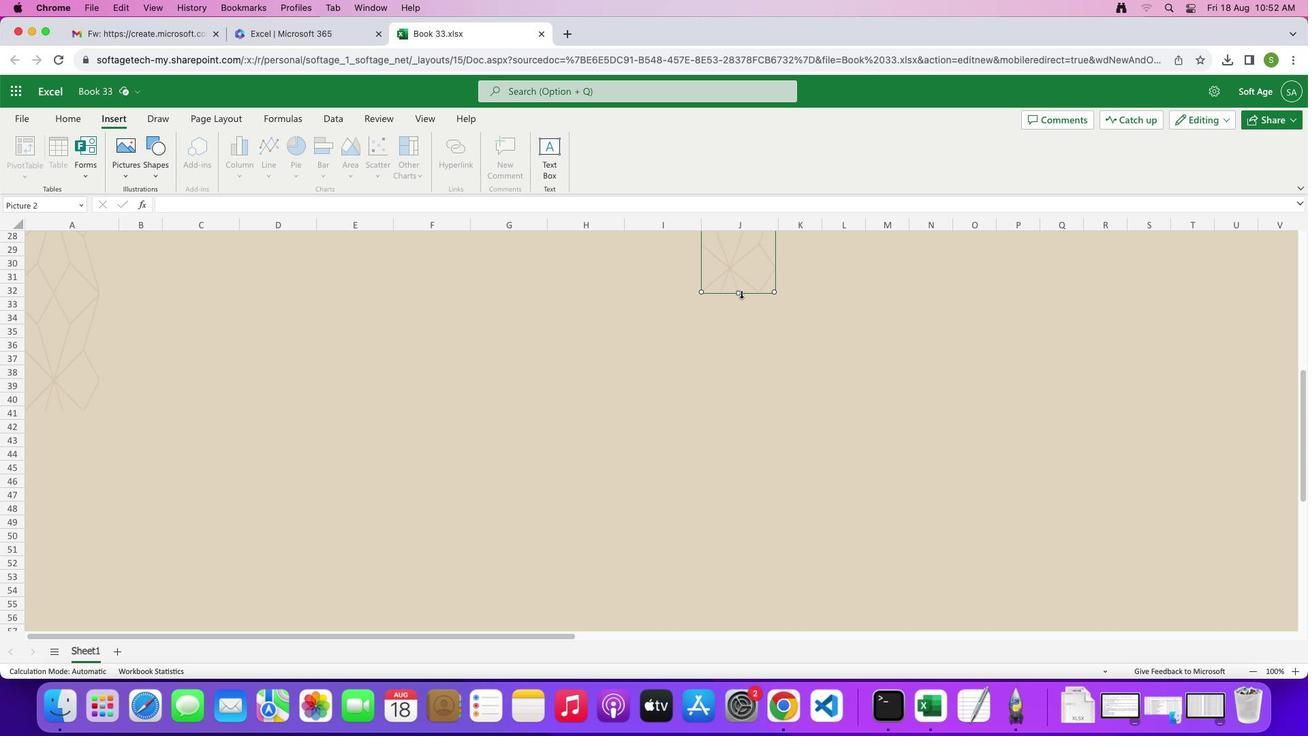 
Action: Mouse moved to (648, 335)
Screenshot: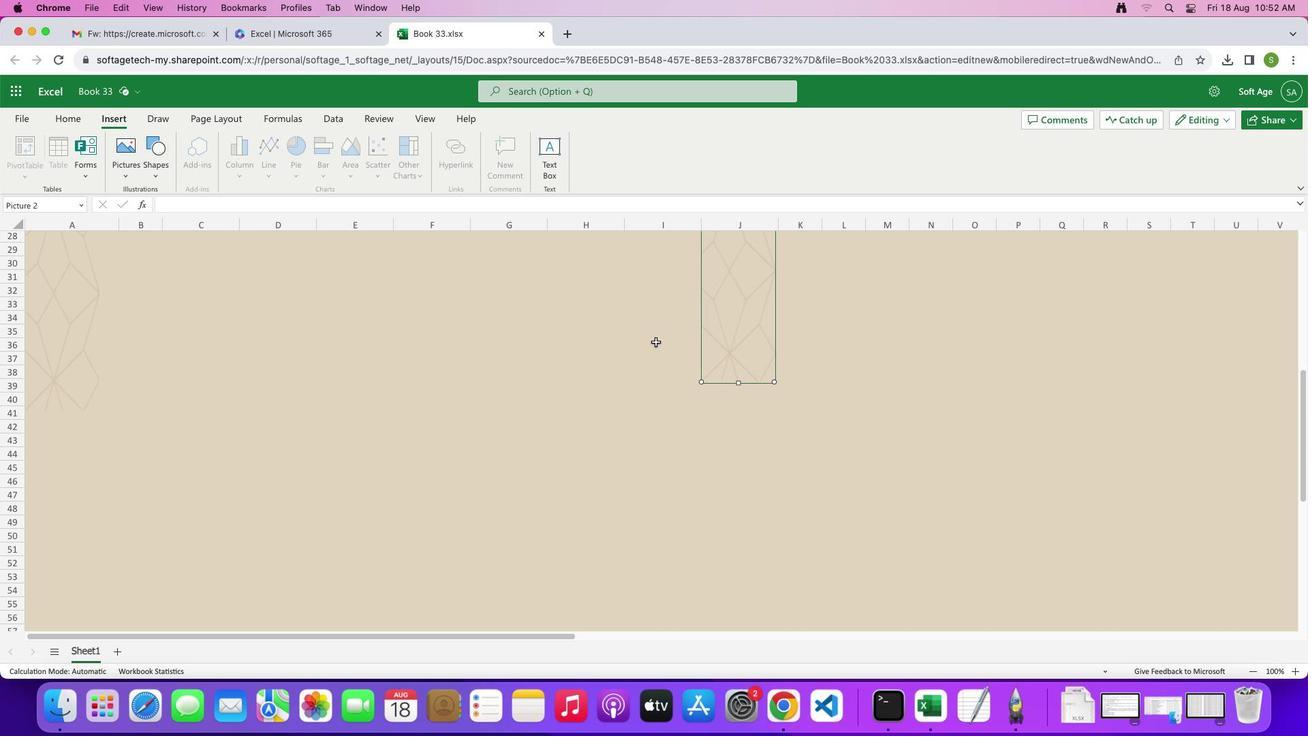 
Action: Mouse pressed left at (648, 335)
Screenshot: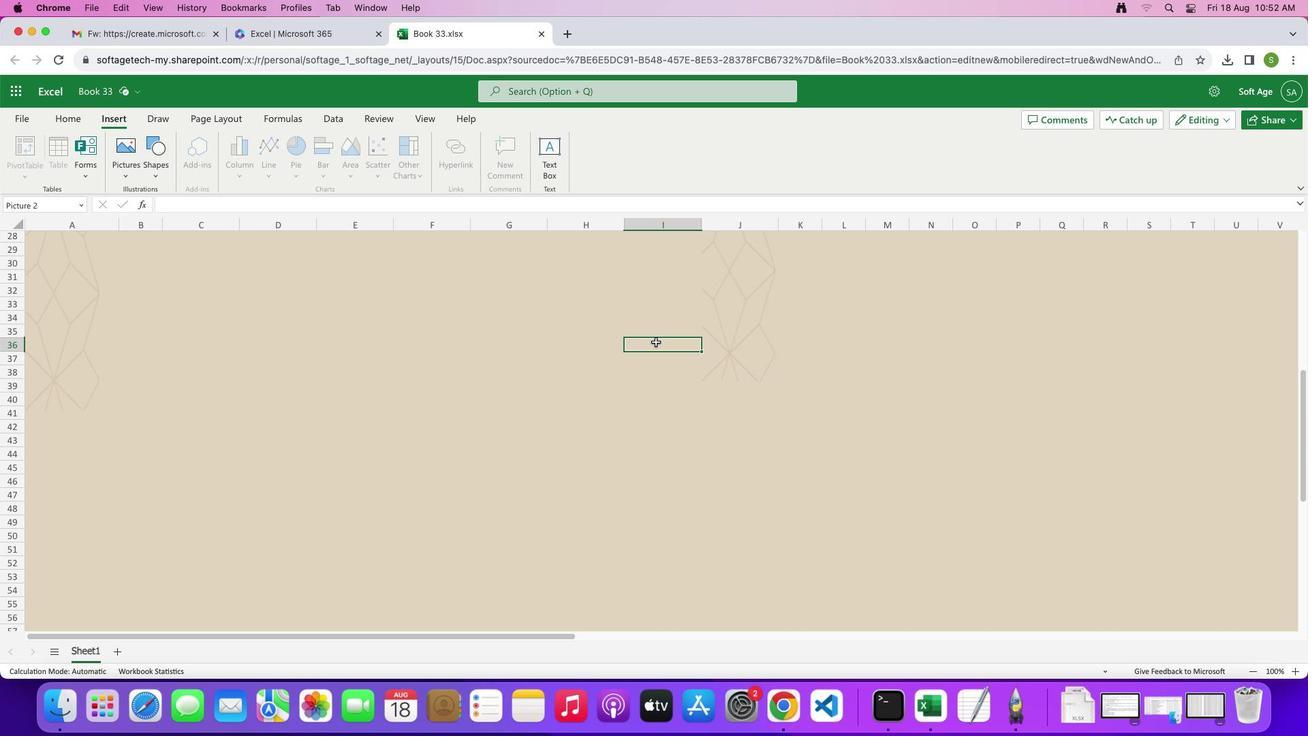
Action: Mouse moved to (618, 327)
Screenshot: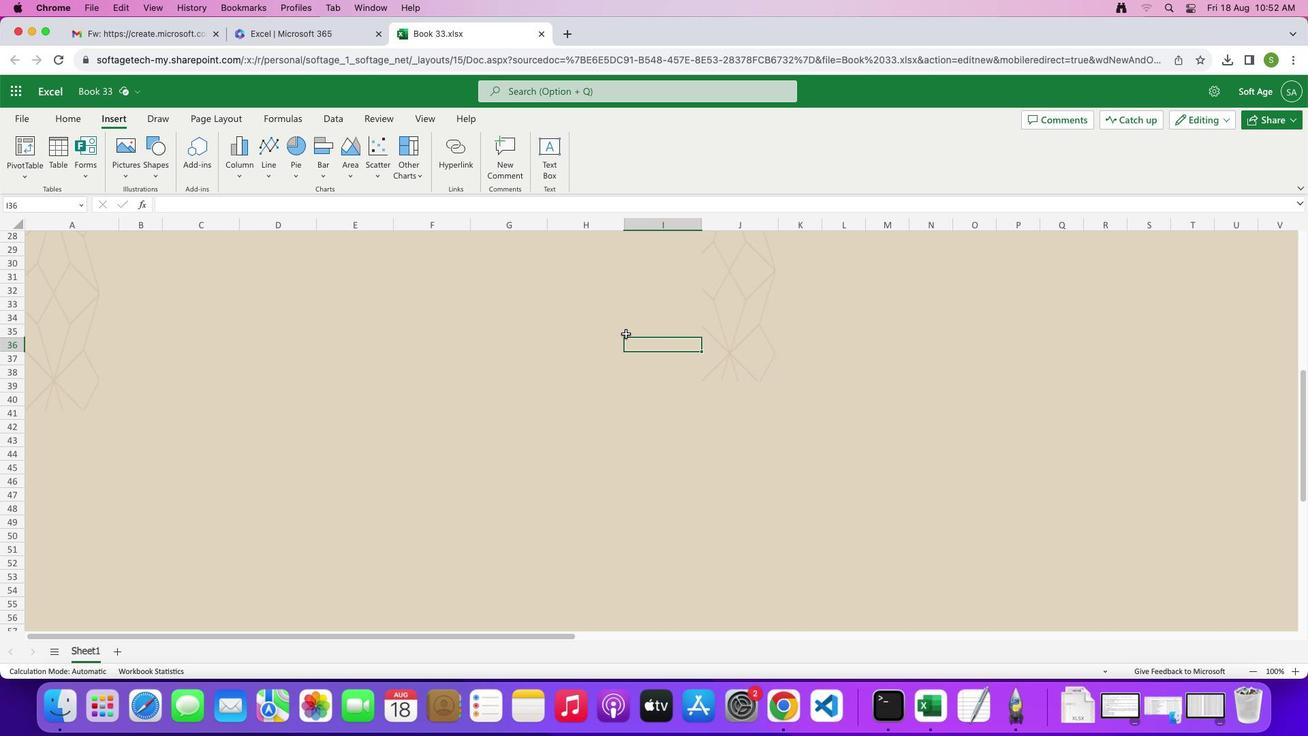 
Action: Mouse scrolled (618, 327) with delta (-6, -5)
Screenshot: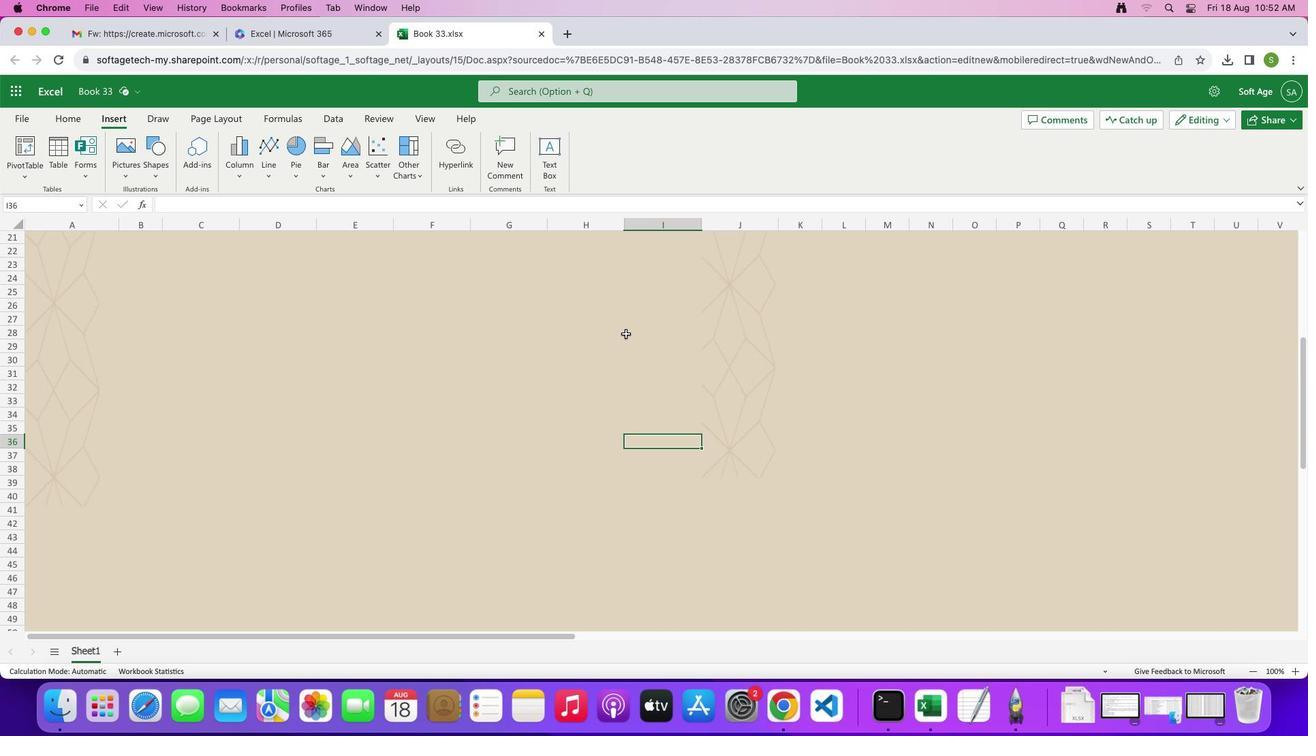 
Action: Mouse scrolled (618, 327) with delta (-6, -5)
Screenshot: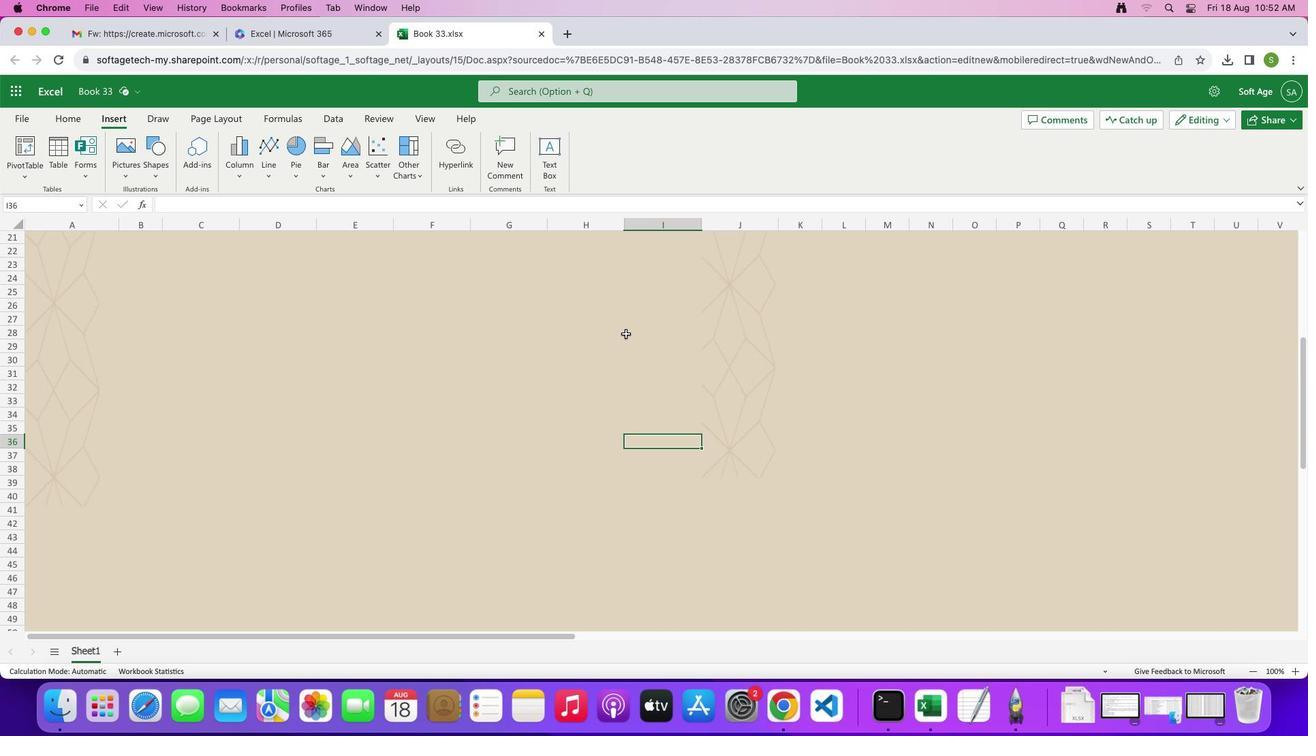 
Action: Mouse scrolled (618, 327) with delta (-6, -4)
Screenshot: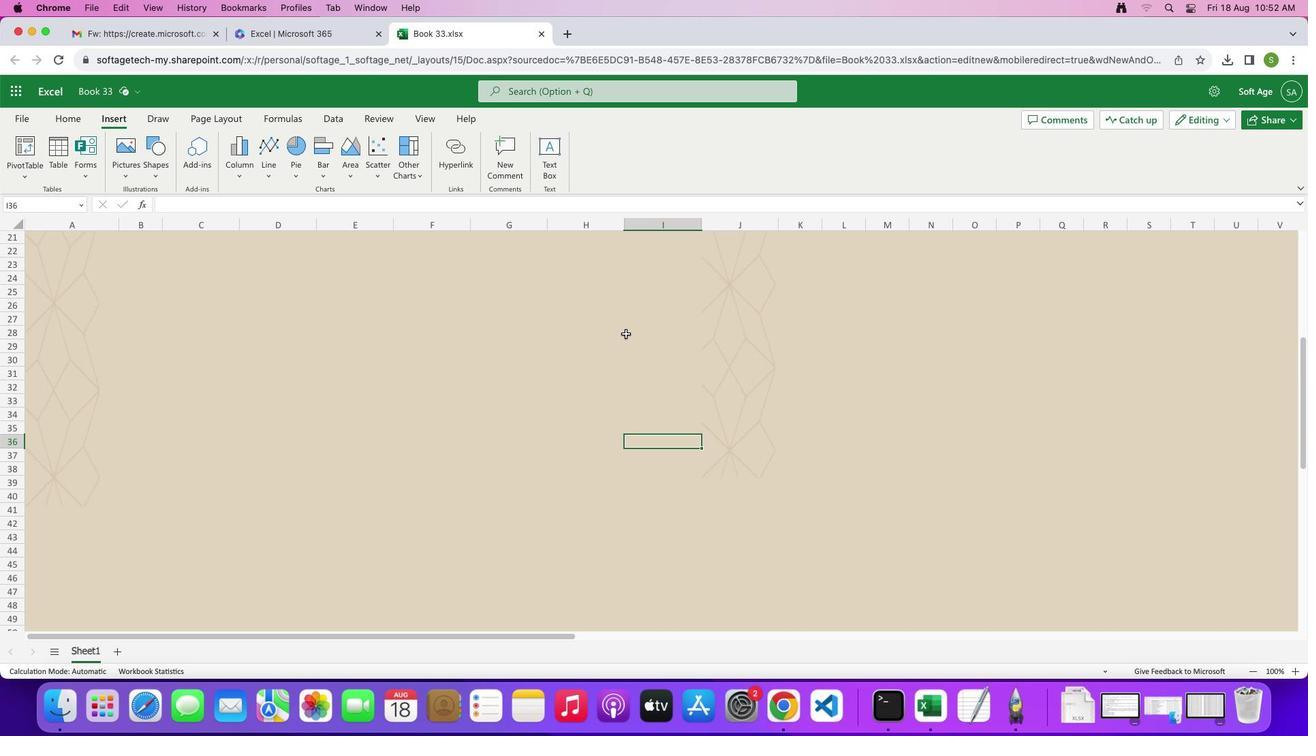 
Action: Mouse scrolled (618, 327) with delta (-6, -2)
Screenshot: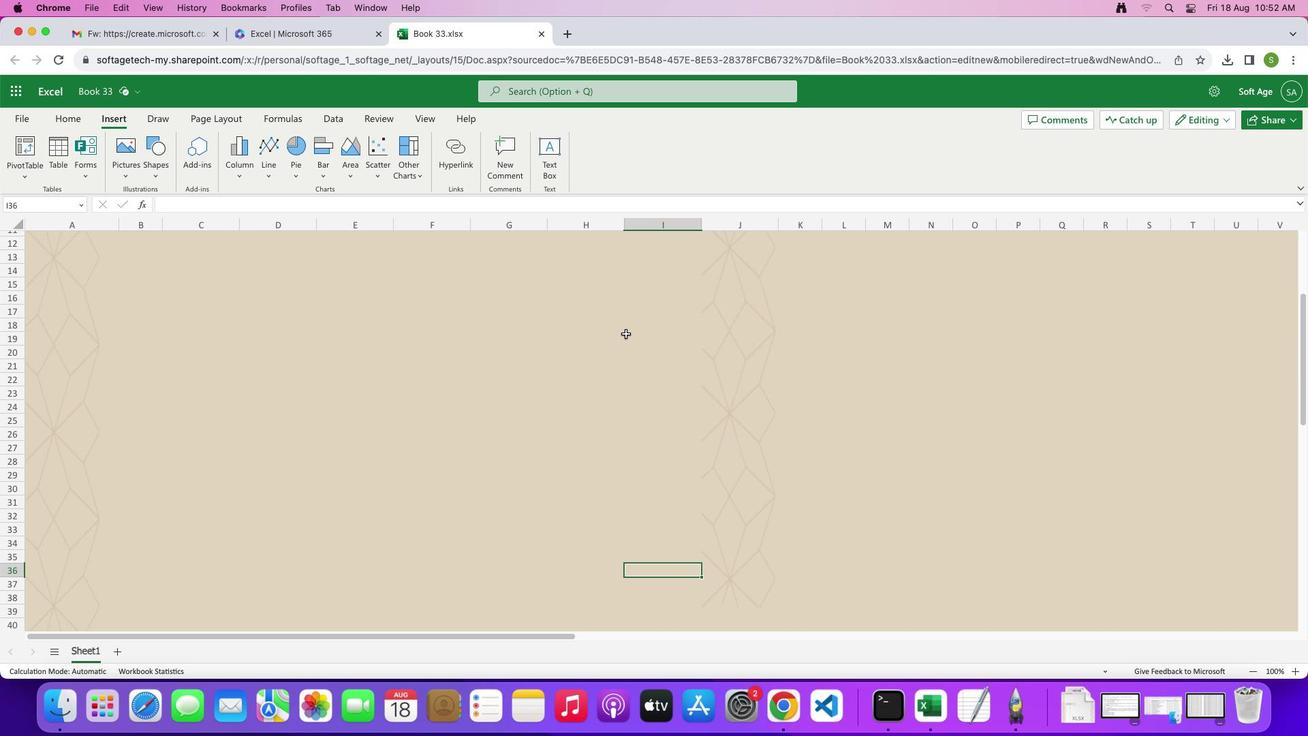 
Action: Mouse scrolled (618, 327) with delta (-6, -5)
Screenshot: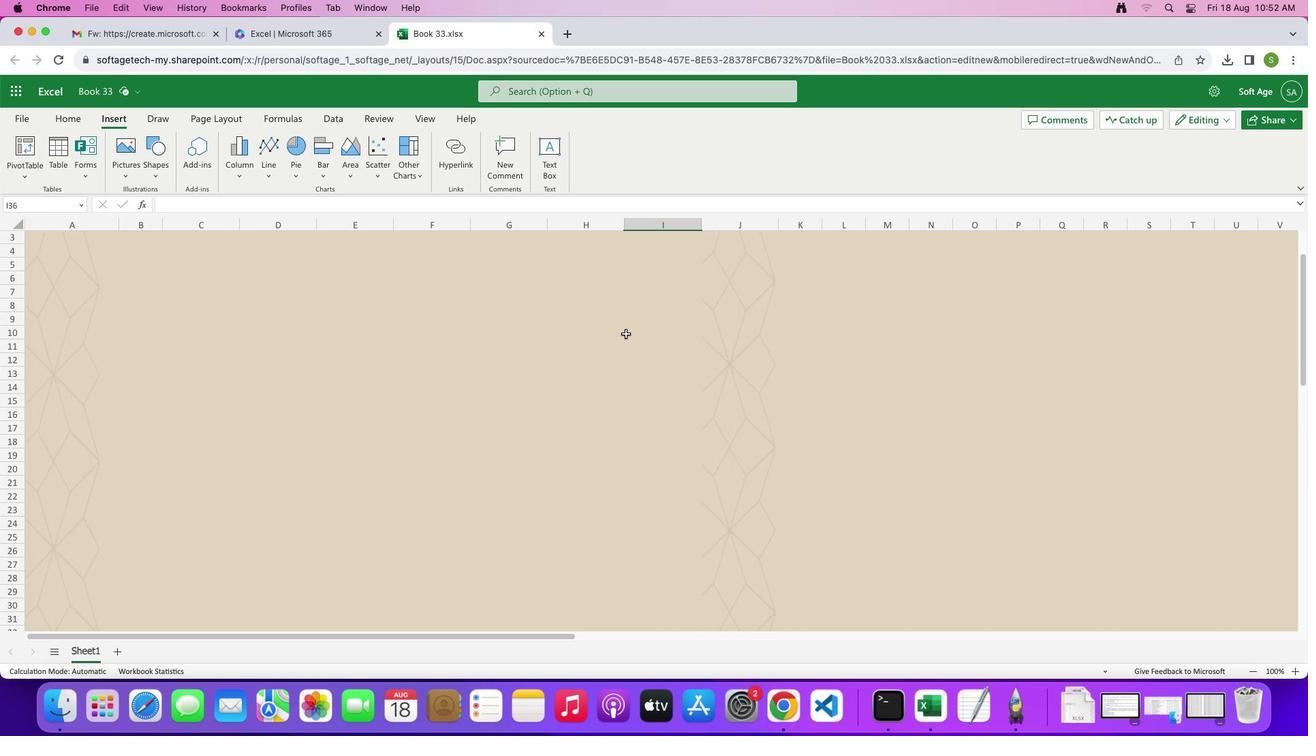 
Action: Mouse scrolled (618, 327) with delta (-6, -5)
Screenshot: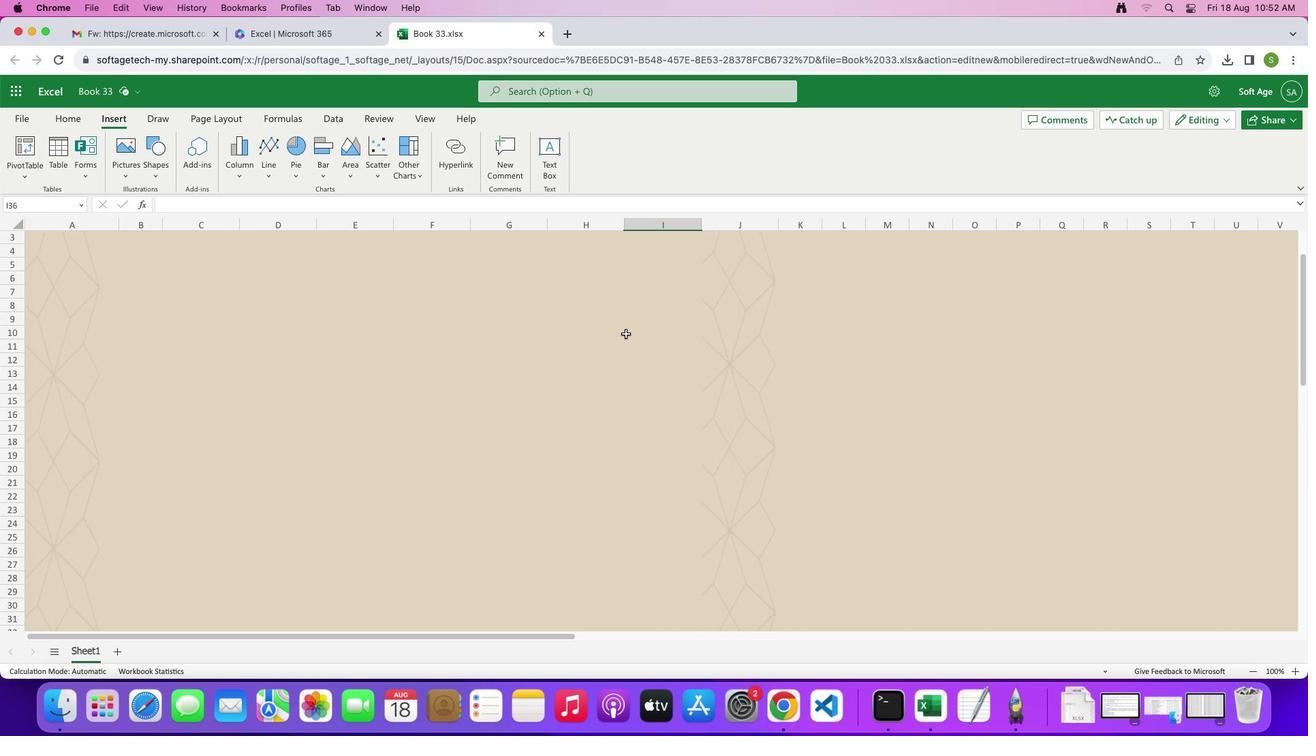 
Action: Mouse scrolled (618, 327) with delta (-6, -3)
Screenshot: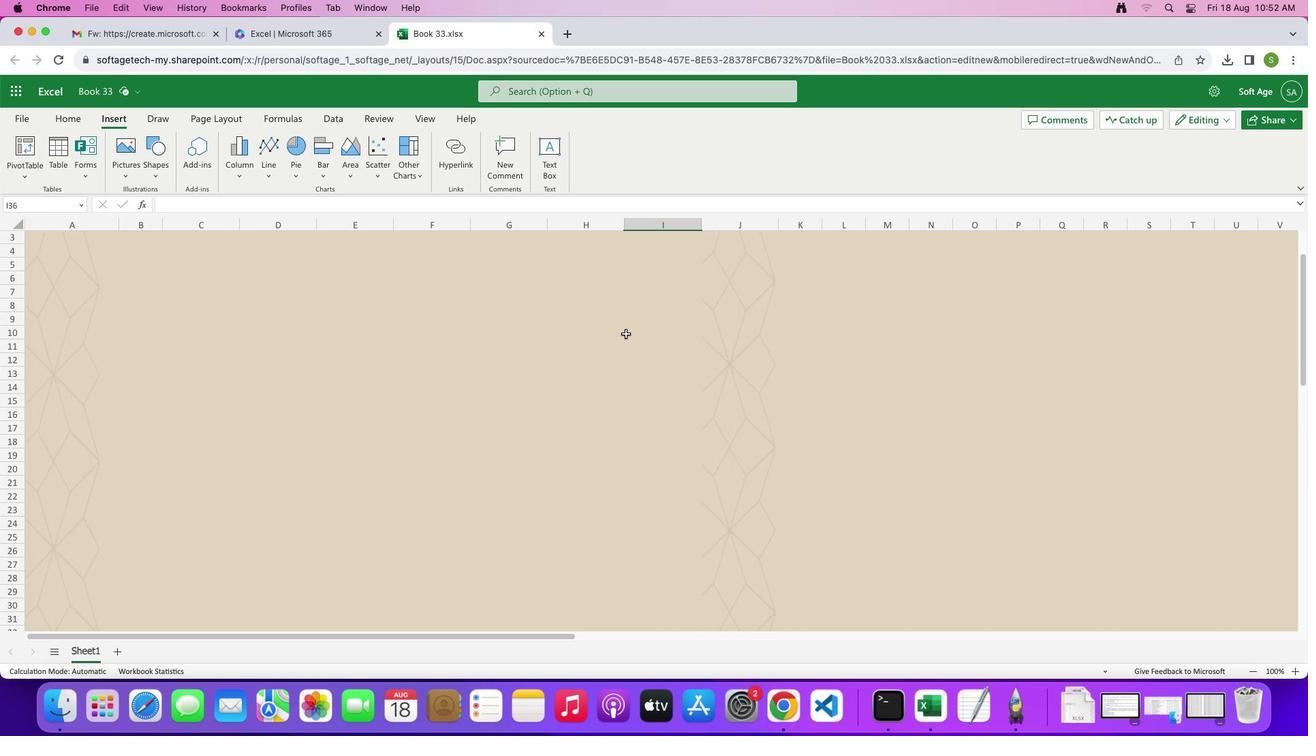 
Action: Mouse scrolled (618, 327) with delta (-6, -2)
Screenshot: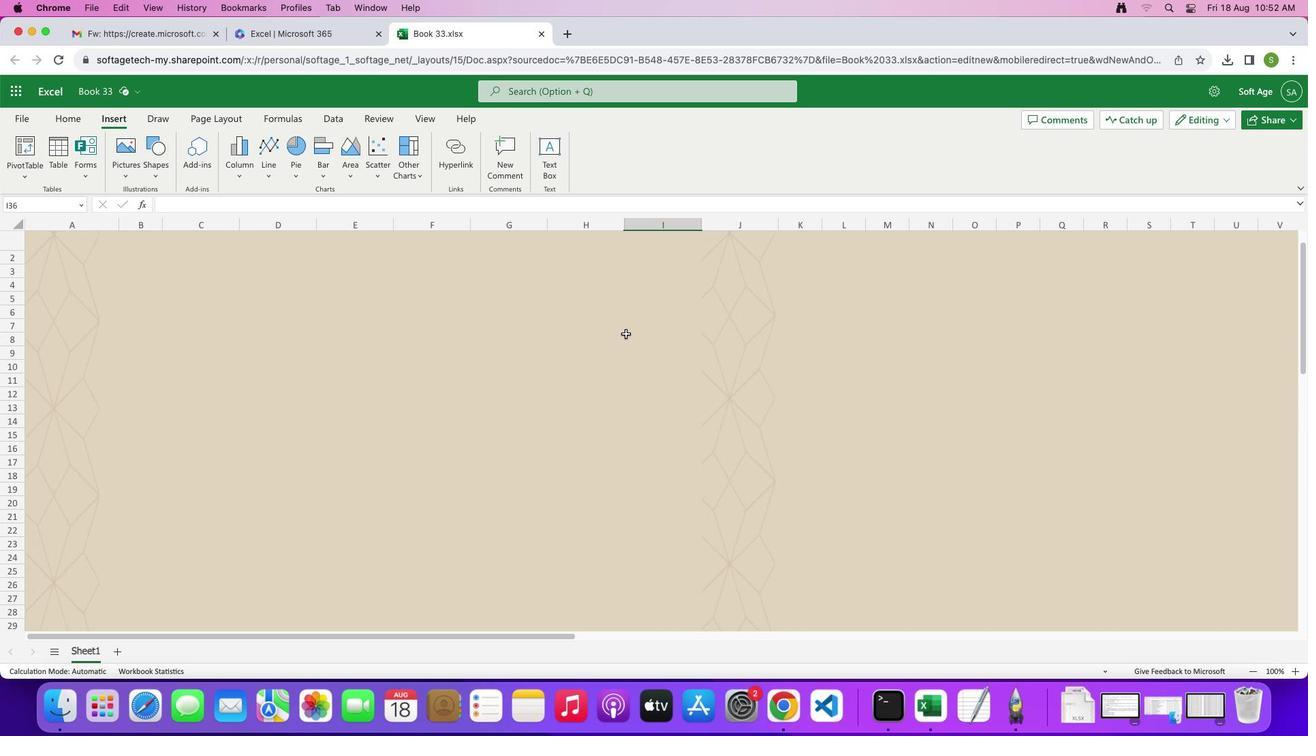 
Action: Mouse moved to (618, 327)
Screenshot: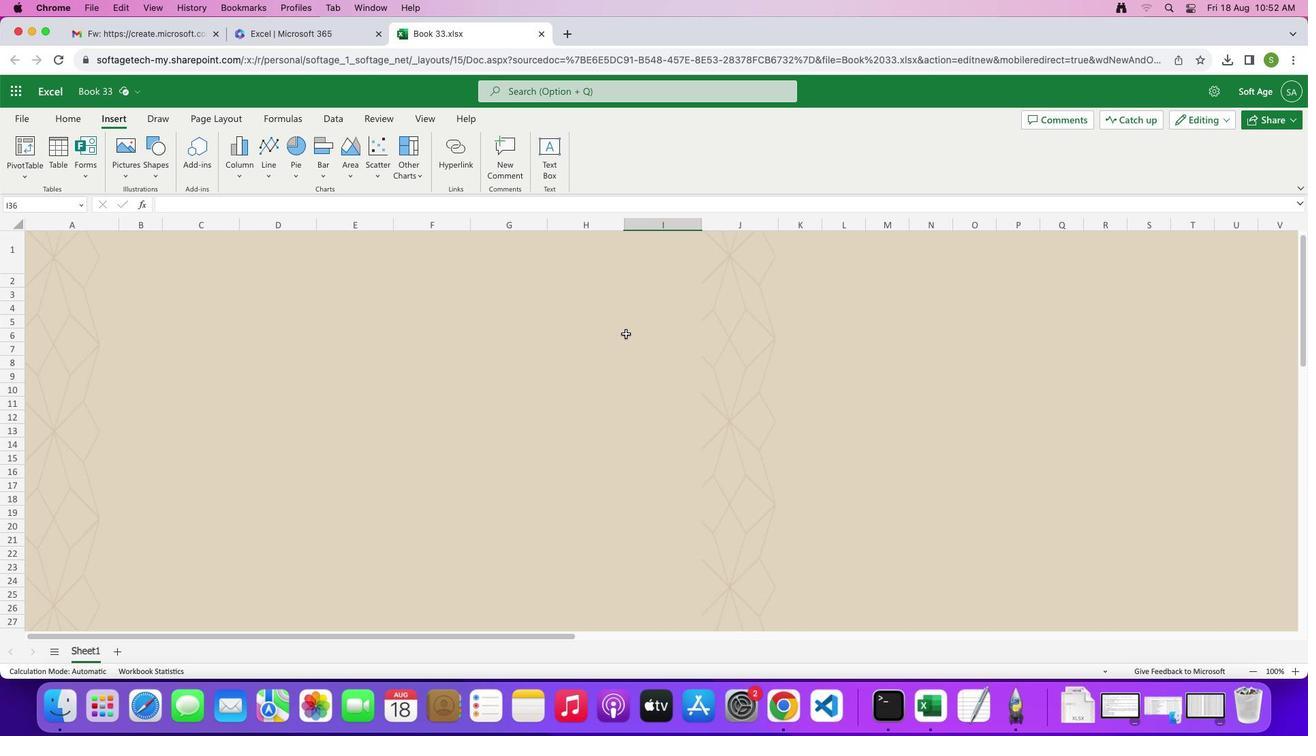 
Action: Mouse scrolled (618, 327) with delta (-6, -5)
Screenshot: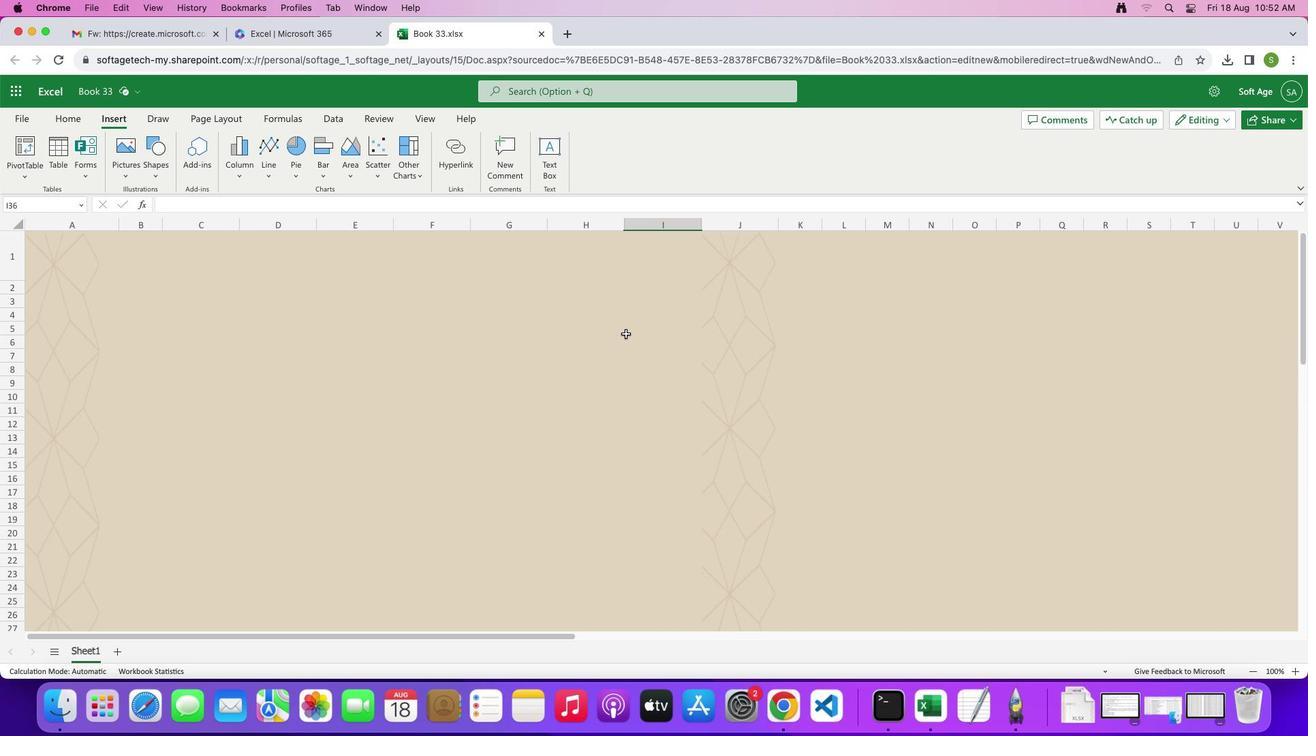 
Action: Mouse scrolled (618, 327) with delta (-6, -5)
Screenshot: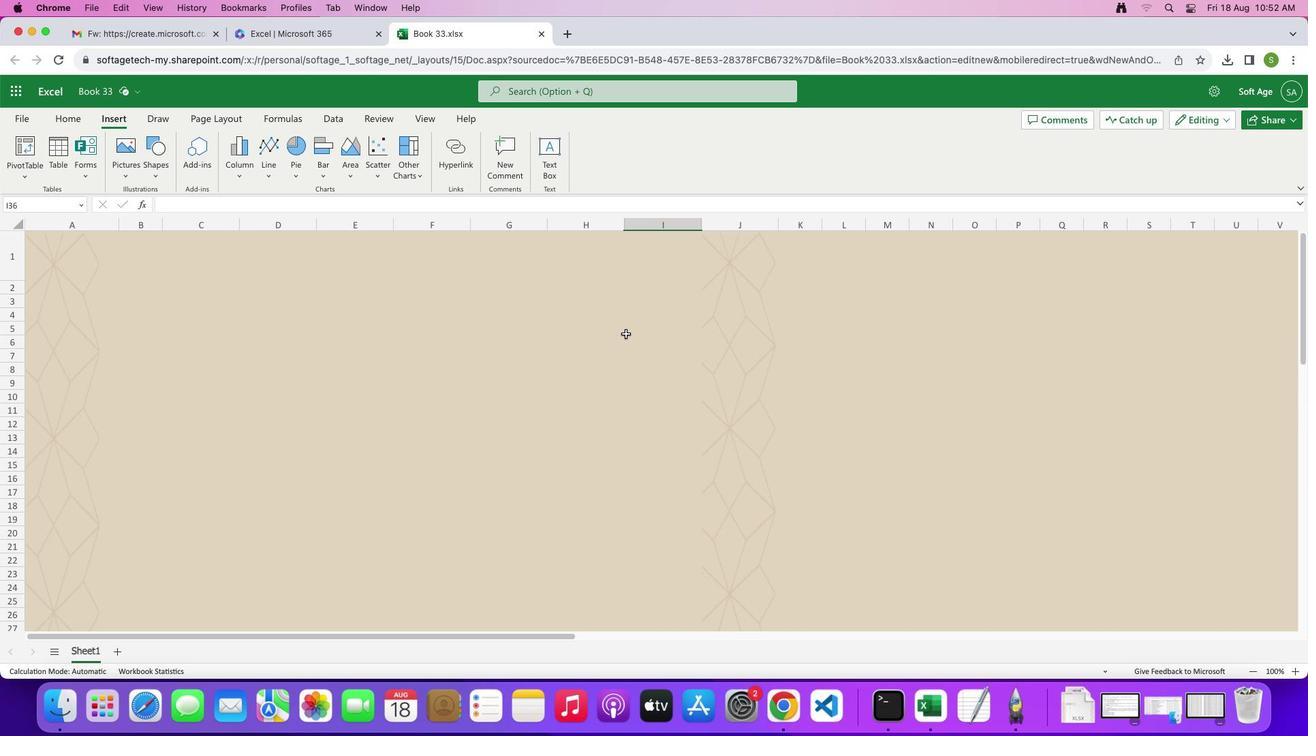 
Action: Mouse scrolled (618, 327) with delta (-6, -3)
Screenshot: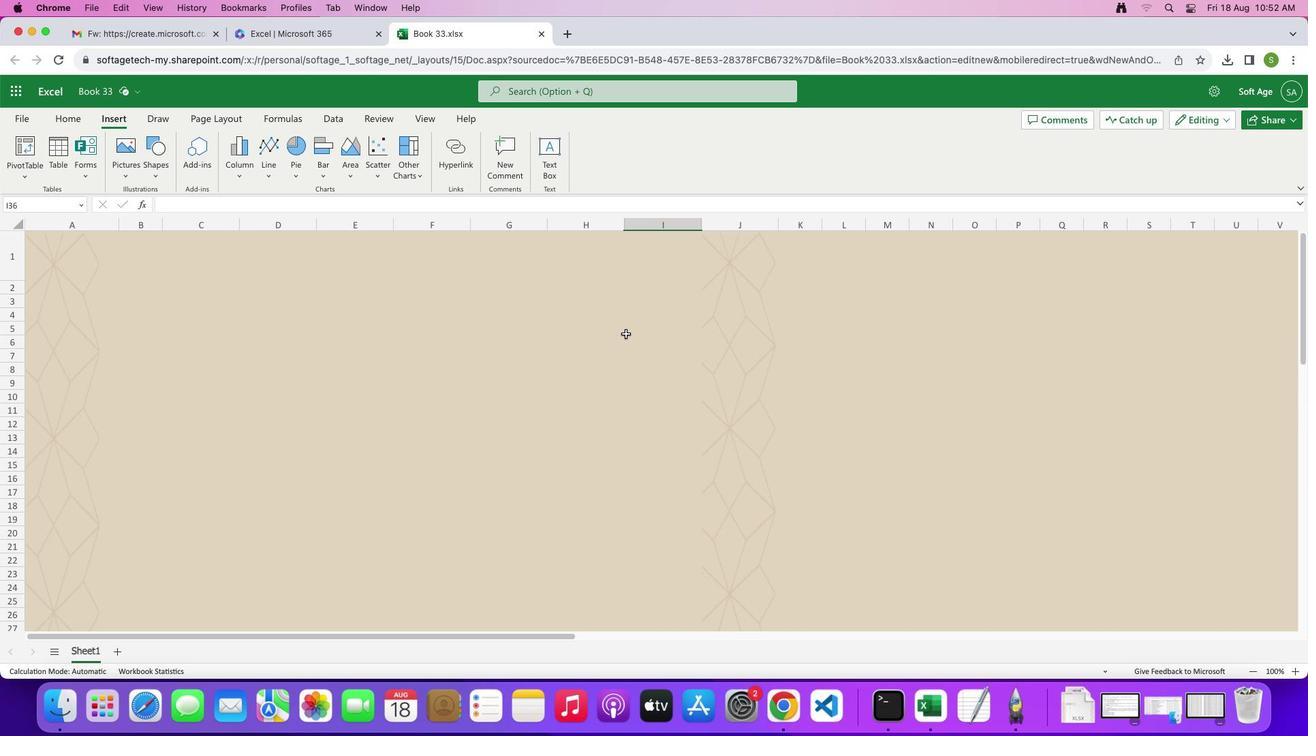 
Action: Mouse scrolled (618, 327) with delta (-6, -2)
Screenshot: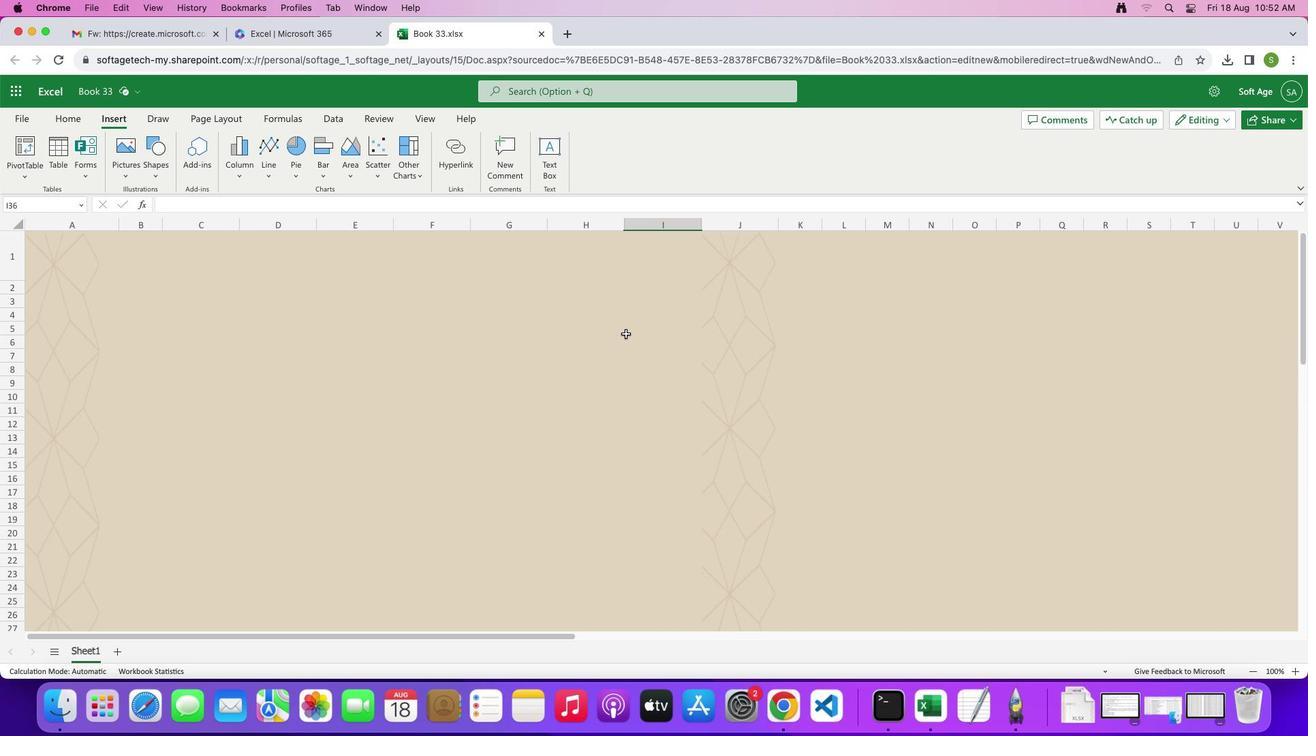 
Action: Mouse scrolled (618, 327) with delta (-6, -5)
Screenshot: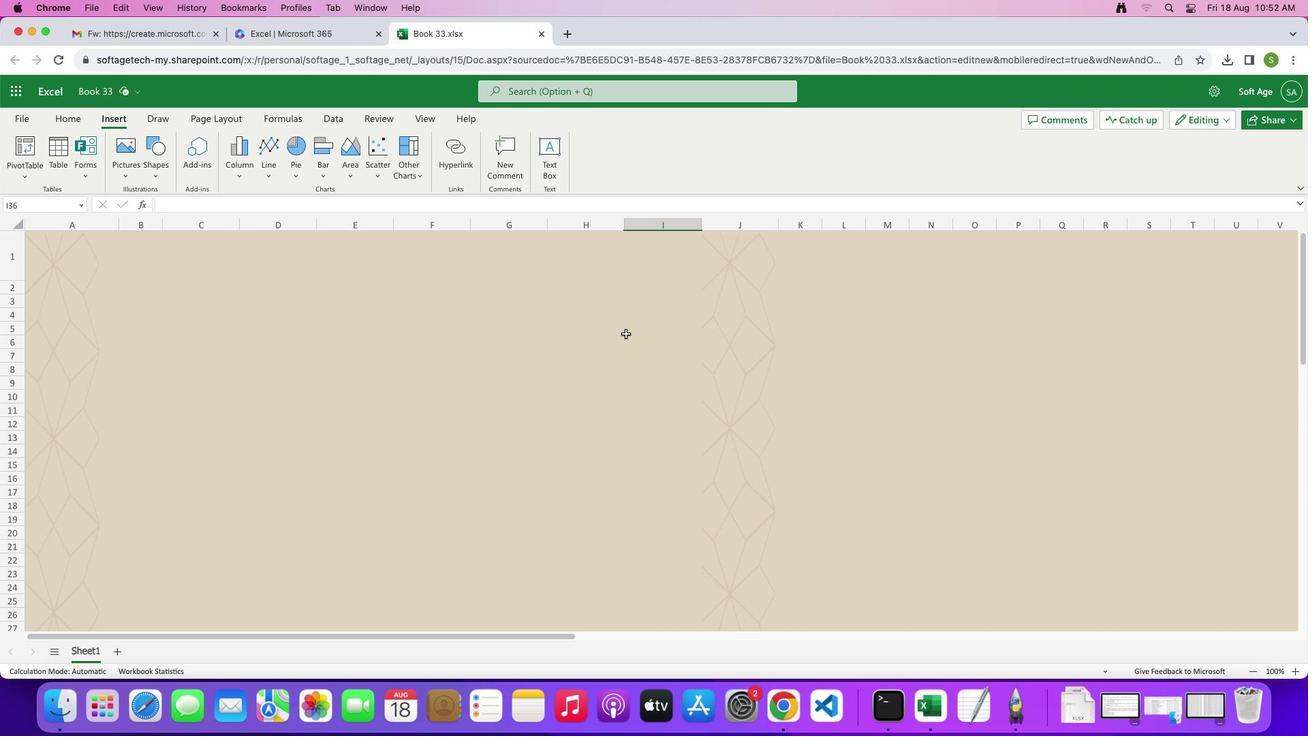 
Action: Mouse scrolled (618, 327) with delta (-6, -5)
Screenshot: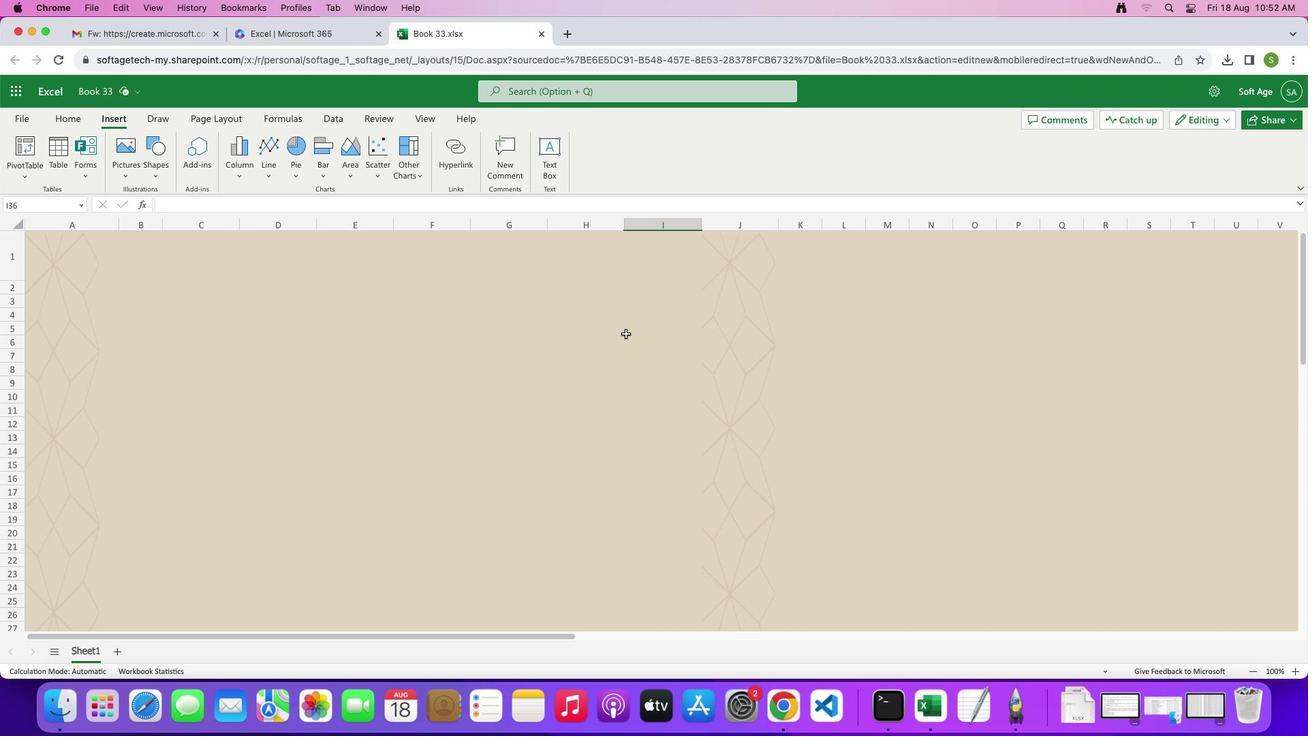 
Action: Mouse scrolled (618, 327) with delta (-6, -3)
Screenshot: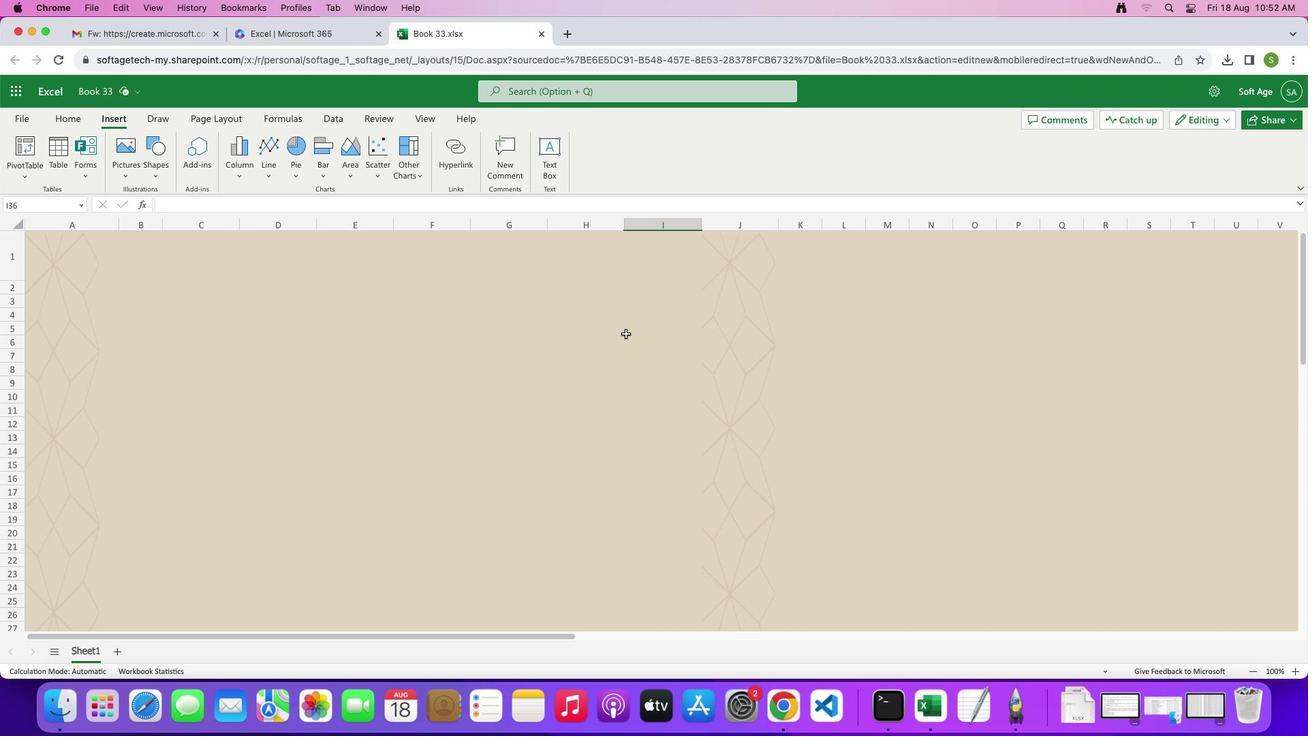
Action: Mouse scrolled (618, 327) with delta (-6, -2)
Screenshot: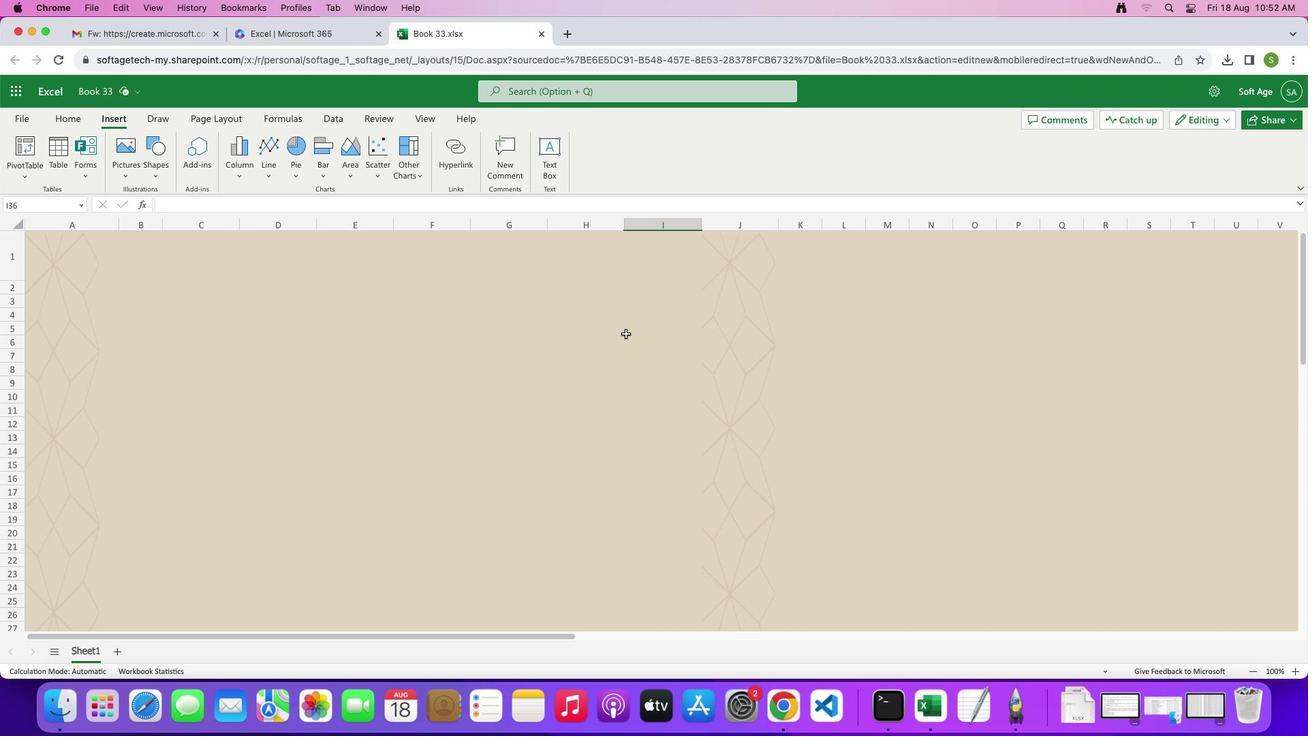 
Action: Mouse scrolled (618, 327) with delta (-6, -5)
Screenshot: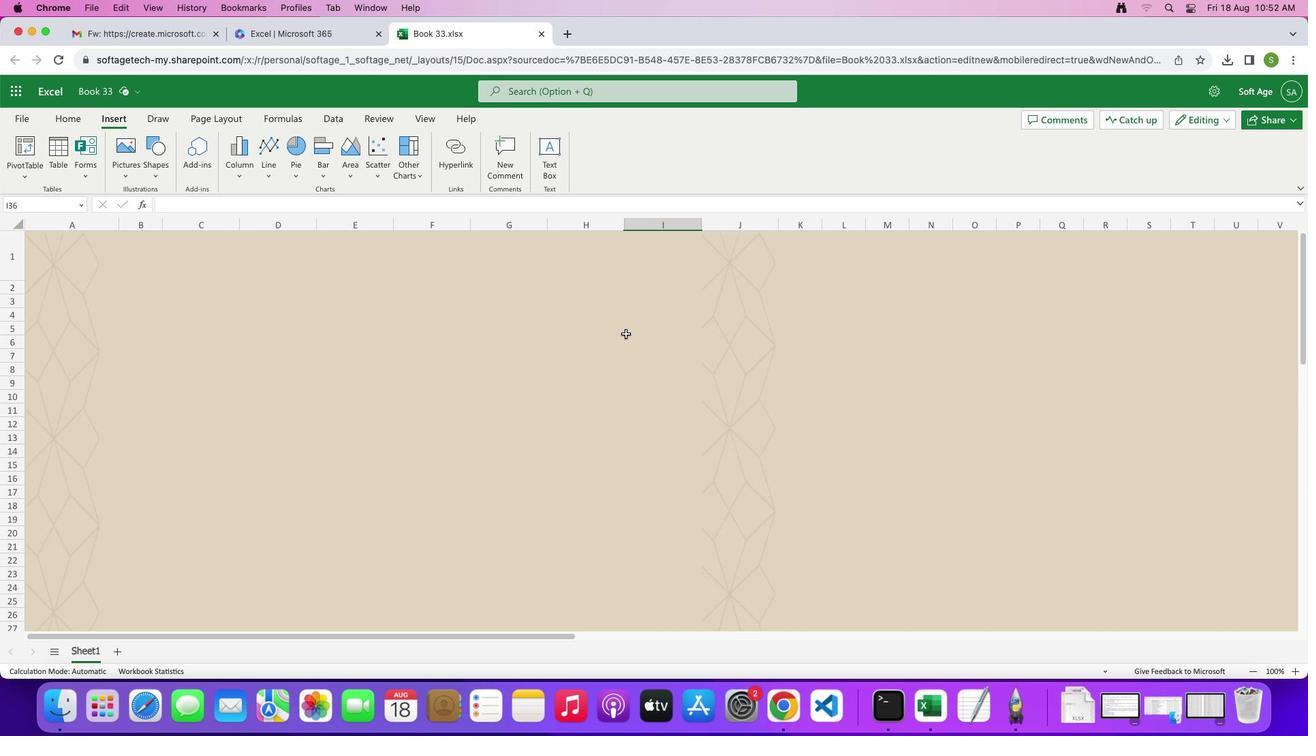 
Action: Mouse scrolled (618, 327) with delta (-6, -5)
Screenshot: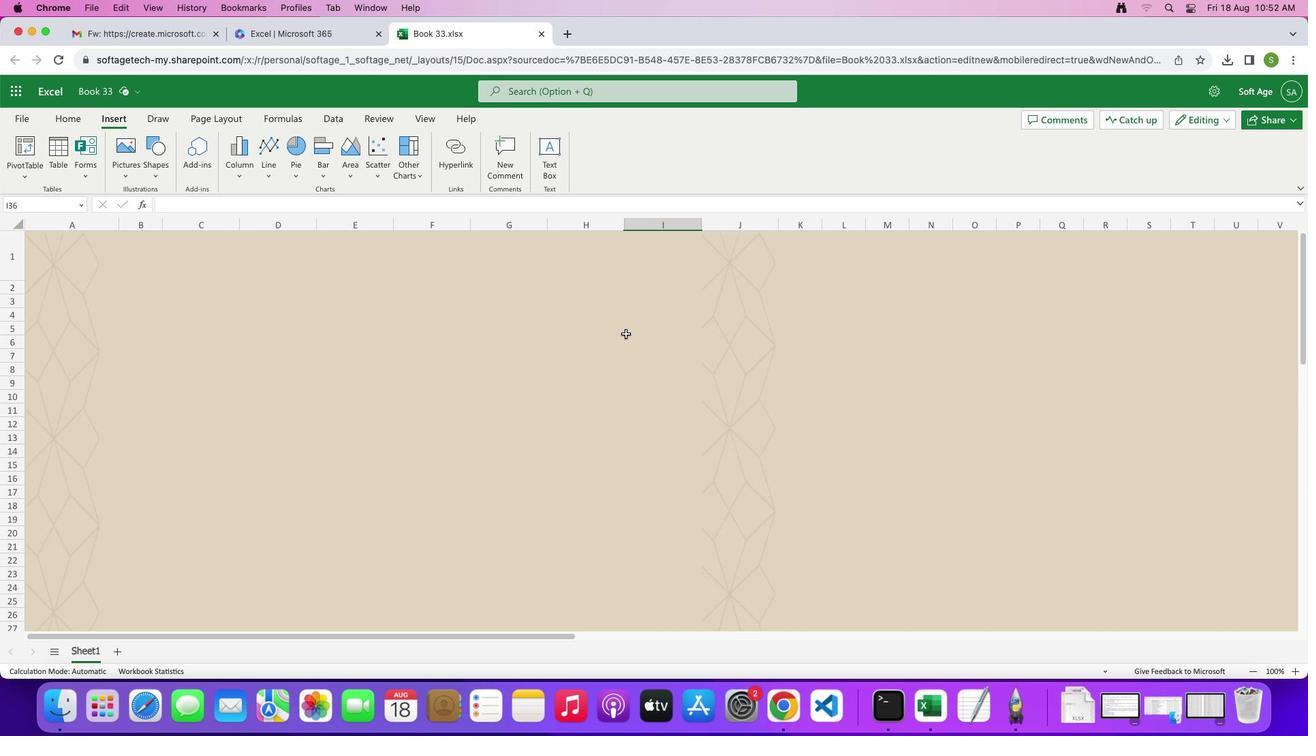 
Action: Mouse scrolled (618, 327) with delta (-6, -4)
Screenshot: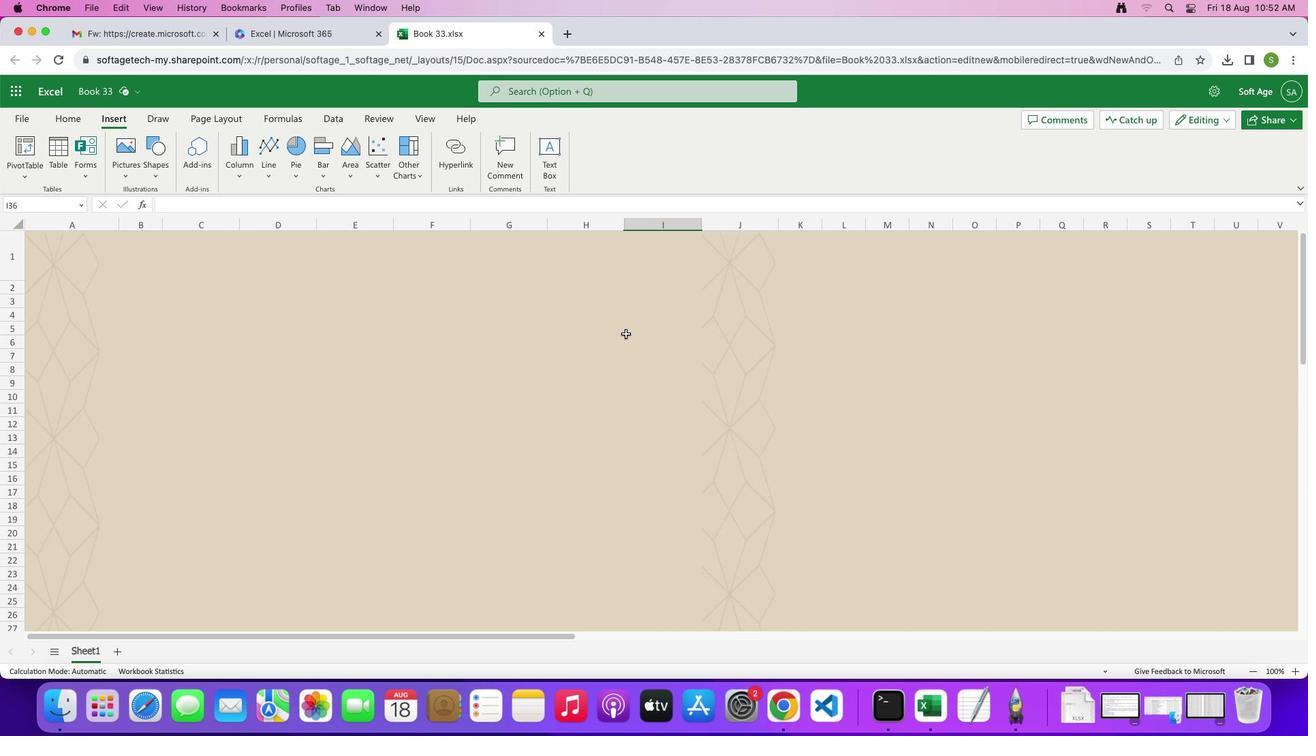 
Action: Mouse scrolled (618, 327) with delta (-6, -6)
Screenshot: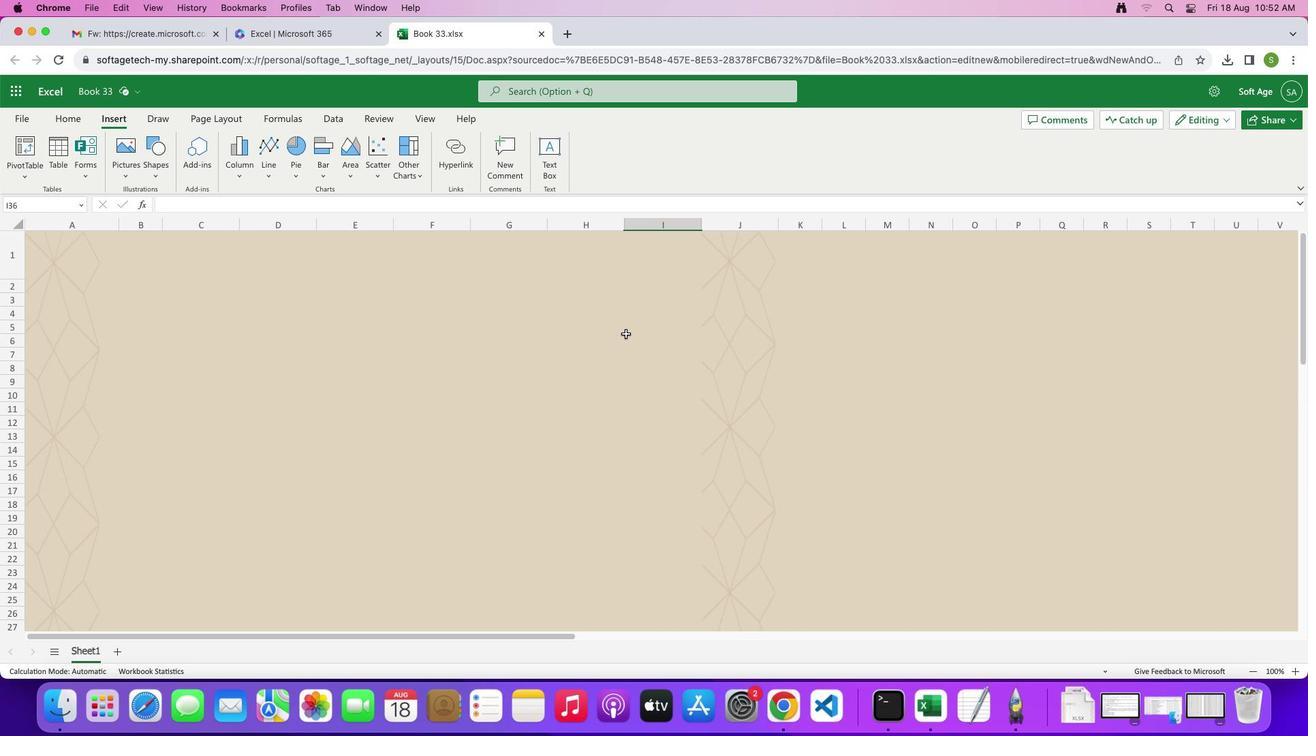 
Action: Mouse scrolled (618, 327) with delta (-6, -6)
Screenshot: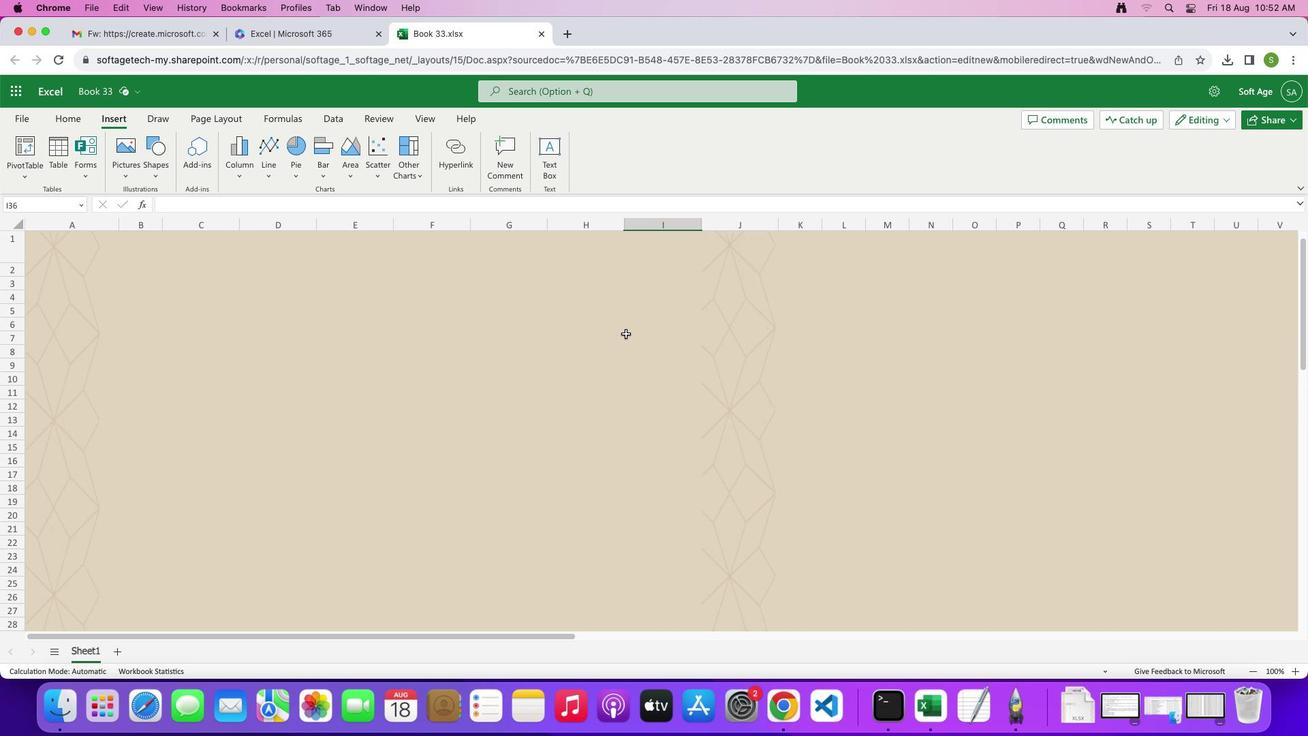 
Action: Mouse scrolled (618, 327) with delta (-6, -7)
Screenshot: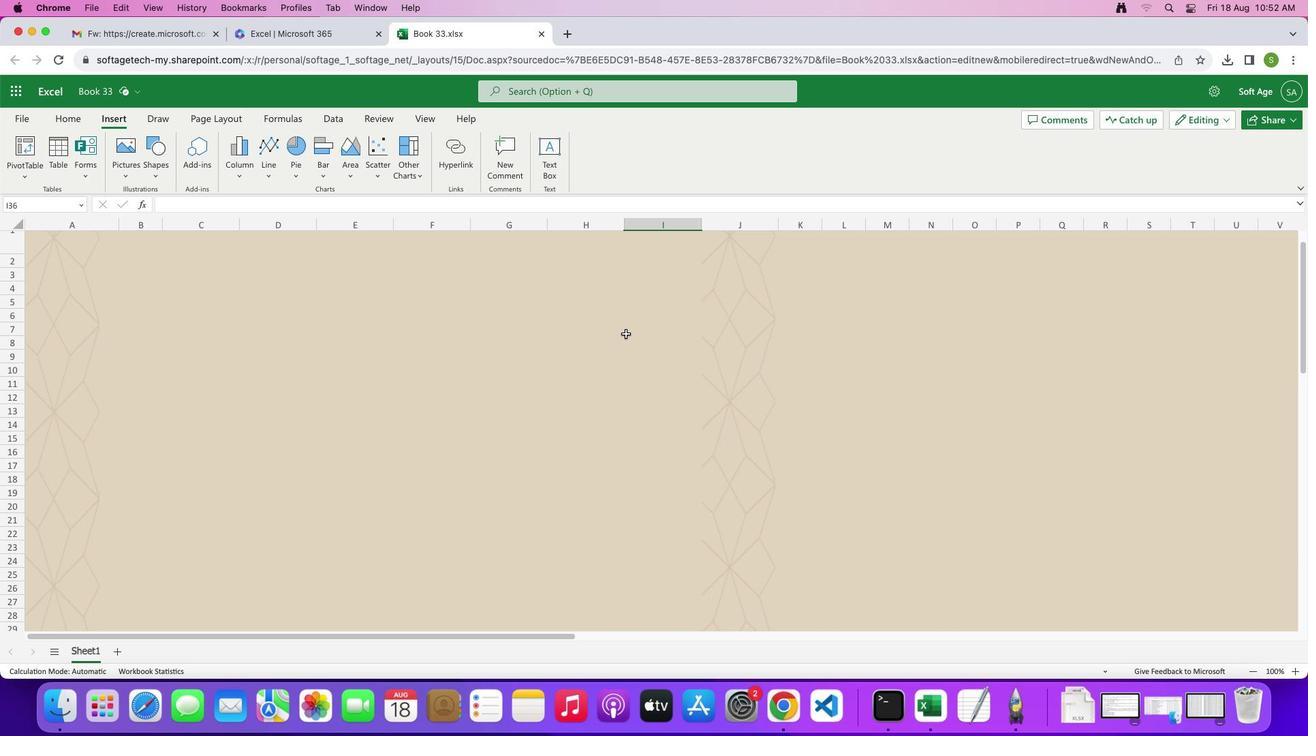 
Action: Mouse scrolled (618, 327) with delta (-6, -6)
Screenshot: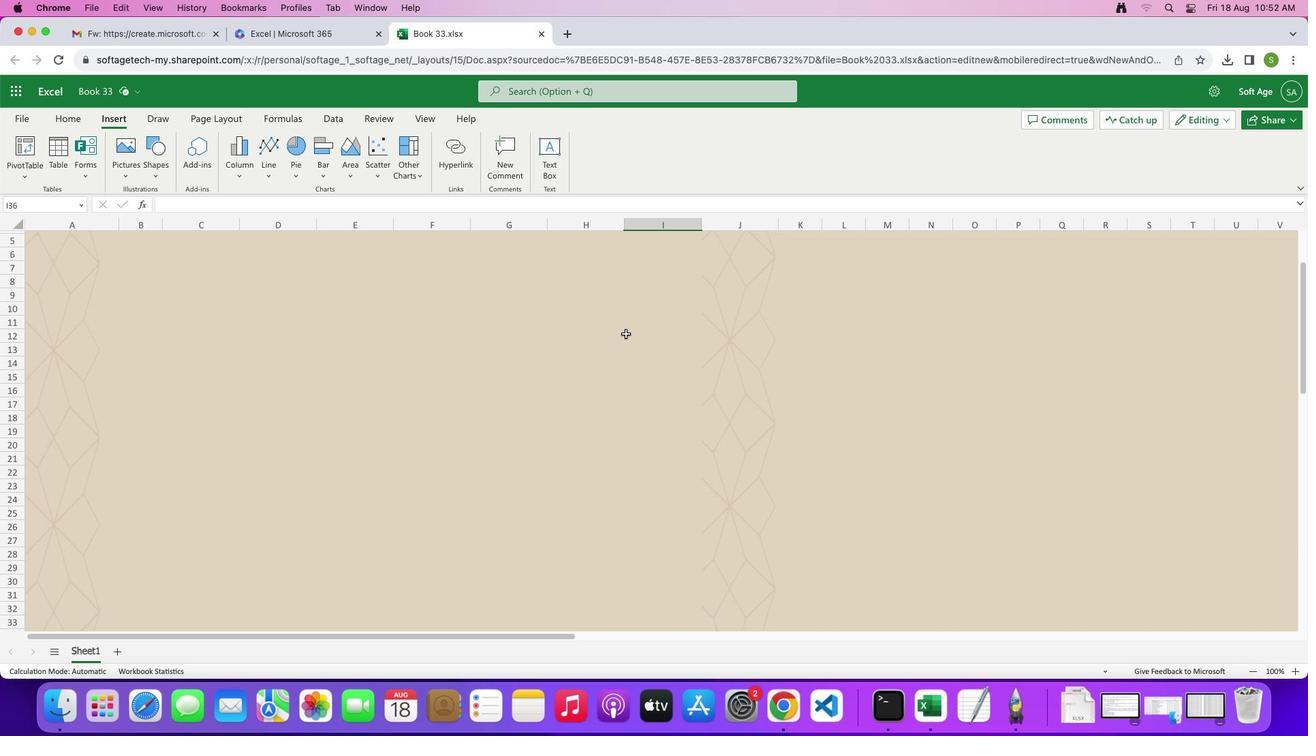 
Action: Mouse scrolled (618, 327) with delta (-6, -6)
Screenshot: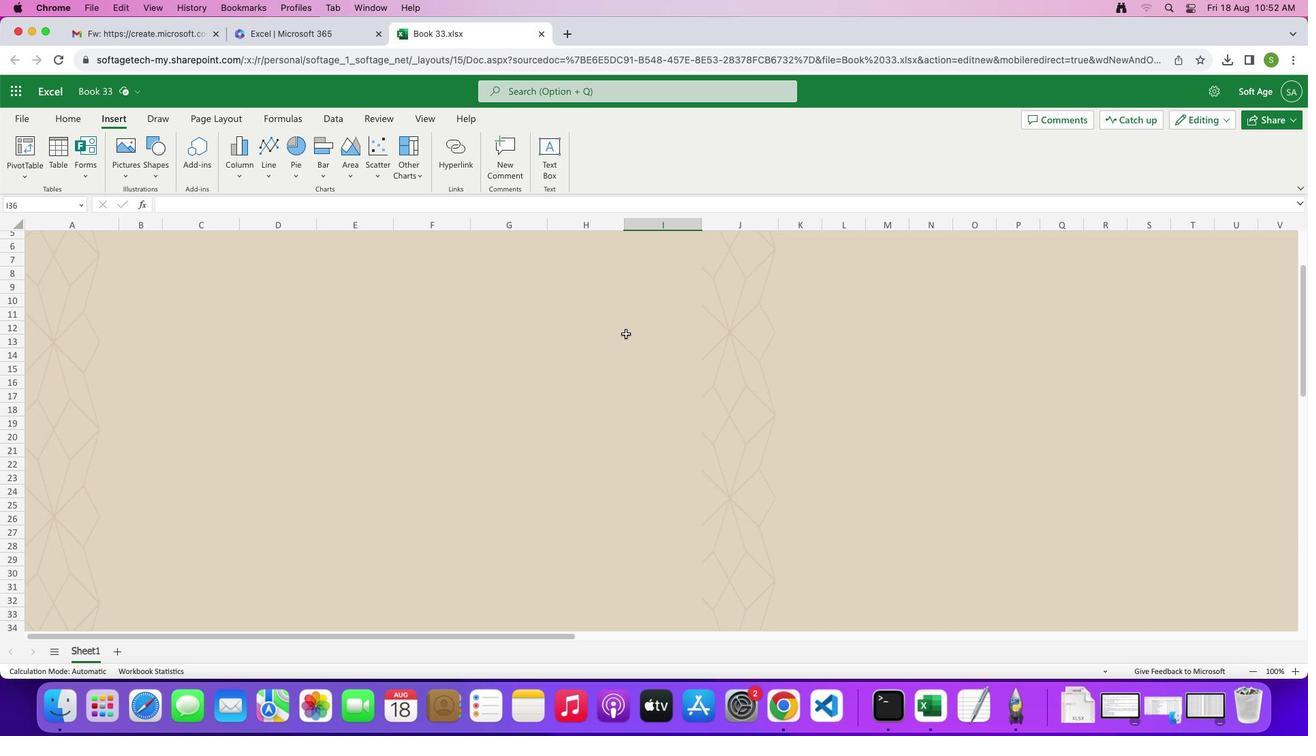 
Action: Mouse scrolled (618, 327) with delta (-6, -6)
Screenshot: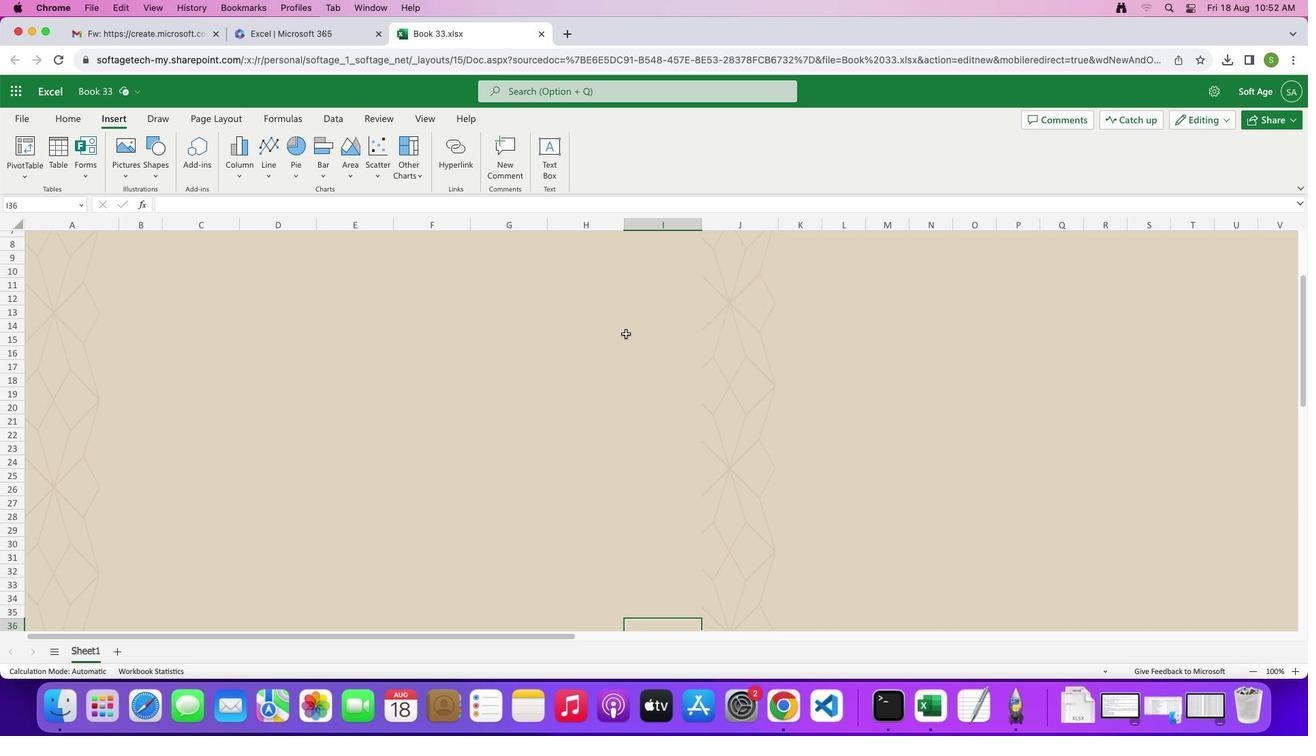 
Action: Mouse scrolled (618, 327) with delta (-6, -7)
Screenshot: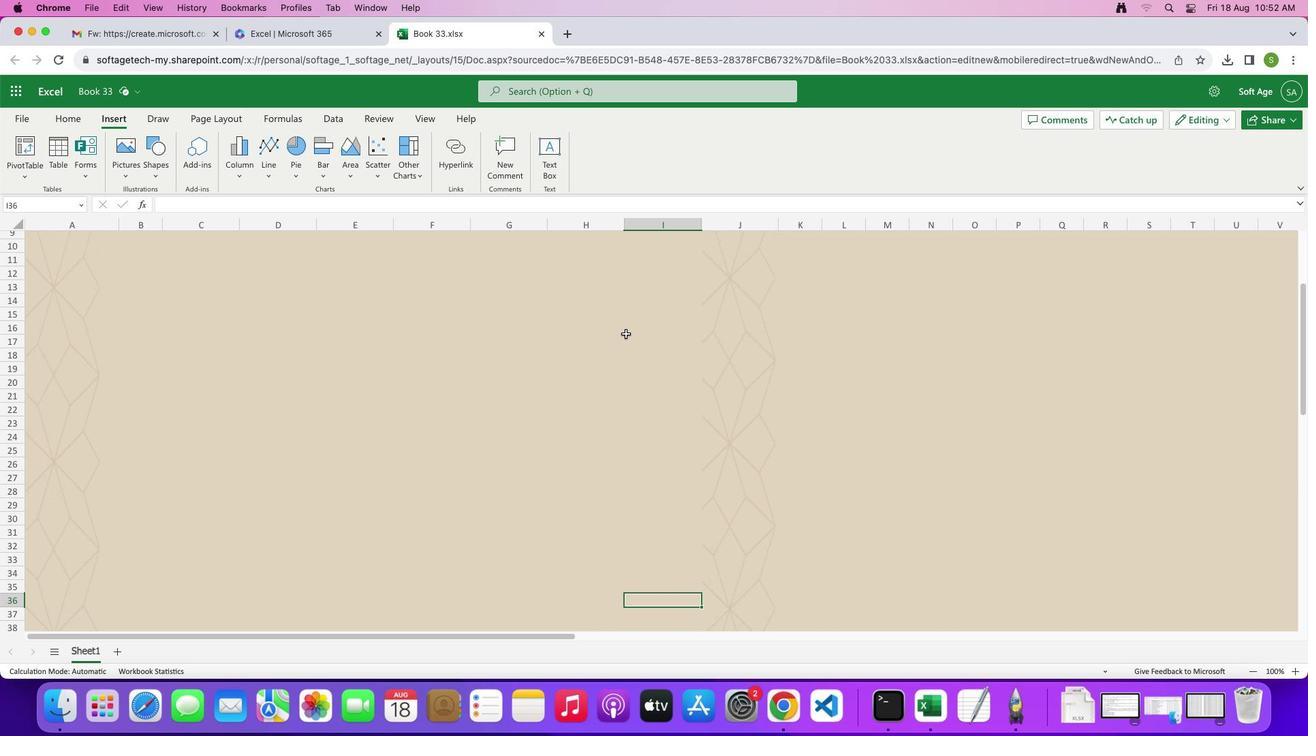 
Action: Mouse scrolled (618, 327) with delta (-6, -6)
Screenshot: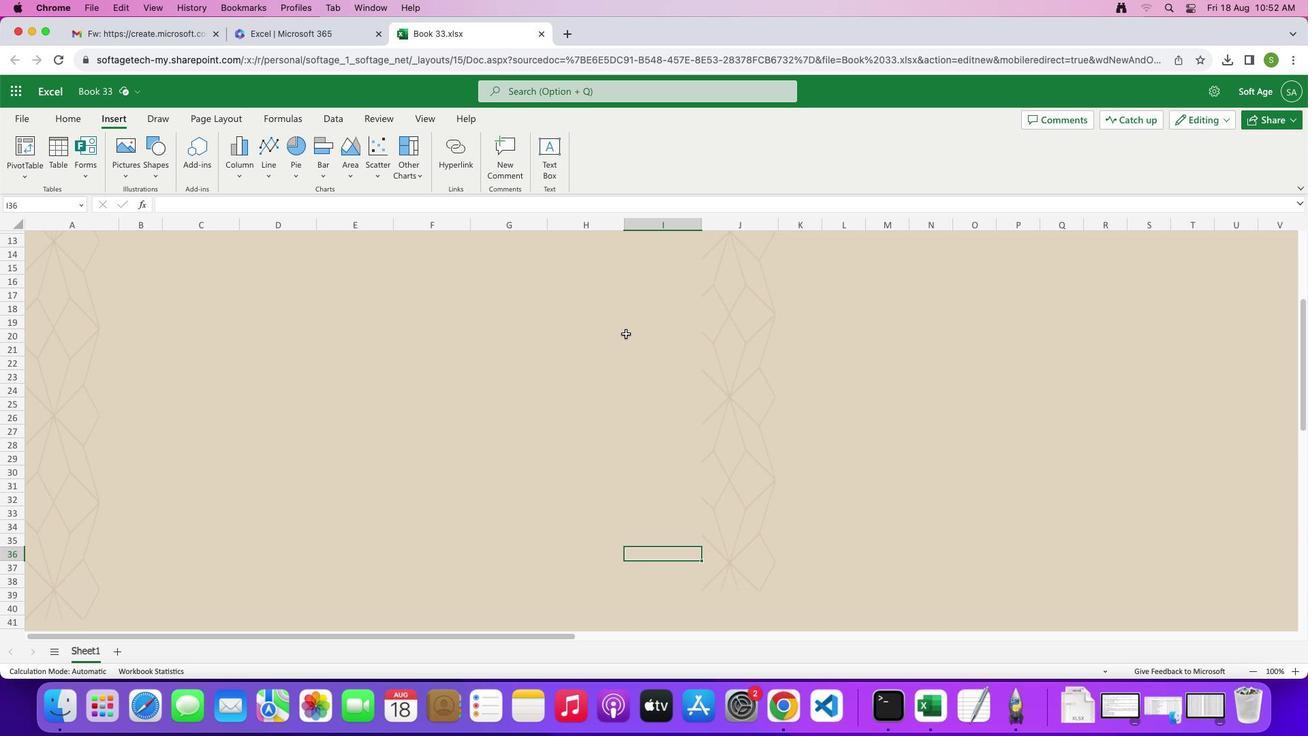 
Action: Mouse scrolled (618, 327) with delta (-6, -6)
Screenshot: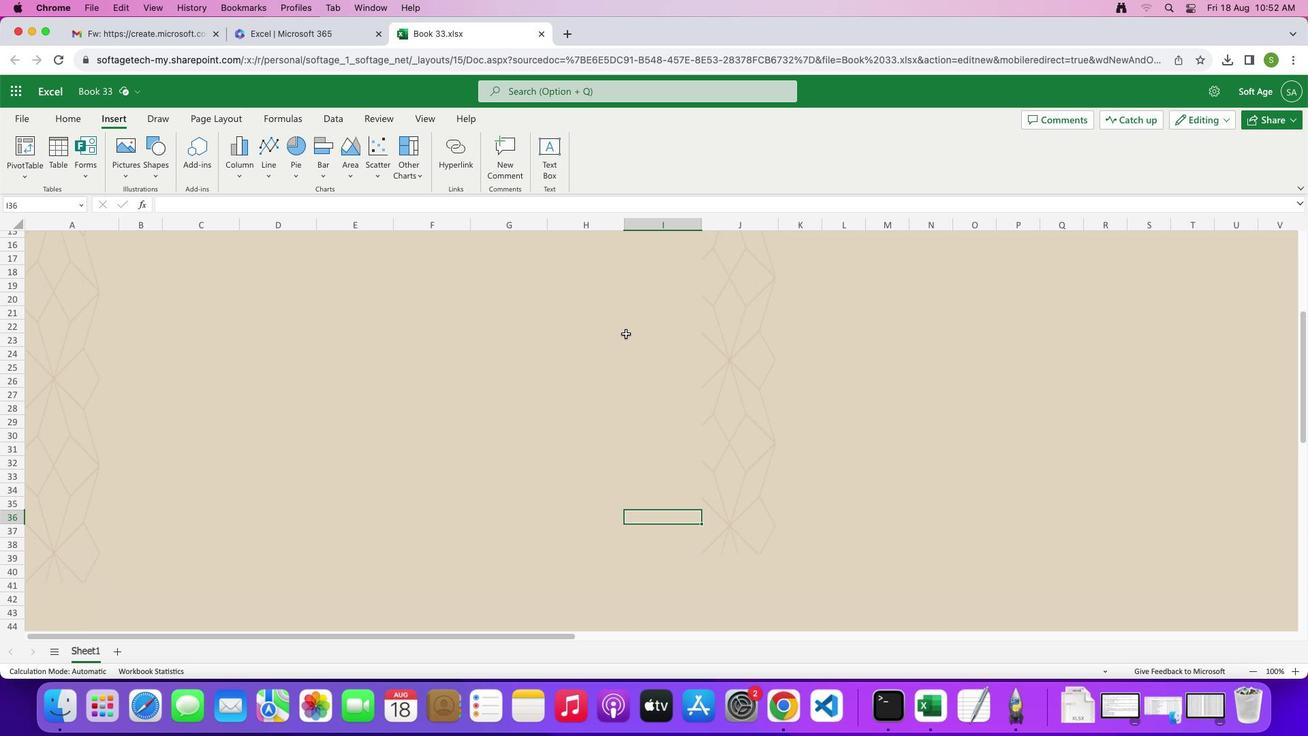 
Action: Mouse scrolled (618, 327) with delta (-6, -7)
Screenshot: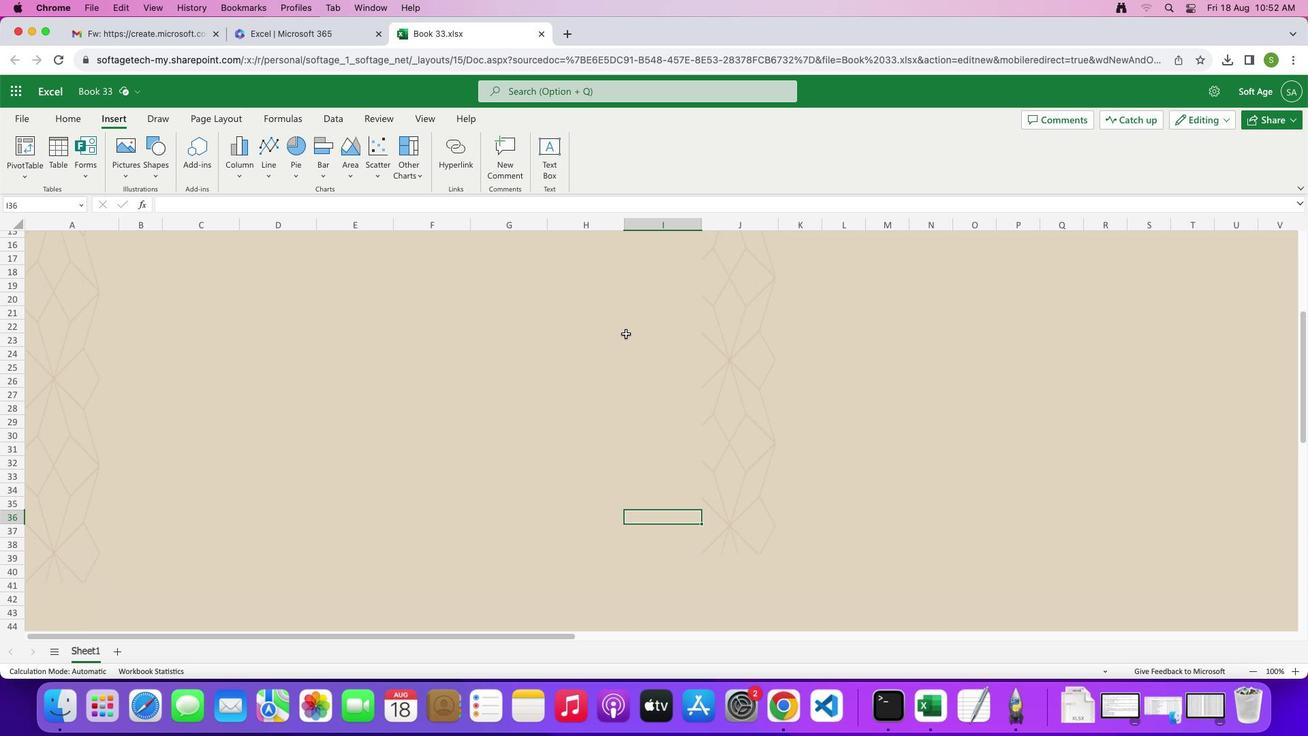 
Action: Mouse scrolled (618, 327) with delta (-6, -8)
Screenshot: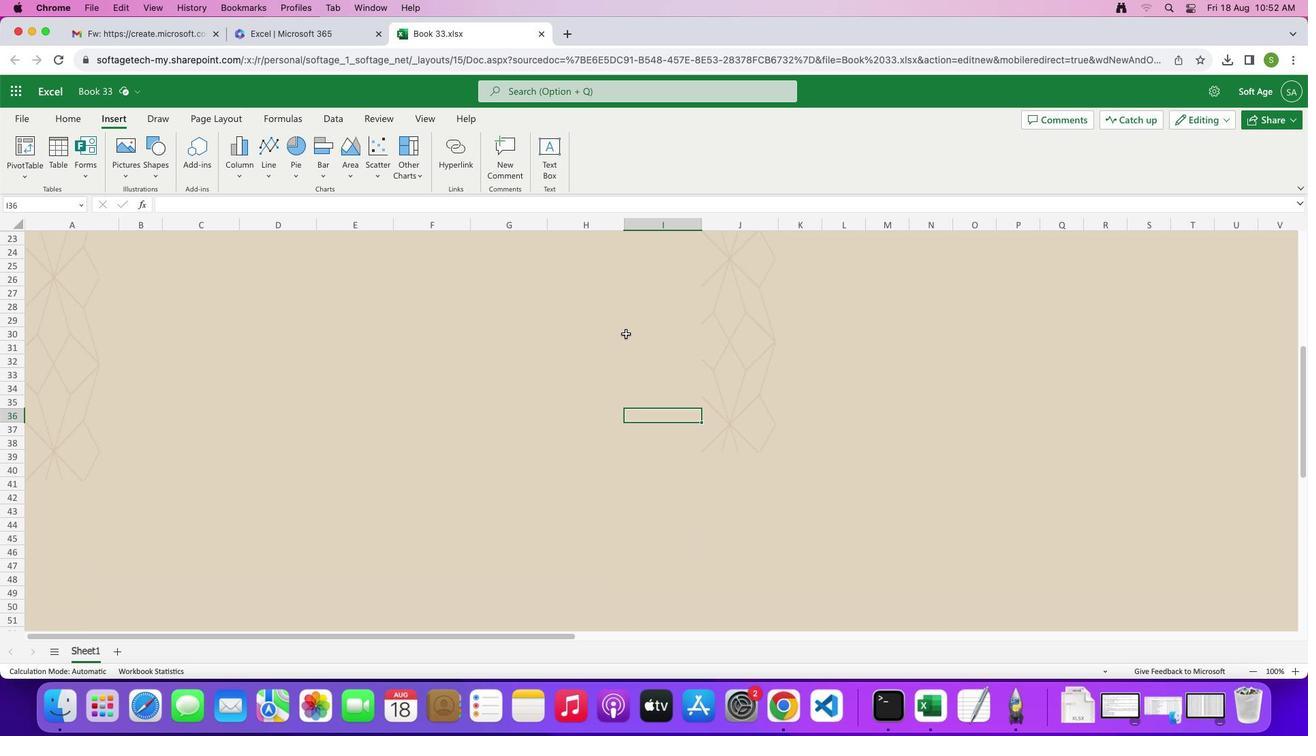 
Action: Mouse scrolled (618, 327) with delta (-6, -5)
Screenshot: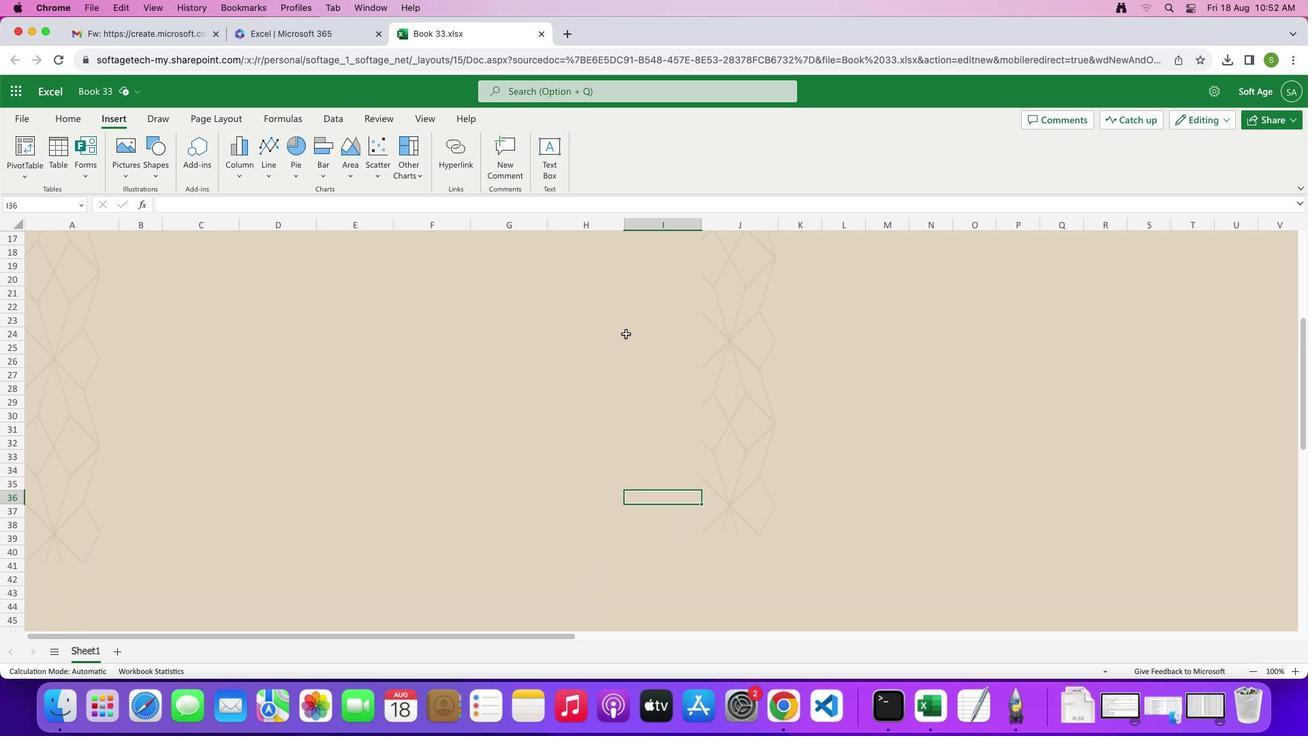 
Action: Mouse scrolled (618, 327) with delta (-6, -5)
Screenshot: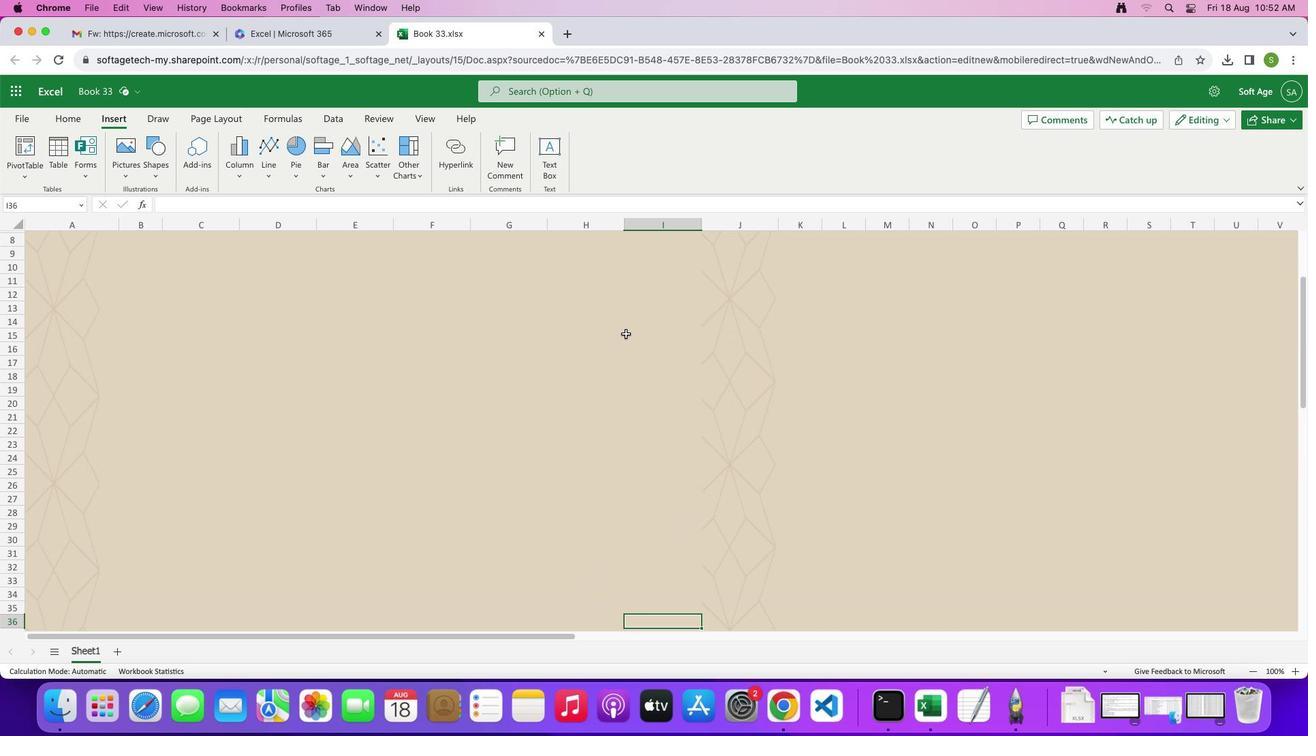 
Action: Mouse scrolled (618, 327) with delta (-6, -4)
Screenshot: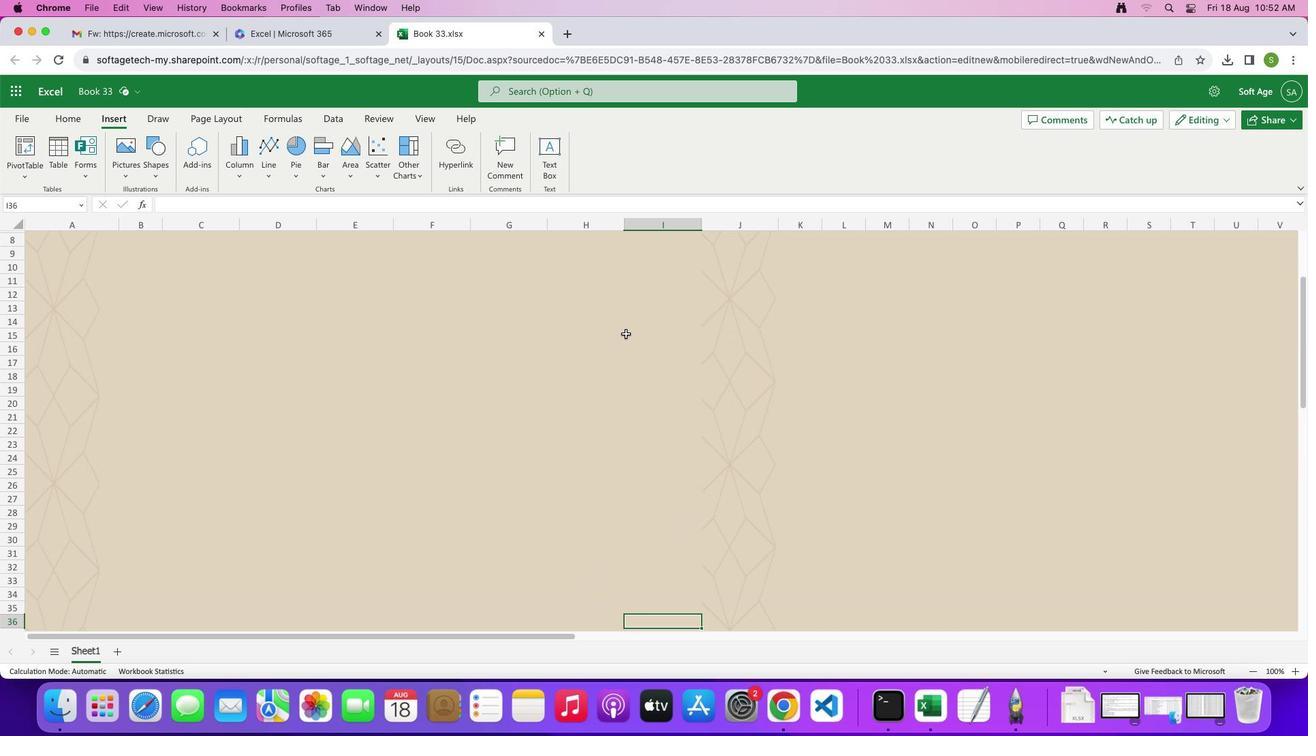 
Action: Mouse scrolled (618, 327) with delta (-6, -2)
Screenshot: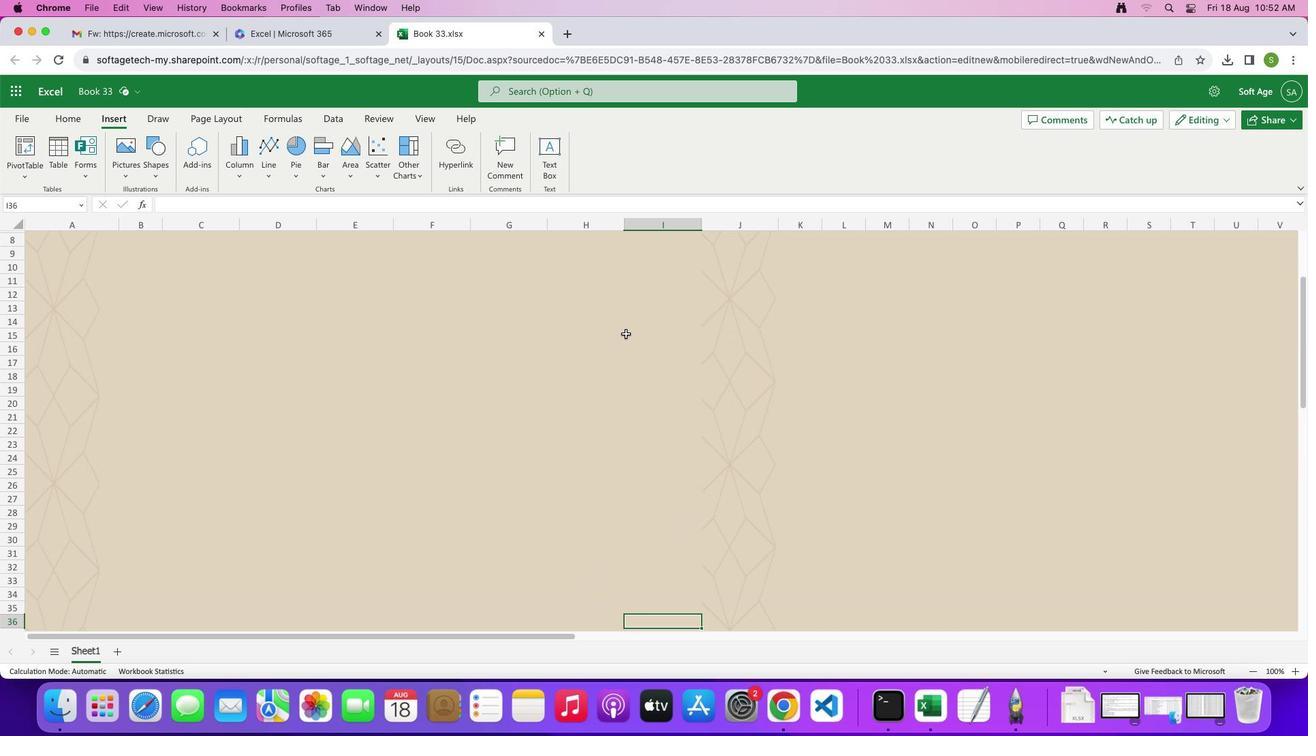 
Action: Mouse scrolled (618, 327) with delta (-6, -5)
Screenshot: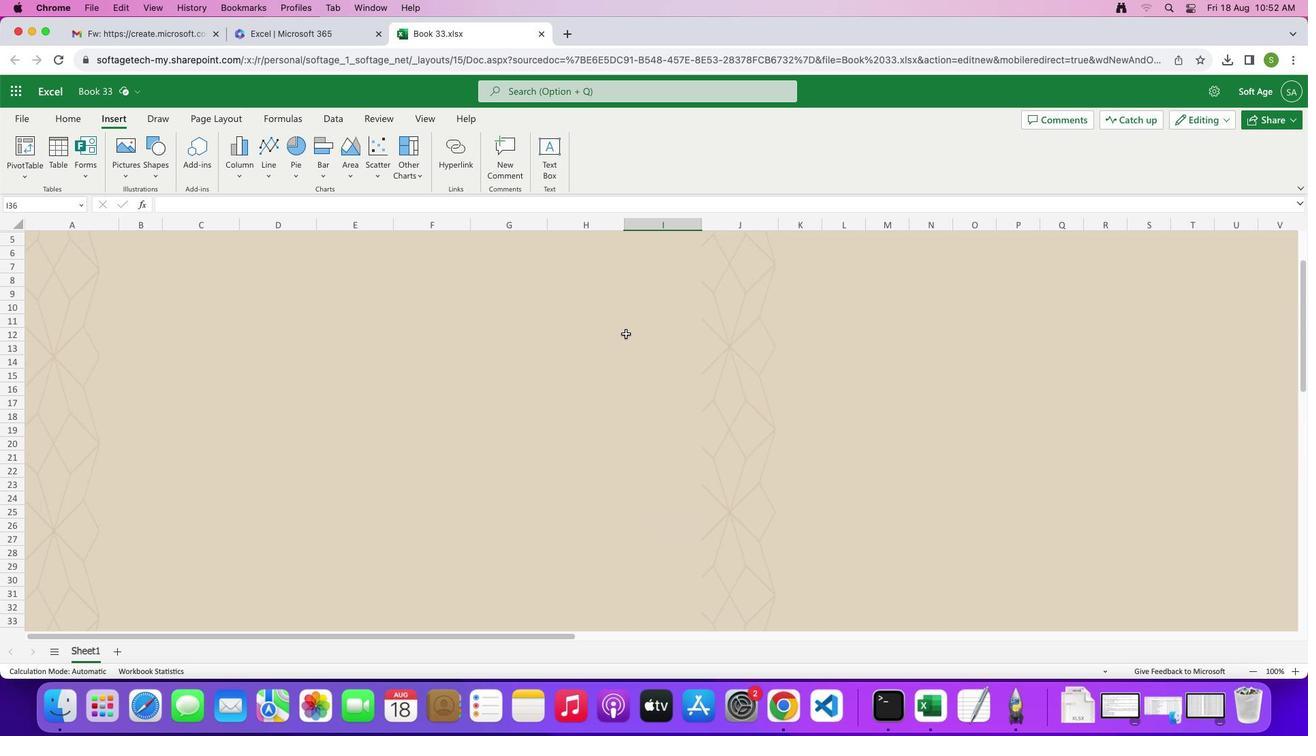 
Action: Mouse scrolled (618, 327) with delta (-6, -5)
Screenshot: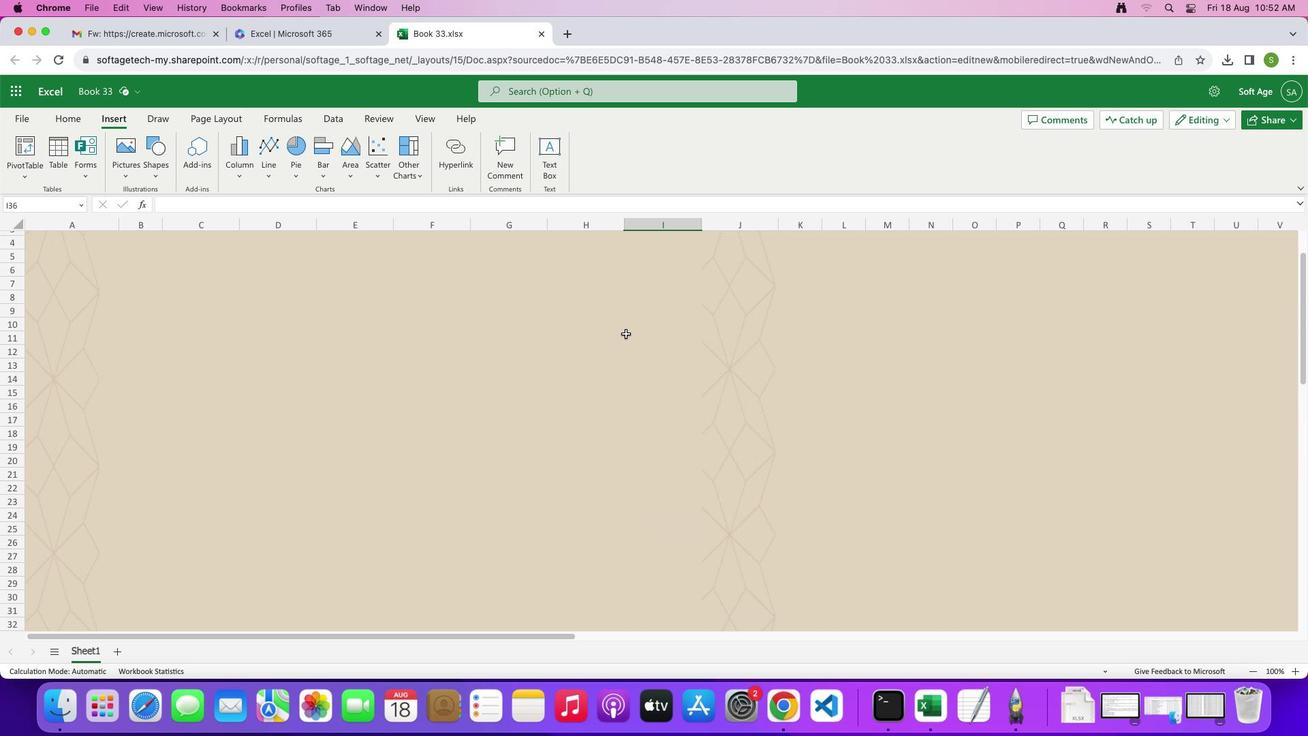 
Action: Mouse scrolled (618, 327) with delta (-6, -4)
Screenshot: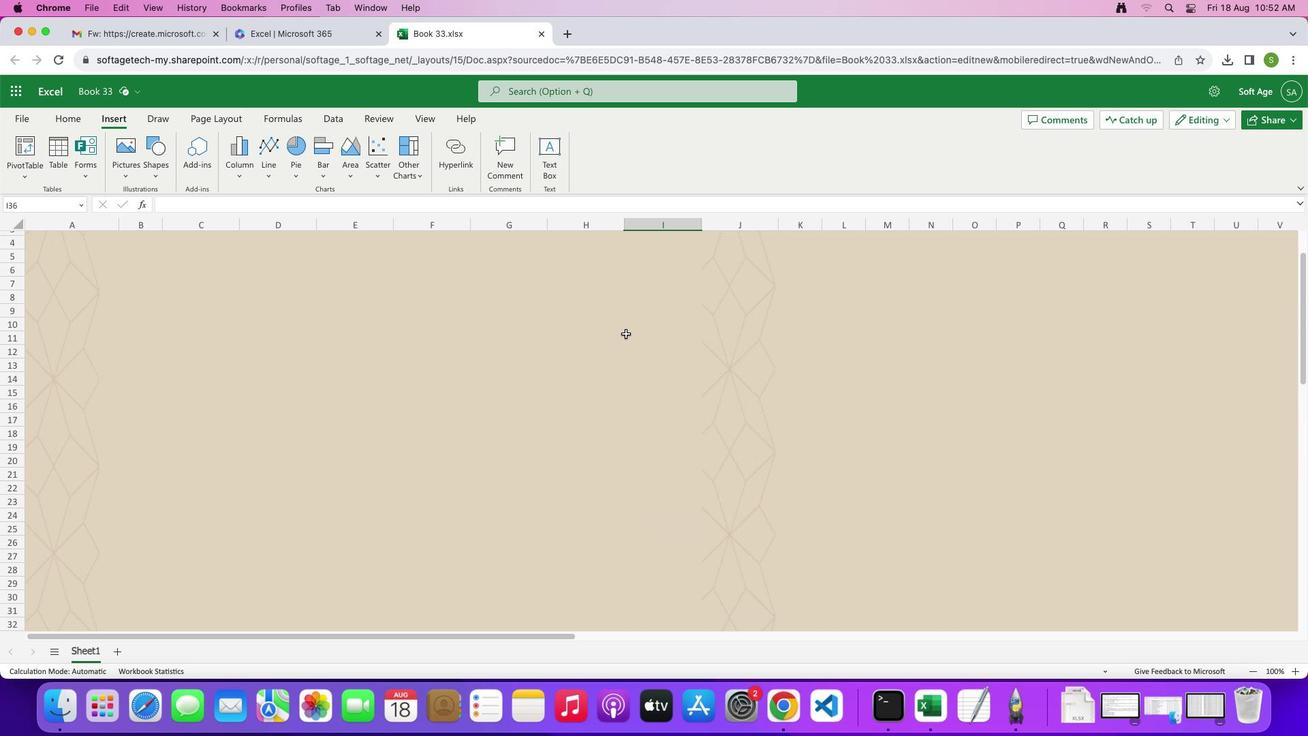 
Action: Mouse scrolled (618, 327) with delta (-6, -2)
Screenshot: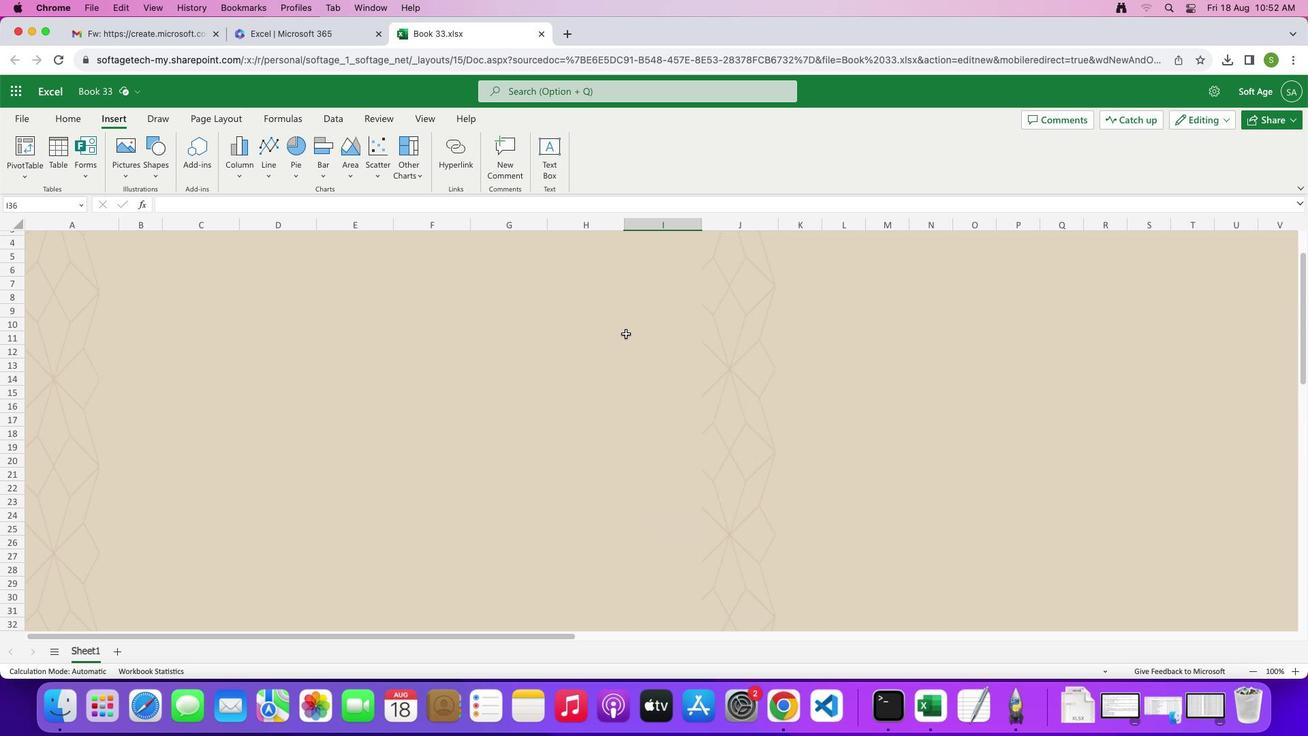 
Action: Mouse scrolled (618, 327) with delta (-6, -5)
Screenshot: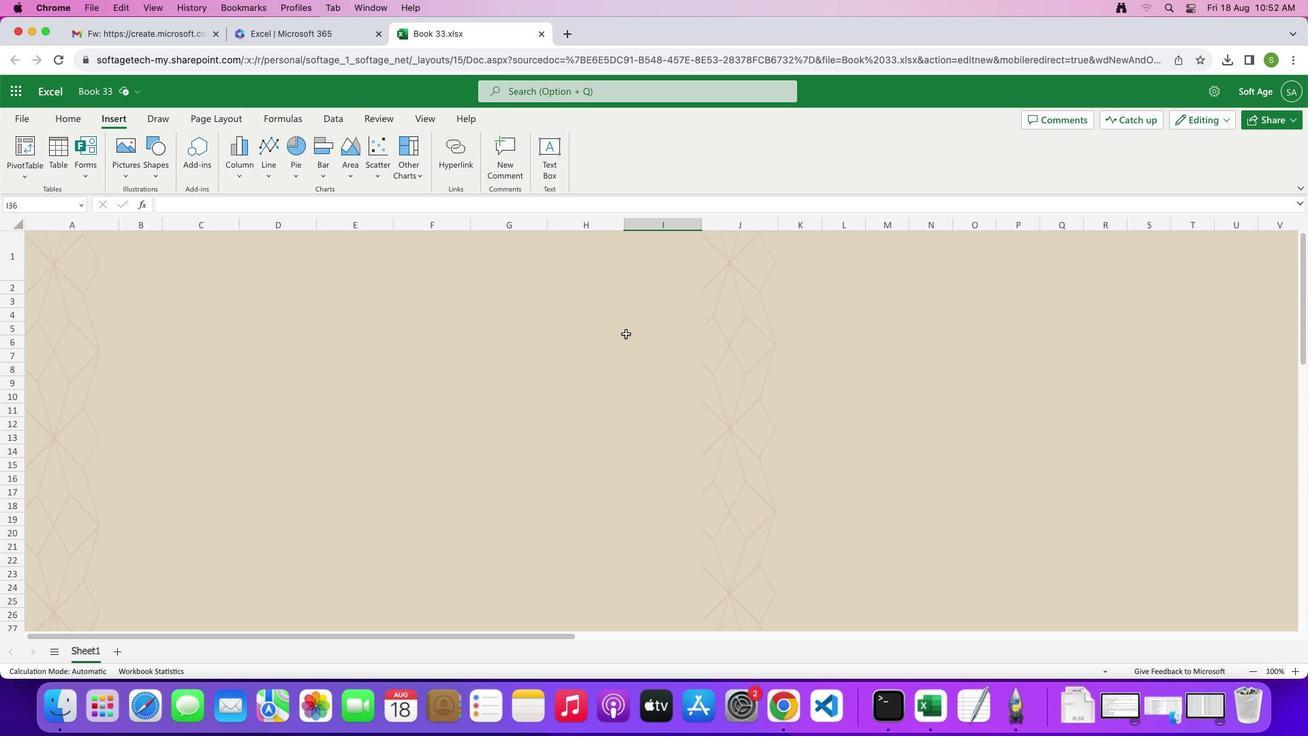 
Action: Mouse scrolled (618, 327) with delta (-6, -5)
Screenshot: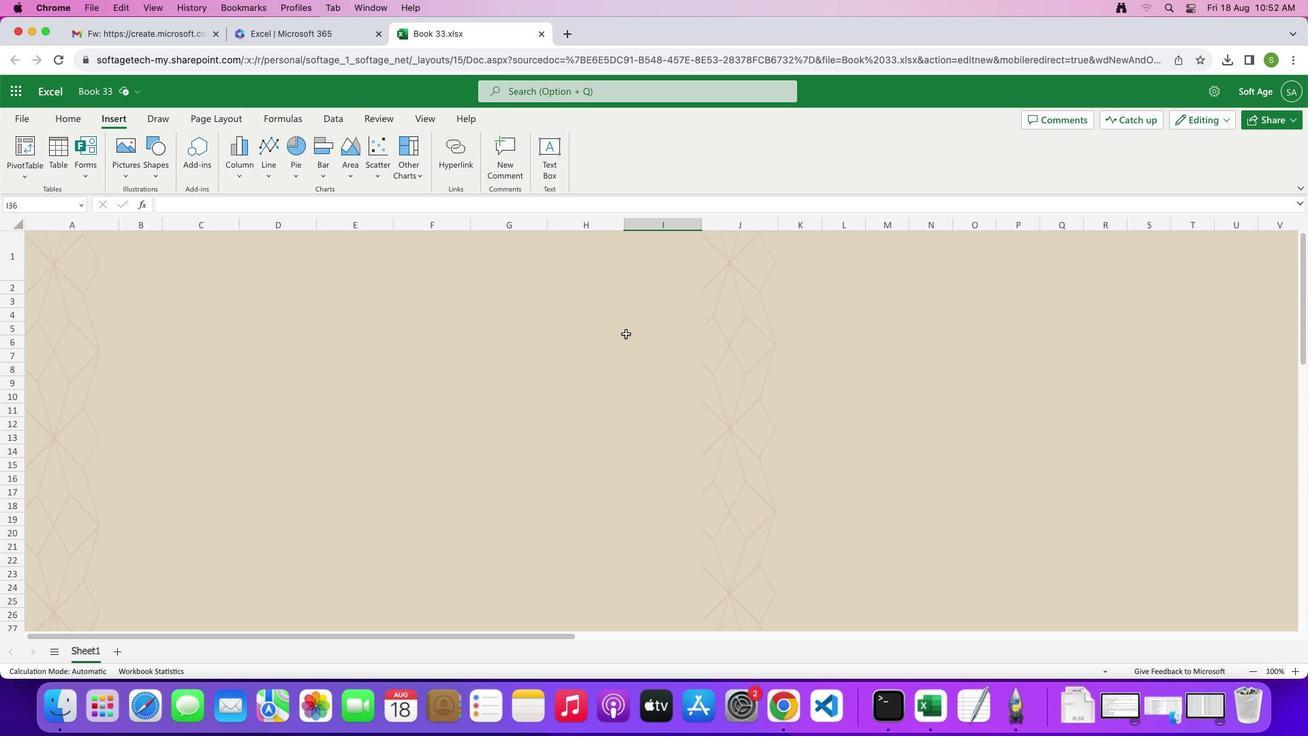 
Action: Mouse scrolled (618, 327) with delta (-6, -4)
Screenshot: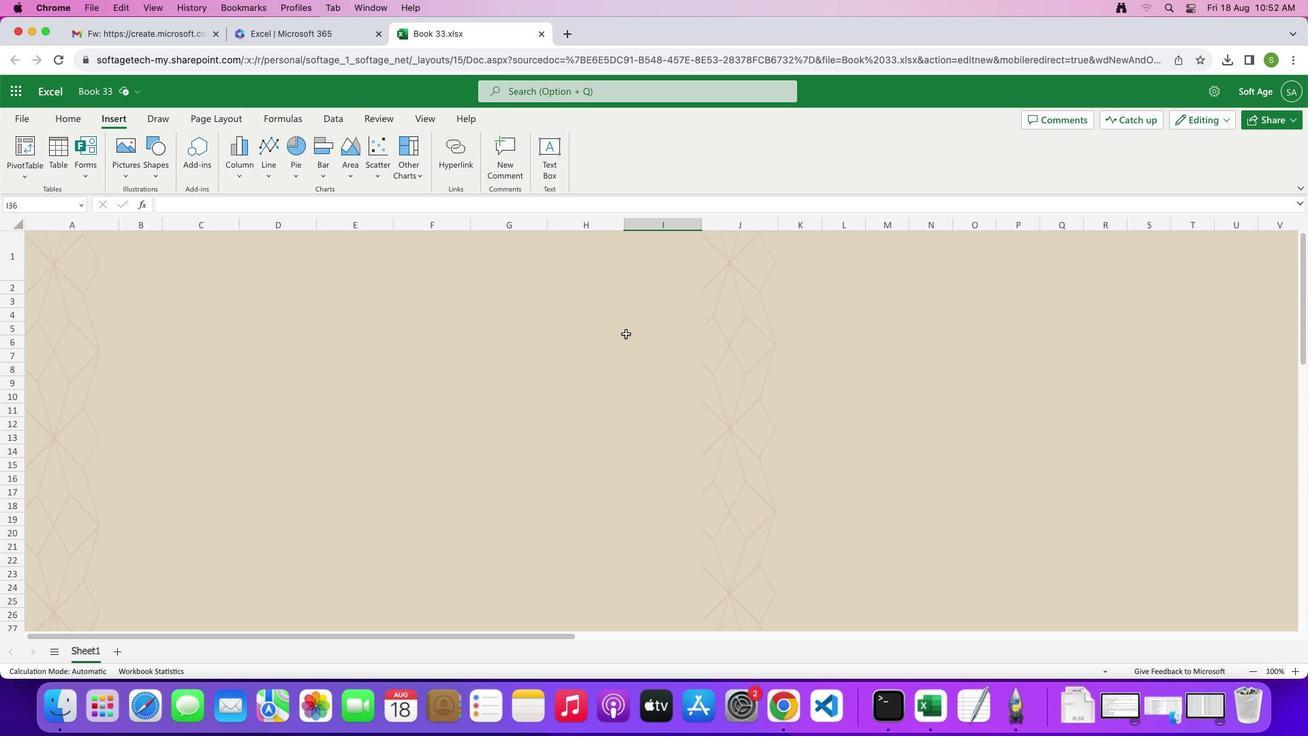 
Action: Mouse scrolled (618, 327) with delta (-6, -5)
Screenshot: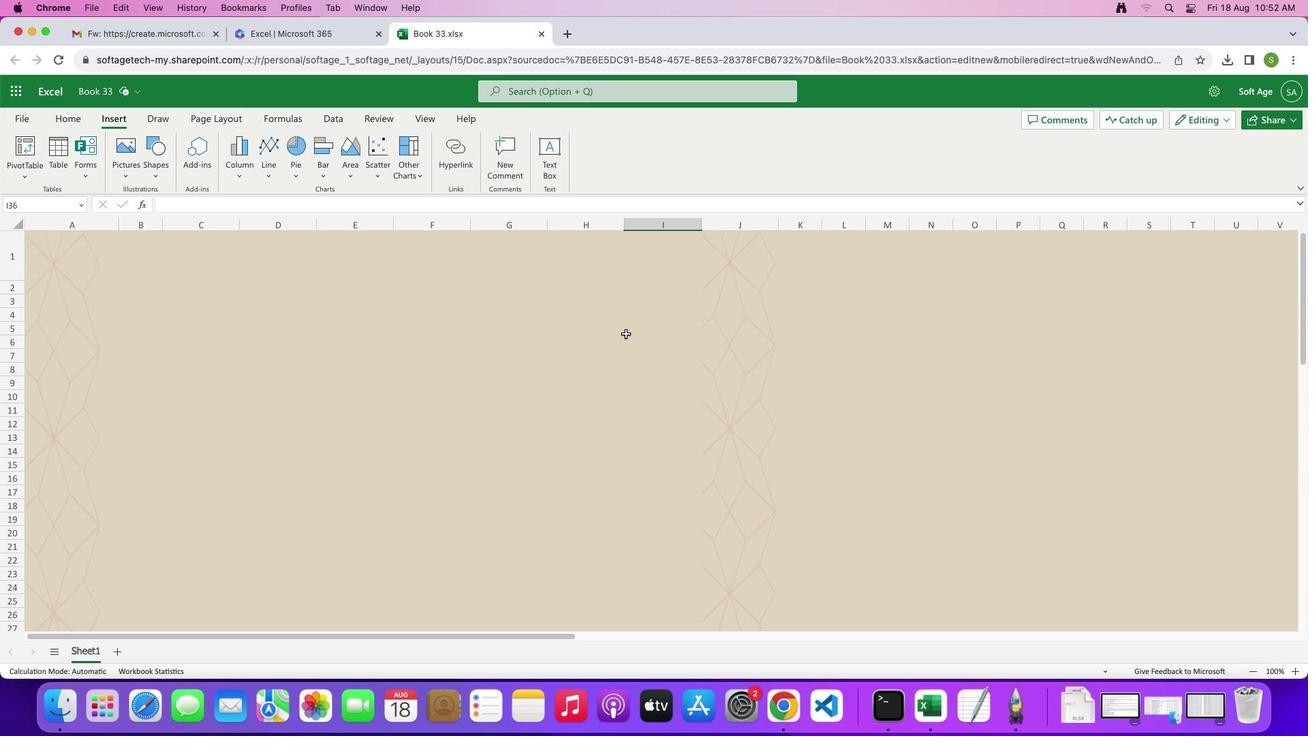 
Action: Mouse scrolled (618, 327) with delta (-6, -5)
Screenshot: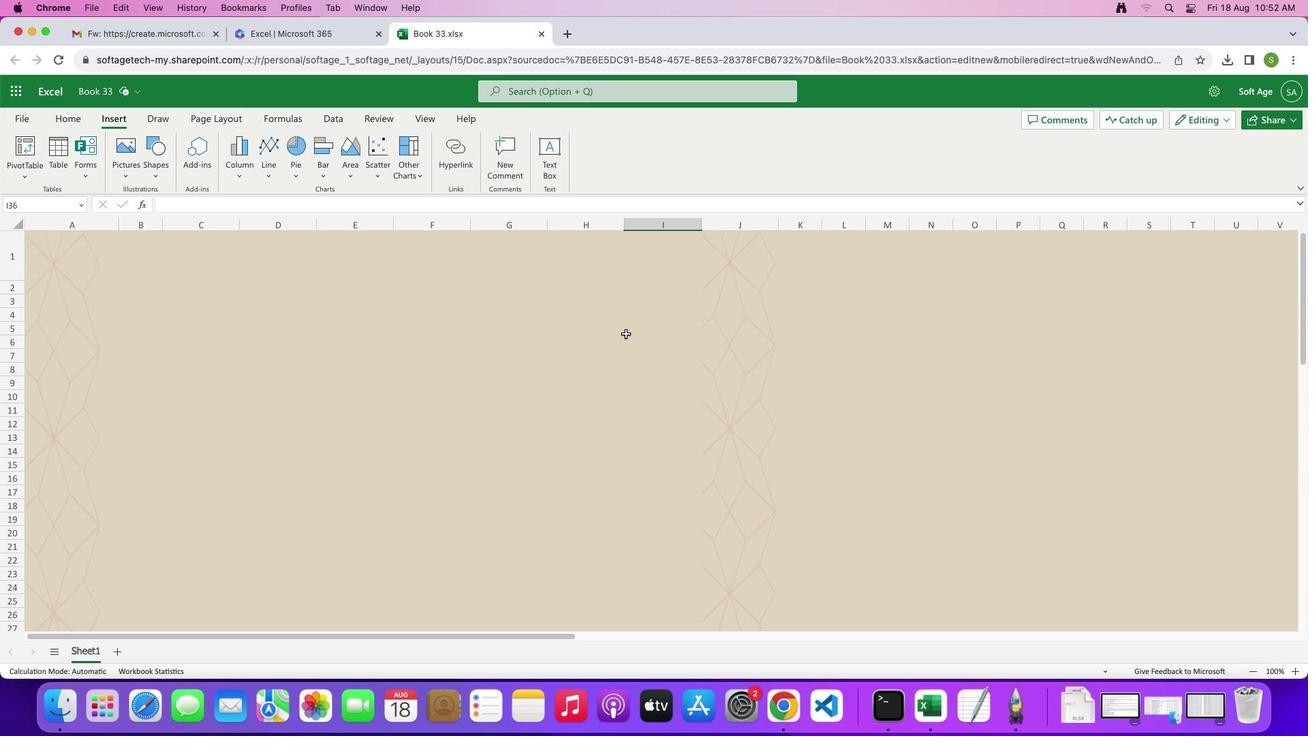
Action: Mouse scrolled (618, 327) with delta (-6, -4)
Screenshot: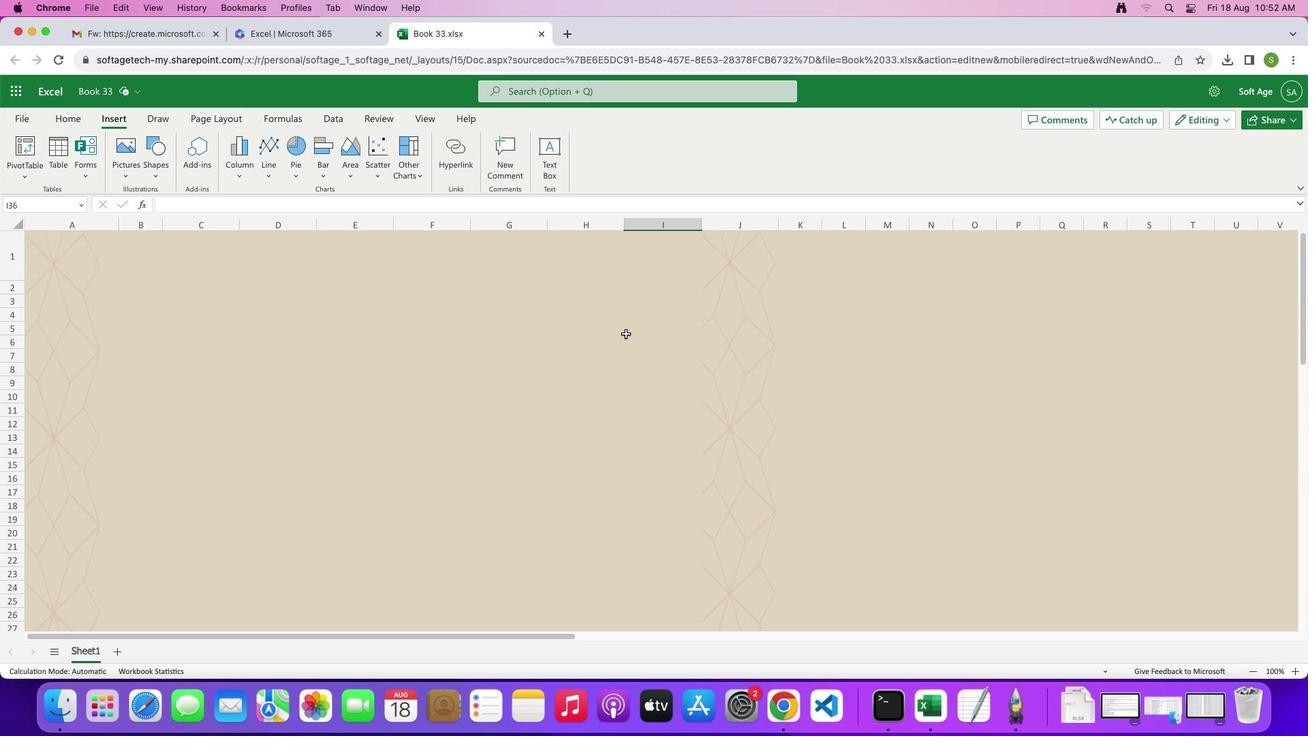 
Action: Mouse scrolled (618, 327) with delta (-6, -2)
Screenshot: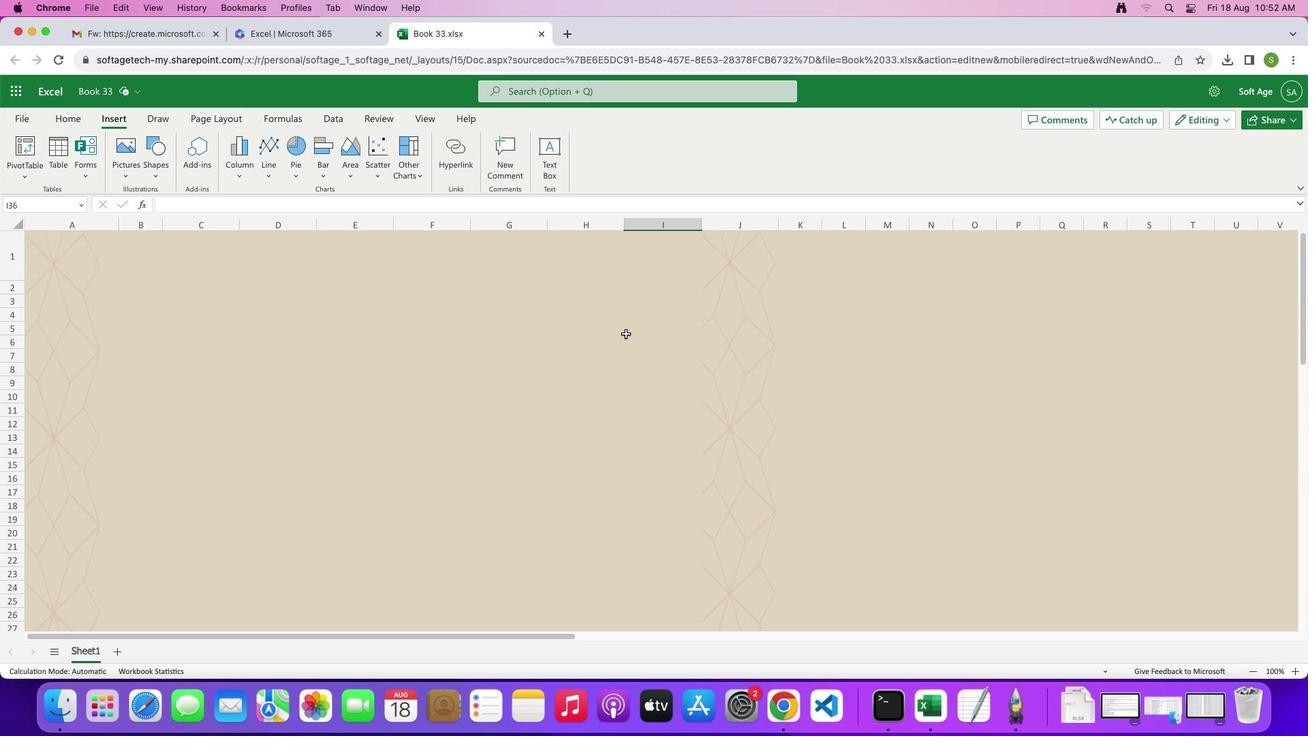 
Action: Mouse moved to (106, 254)
Screenshot: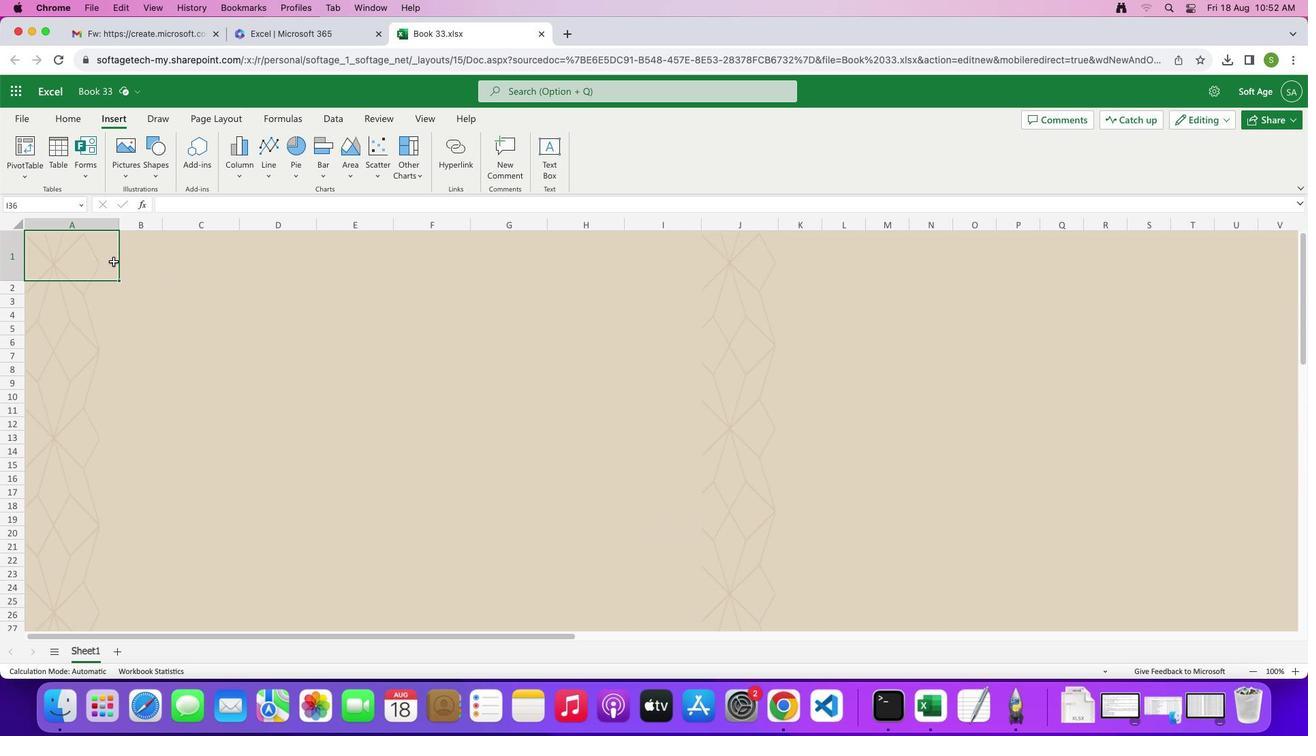
Action: Mouse pressed left at (106, 254)
Screenshot: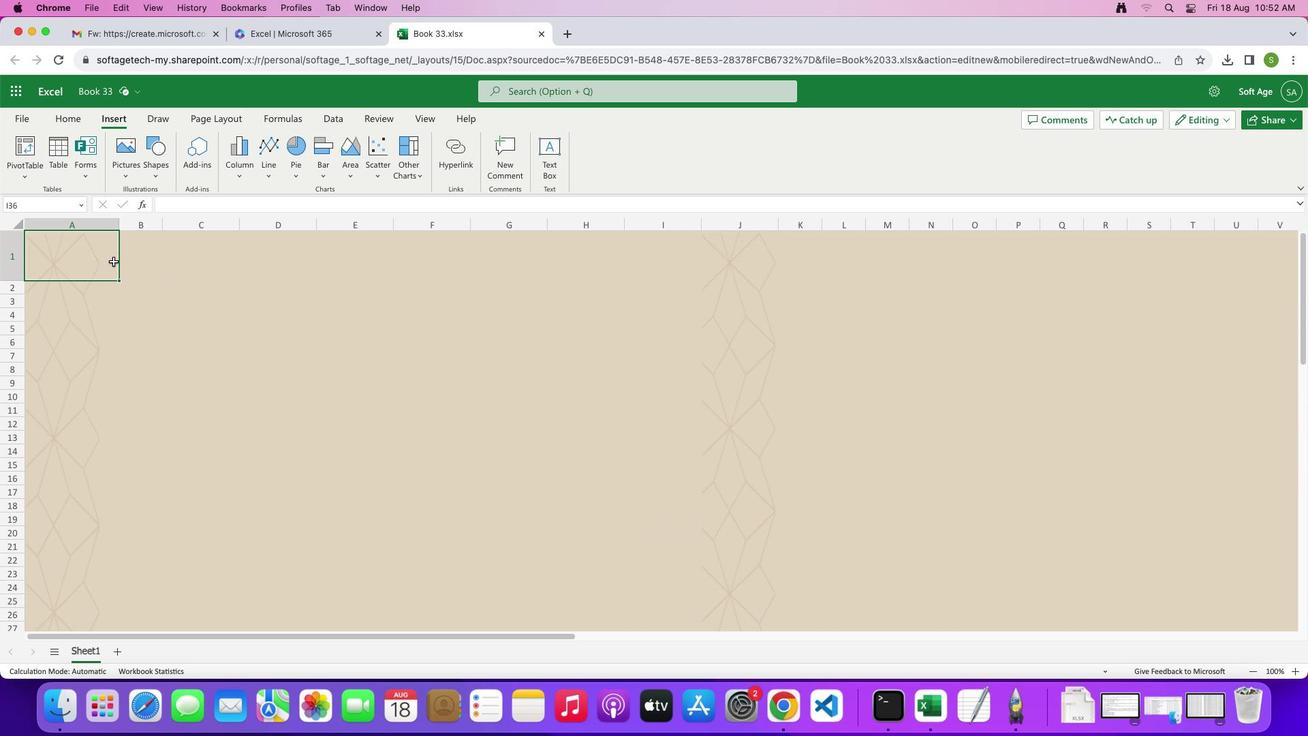 
Action: Mouse moved to (119, 310)
Screenshot: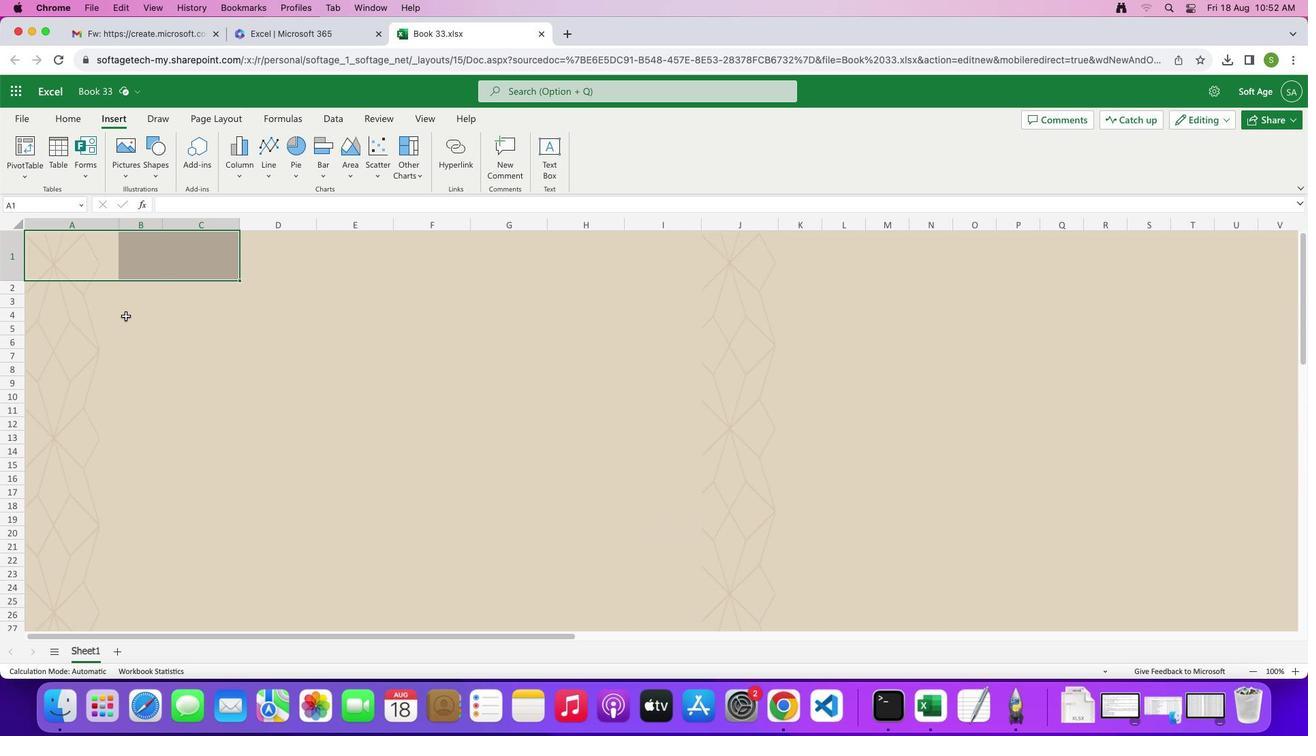 
Action: Mouse pressed left at (119, 310)
Screenshot: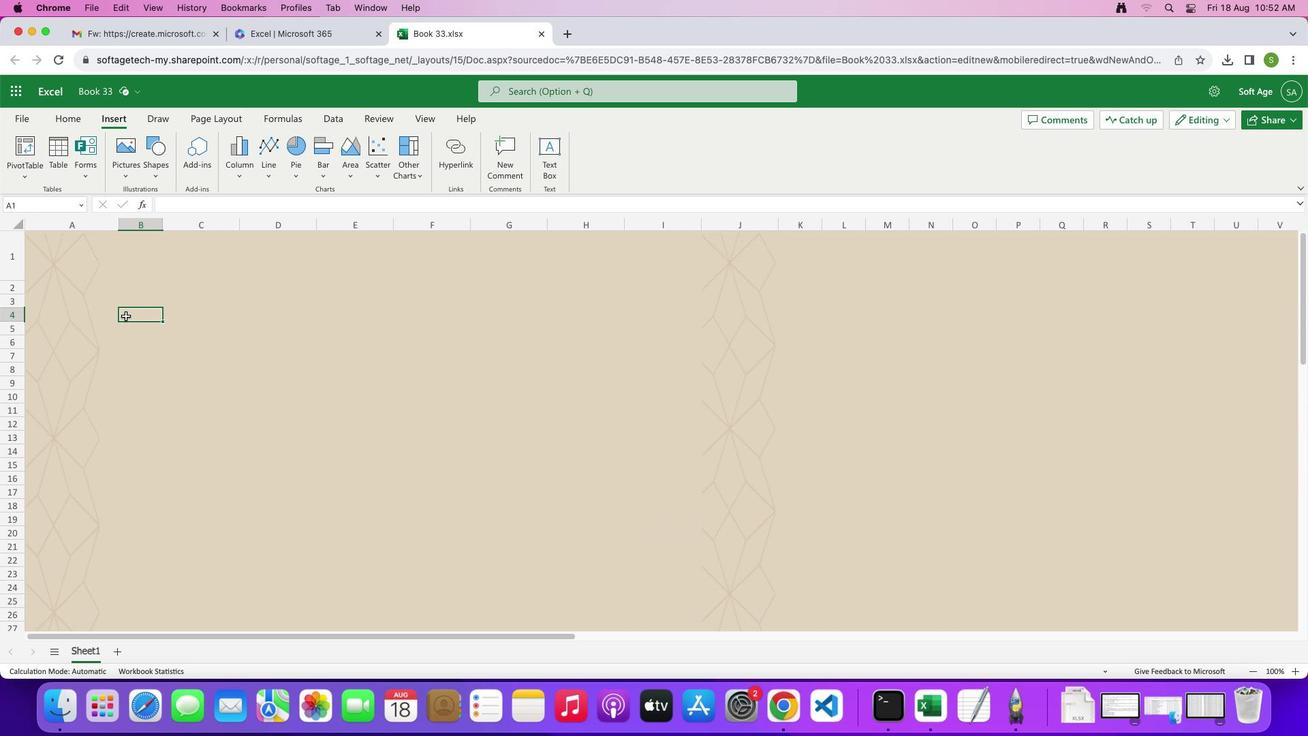 
Action: Mouse moved to (127, 251)
Screenshot: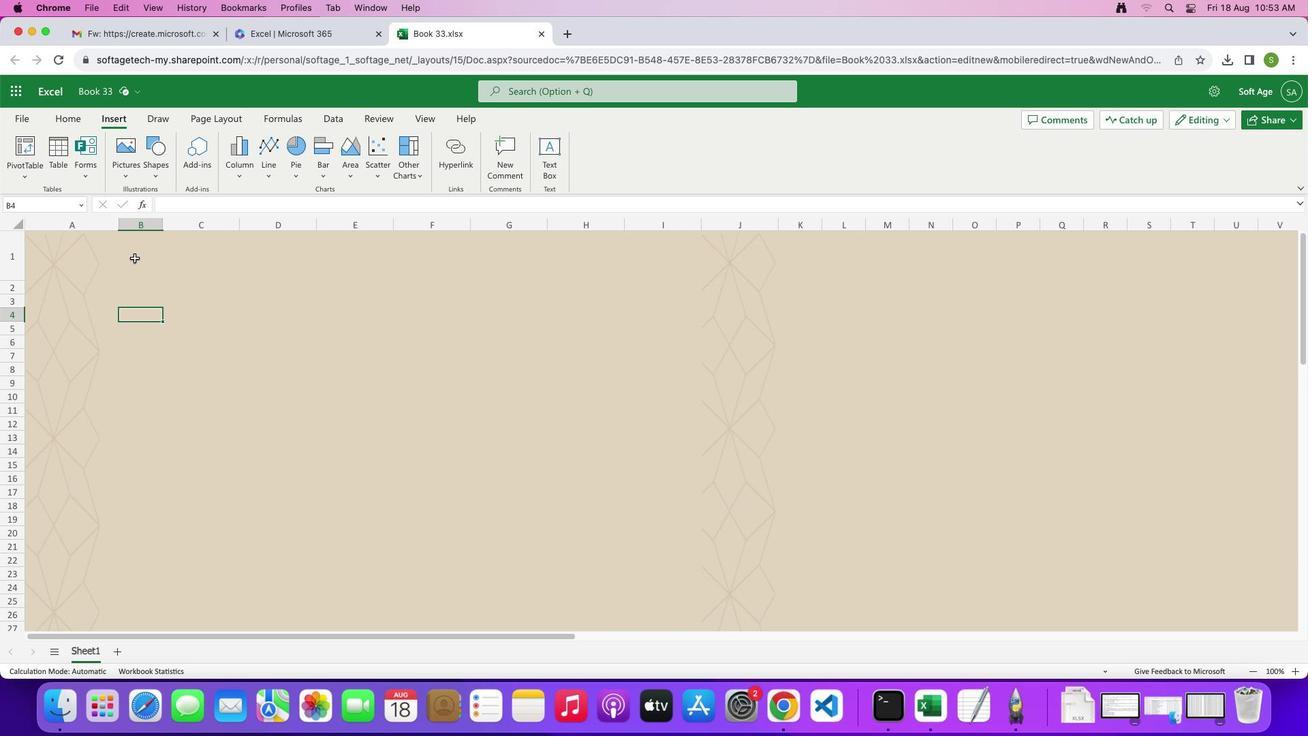 
Action: Mouse pressed left at (127, 251)
Screenshot: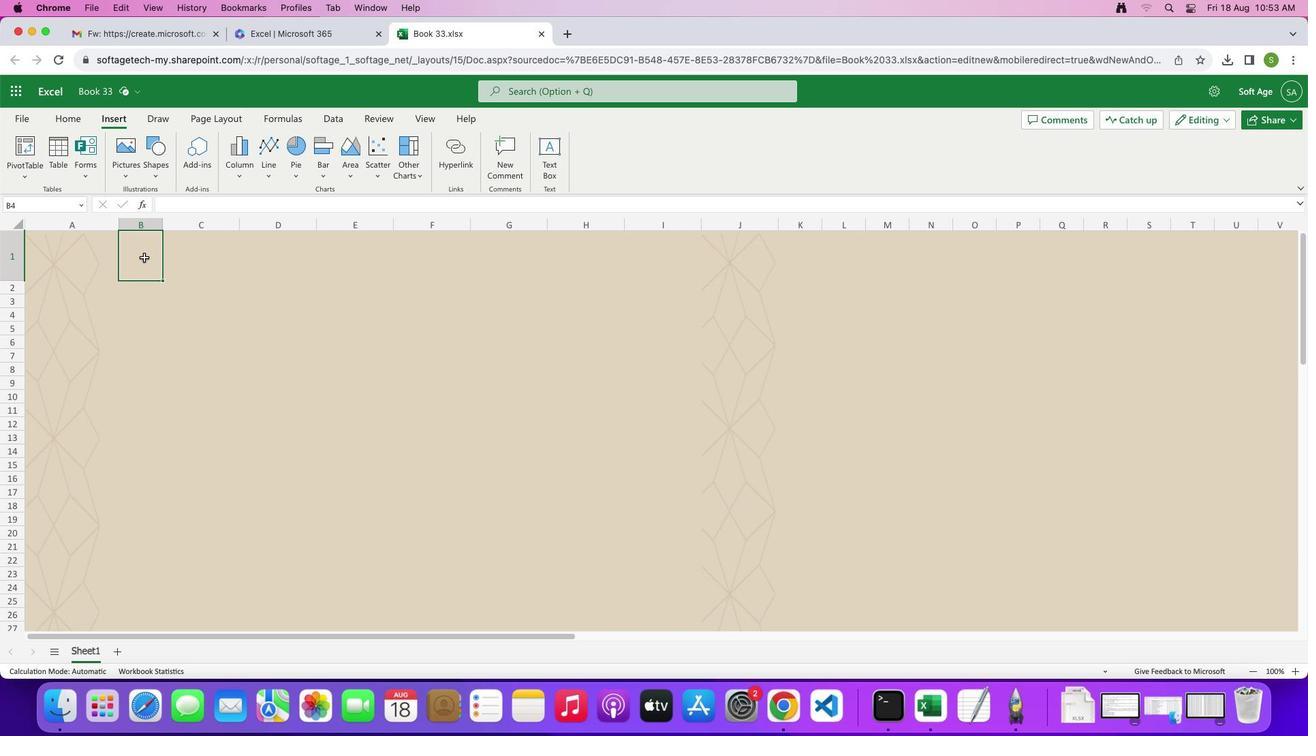 
Action: Mouse moved to (53, 110)
Screenshot: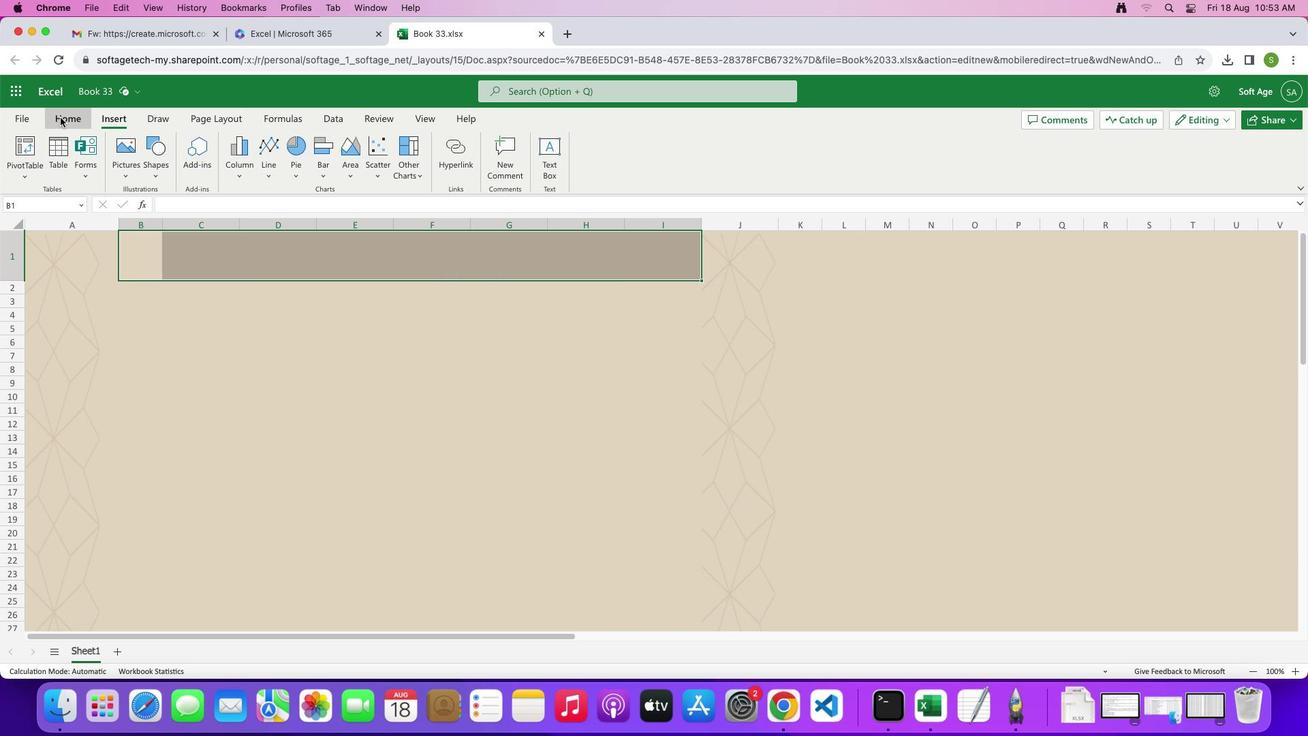 
Action: Mouse pressed left at (53, 110)
Screenshot: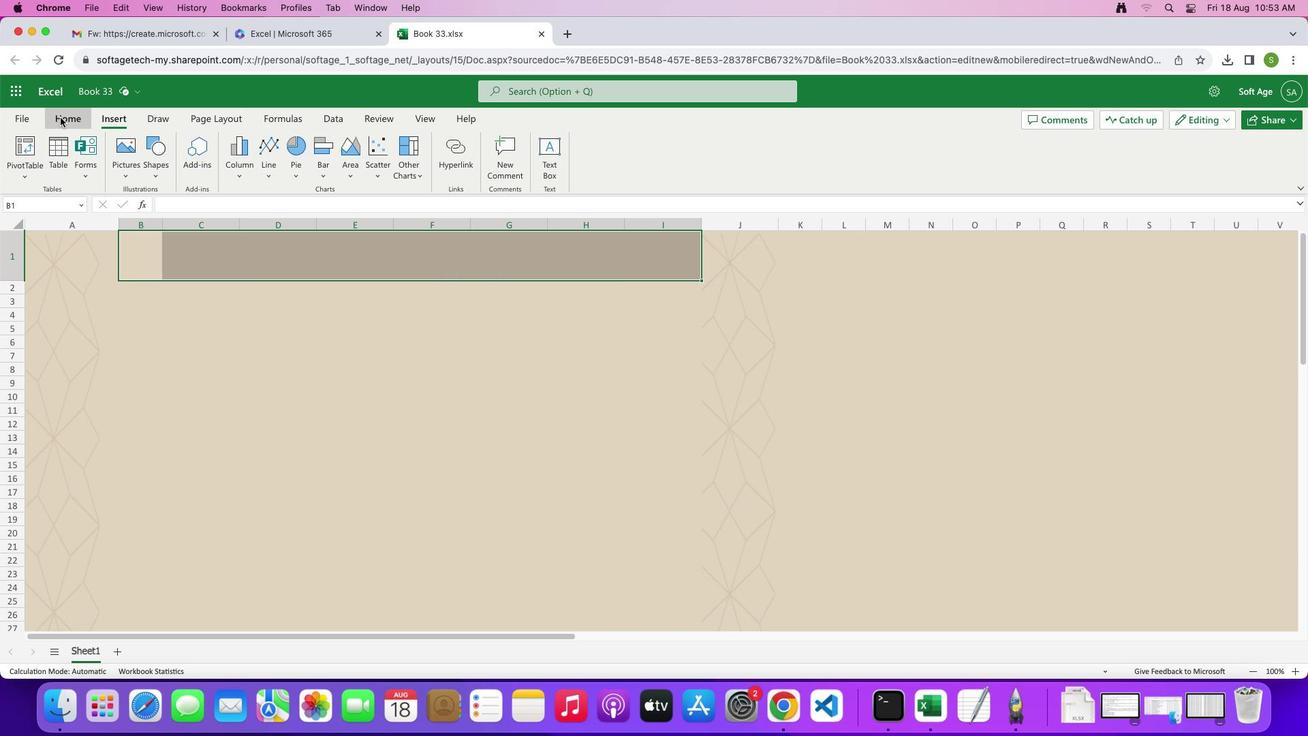
Action: Mouse moved to (237, 158)
Screenshot: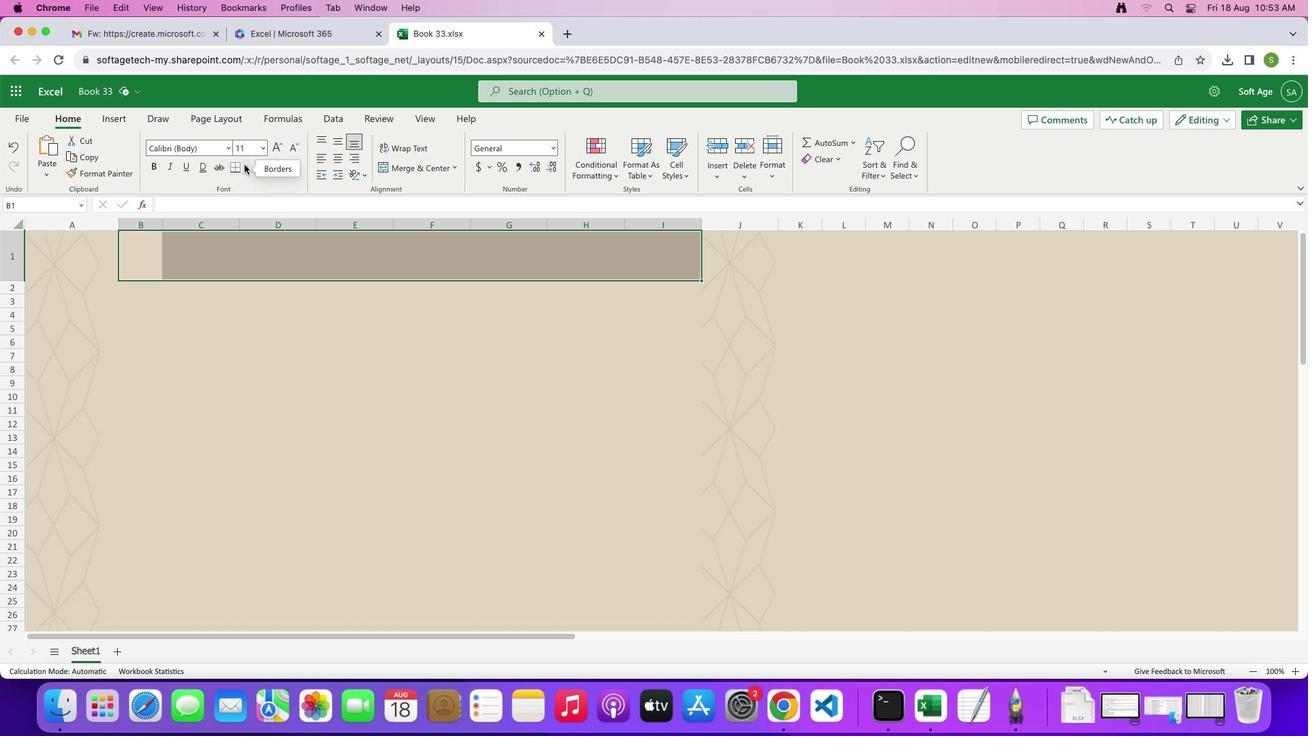
Action: Mouse pressed left at (237, 158)
Screenshot: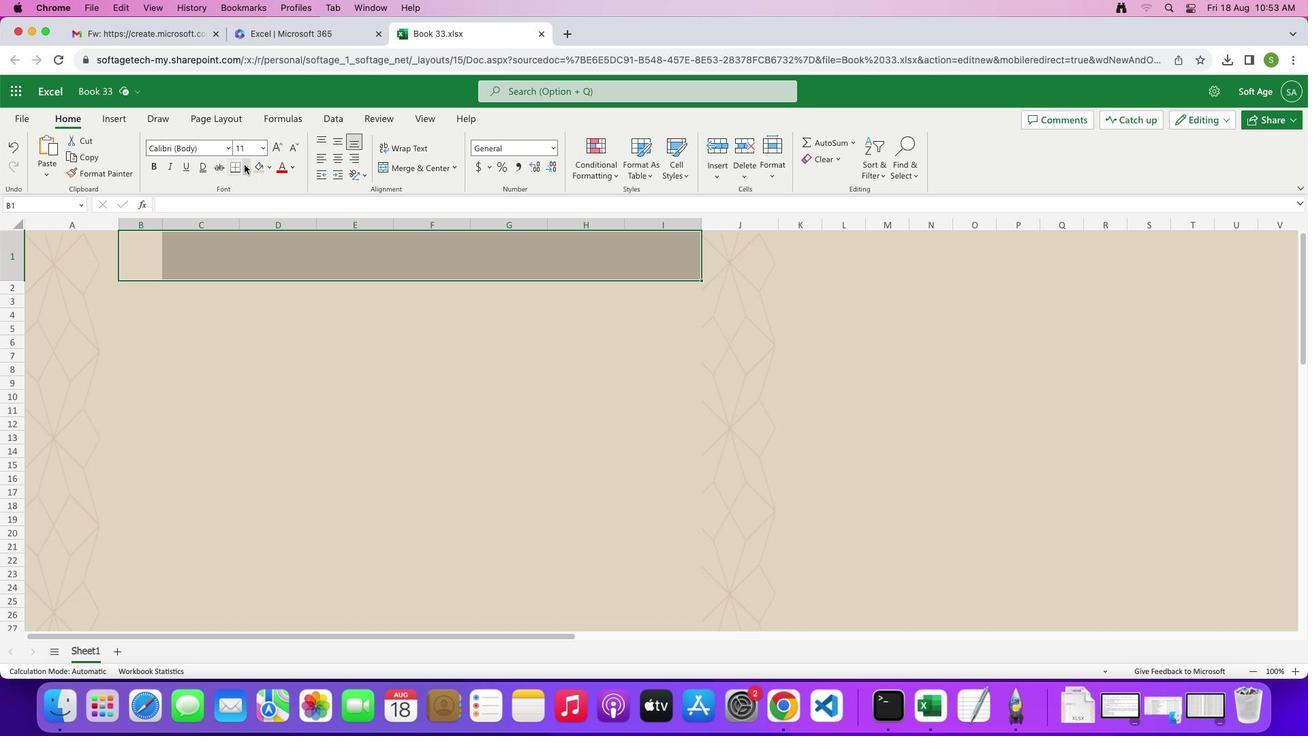 
Action: Mouse moved to (270, 363)
Screenshot: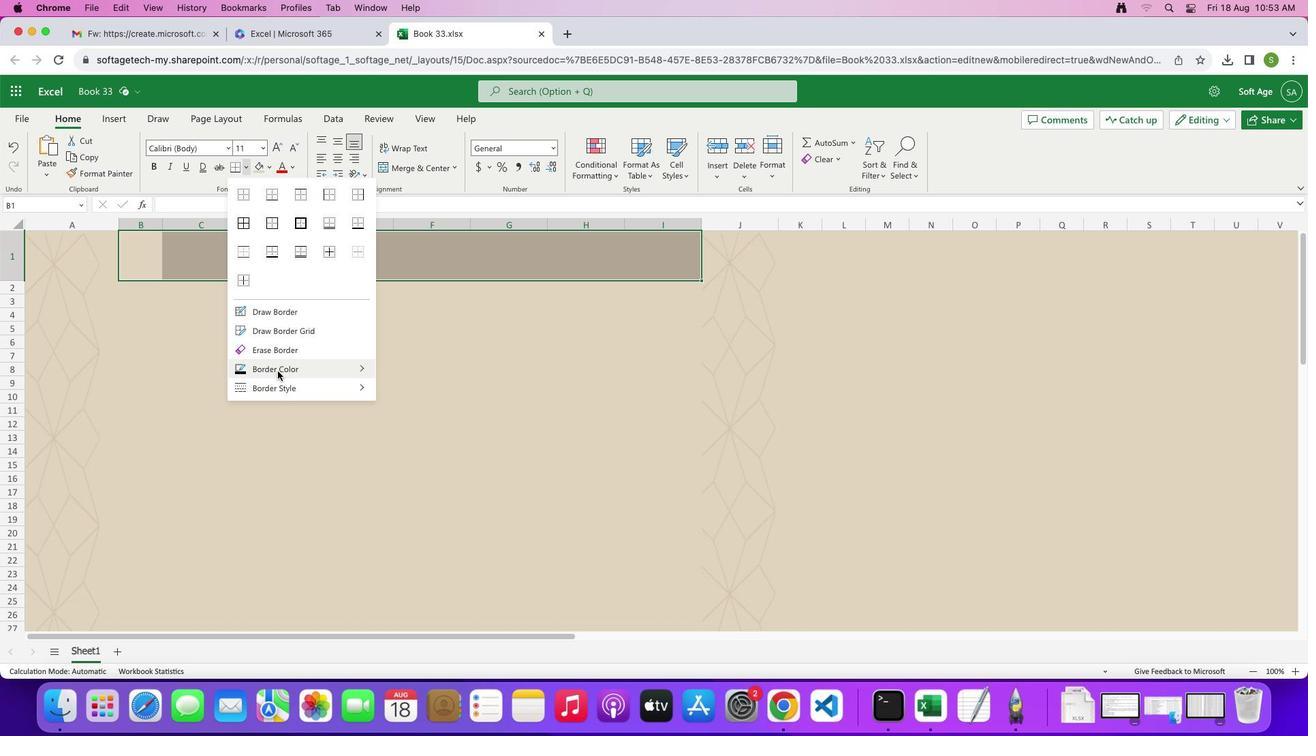 
Action: Mouse pressed left at (270, 363)
Screenshot: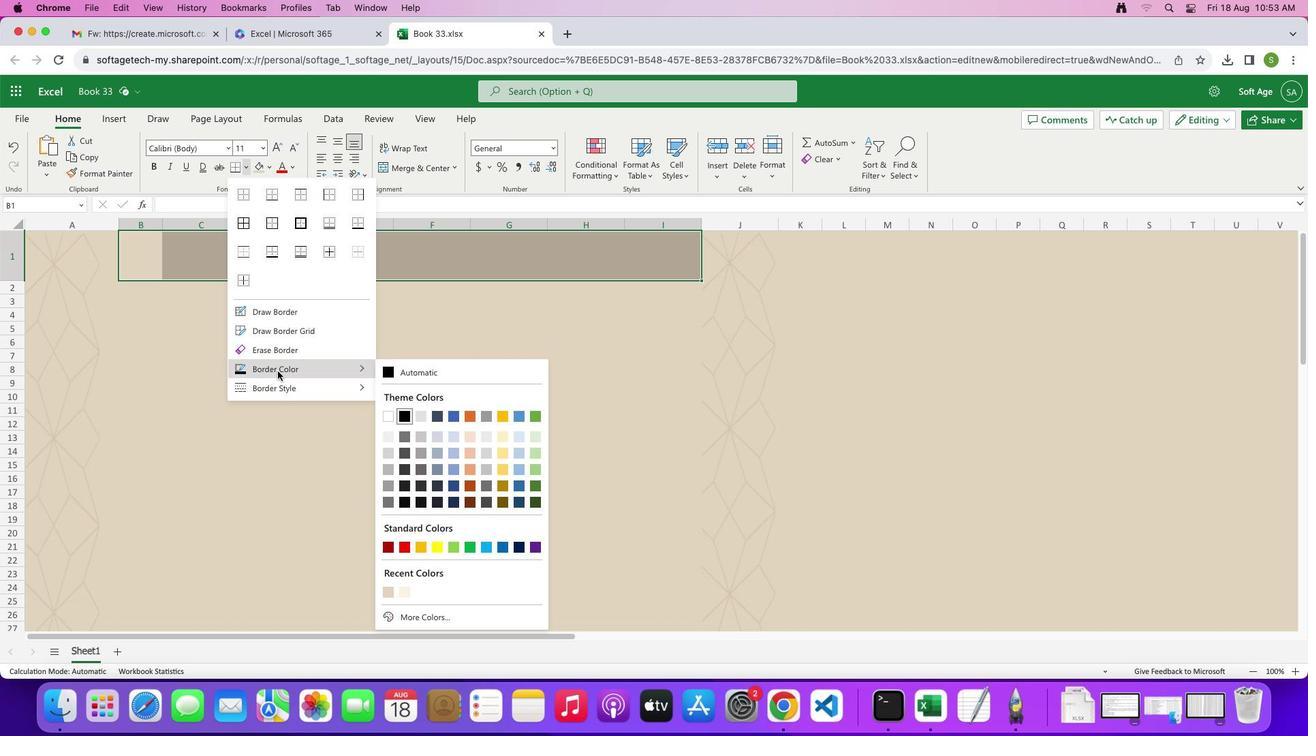 
Action: Mouse moved to (493, 477)
Screenshot: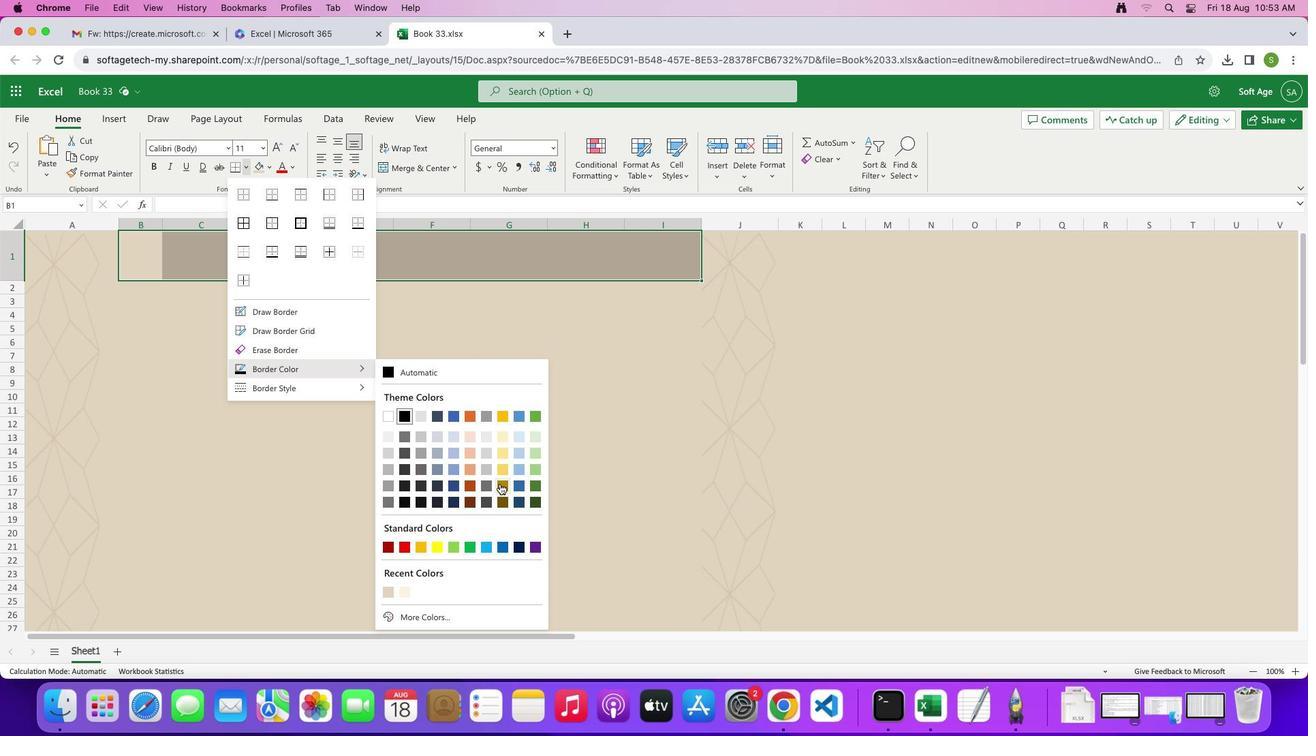 
Action: Mouse pressed left at (493, 477)
Screenshot: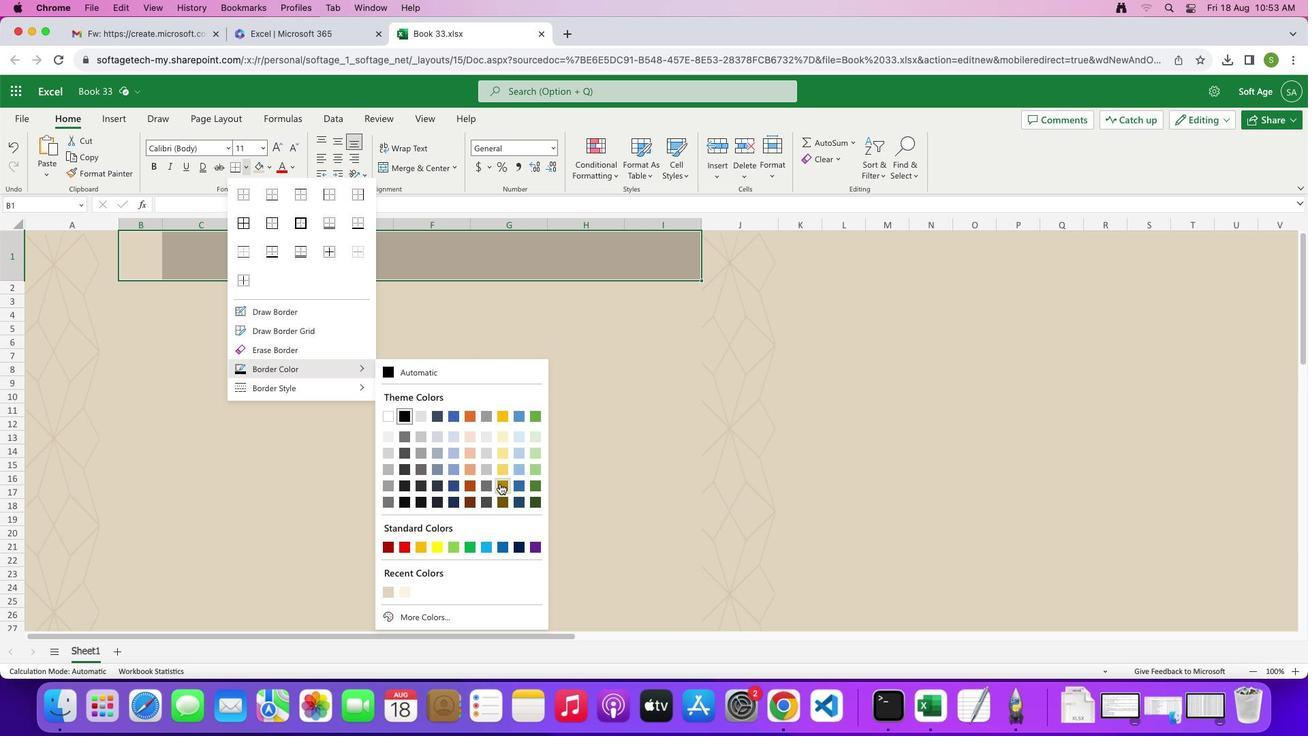 
Action: Mouse pressed left at (493, 477)
Screenshot: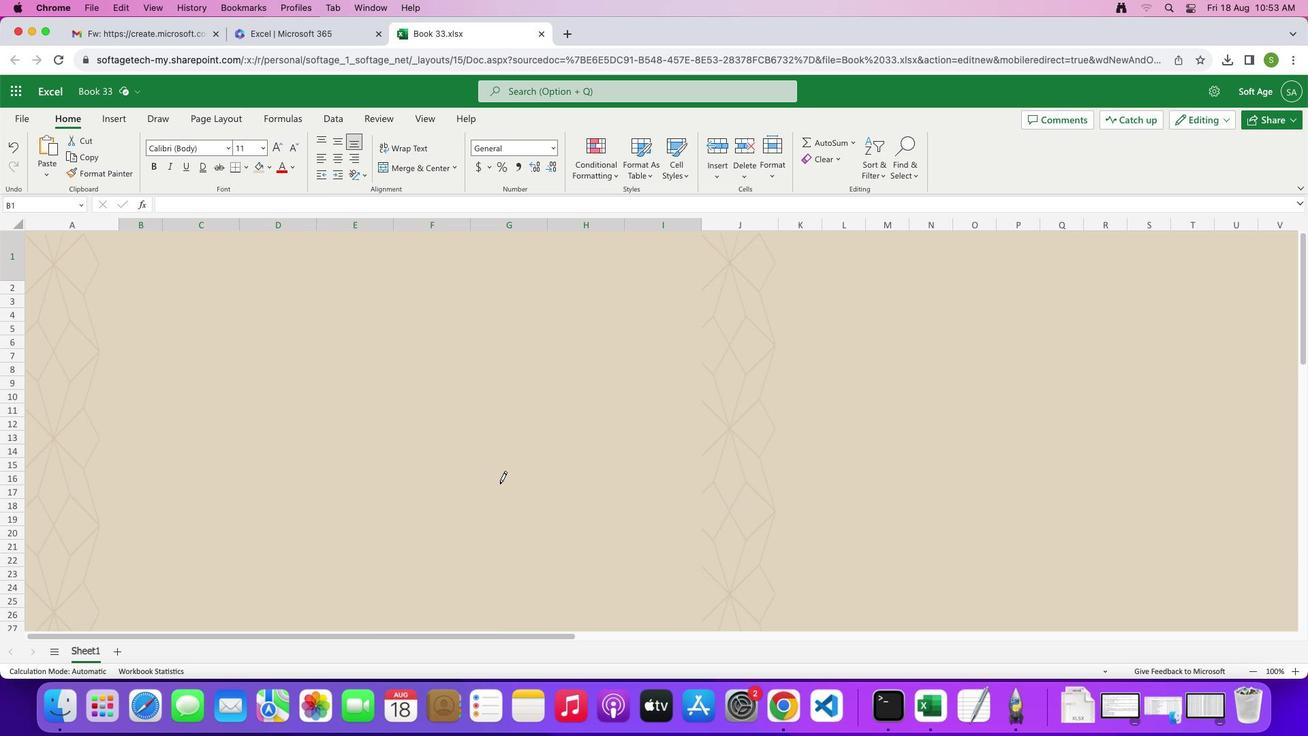 
Action: Mouse moved to (220, 275)
Screenshot: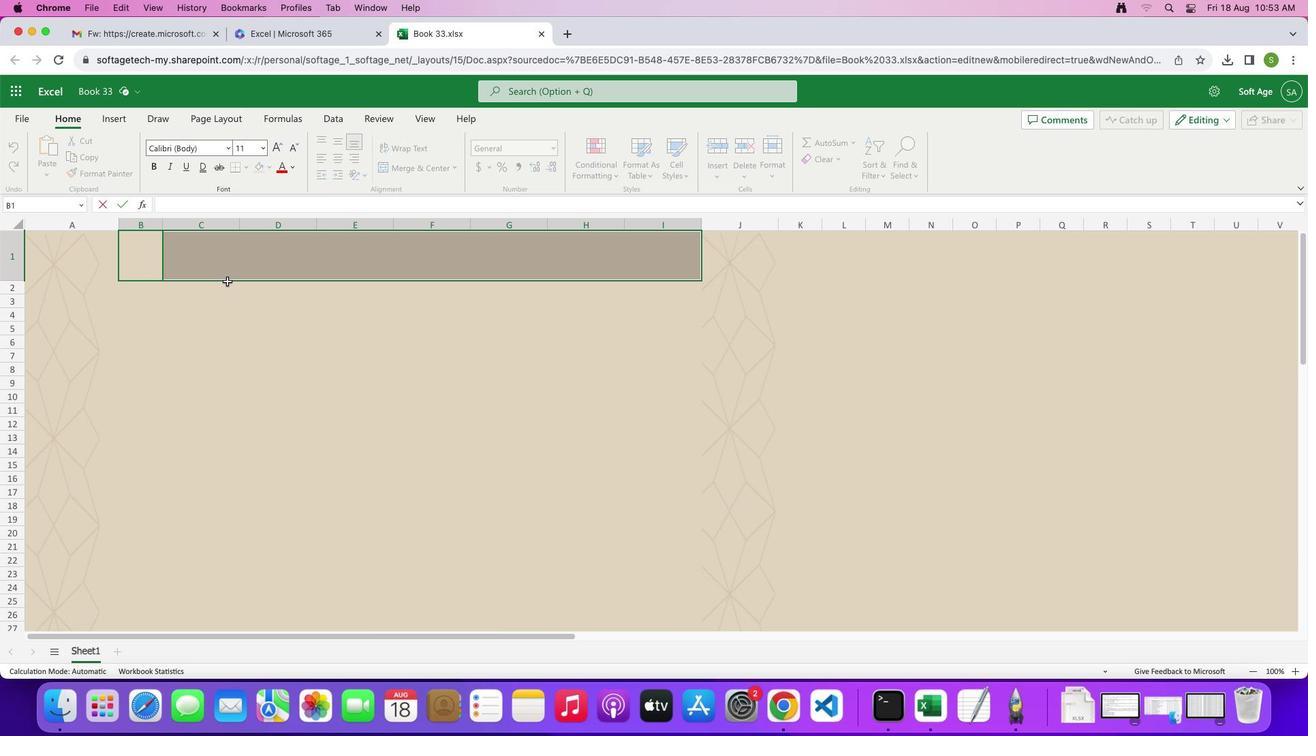 
Action: Mouse pressed left at (220, 275)
Screenshot: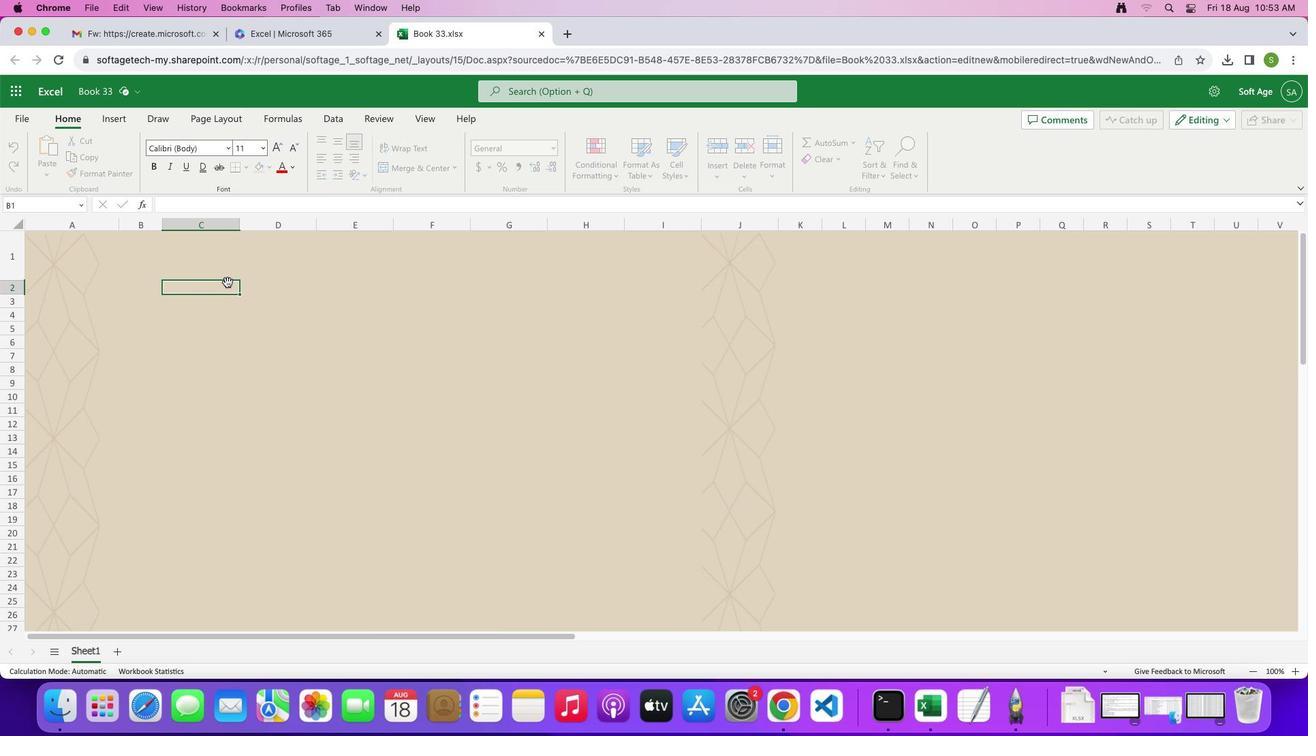 
Action: Mouse moved to (197, 301)
Screenshot: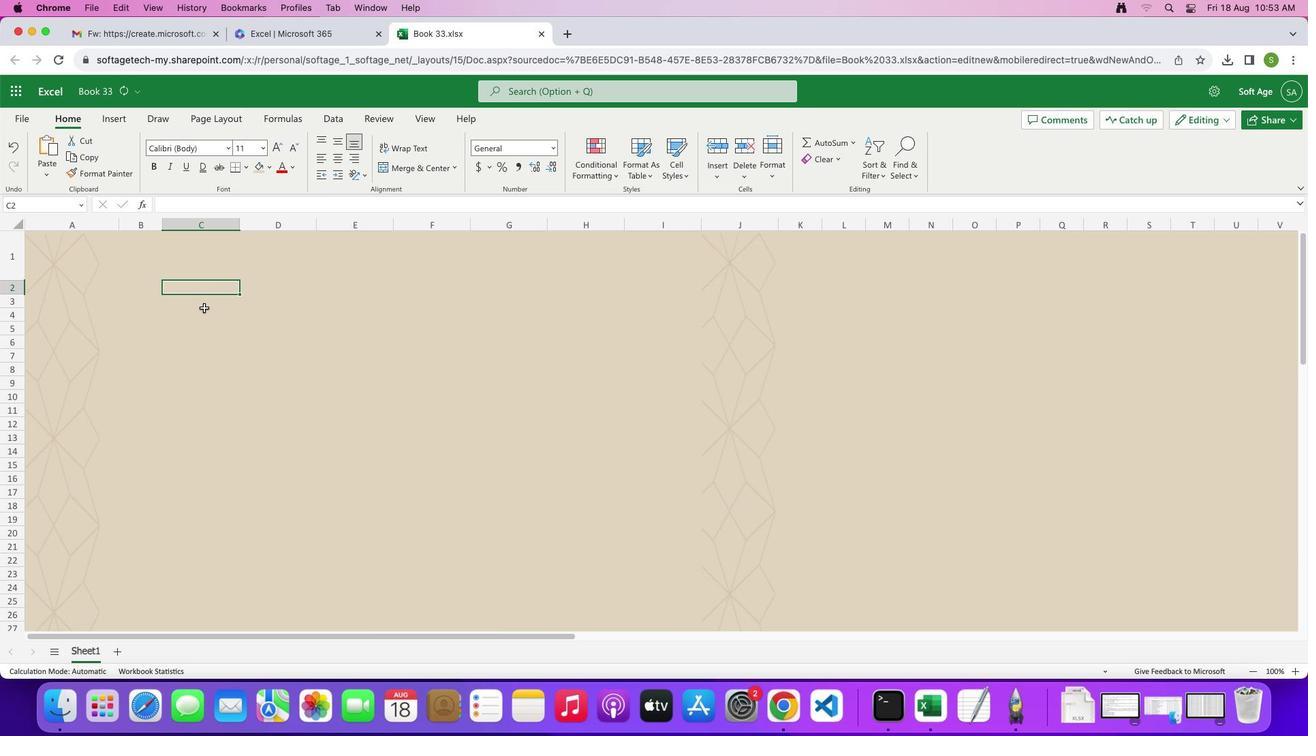 
Action: Mouse pressed left at (197, 301)
Screenshot: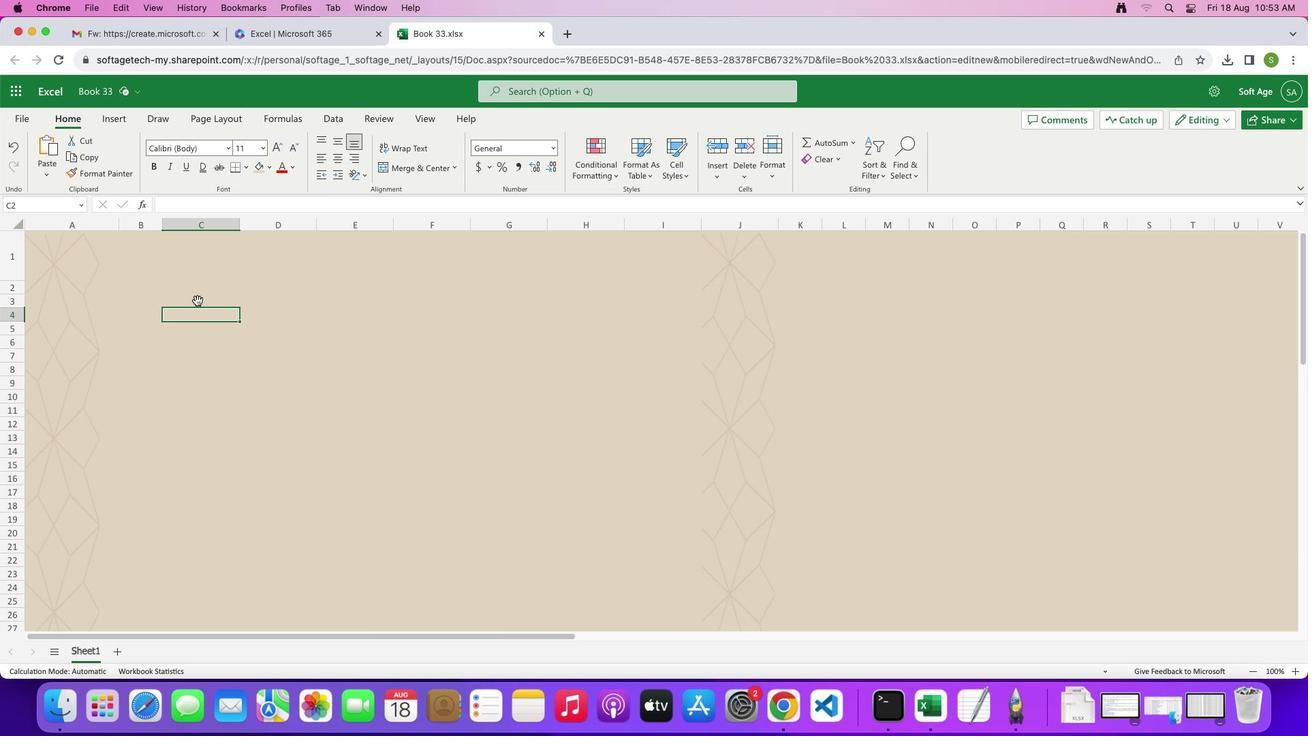
Action: Mouse moved to (135, 247)
Screenshot: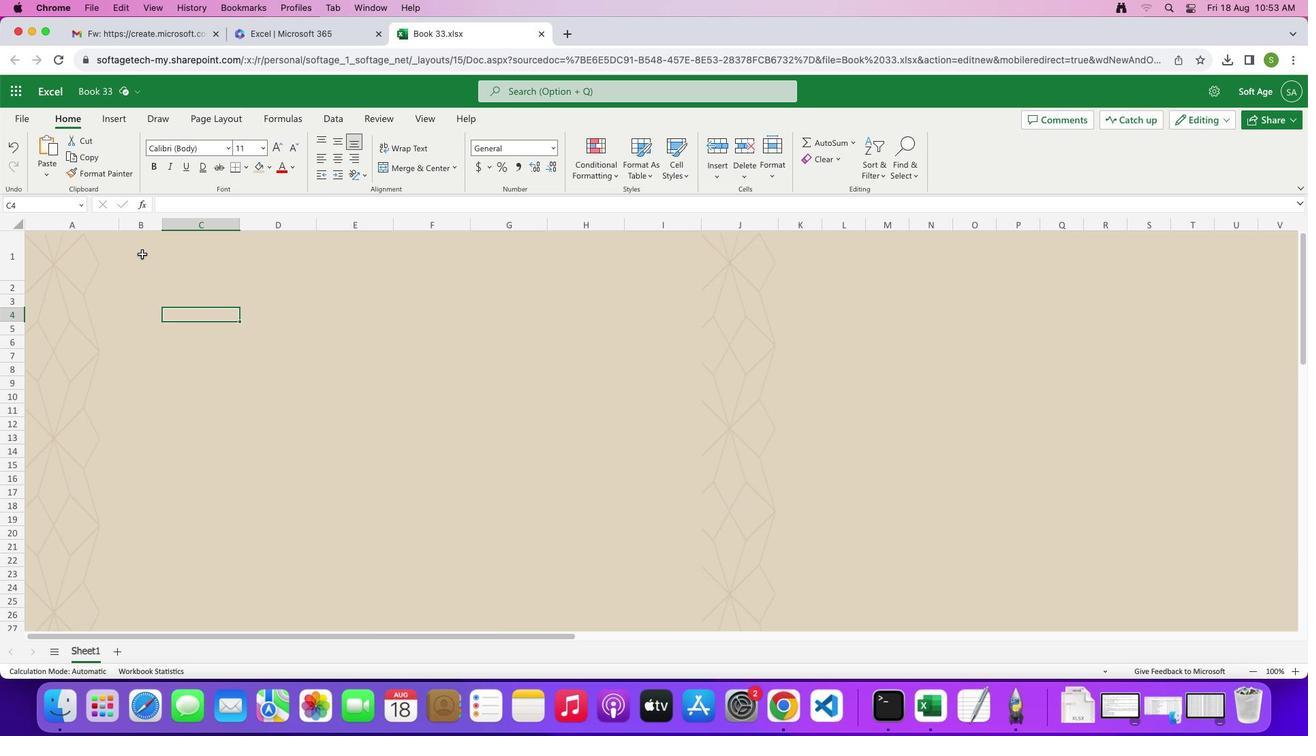 
Action: Mouse pressed left at (135, 247)
Screenshot: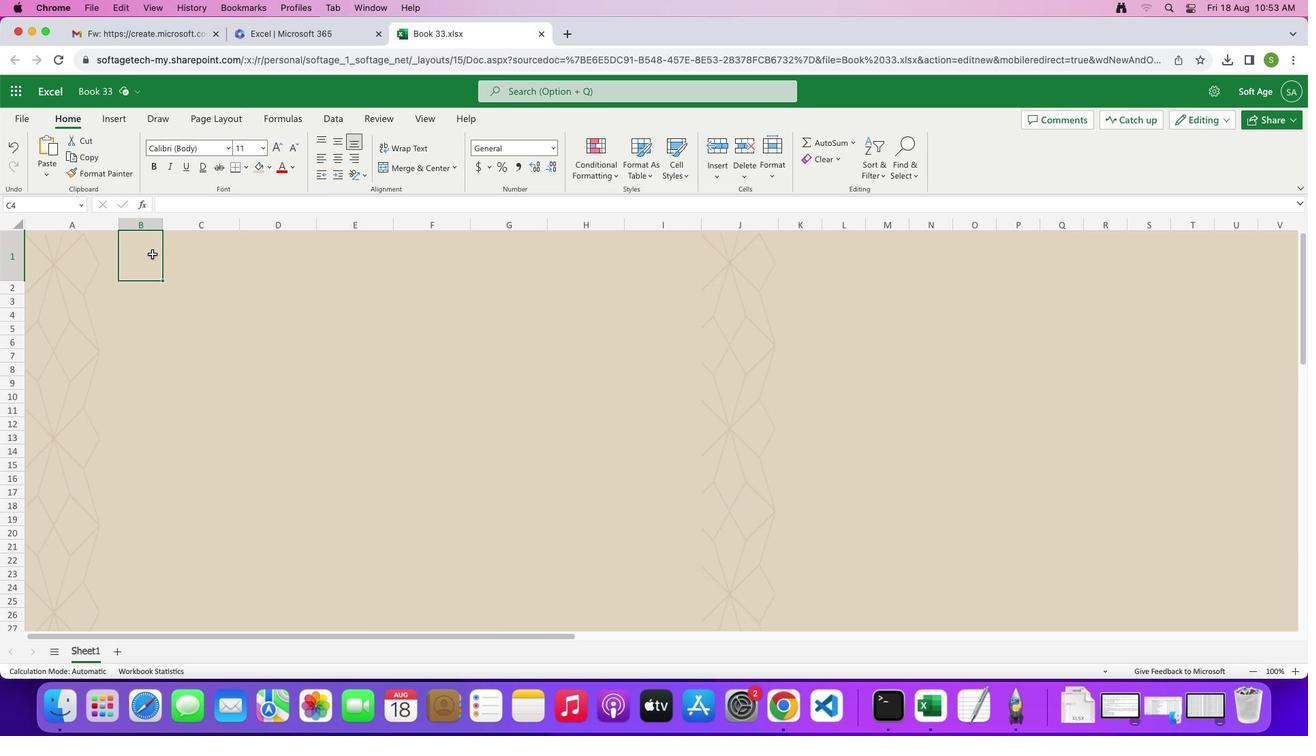 
Action: Mouse moved to (237, 158)
Screenshot: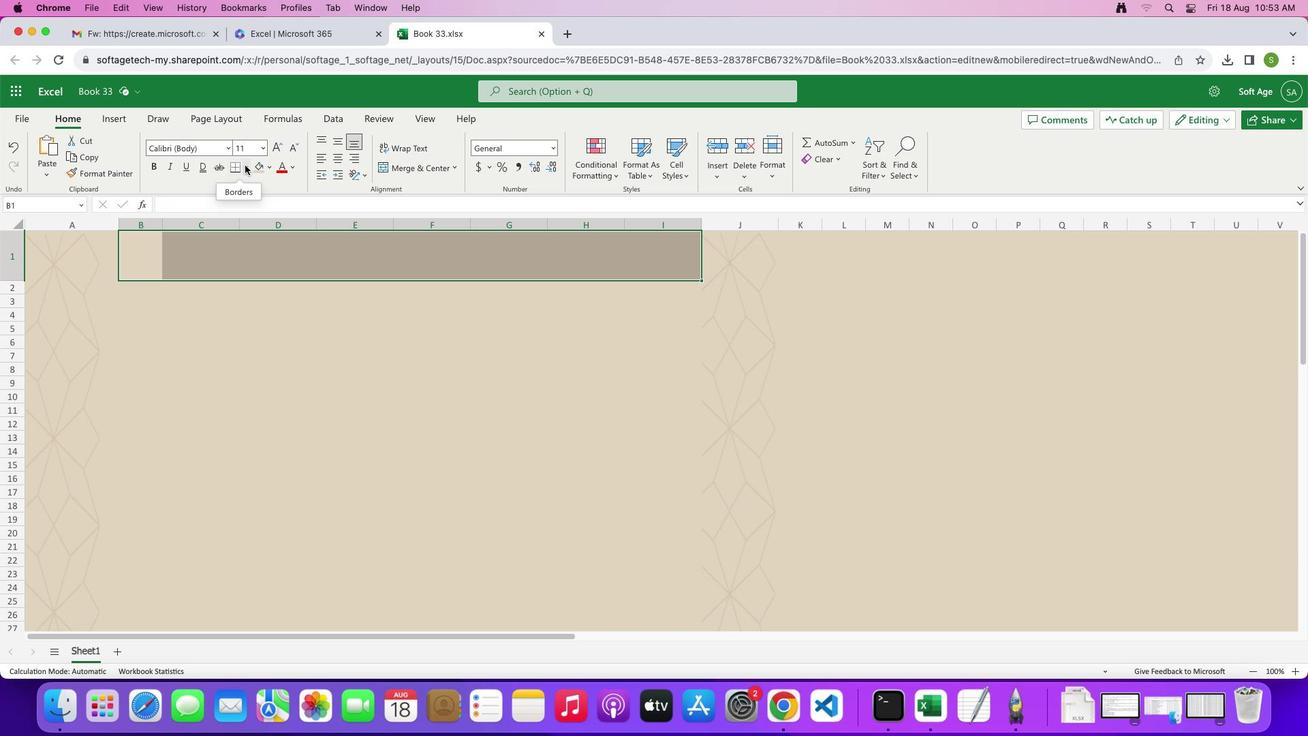 
Action: Mouse pressed left at (237, 158)
Screenshot: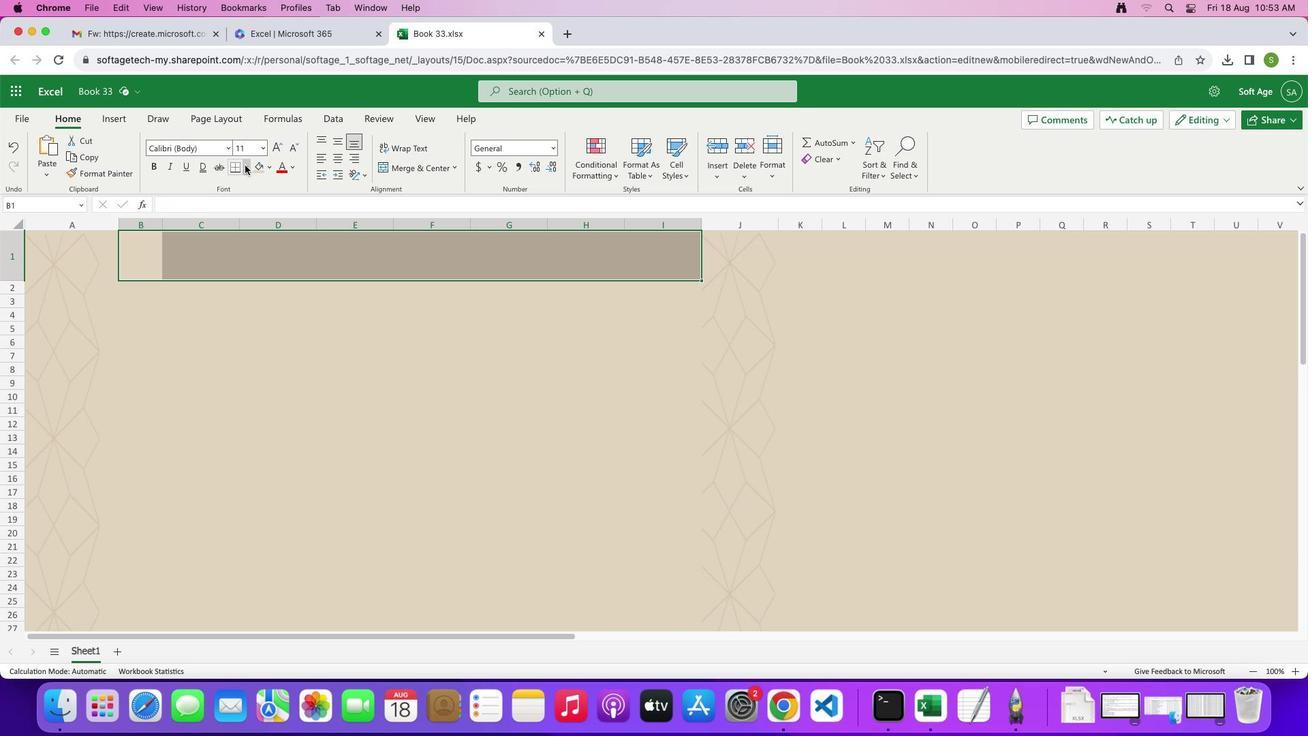 
Action: Mouse moved to (349, 218)
Screenshot: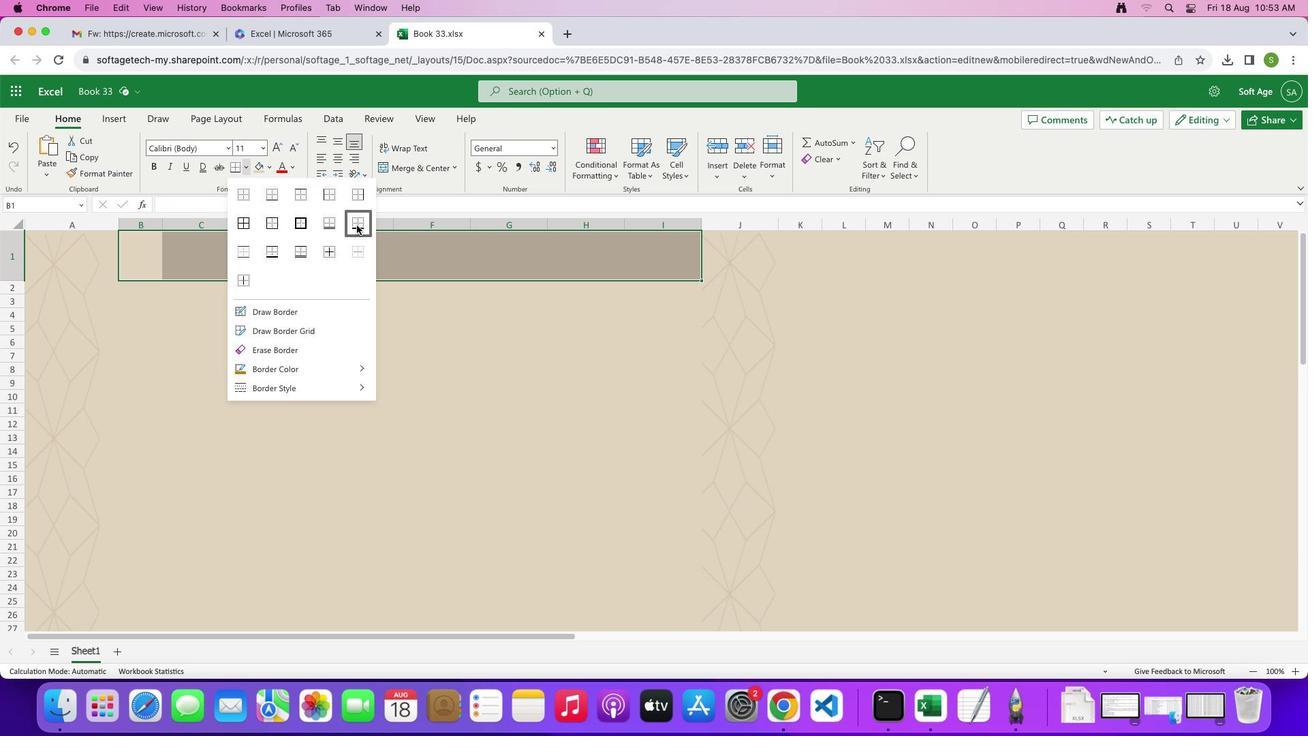 
Action: Mouse pressed left at (349, 218)
Screenshot: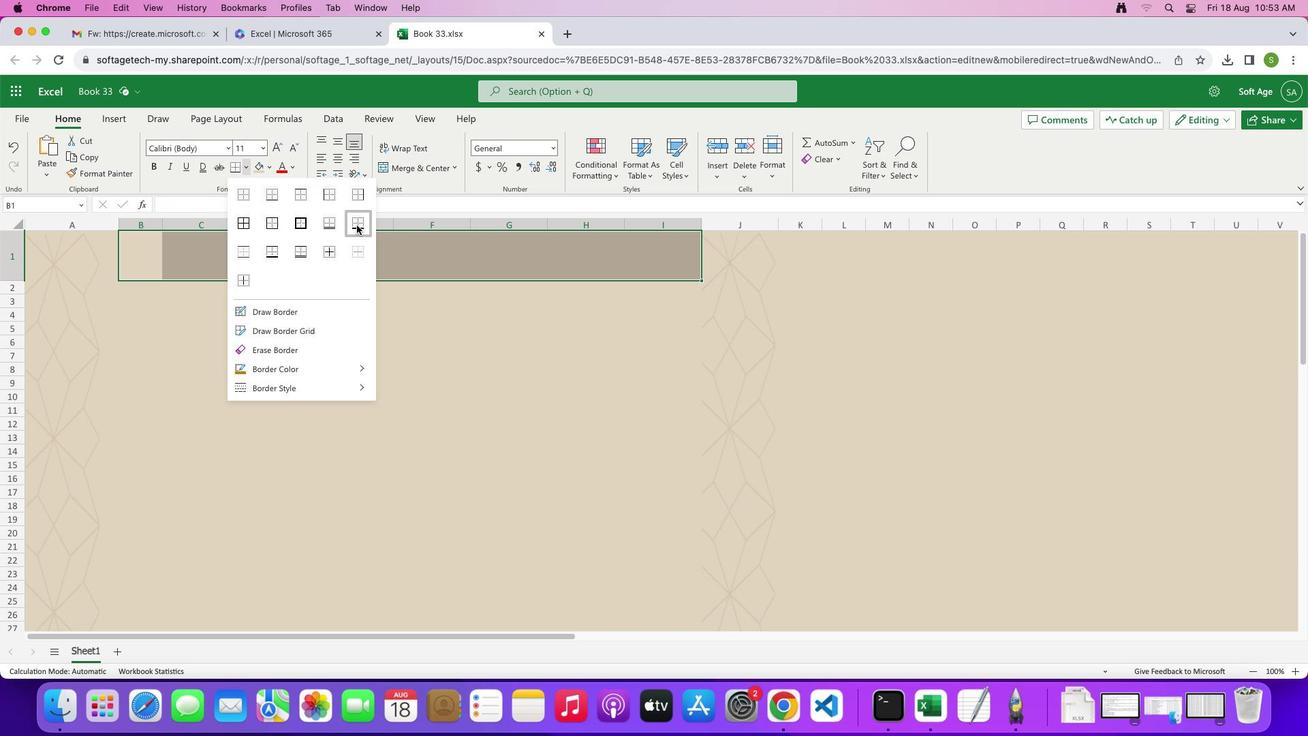 
Action: Mouse moved to (277, 317)
Screenshot: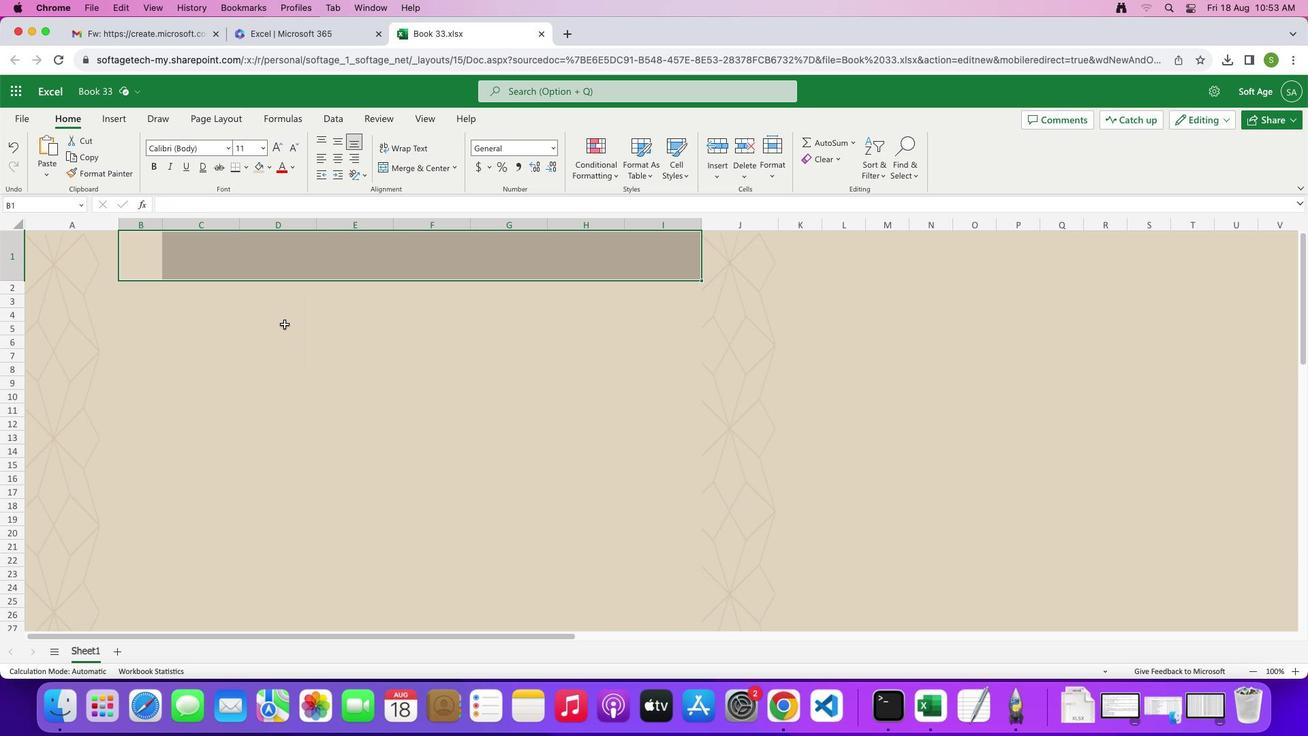 
Action: Mouse pressed left at (277, 317)
Screenshot: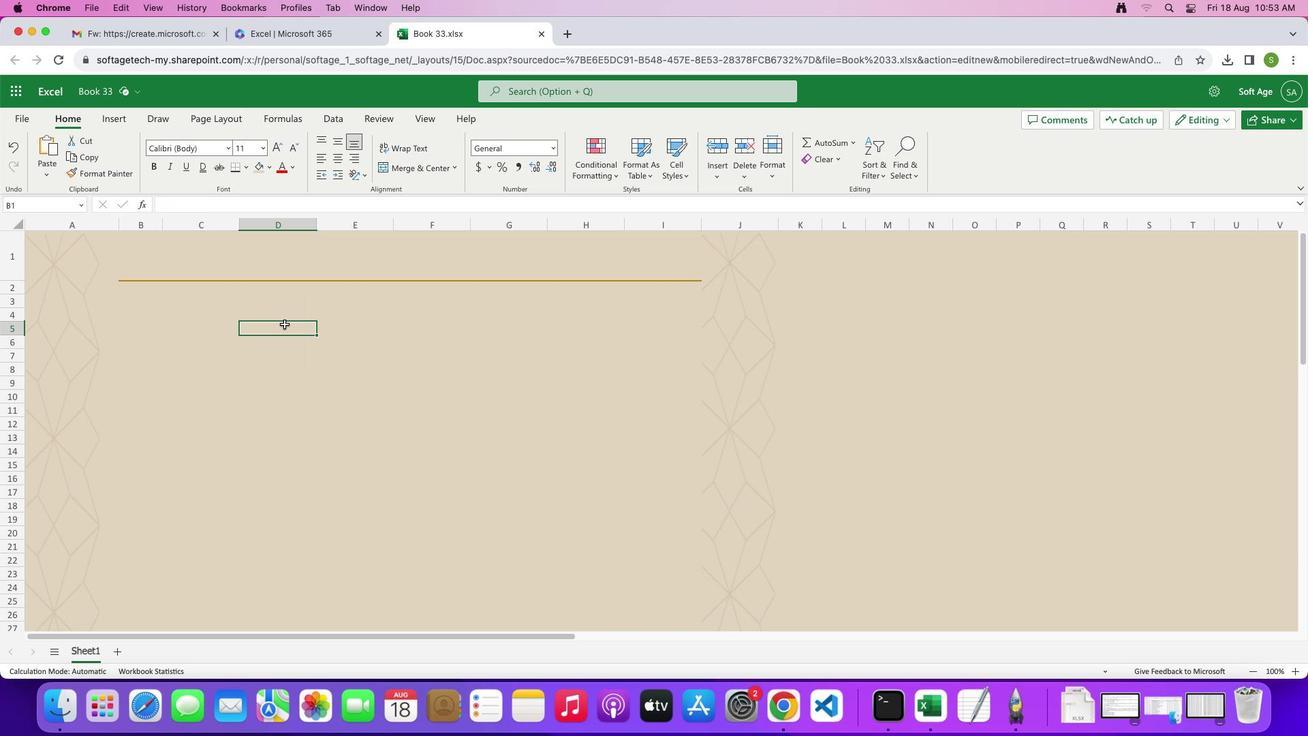 
Action: Mouse moved to (440, 376)
Screenshot: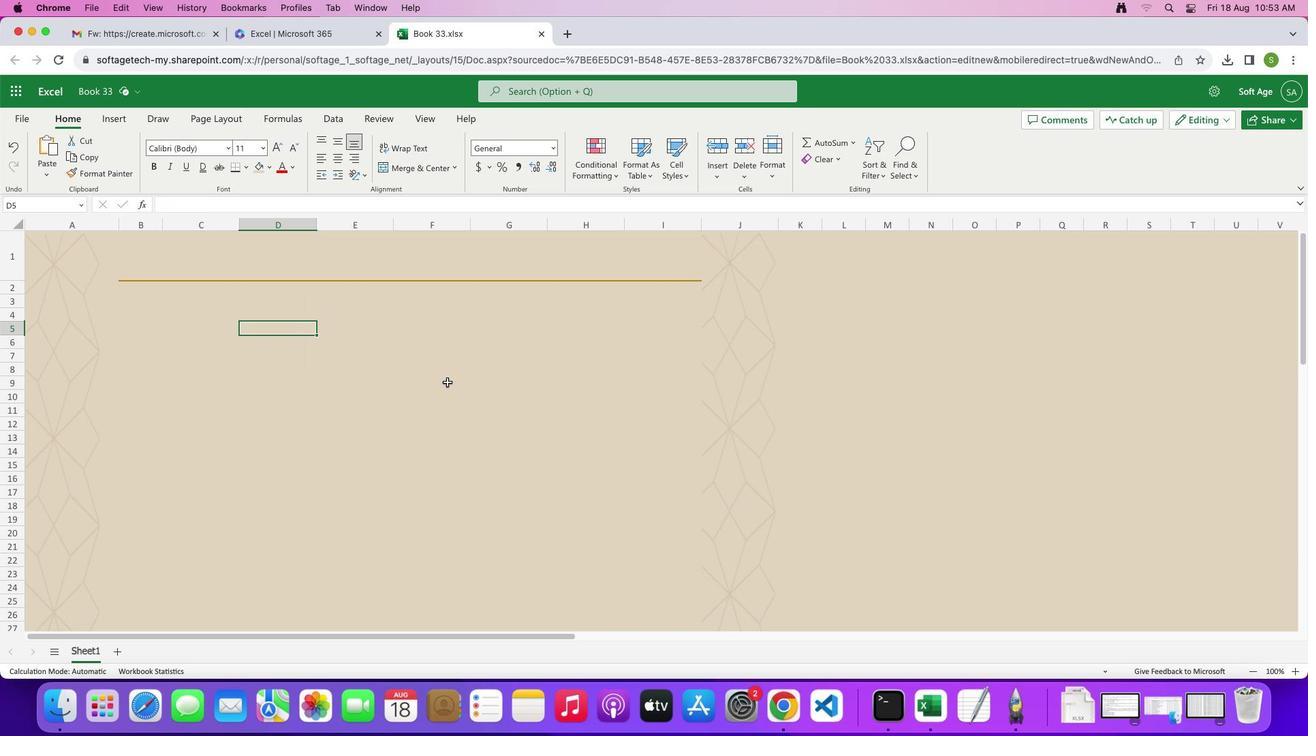 
Action: Mouse scrolled (440, 376) with delta (-6, -6)
Screenshot: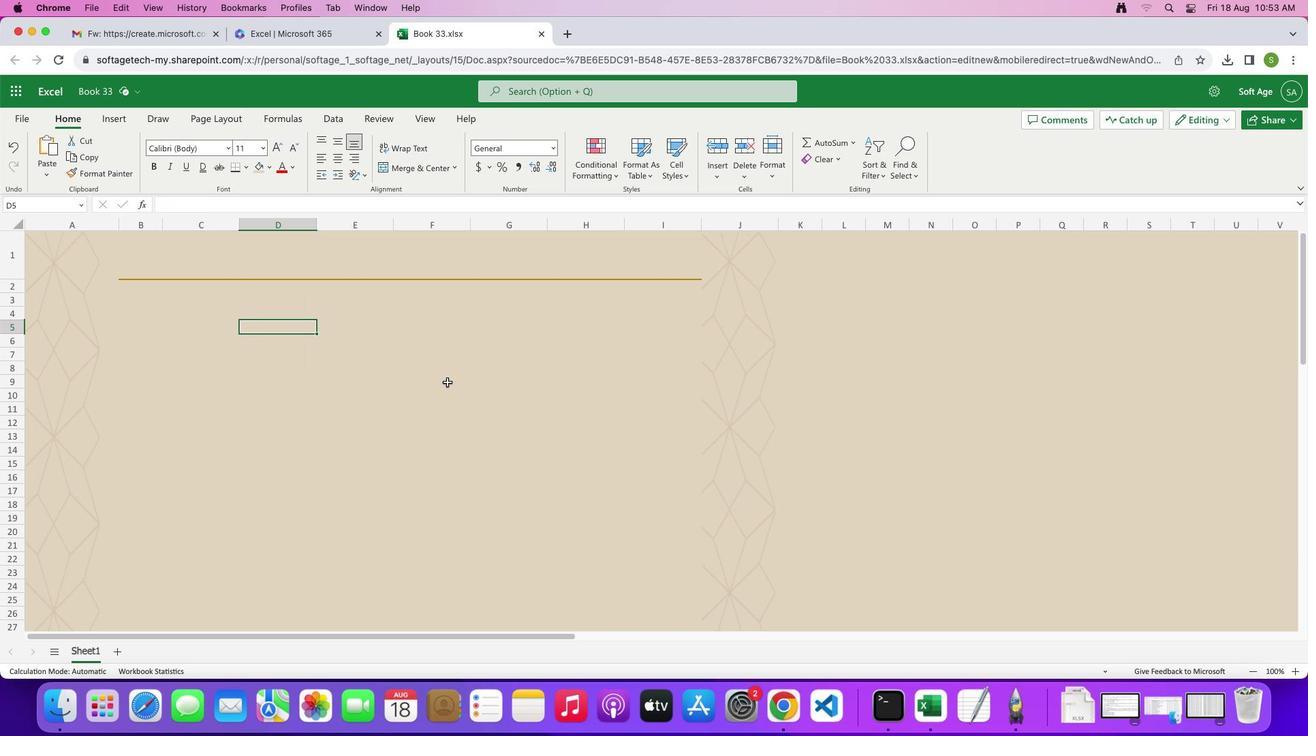 
Action: Mouse scrolled (440, 376) with delta (-6, -6)
Screenshot: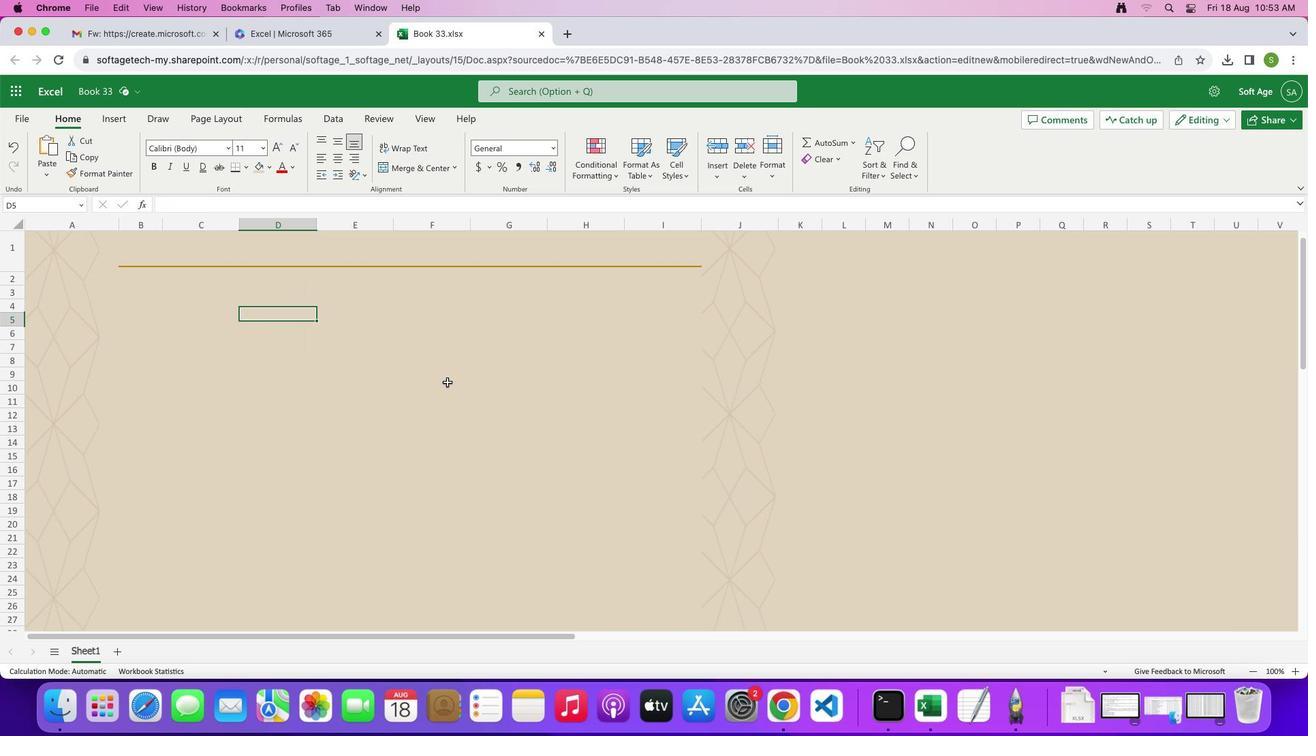 
Action: Mouse scrolled (440, 376) with delta (-6, -7)
Screenshot: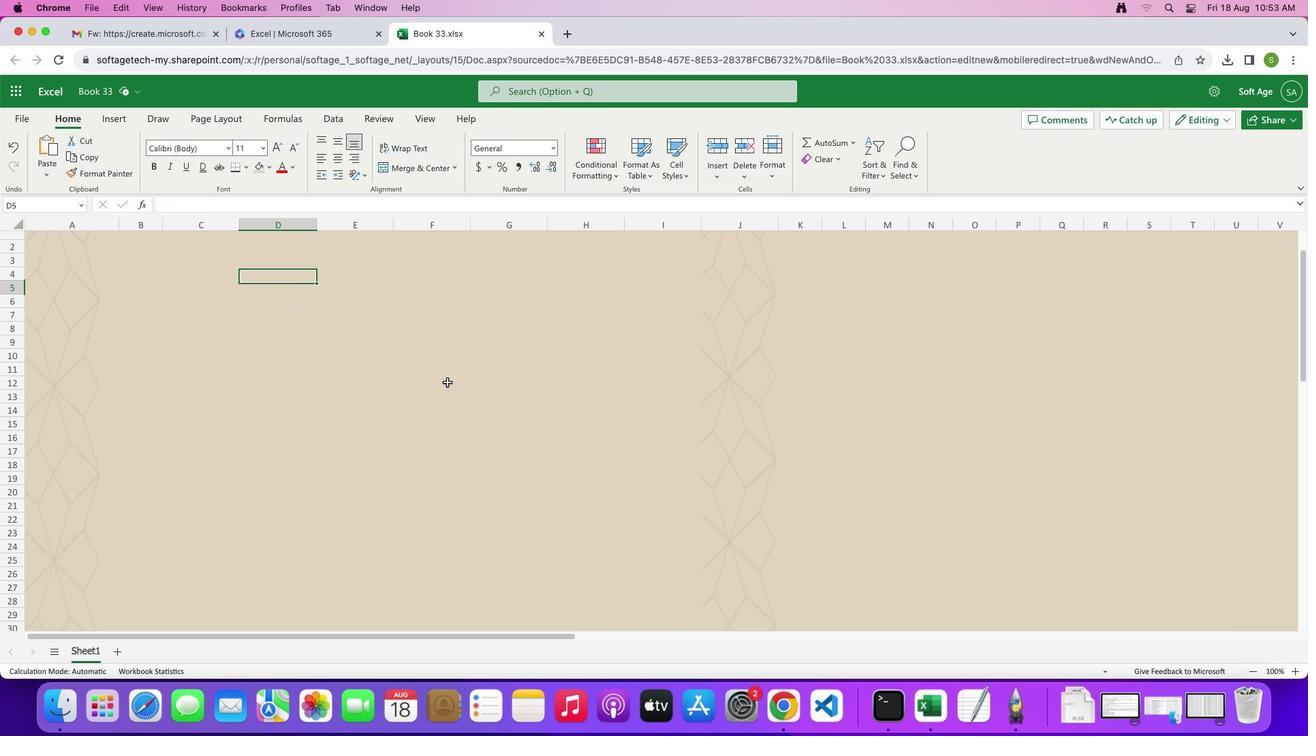 
Action: Mouse moved to (440, 374)
Screenshot: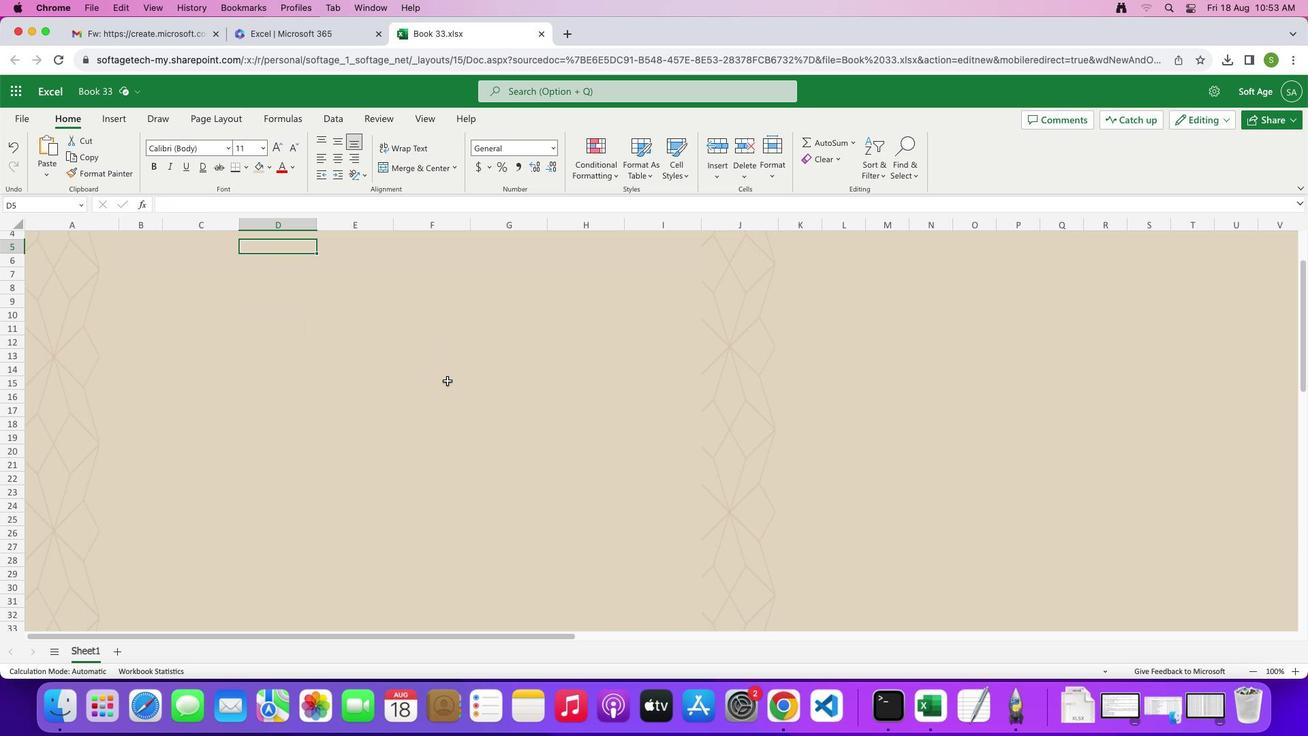 
Action: Mouse scrolled (440, 374) with delta (-6, -5)
Screenshot: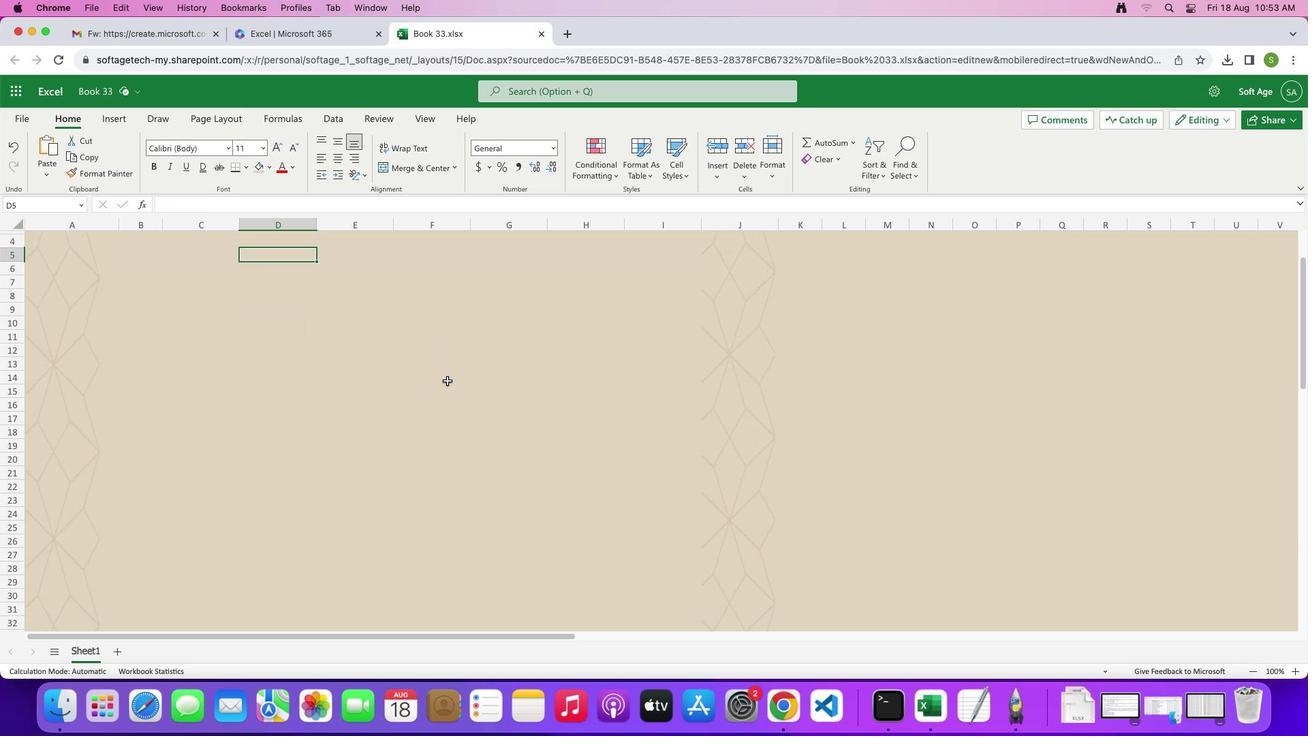 
Action: Mouse scrolled (440, 374) with delta (-6, -5)
Screenshot: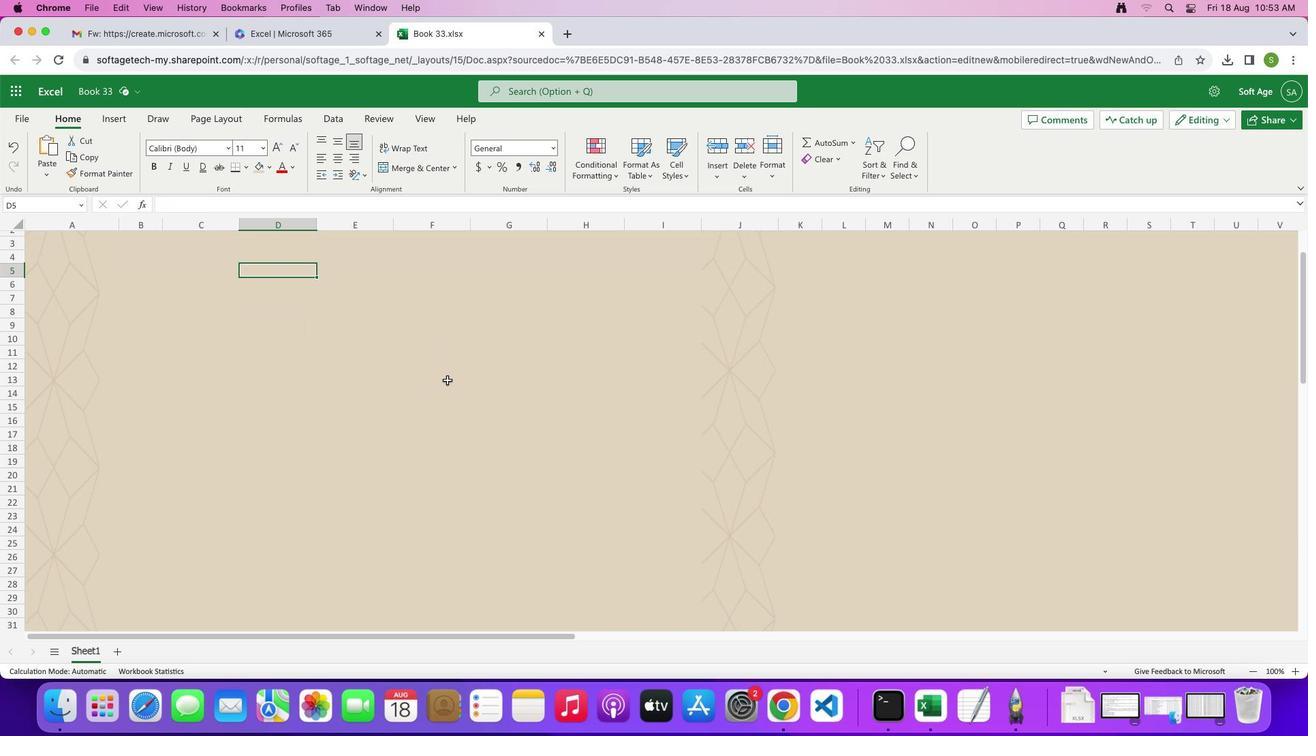 
Action: Mouse scrolled (440, 374) with delta (-6, -4)
Screenshot: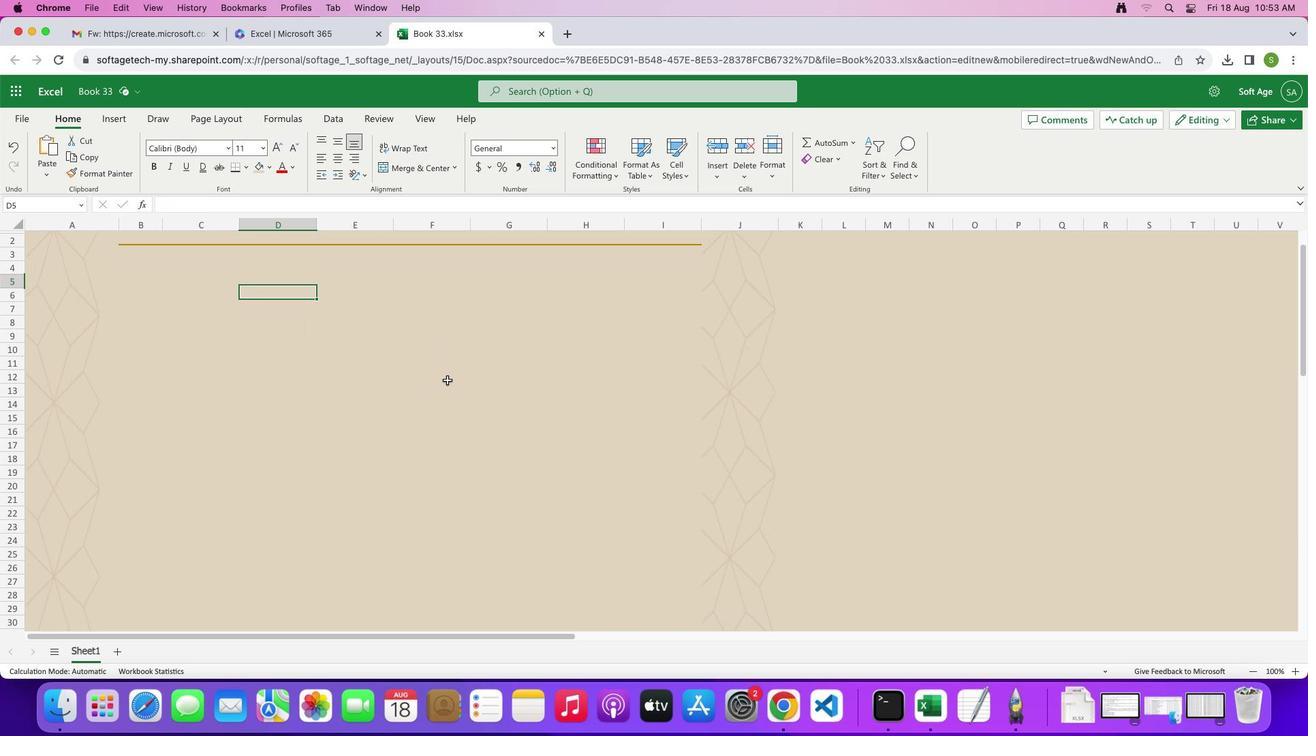 
Action: Mouse scrolled (440, 374) with delta (-6, -2)
Screenshot: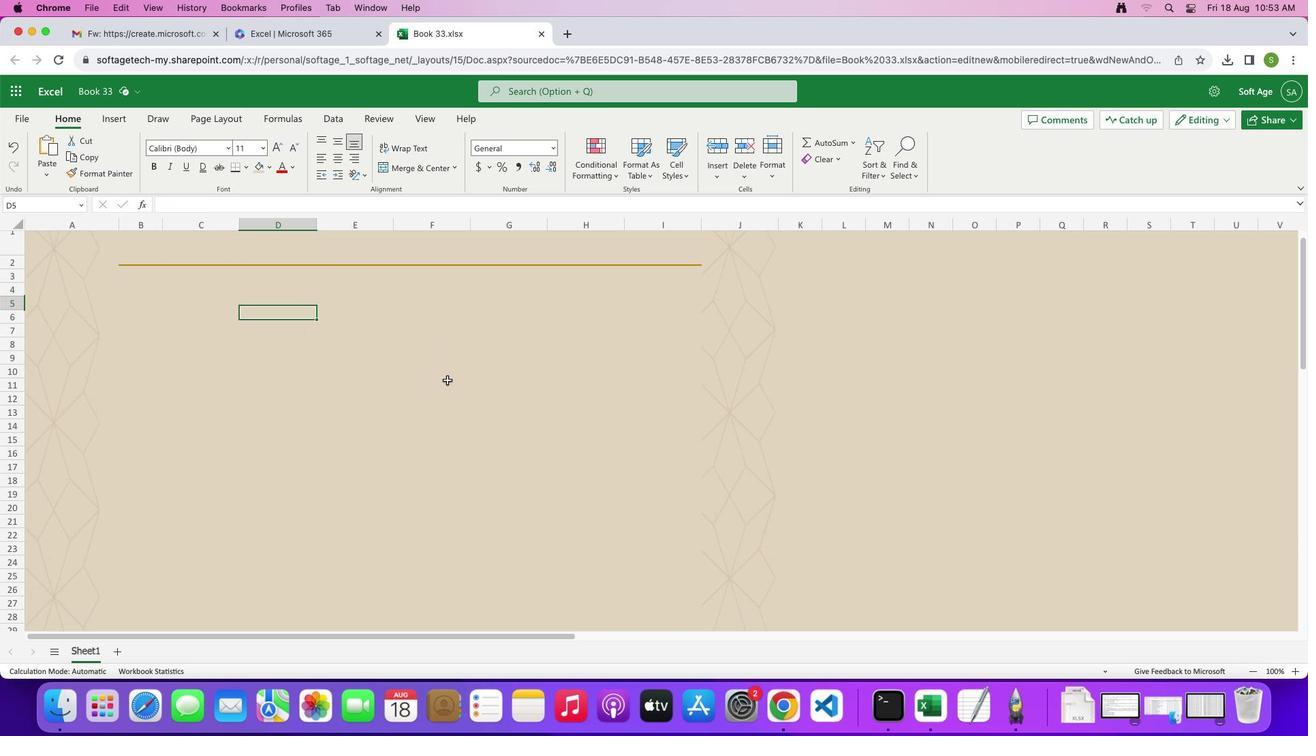 
Action: Mouse moved to (440, 374)
Screenshot: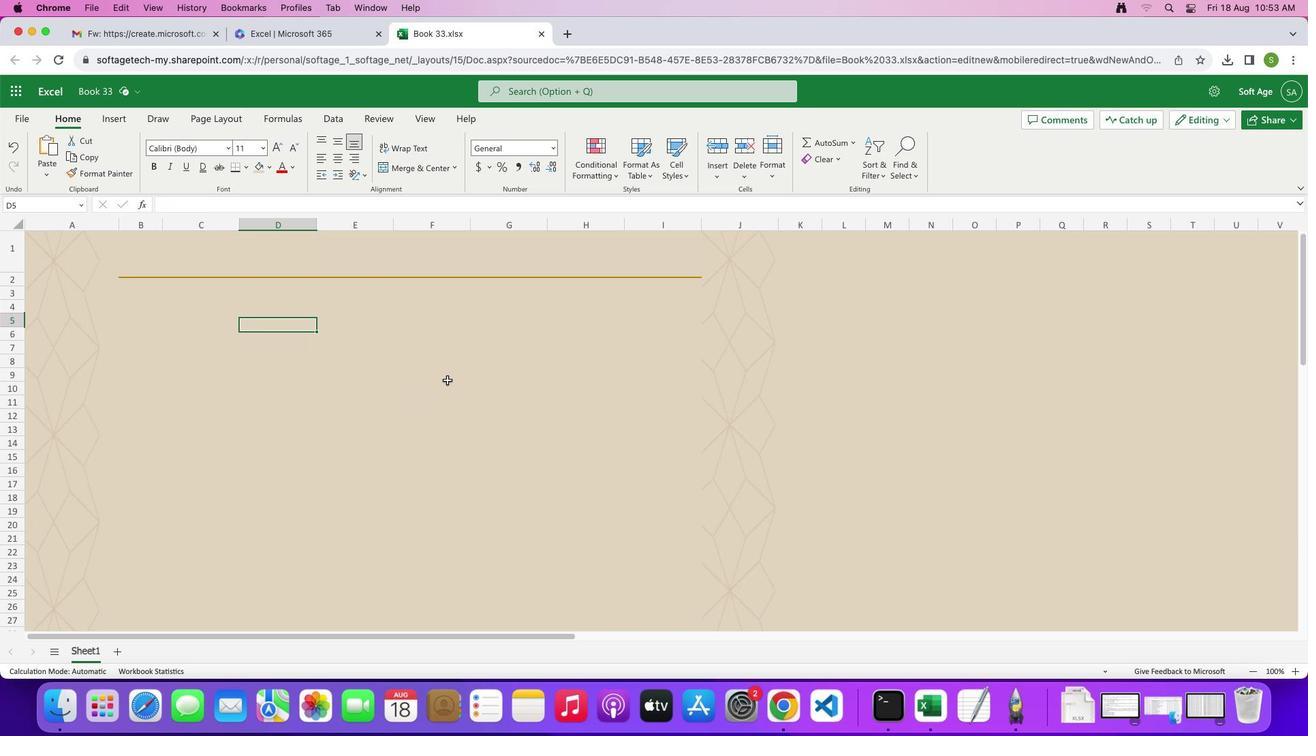 
Action: Mouse scrolled (440, 374) with delta (-6, -5)
Screenshot: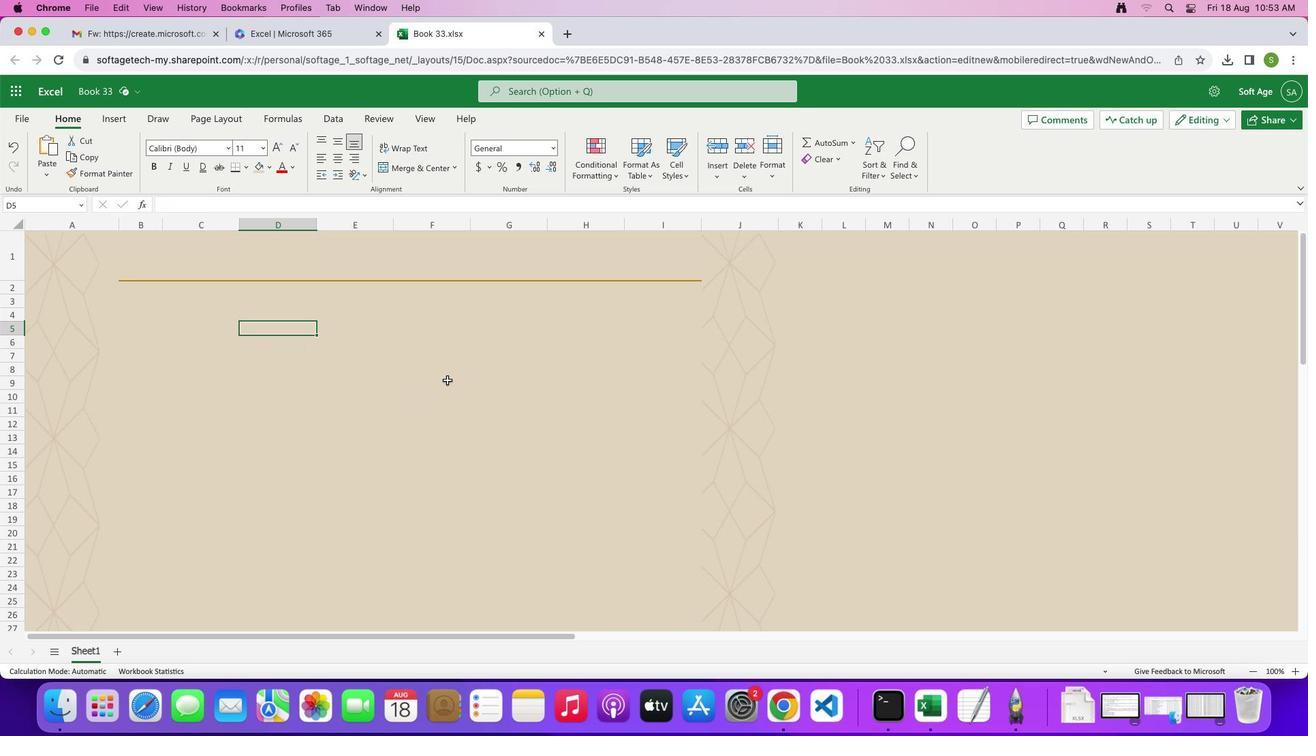 
Action: Mouse scrolled (440, 374) with delta (-6, -5)
Screenshot: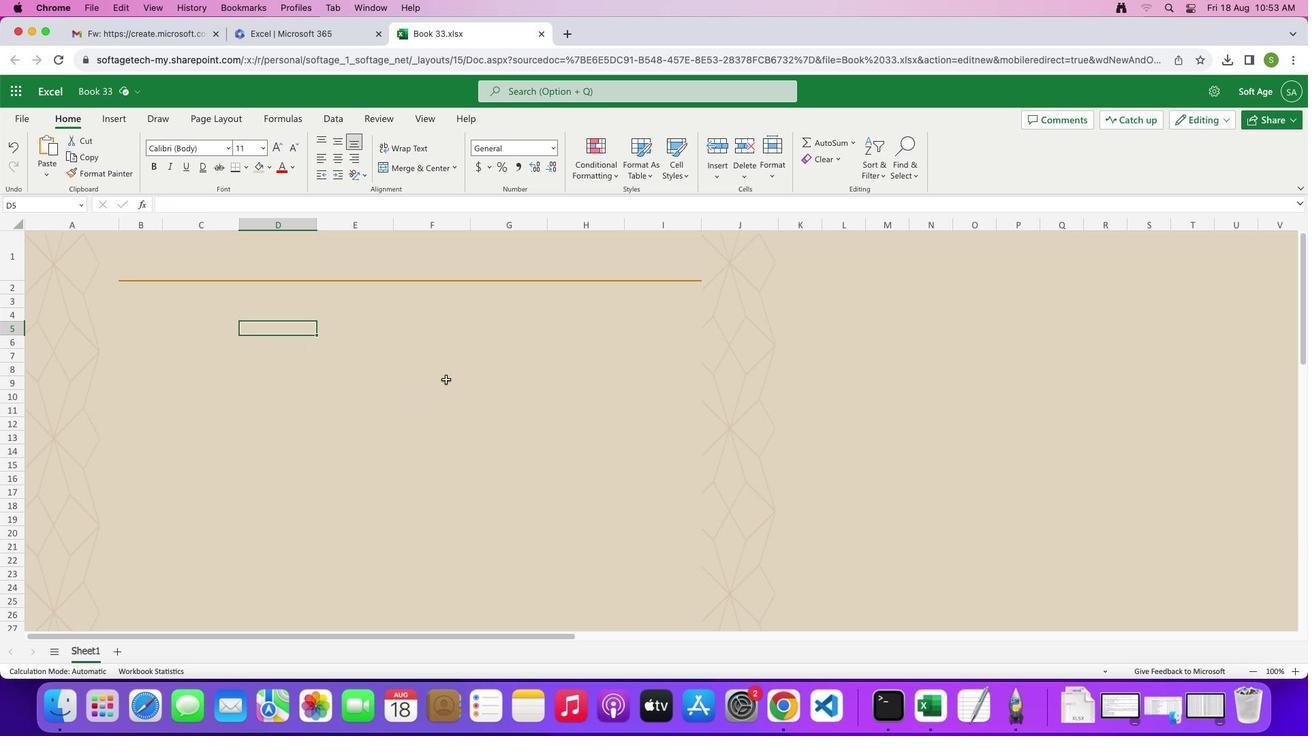 
Action: Mouse scrolled (440, 374) with delta (-6, -4)
Screenshot: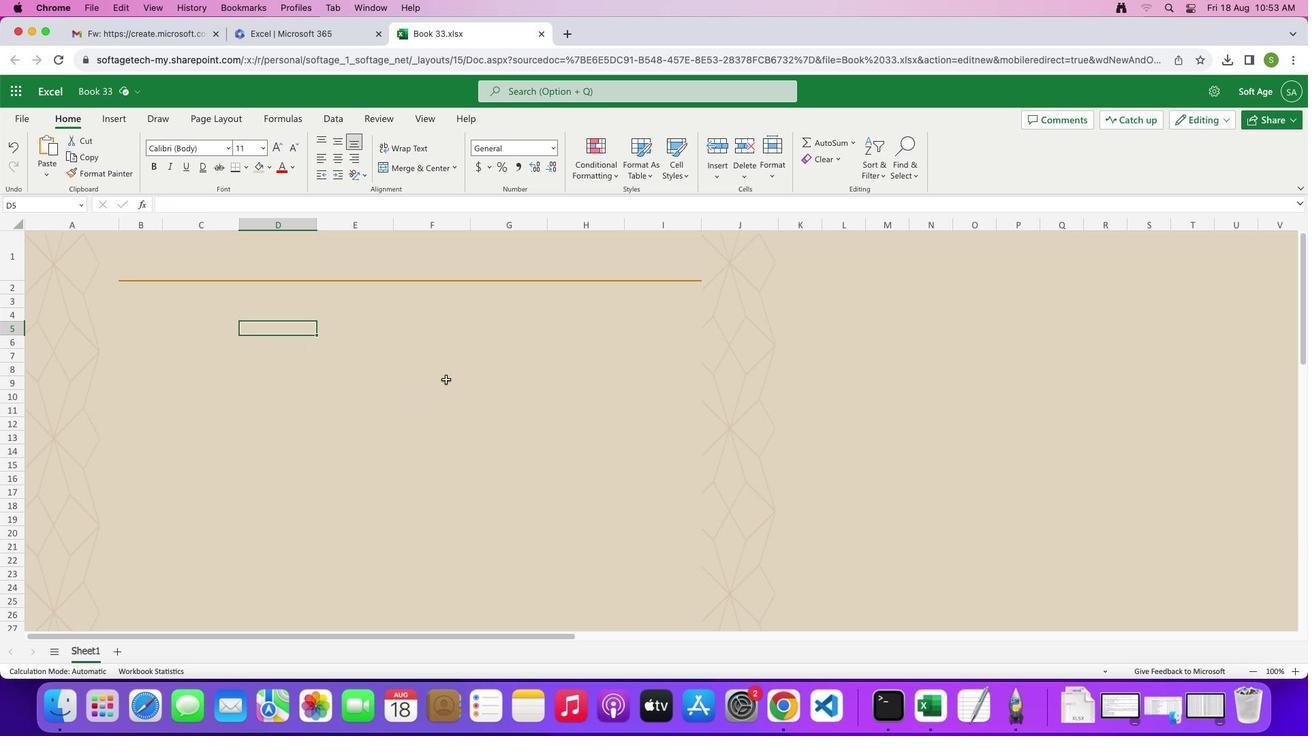
Action: Mouse moved to (8, 273)
Screenshot: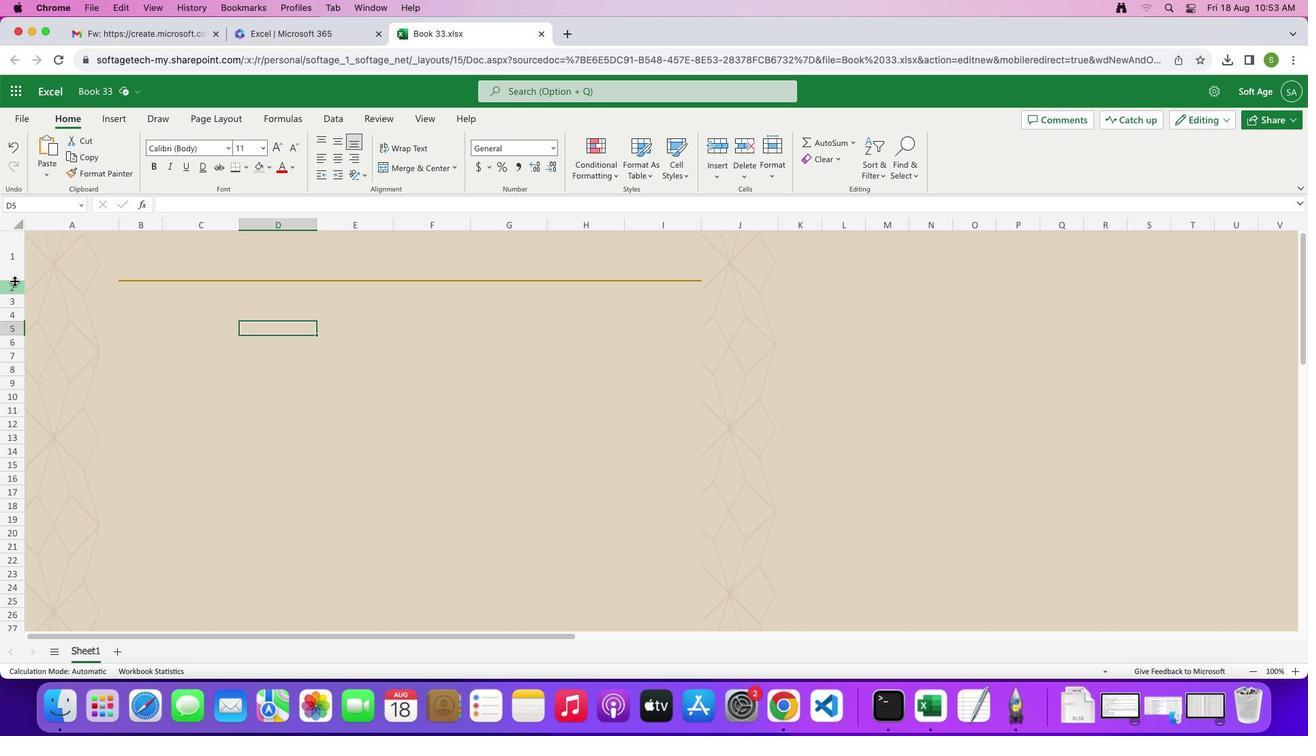 
Action: Mouse pressed left at (8, 273)
Screenshot: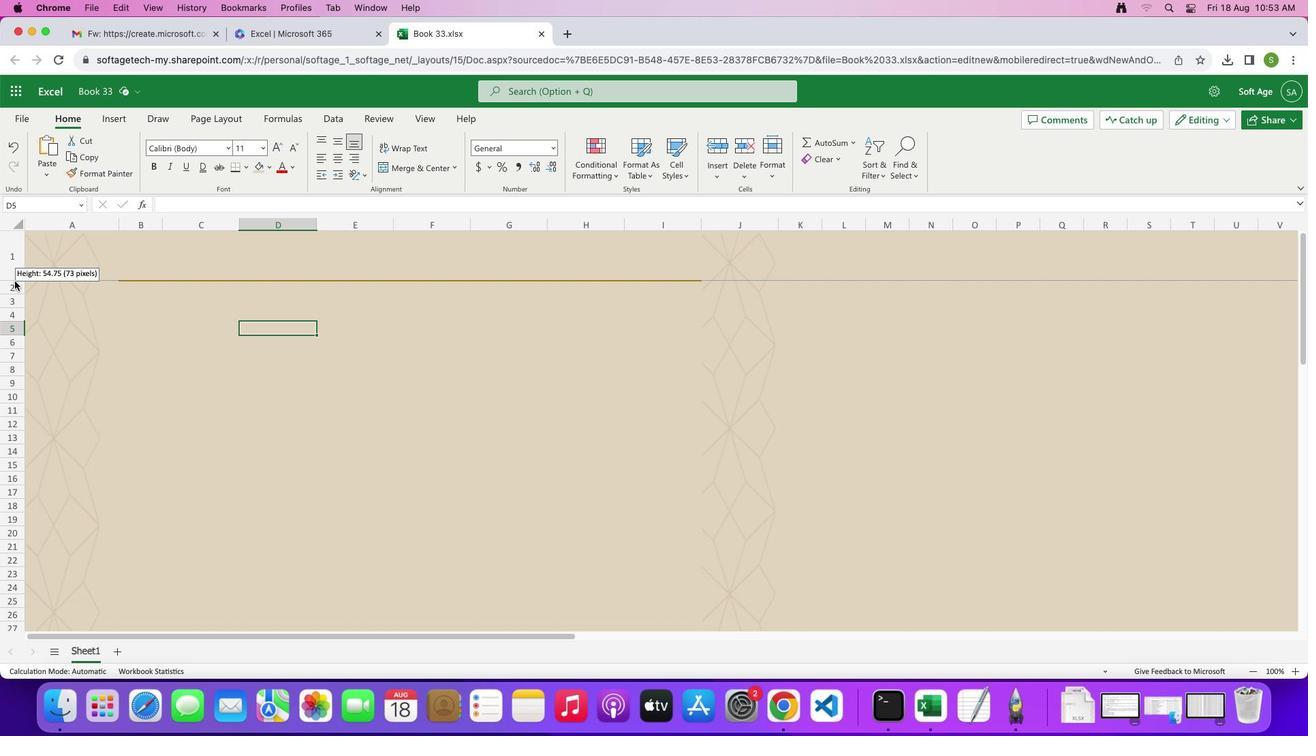 
Action: Mouse moved to (150, 266)
Screenshot: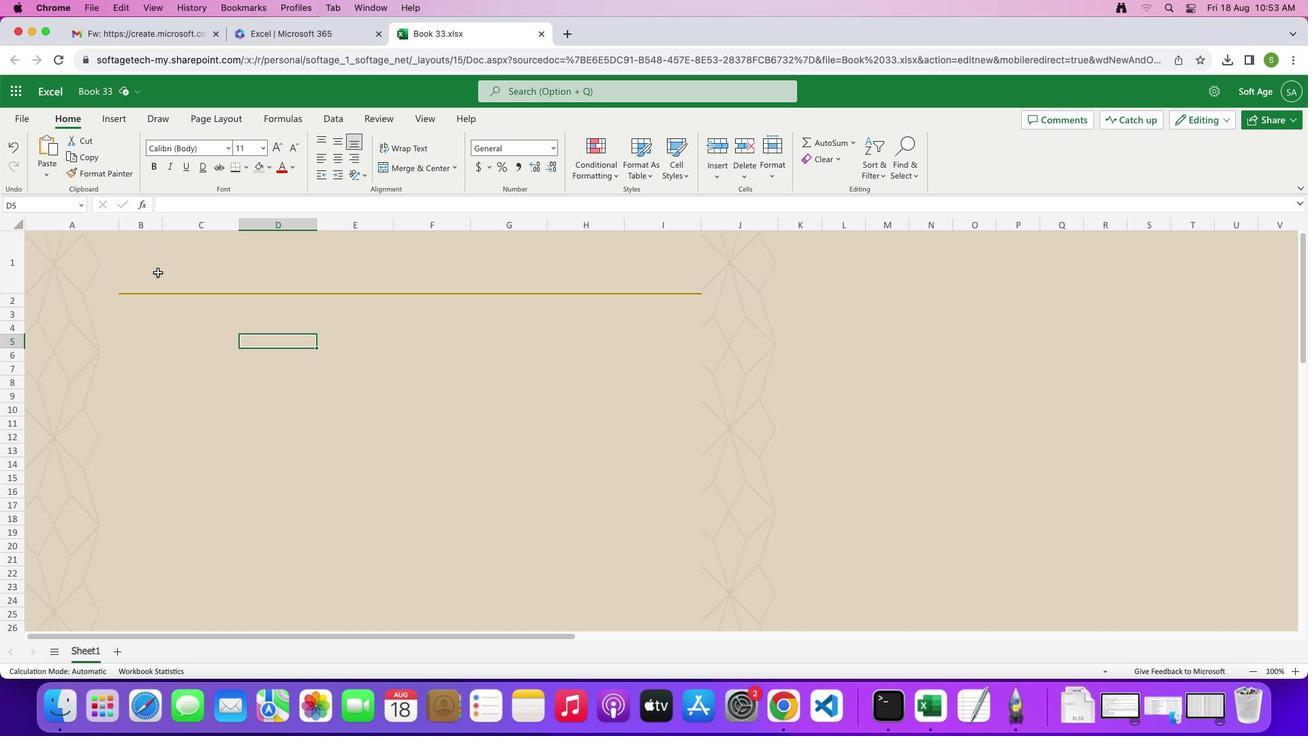 
Action: Mouse pressed left at (150, 266)
Screenshot: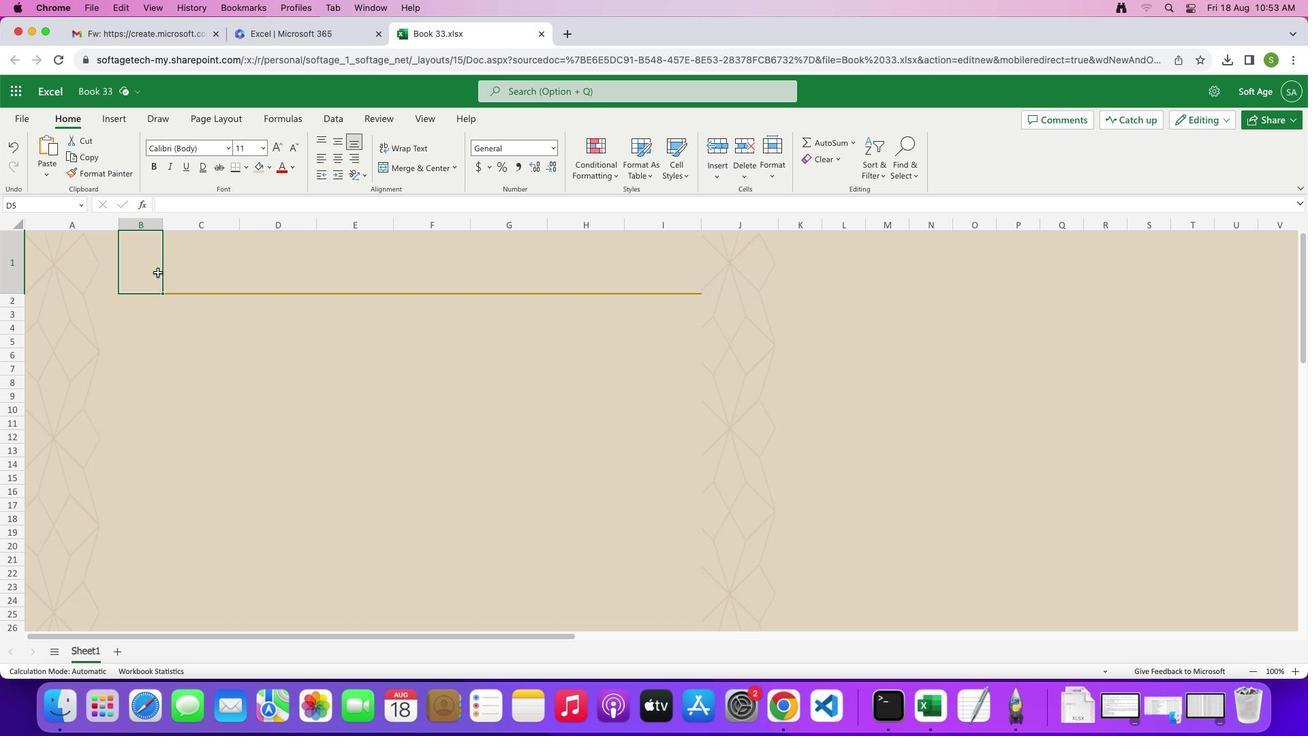 
Action: Mouse moved to (145, 257)
Screenshot: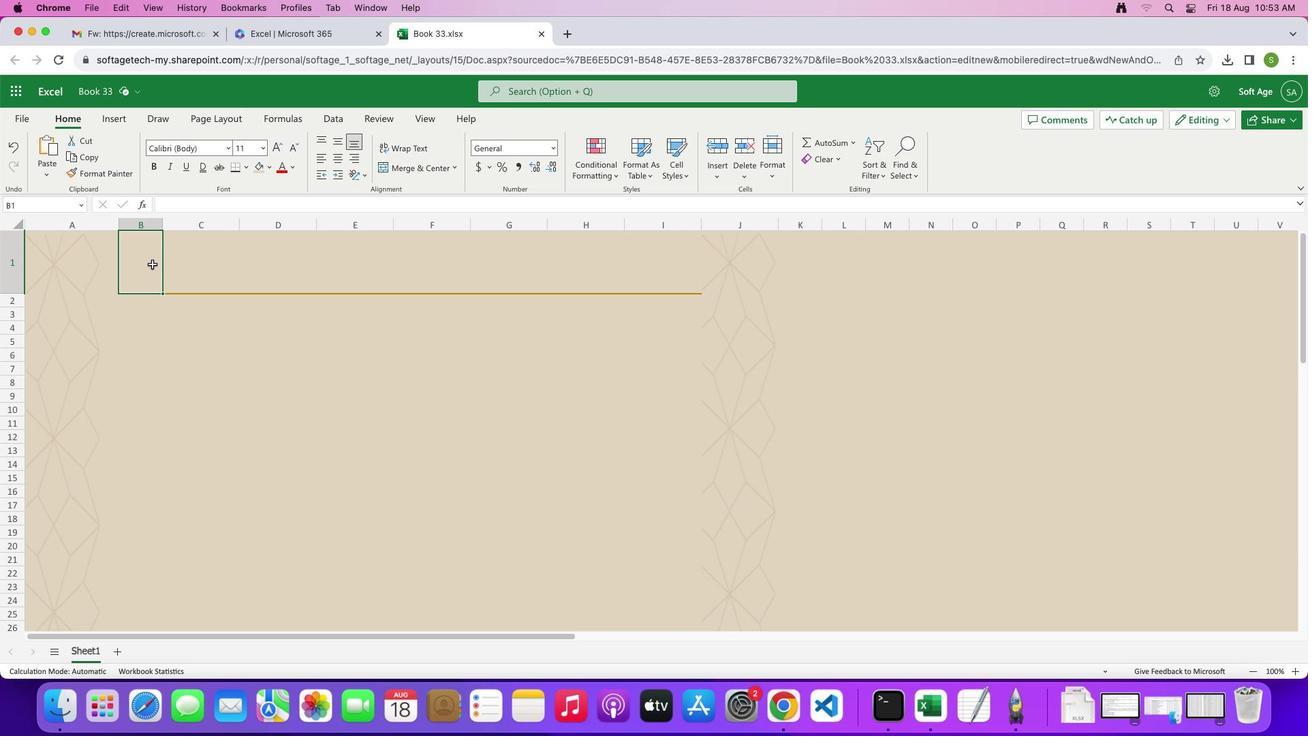 
Action: Mouse pressed left at (145, 257)
Screenshot: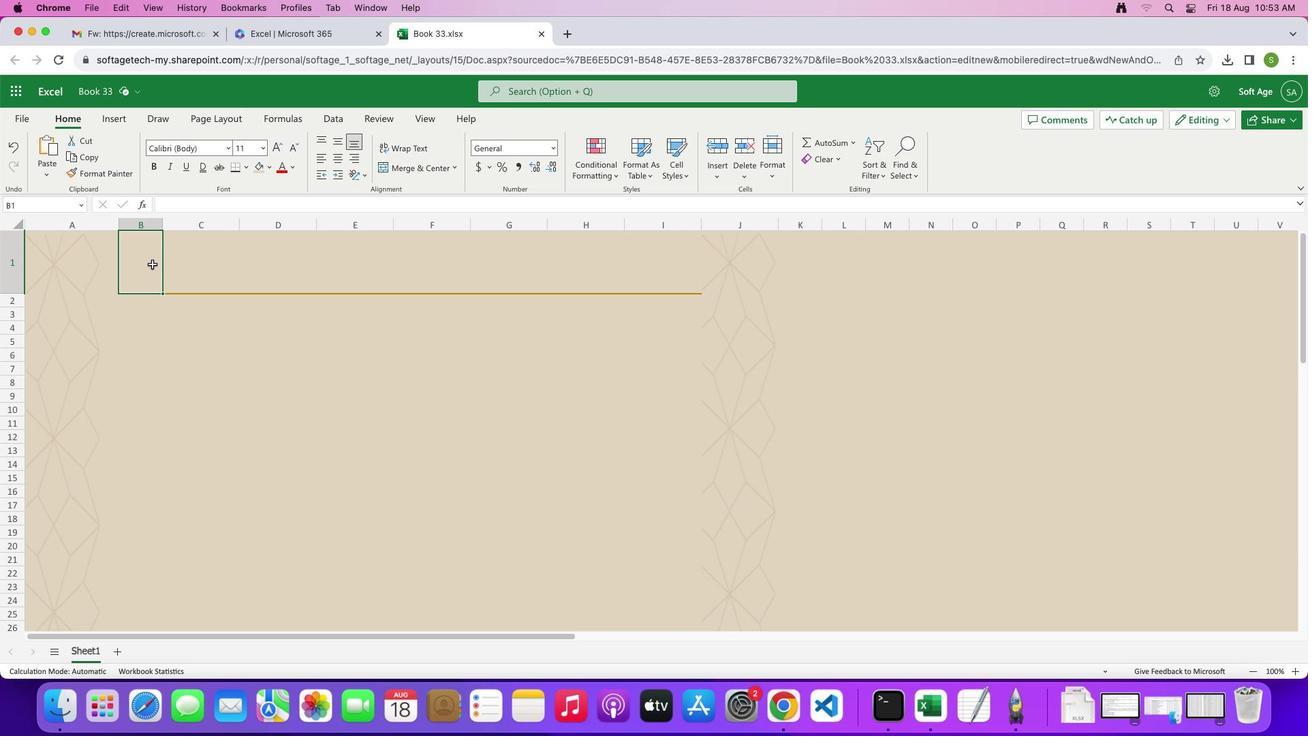 
Action: Mouse pressed left at (145, 257)
Screenshot: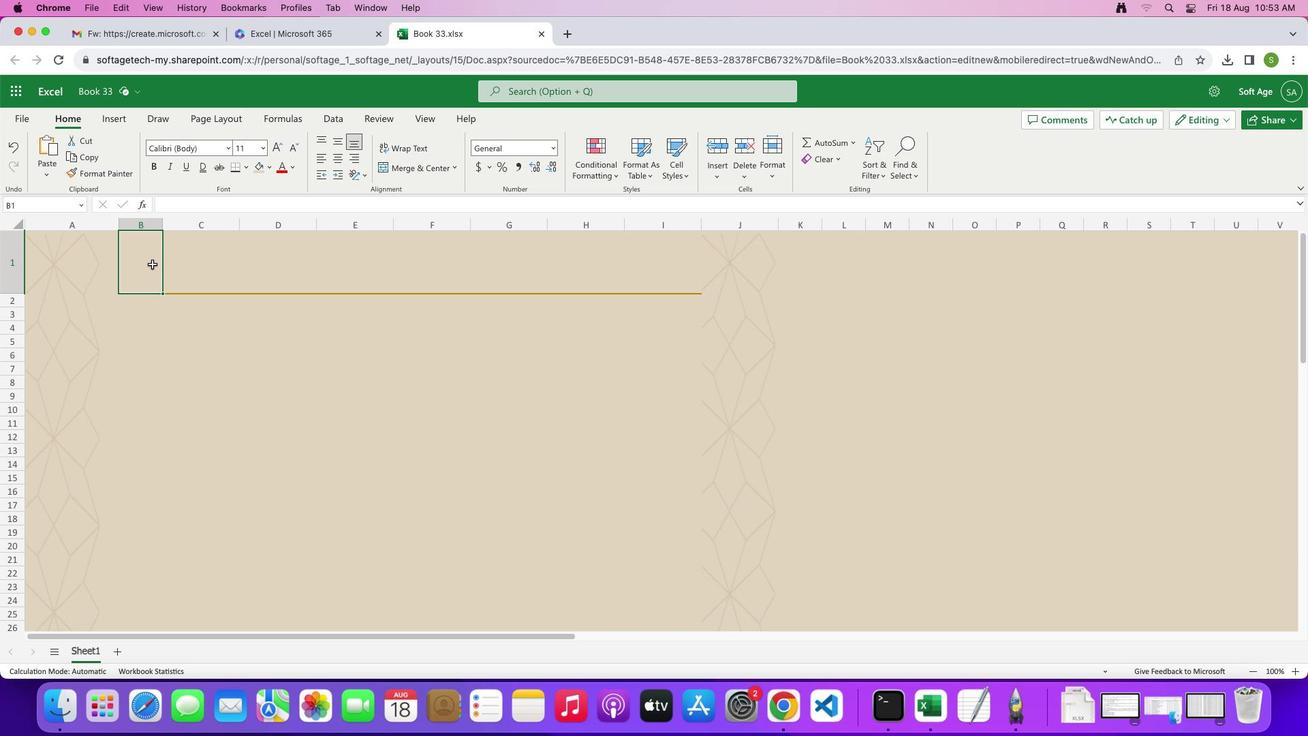 
Action: Mouse pressed left at (145, 257)
Screenshot: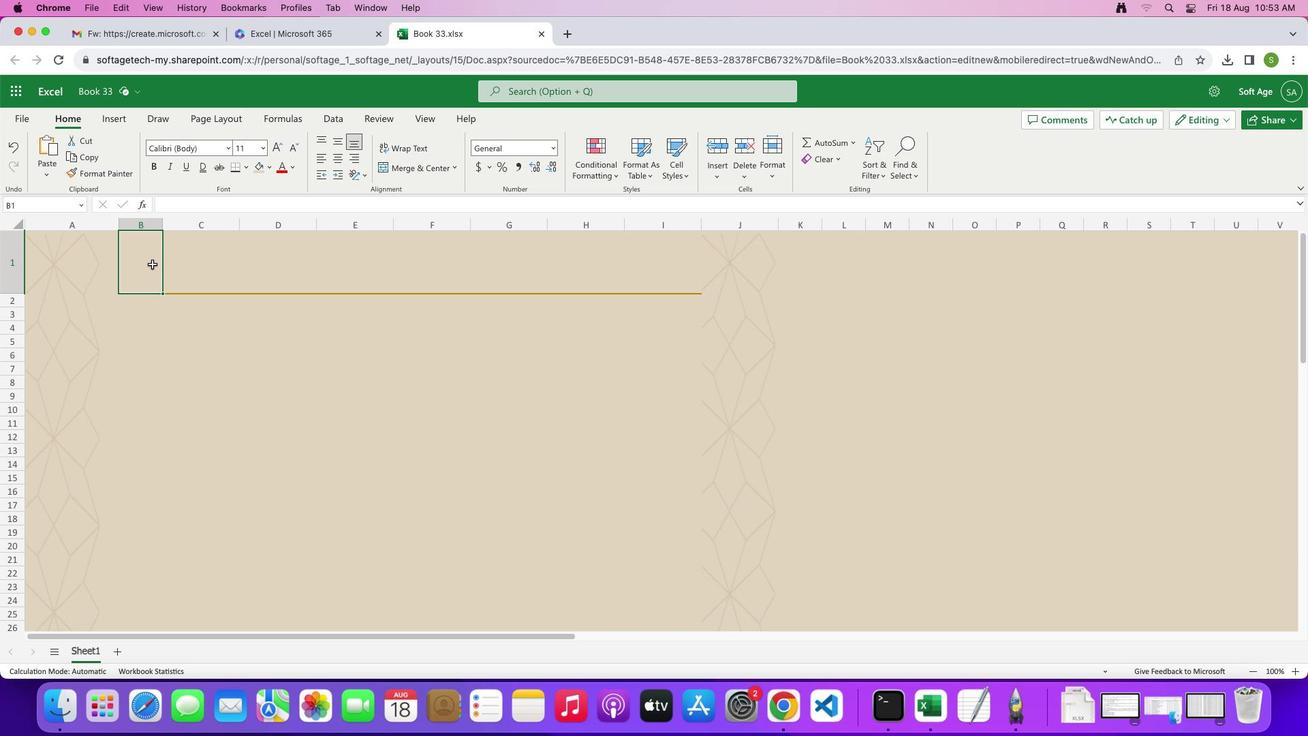 
Action: Mouse moved to (412, 250)
Screenshot: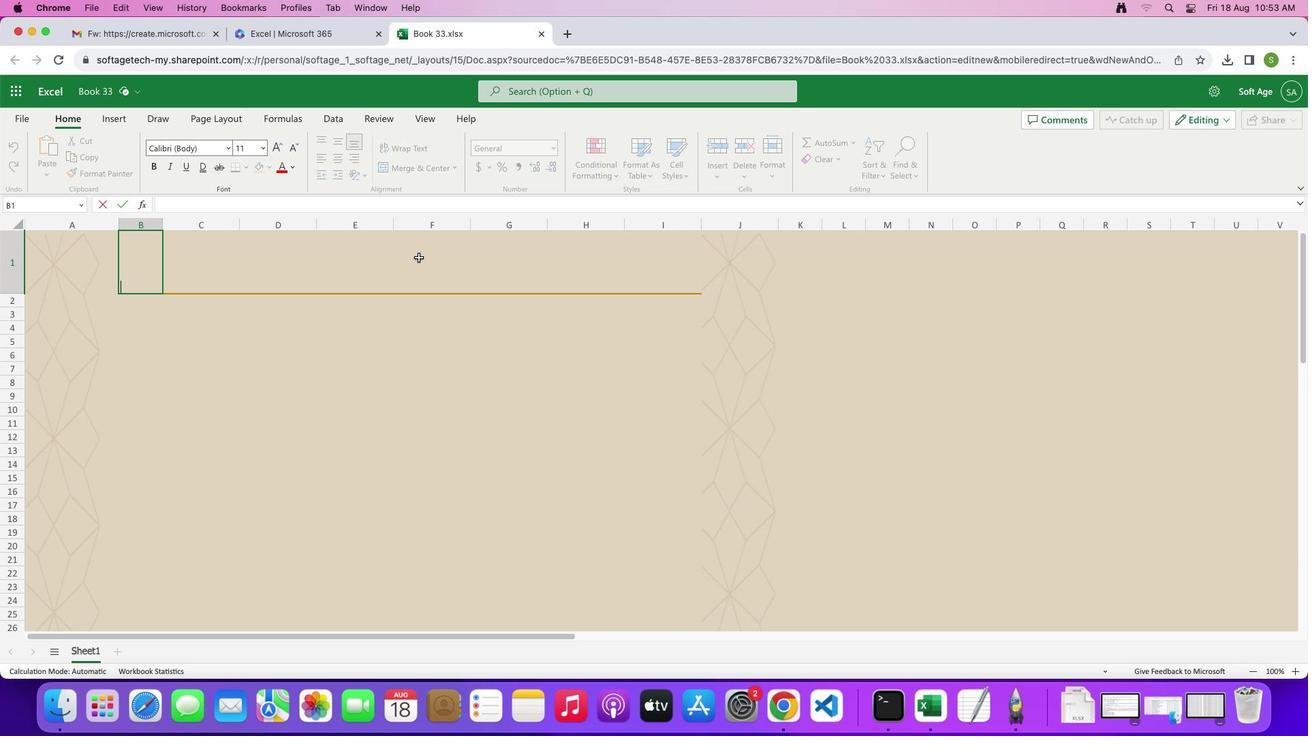 
Action: Key pressed Key.shift'P''R''O''J''E''C''T'Key.space'T''I''M''E''L''I''N''E'
Screenshot: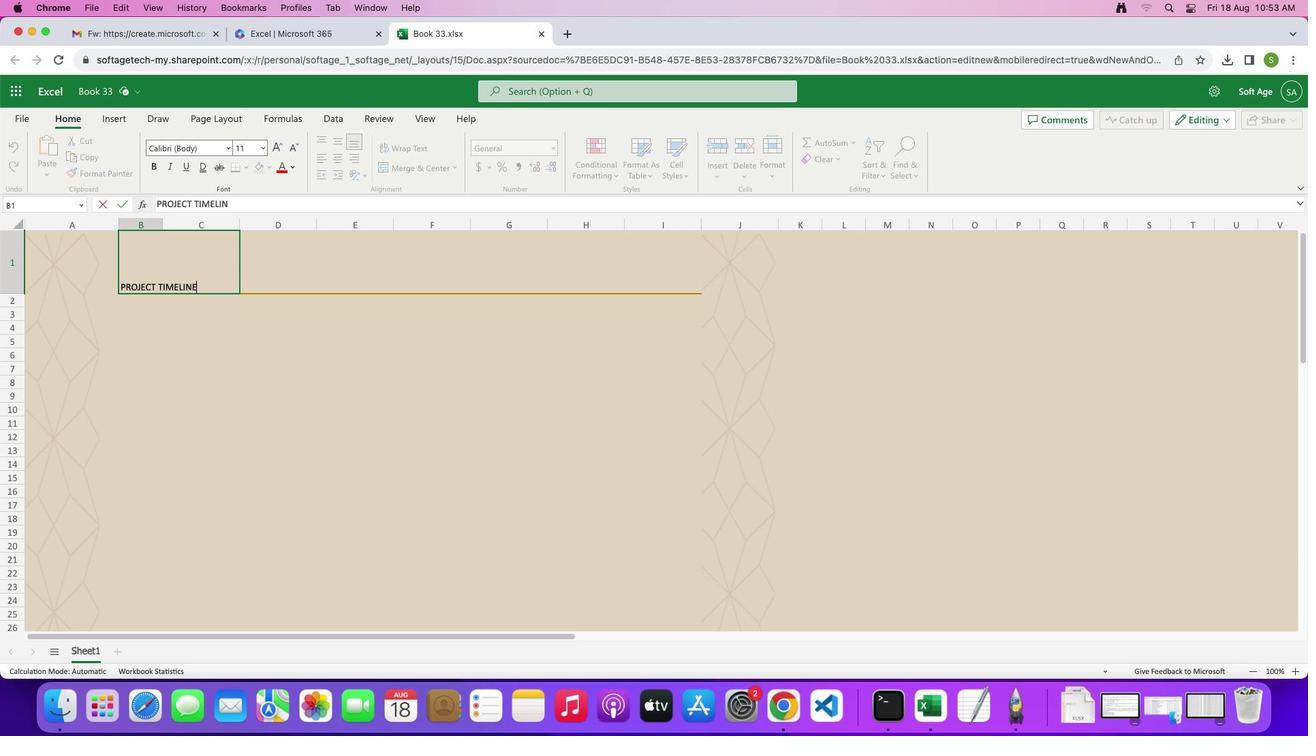
Action: Mouse moved to (190, 276)
Screenshot: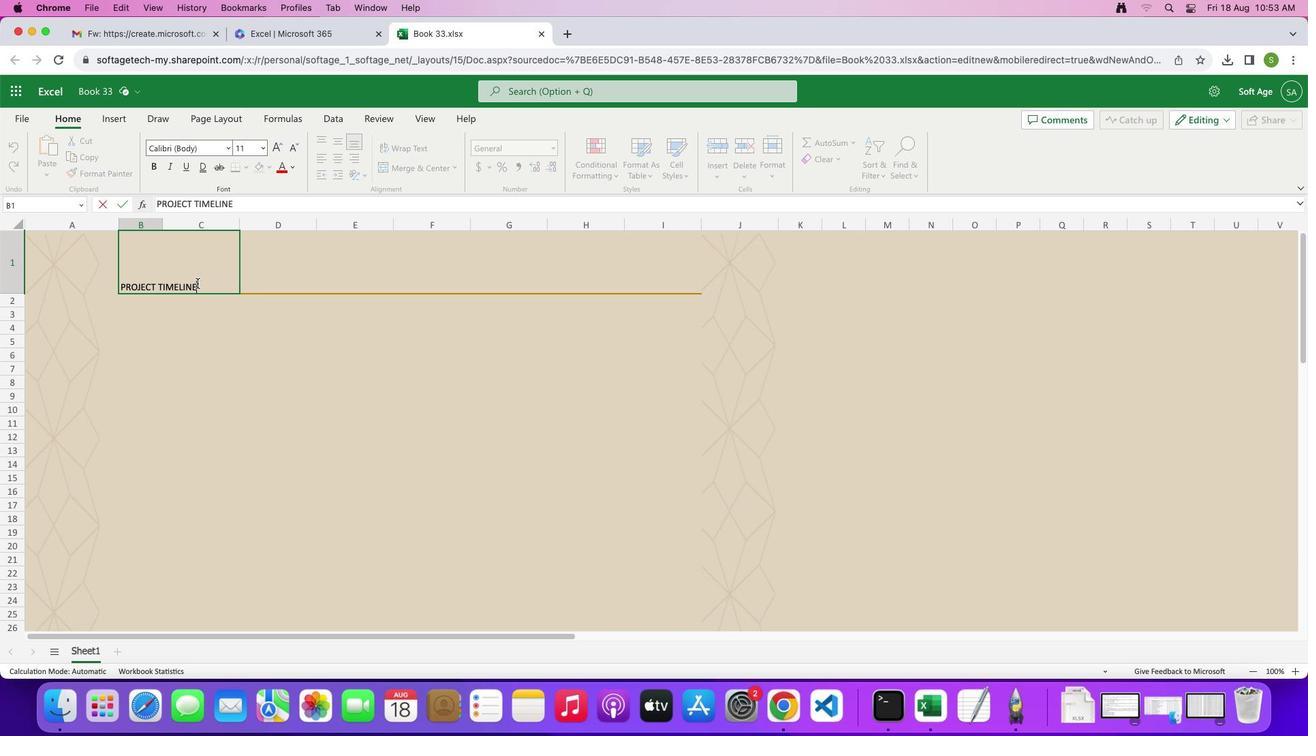 
Action: Mouse pressed left at (190, 276)
Screenshot: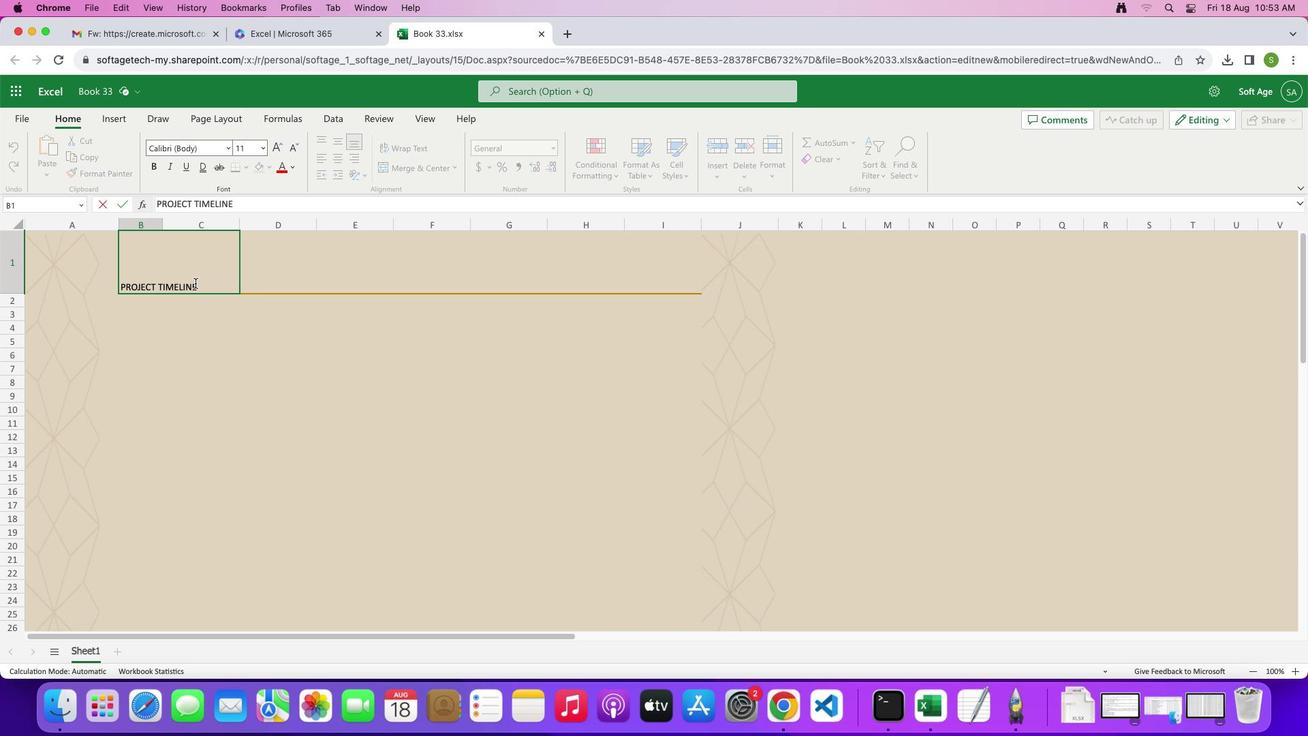 
Action: Mouse moved to (470, 221)
Screenshot: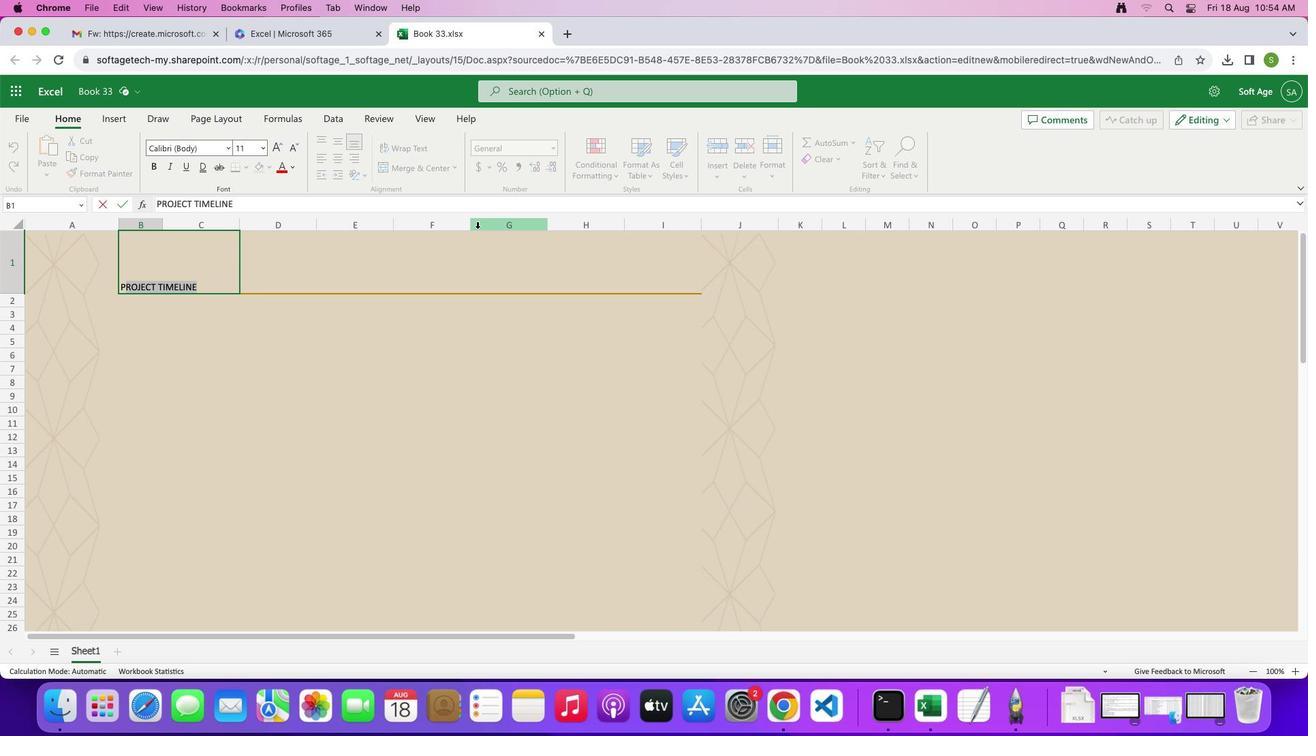 
Action: Key pressed Key.caps_lock'r''o''j''e''c''t'Key.space't''i''m''e''l''i''n''e'
Screenshot: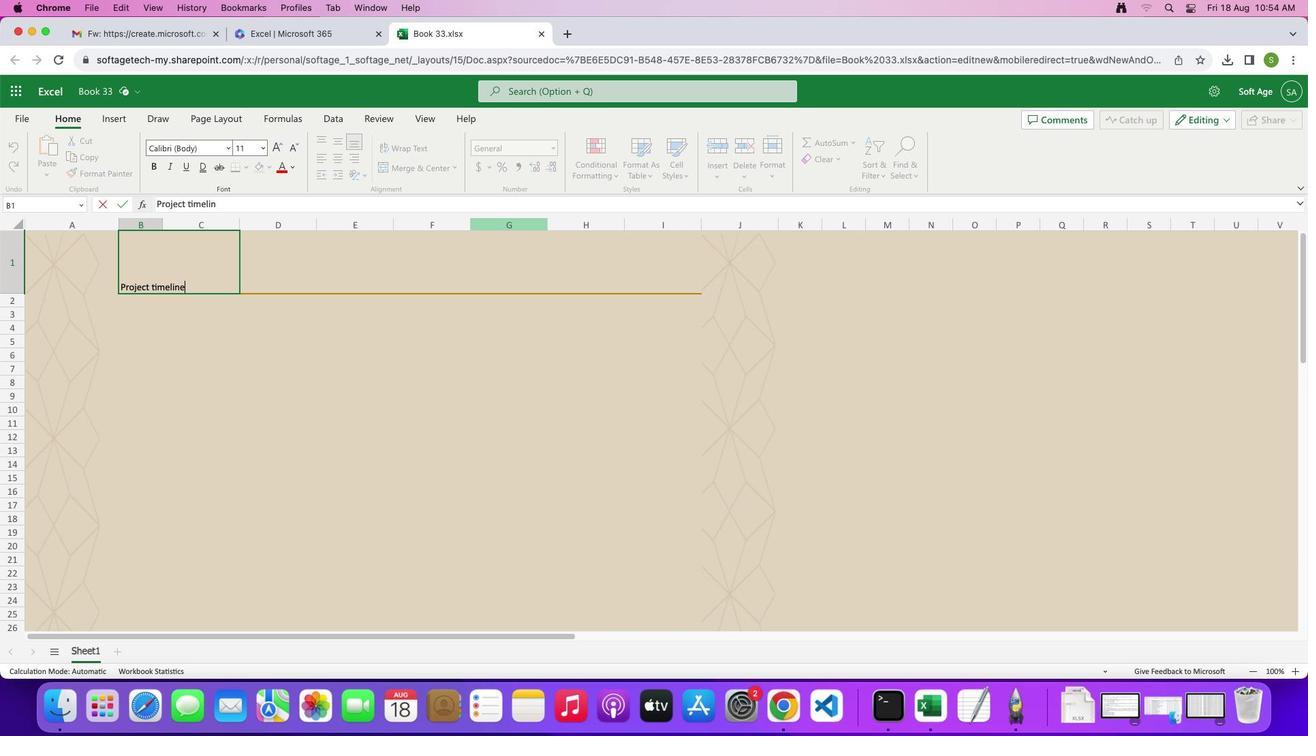 
Action: Mouse moved to (248, 332)
Screenshot: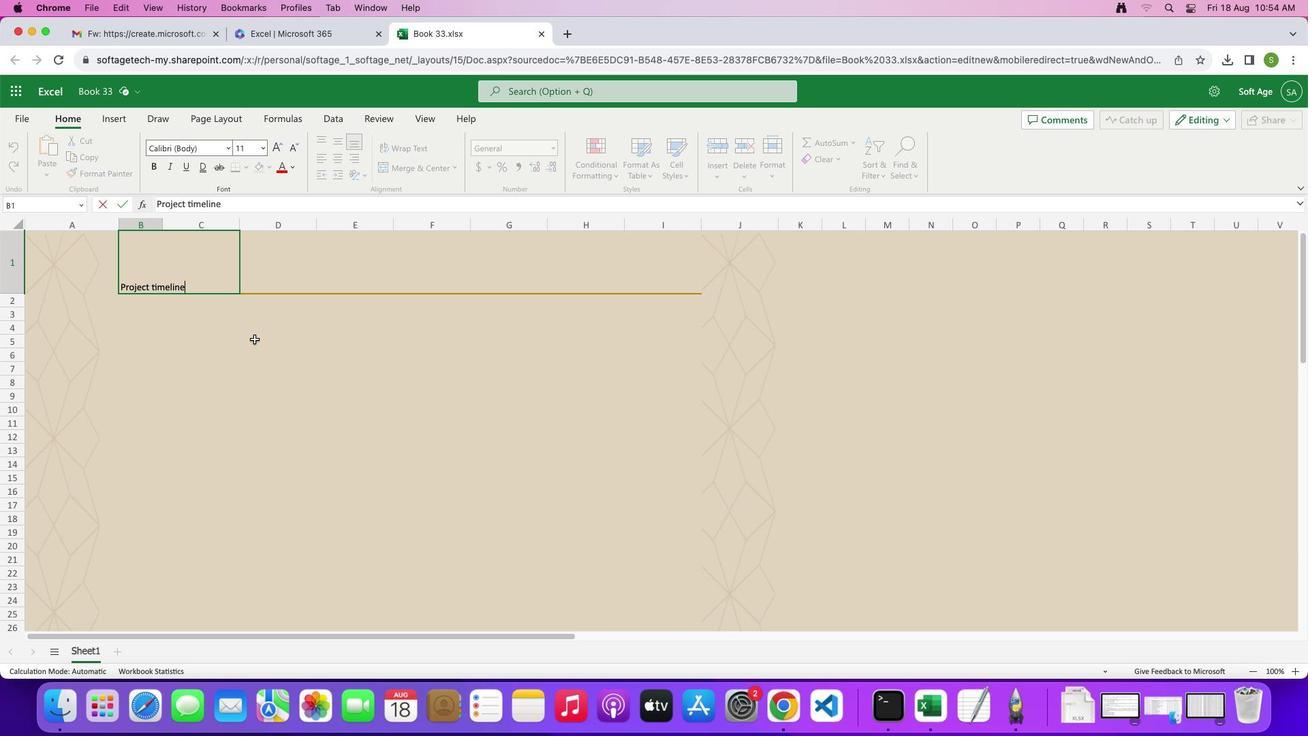 
Action: Mouse pressed left at (248, 332)
Screenshot: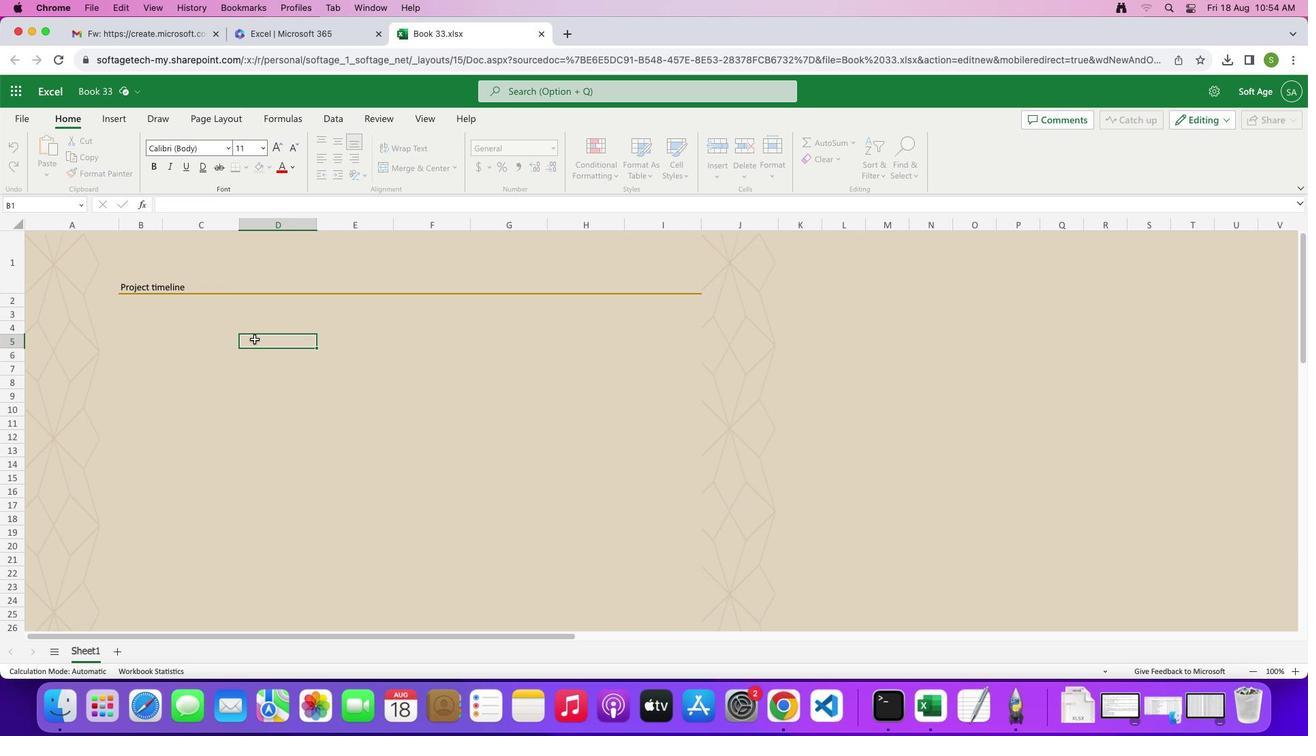 
Action: Mouse moved to (141, 256)
Screenshot: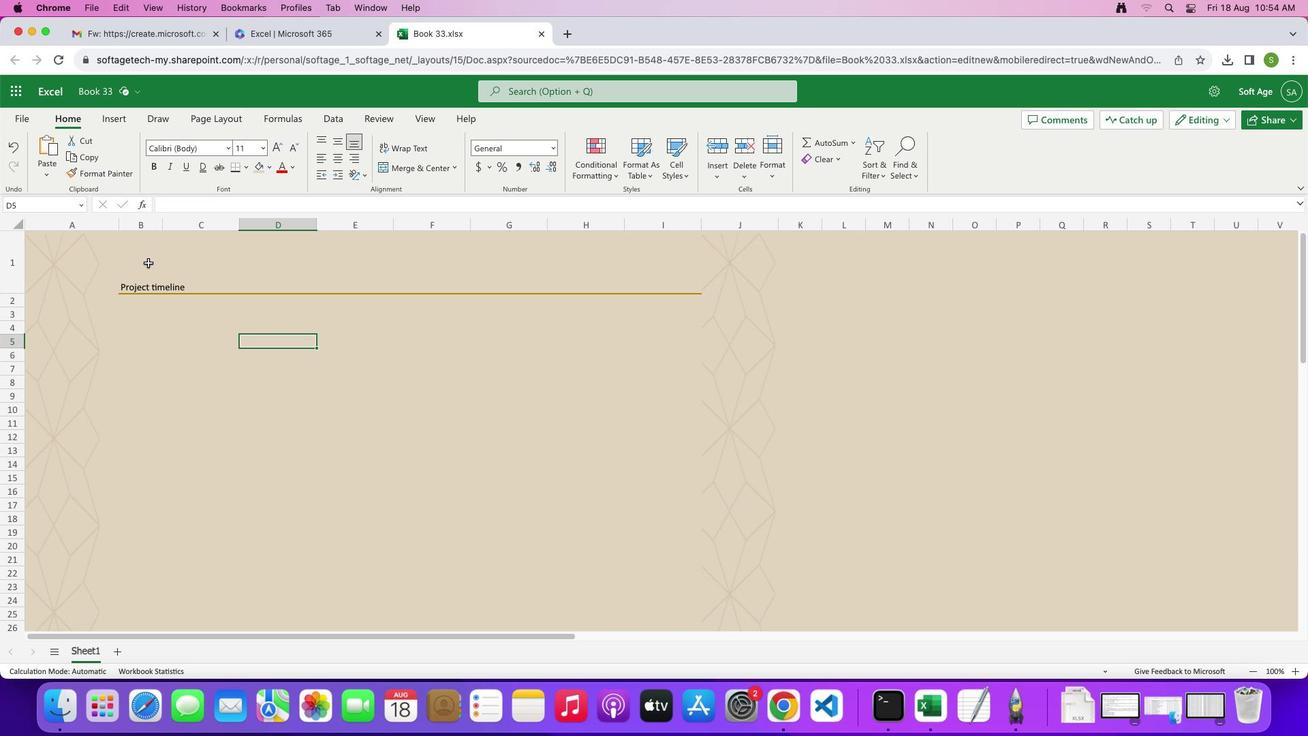 
Action: Mouse pressed left at (141, 256)
Screenshot: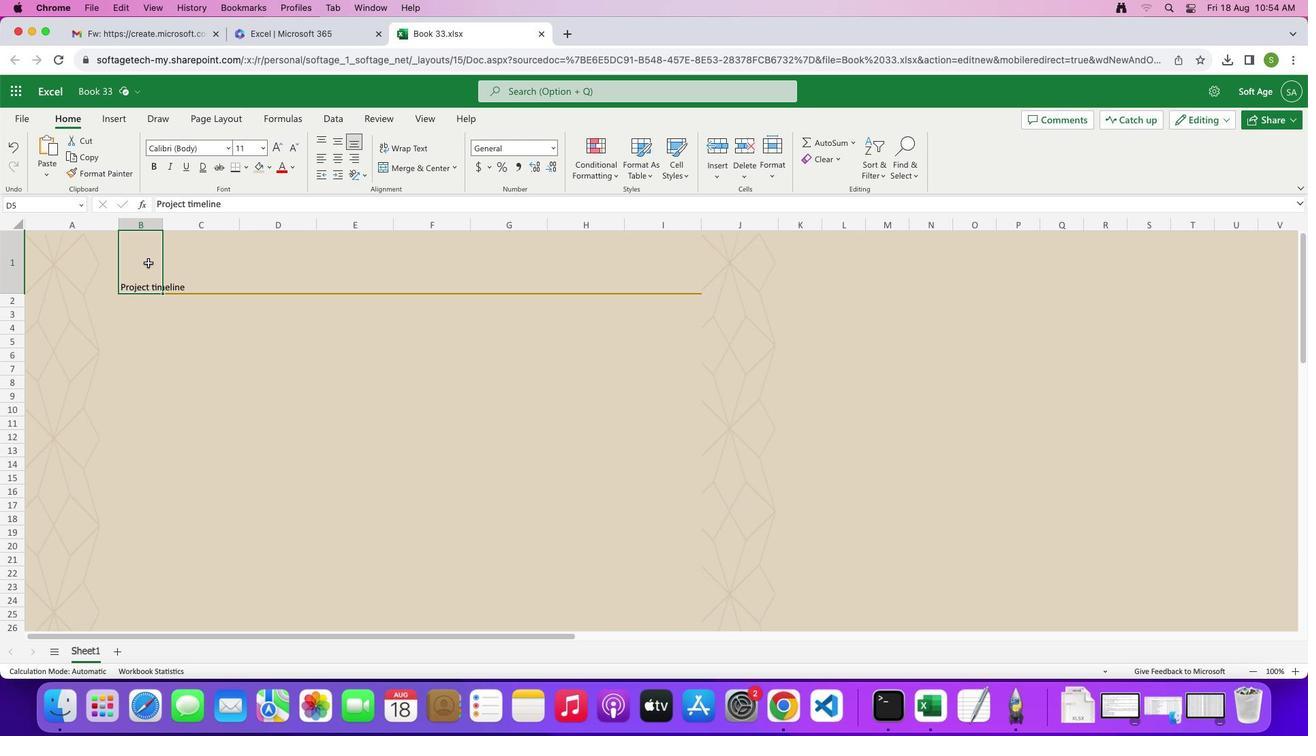 
Action: Mouse moved to (333, 134)
Screenshot: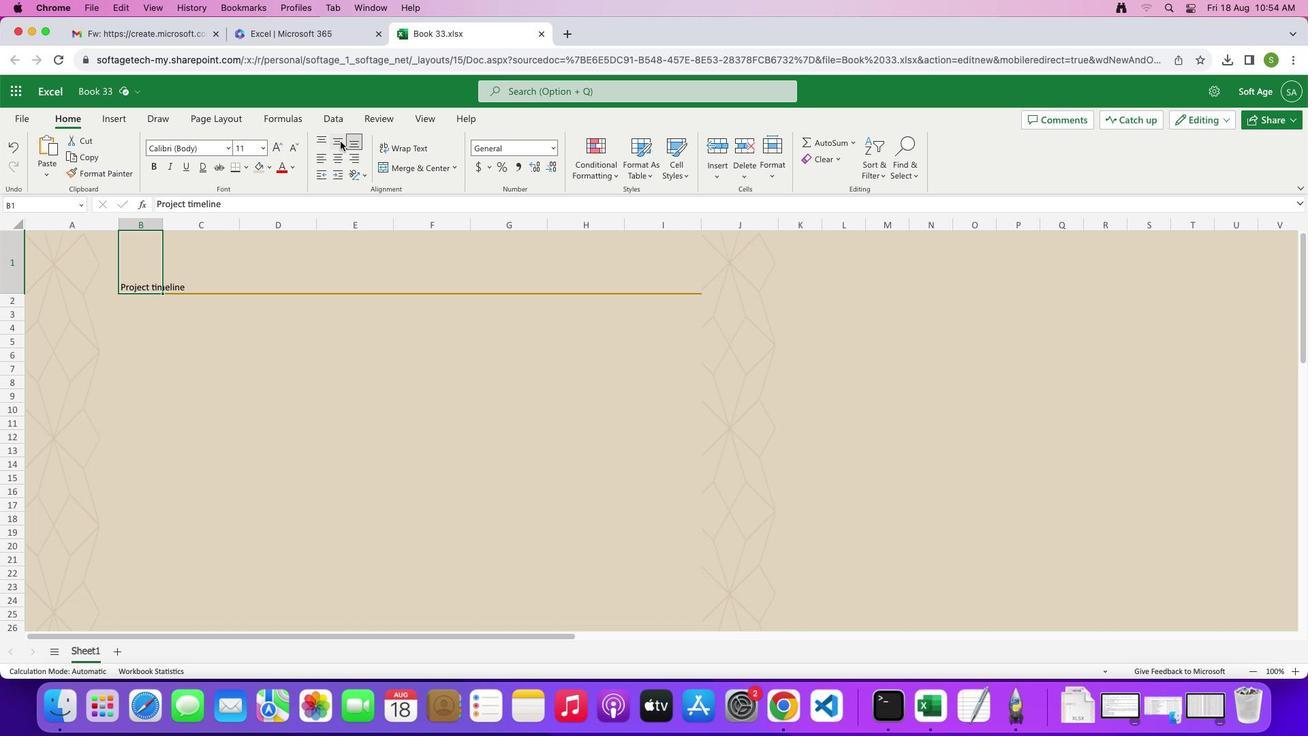 
Action: Mouse pressed left at (333, 134)
Screenshot: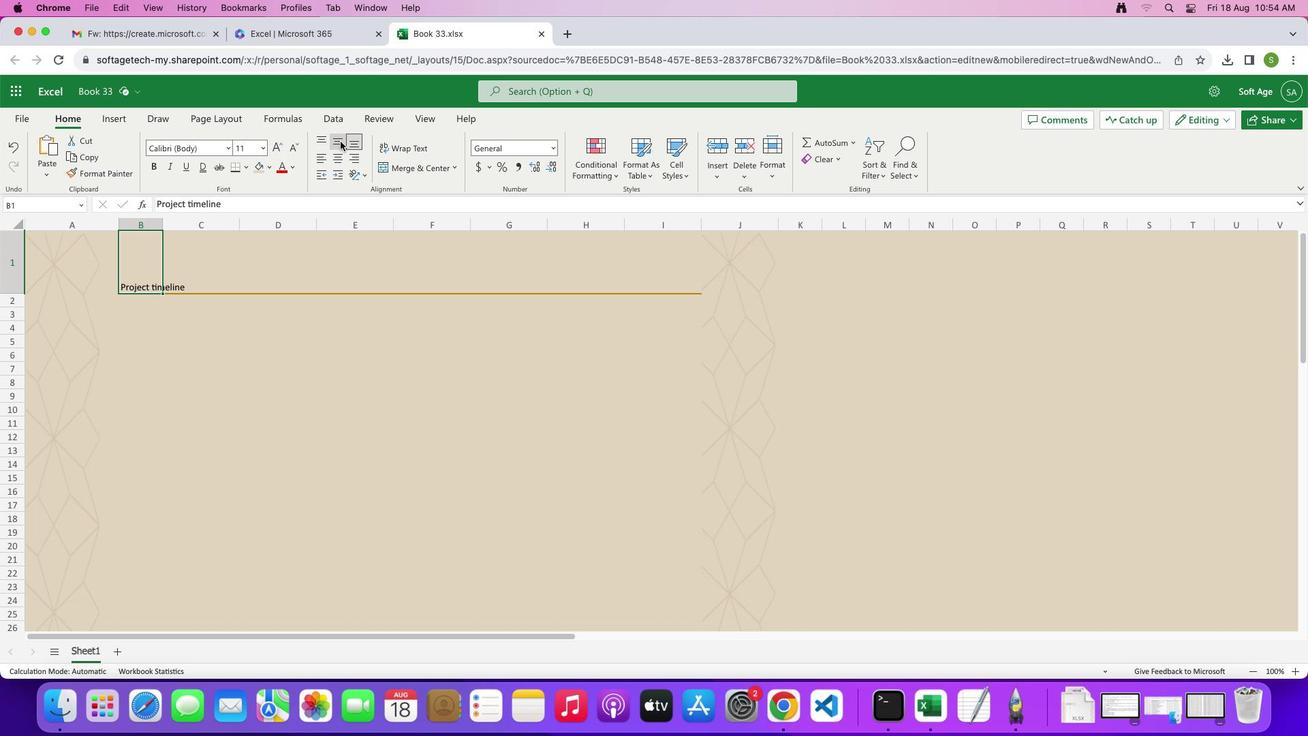 
Action: Mouse moved to (271, 141)
